 Task: Compose an email with the signature Linda Green with the subject Request for feedback follow-up and the message Can you confirm the details of the project budget variance? from softage.9@softage.net to softage.6@softage.netSelect the entire message and remove all formatting, select the entire message Undo Send the email. Finally, move the email from Sent Items to the label Packing slips
Action: Mouse moved to (1250, 78)
Screenshot: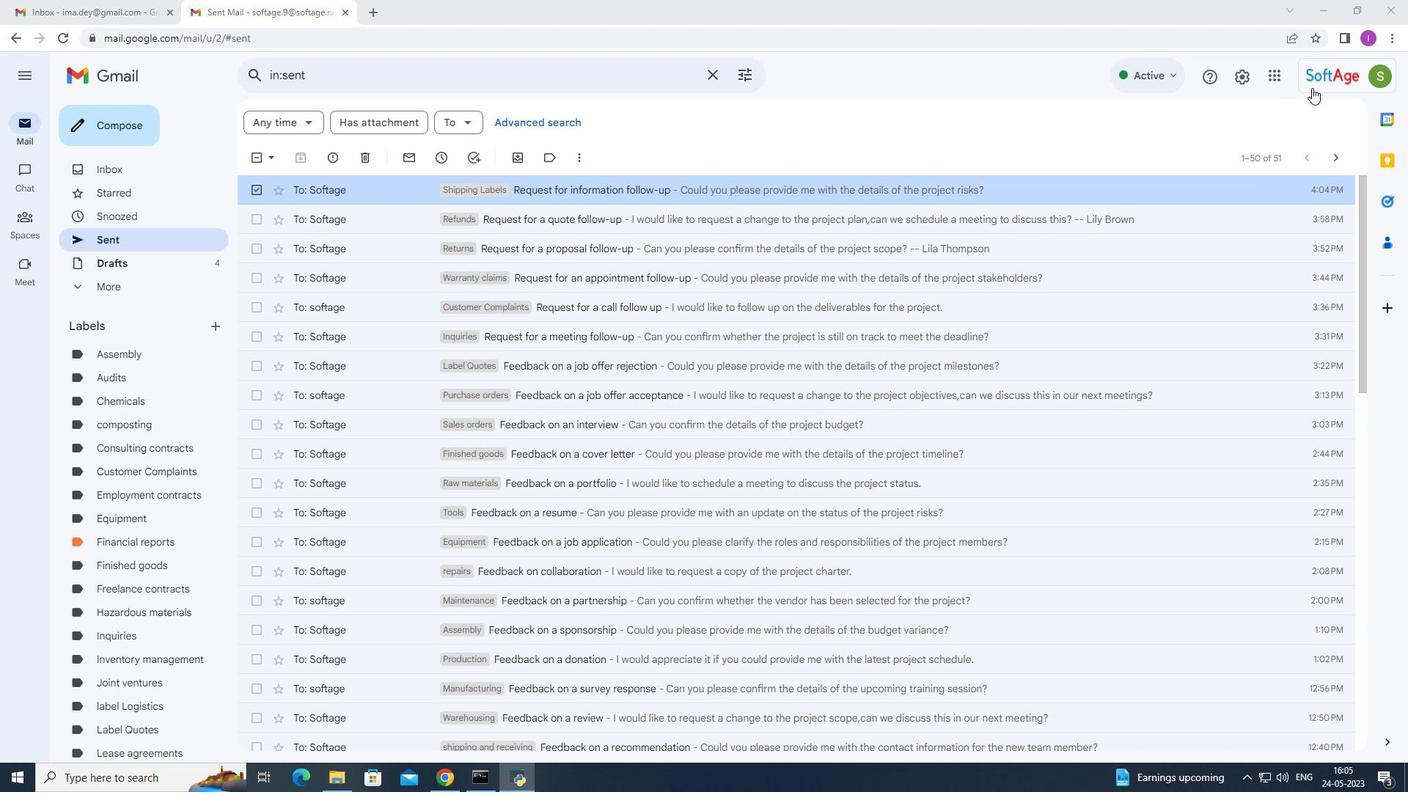 
Action: Mouse pressed left at (1250, 78)
Screenshot: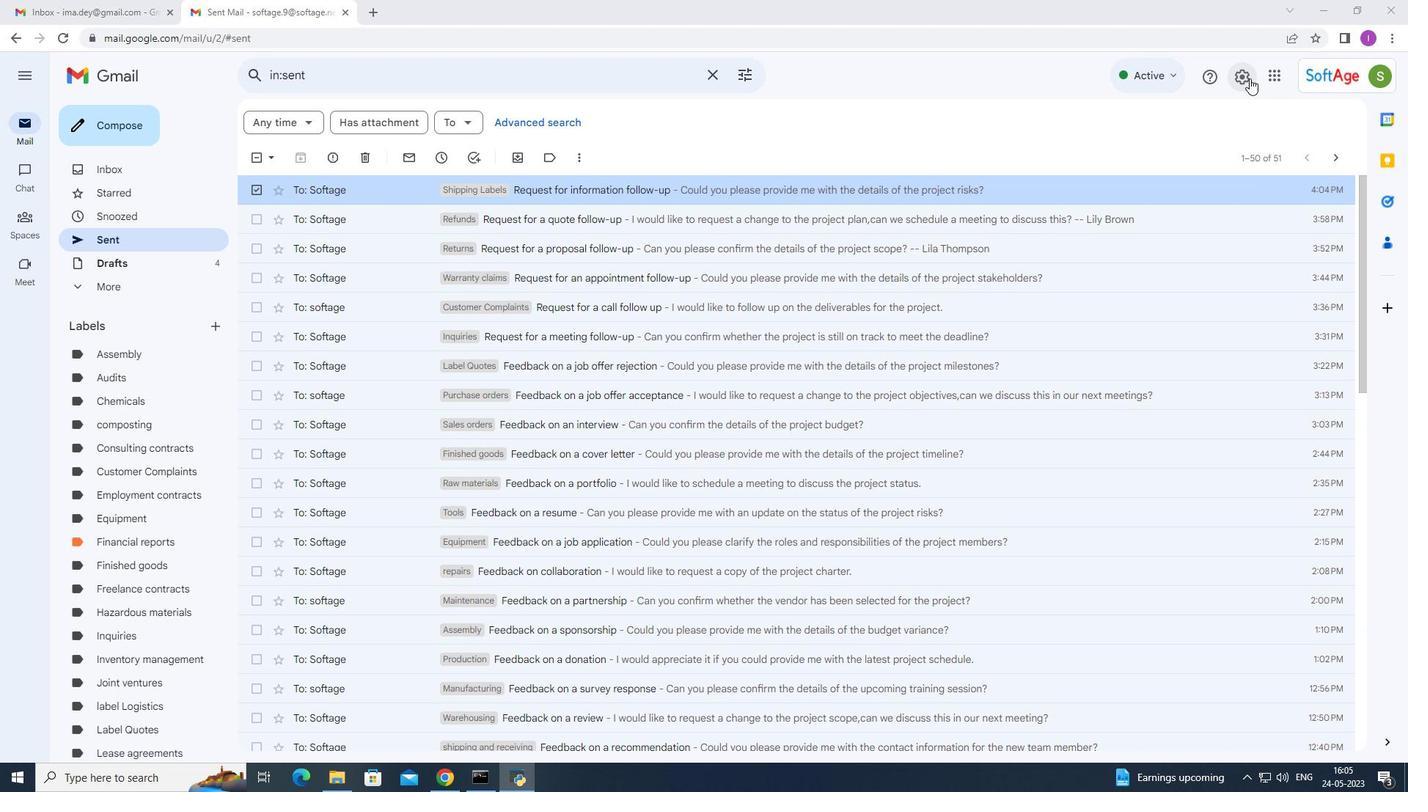 
Action: Mouse moved to (1269, 154)
Screenshot: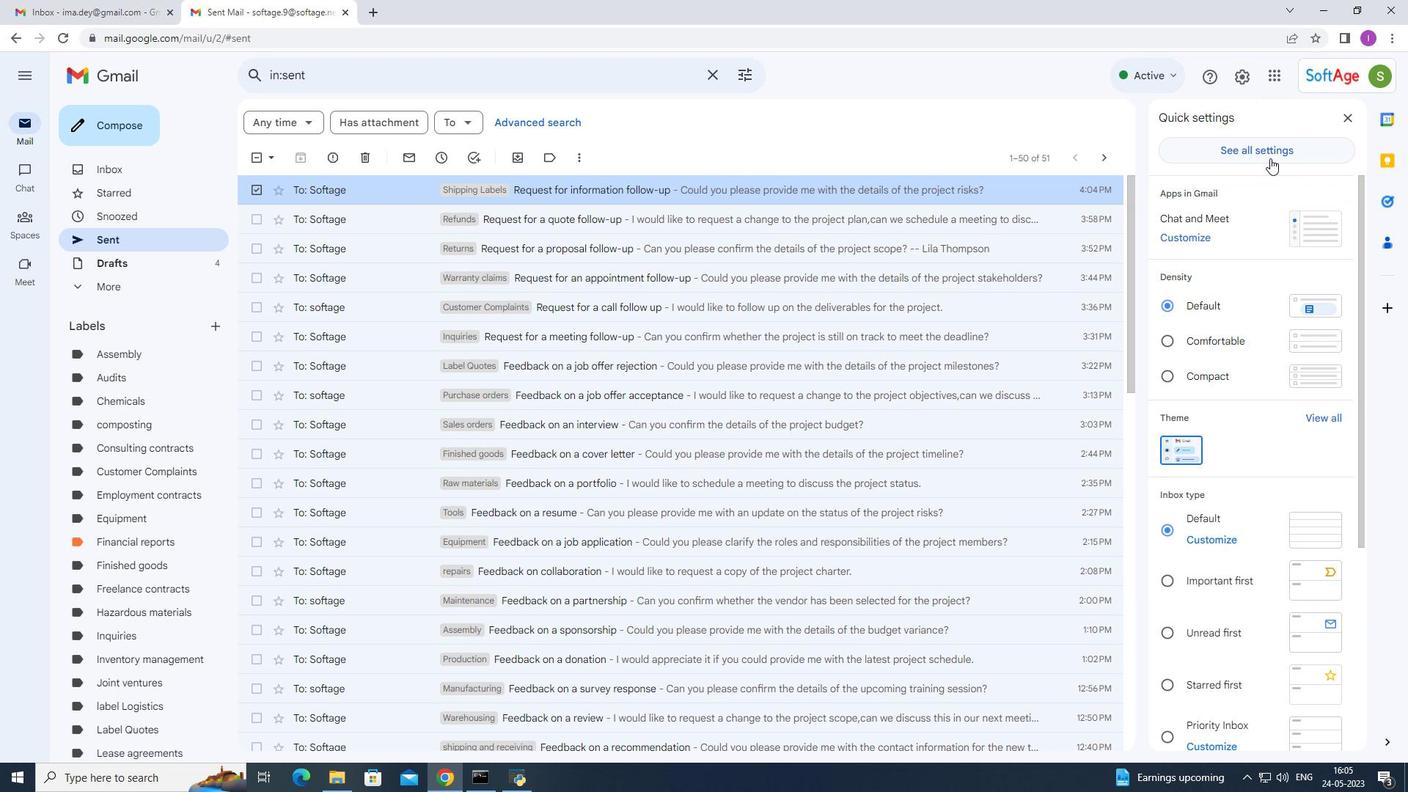 
Action: Mouse pressed left at (1269, 154)
Screenshot: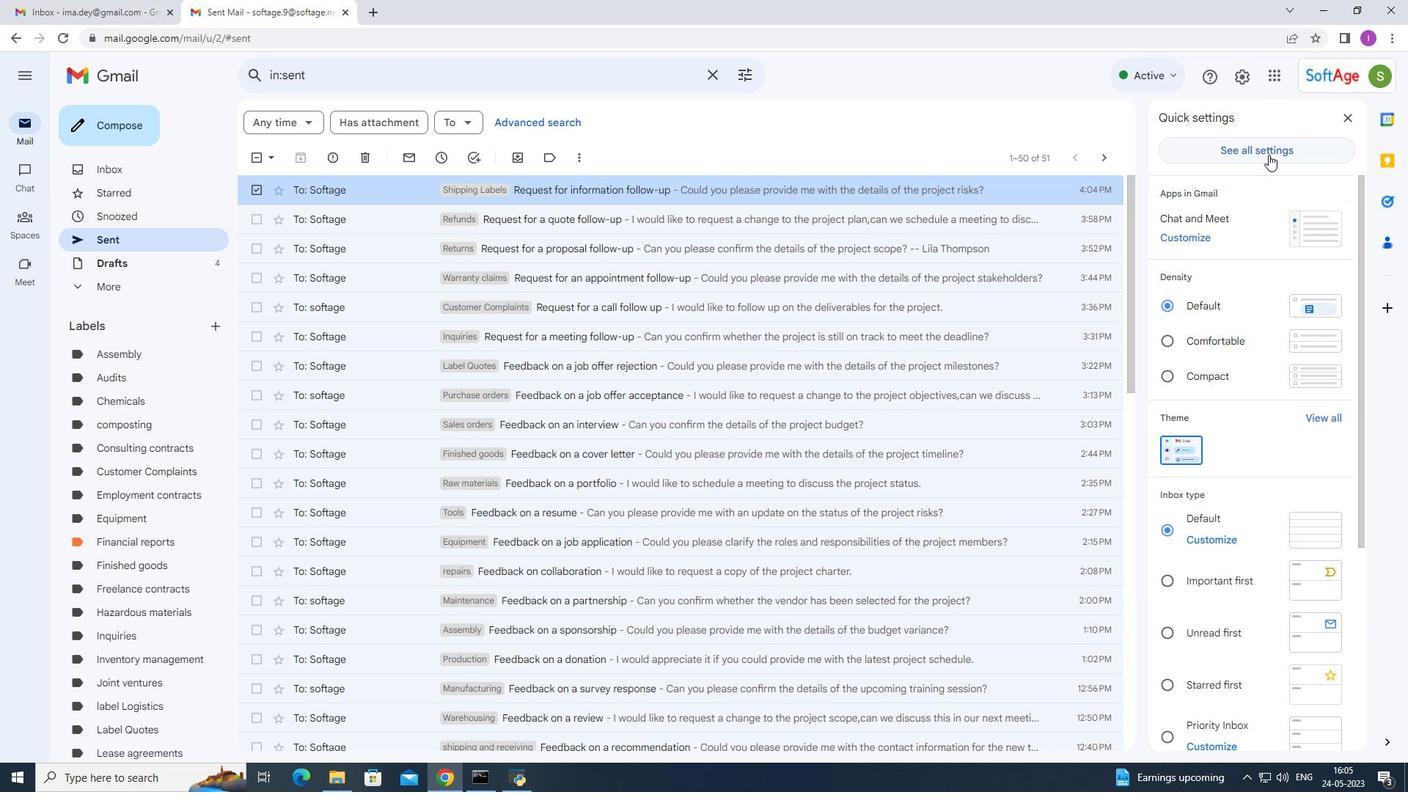 
Action: Mouse moved to (692, 360)
Screenshot: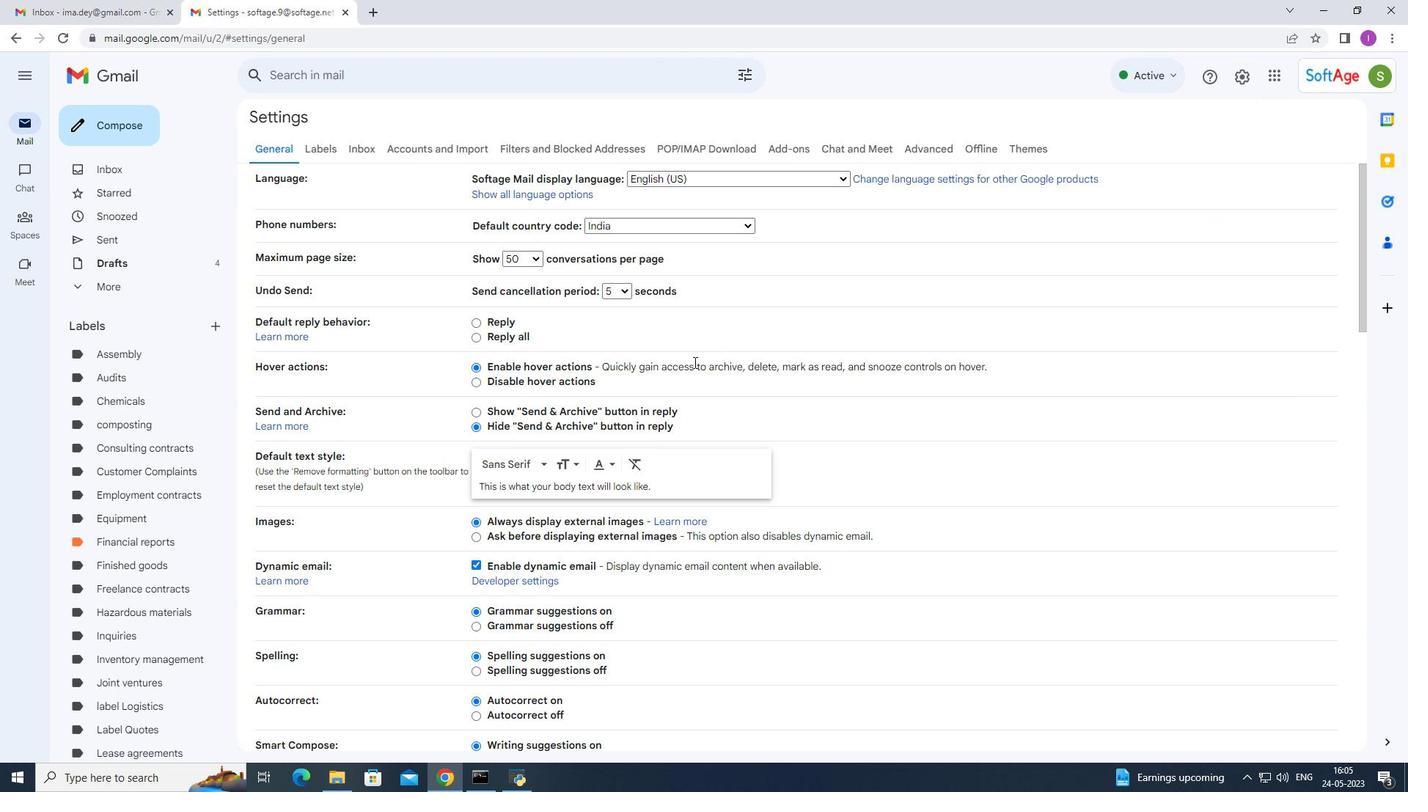 
Action: Mouse scrolled (692, 360) with delta (0, 0)
Screenshot: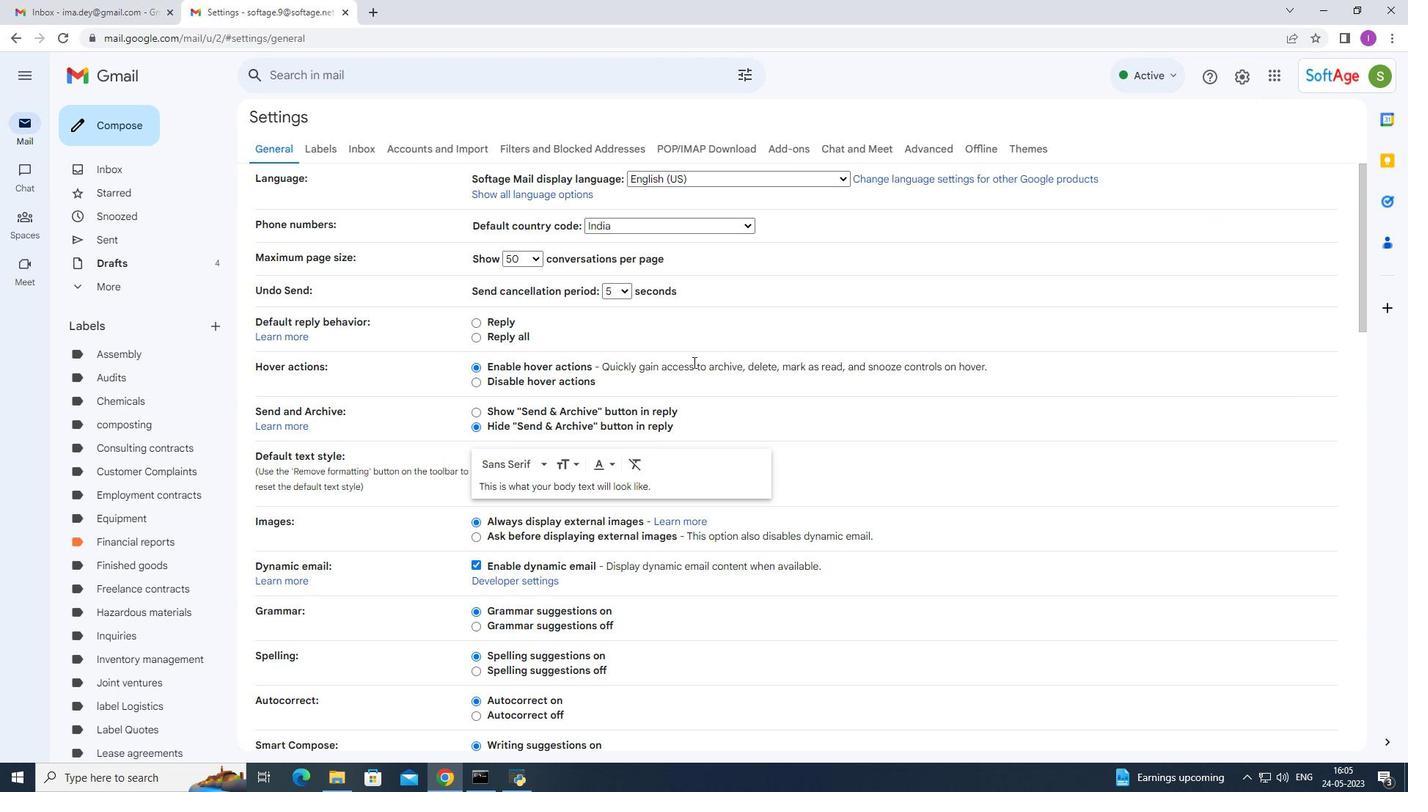
Action: Mouse scrolled (692, 360) with delta (0, 0)
Screenshot: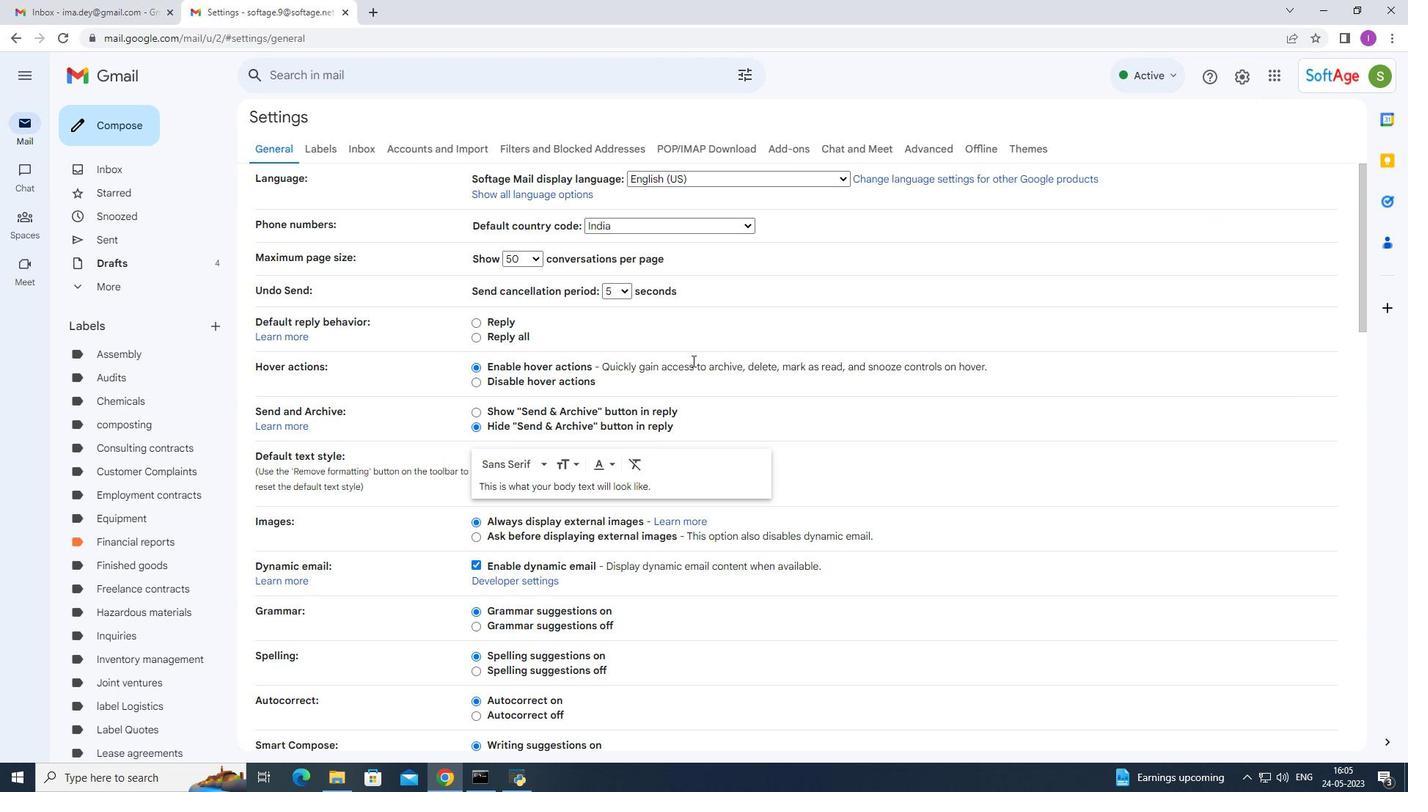 
Action: Mouse scrolled (692, 360) with delta (0, 0)
Screenshot: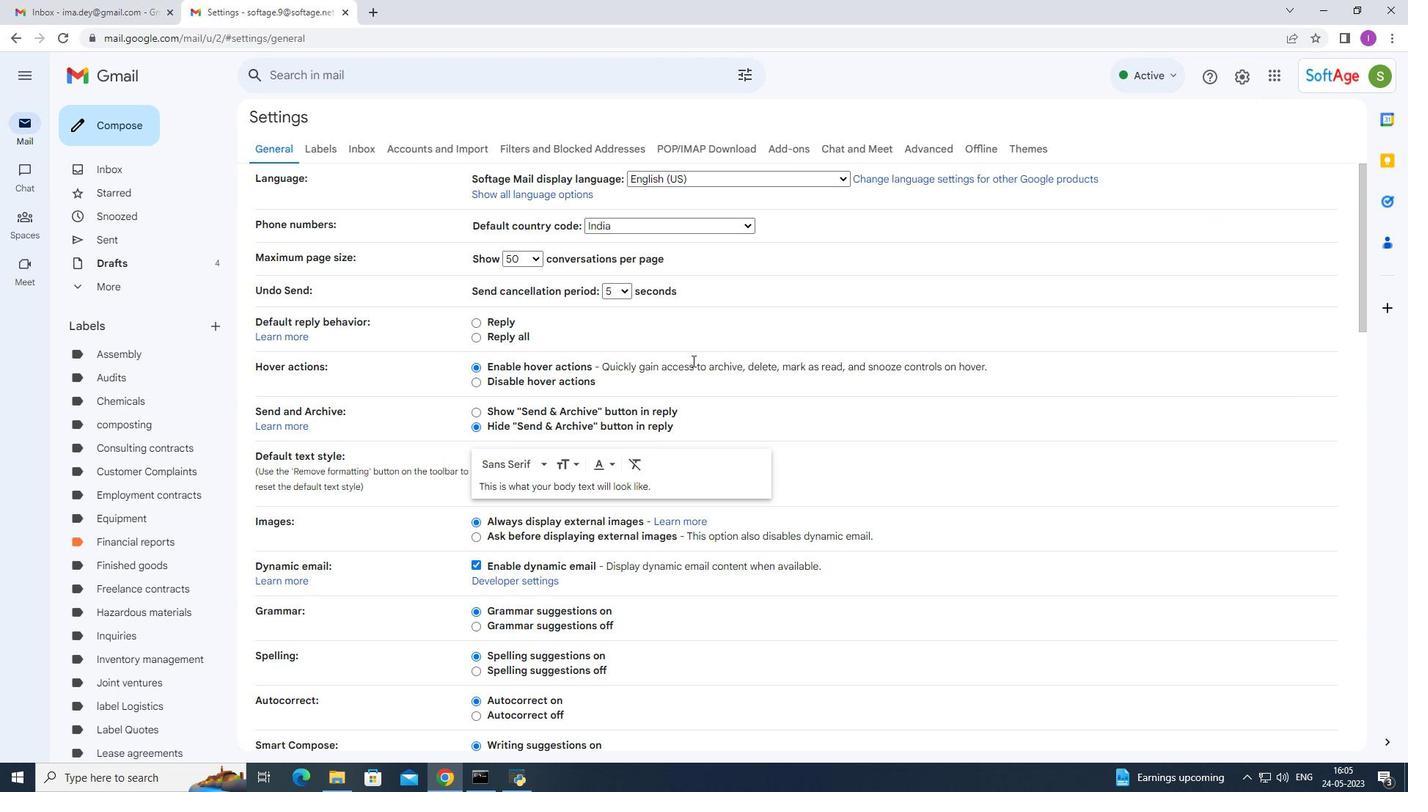 
Action: Mouse moved to (693, 360)
Screenshot: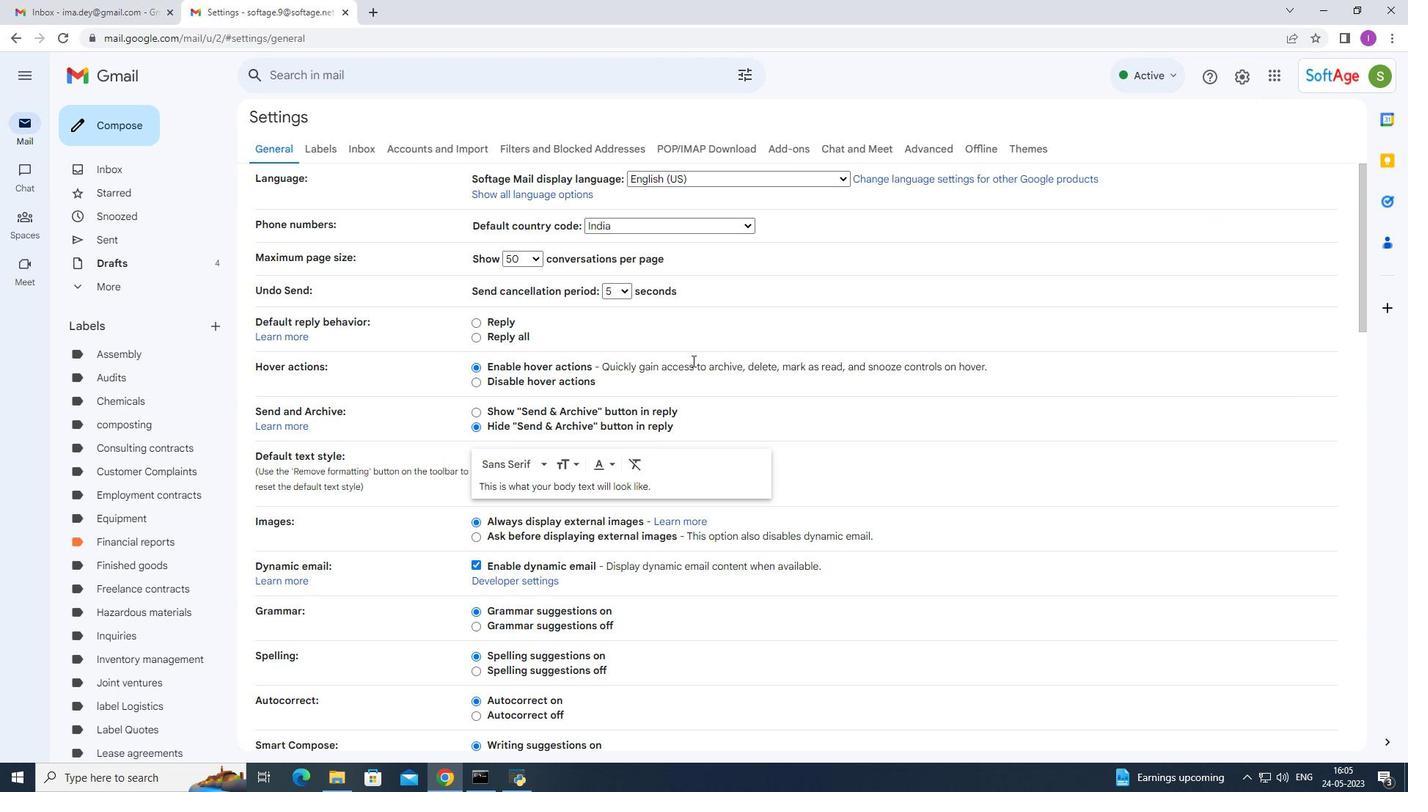 
Action: Mouse scrolled (692, 359) with delta (0, 0)
Screenshot: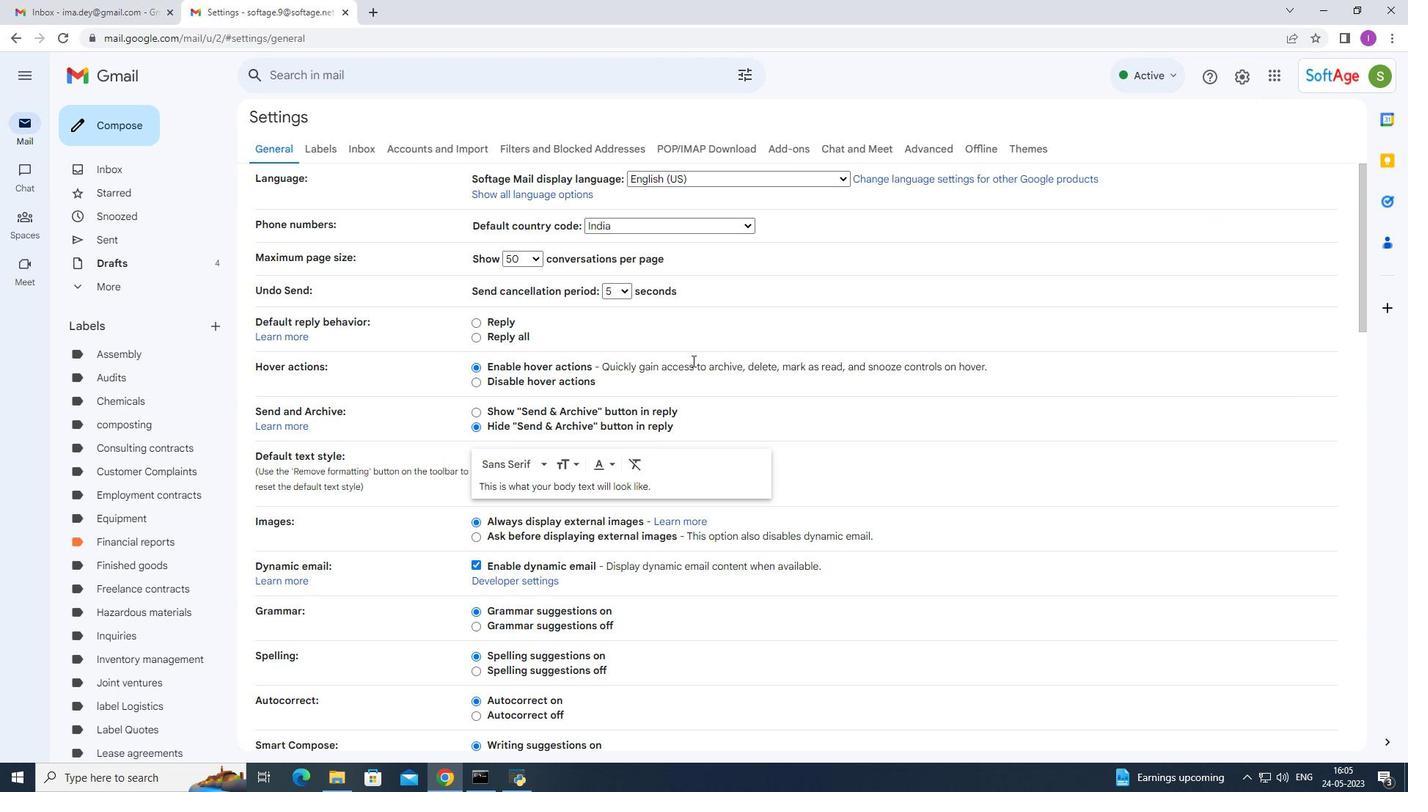 
Action: Mouse moved to (694, 354)
Screenshot: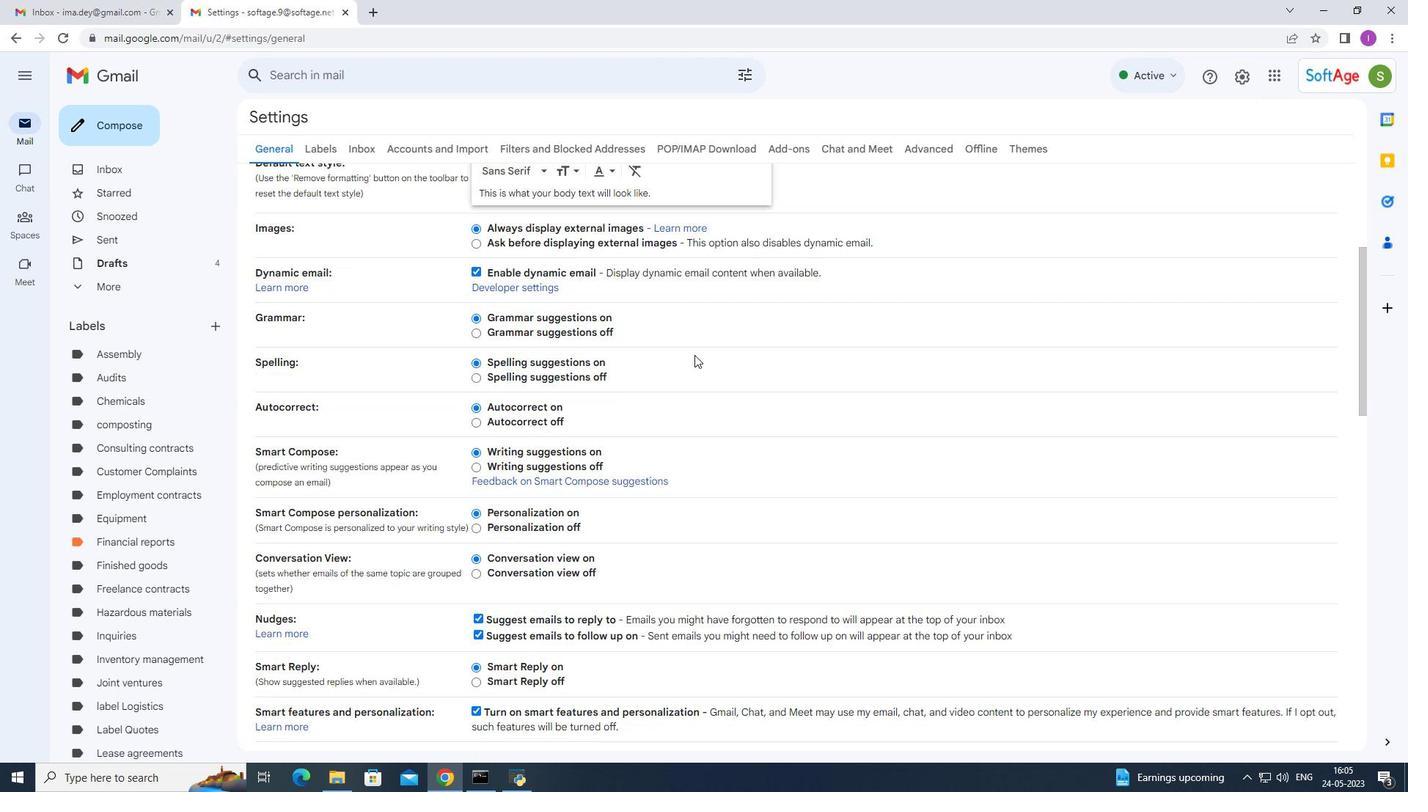 
Action: Mouse scrolled (694, 353) with delta (0, 0)
Screenshot: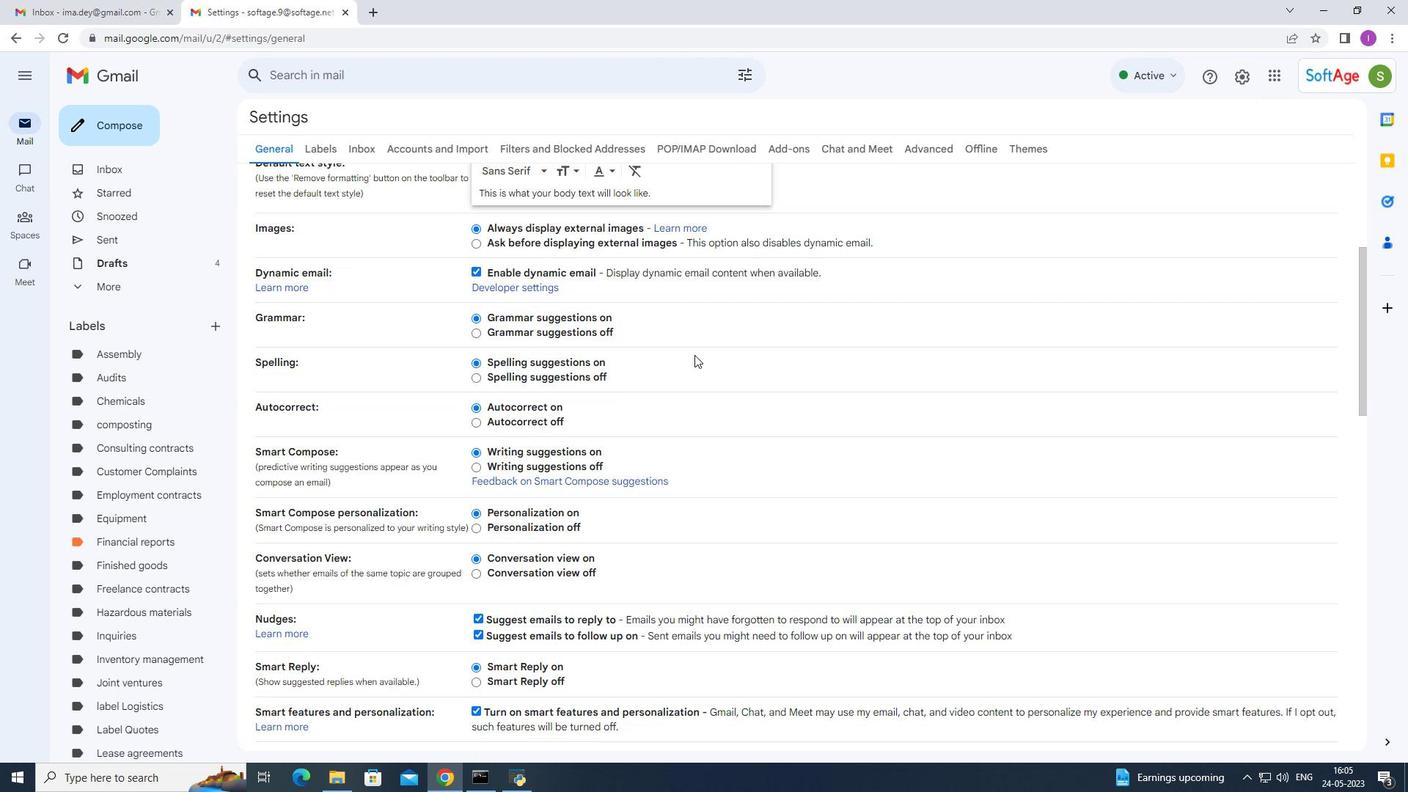 
Action: Mouse scrolled (694, 353) with delta (0, 0)
Screenshot: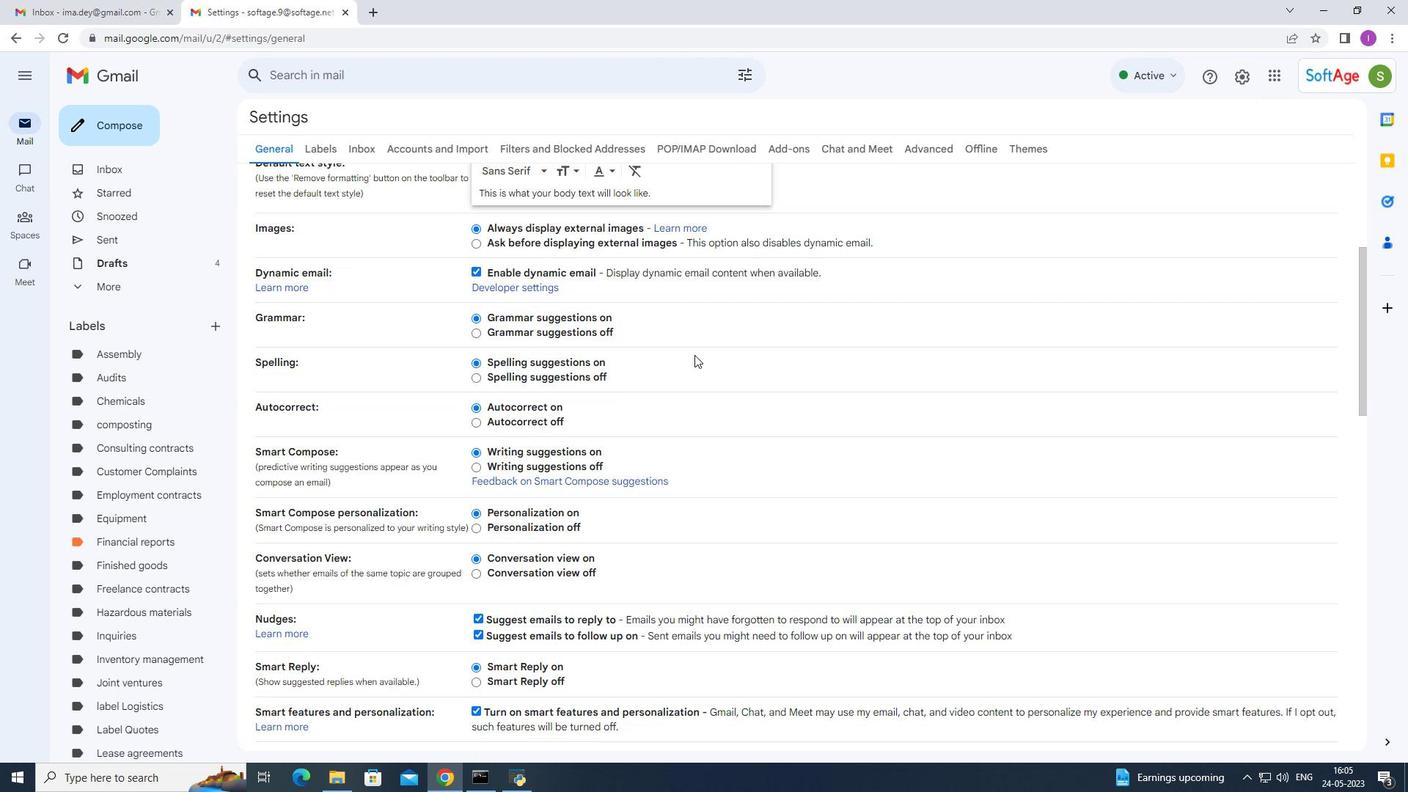 
Action: Mouse moved to (698, 352)
Screenshot: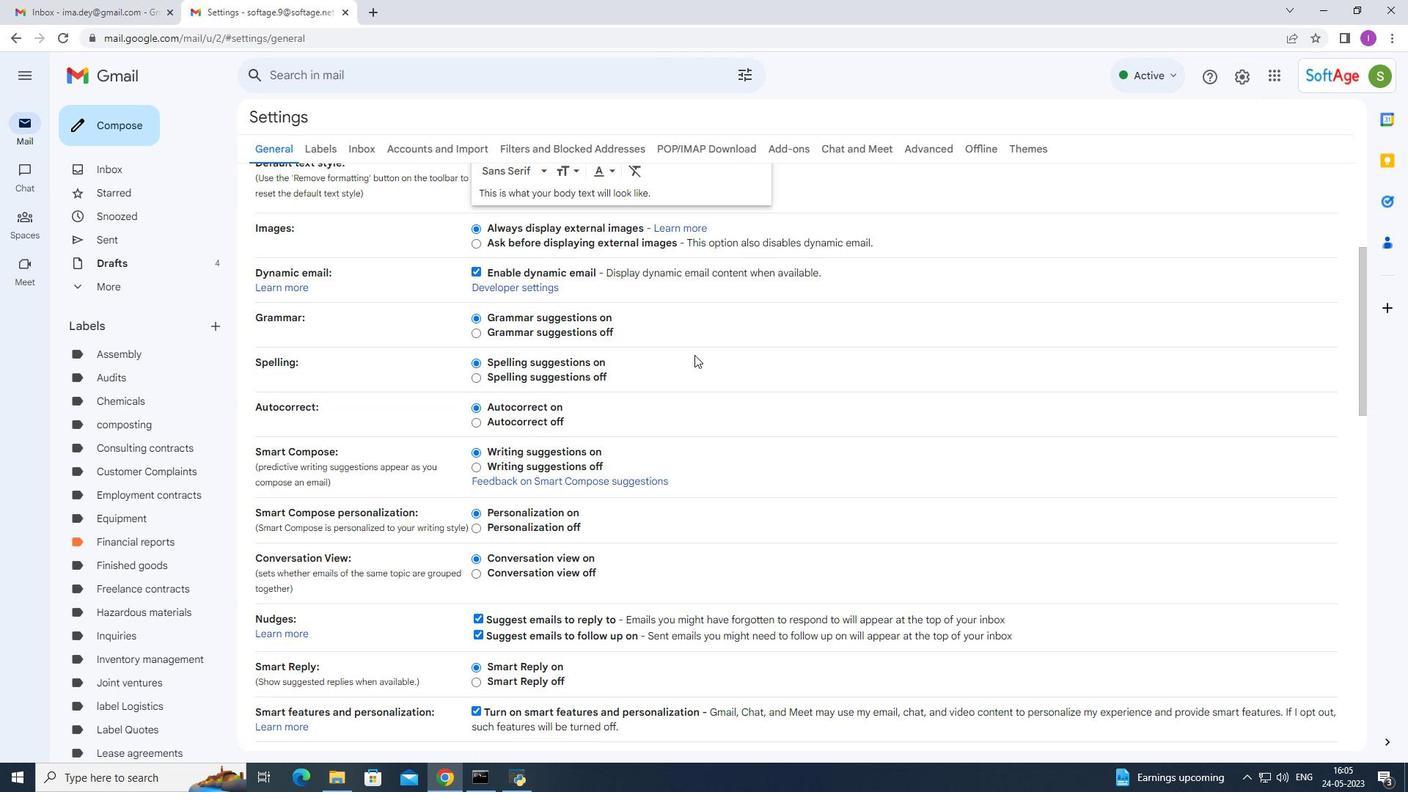 
Action: Mouse scrolled (698, 351) with delta (0, 0)
Screenshot: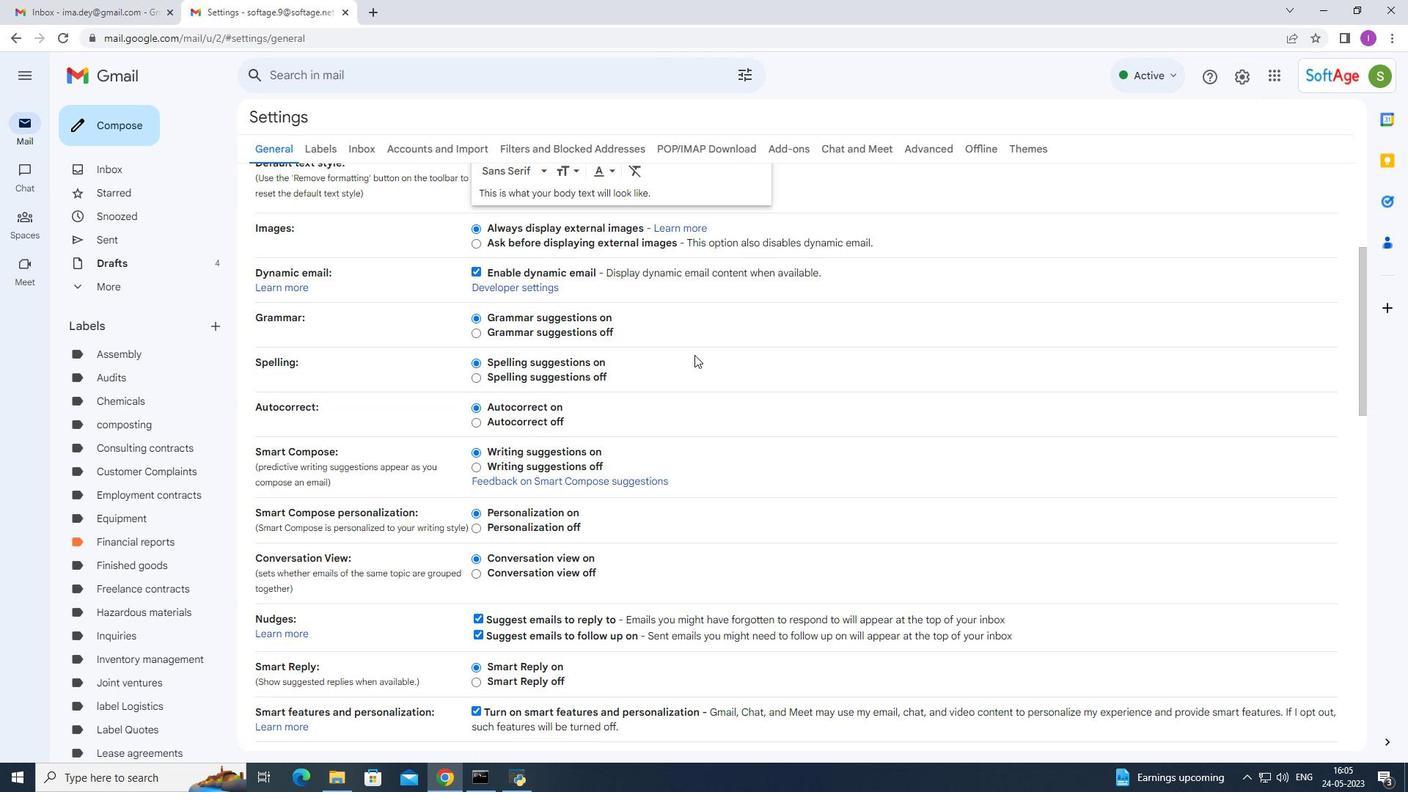 
Action: Mouse moved to (699, 351)
Screenshot: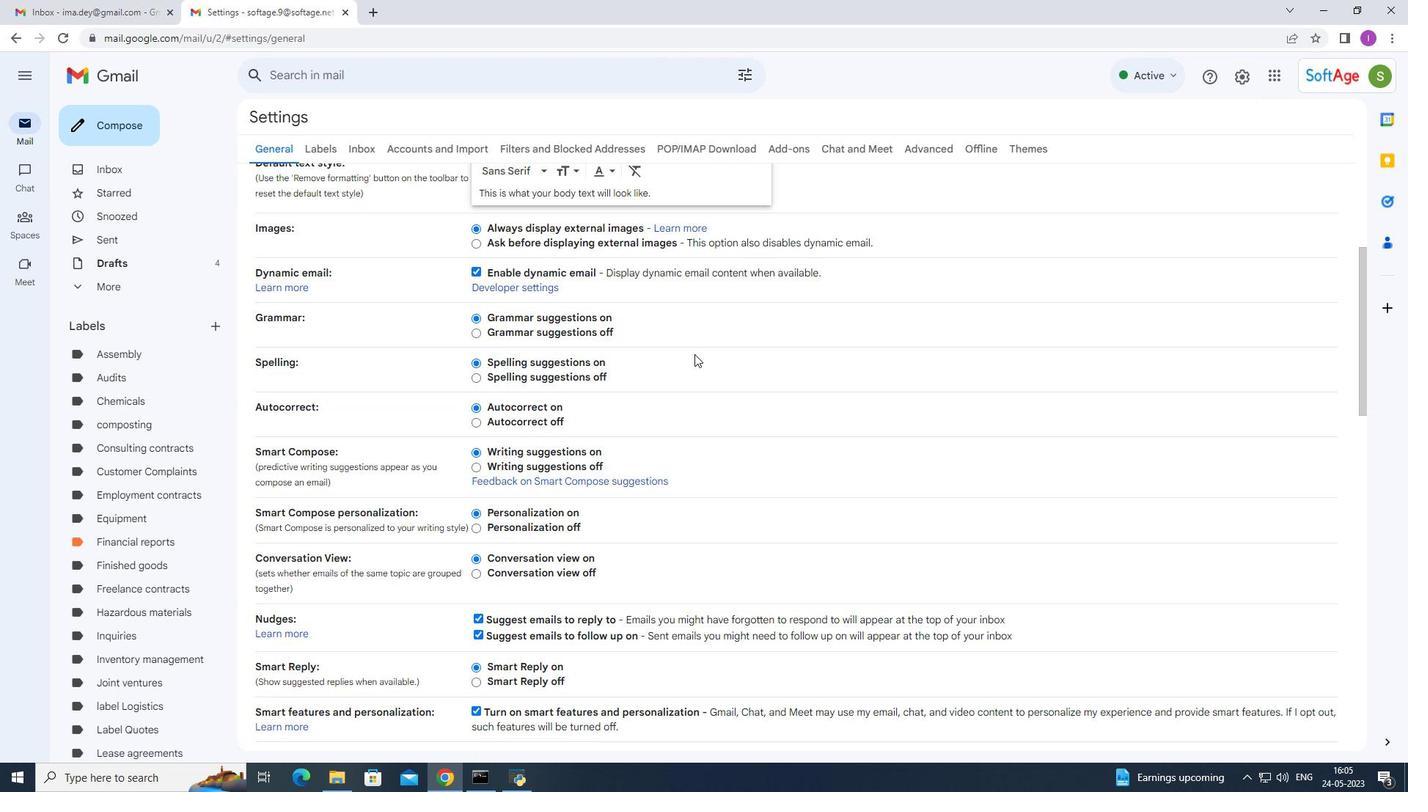 
Action: Mouse scrolled (698, 351) with delta (0, 0)
Screenshot: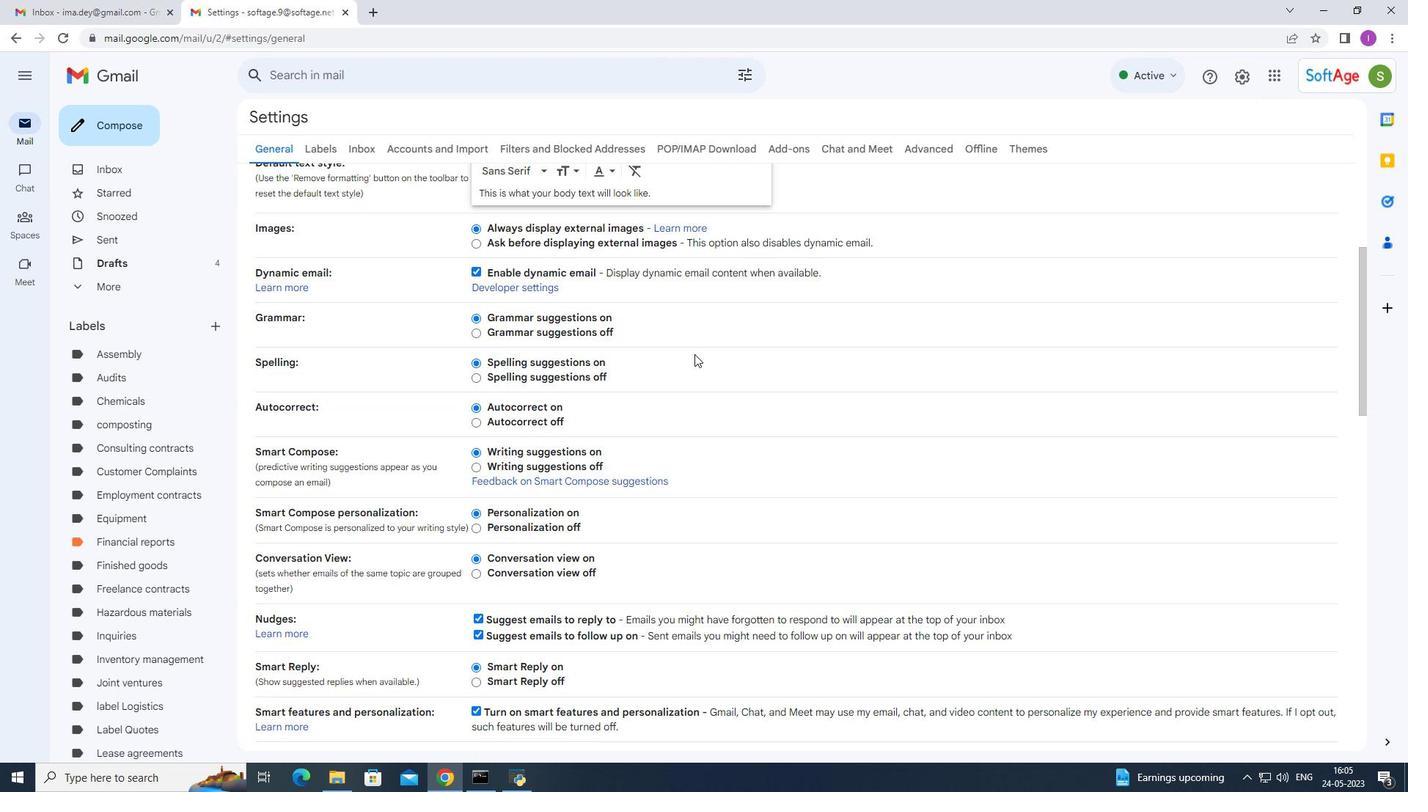 
Action: Mouse moved to (701, 348)
Screenshot: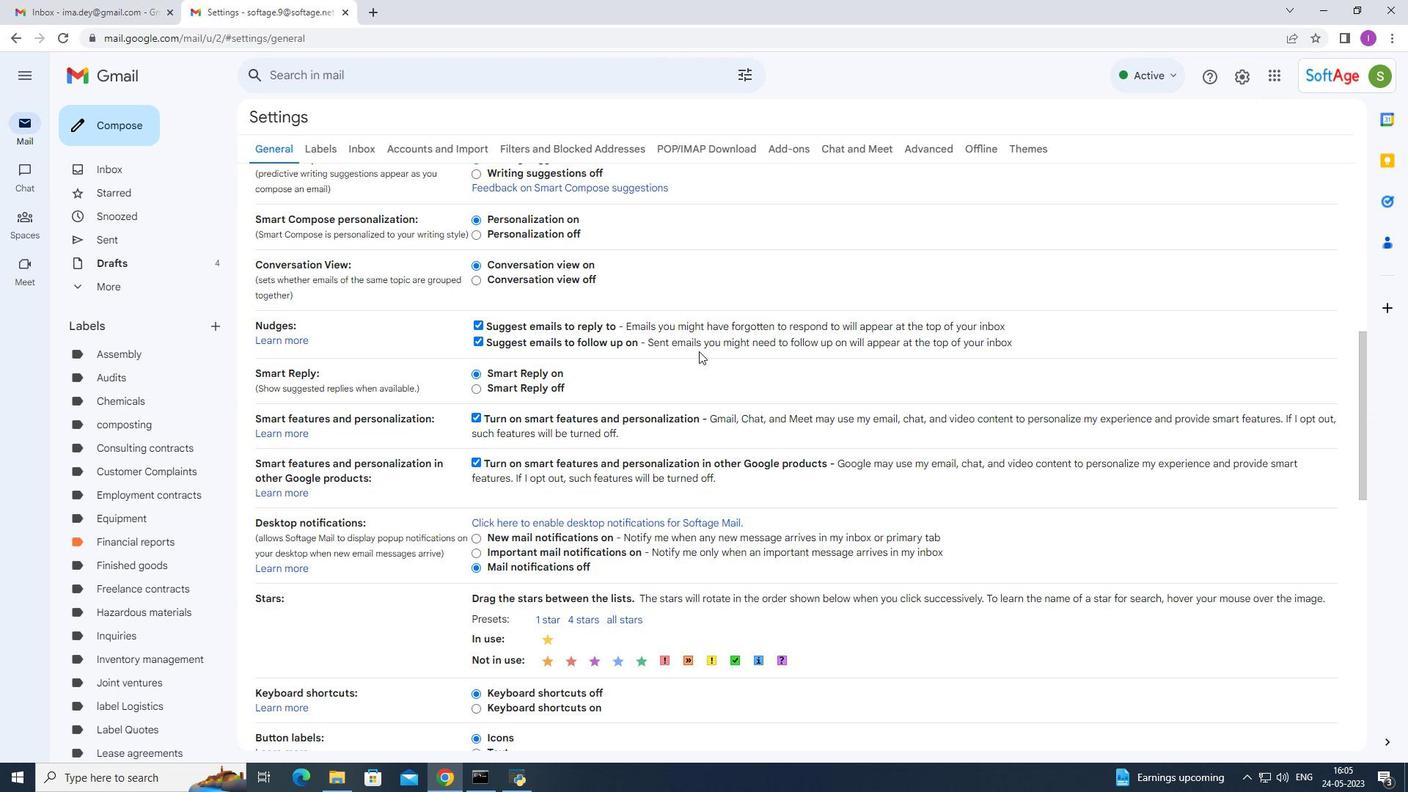 
Action: Mouse scrolled (699, 349) with delta (0, 0)
Screenshot: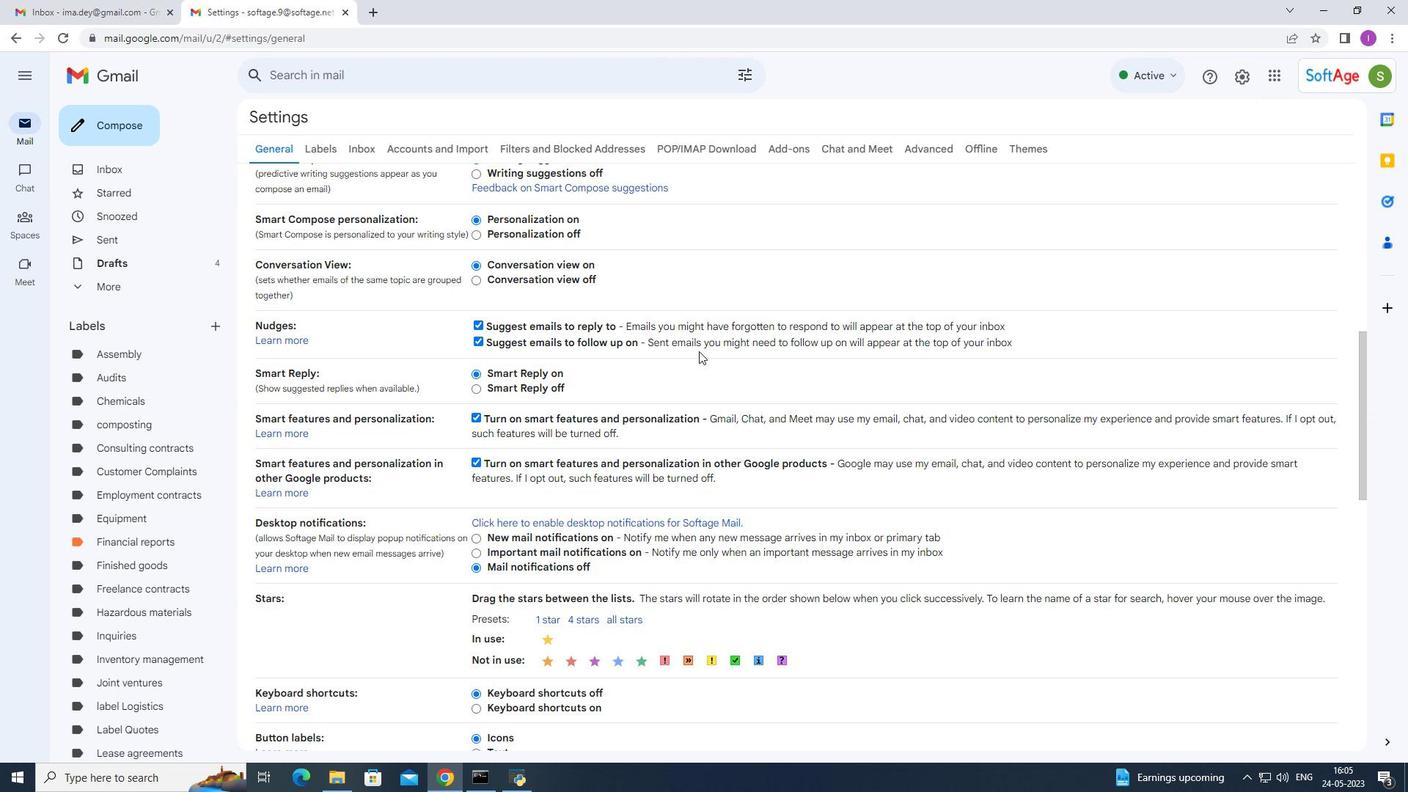 
Action: Mouse scrolled (699, 349) with delta (0, 0)
Screenshot: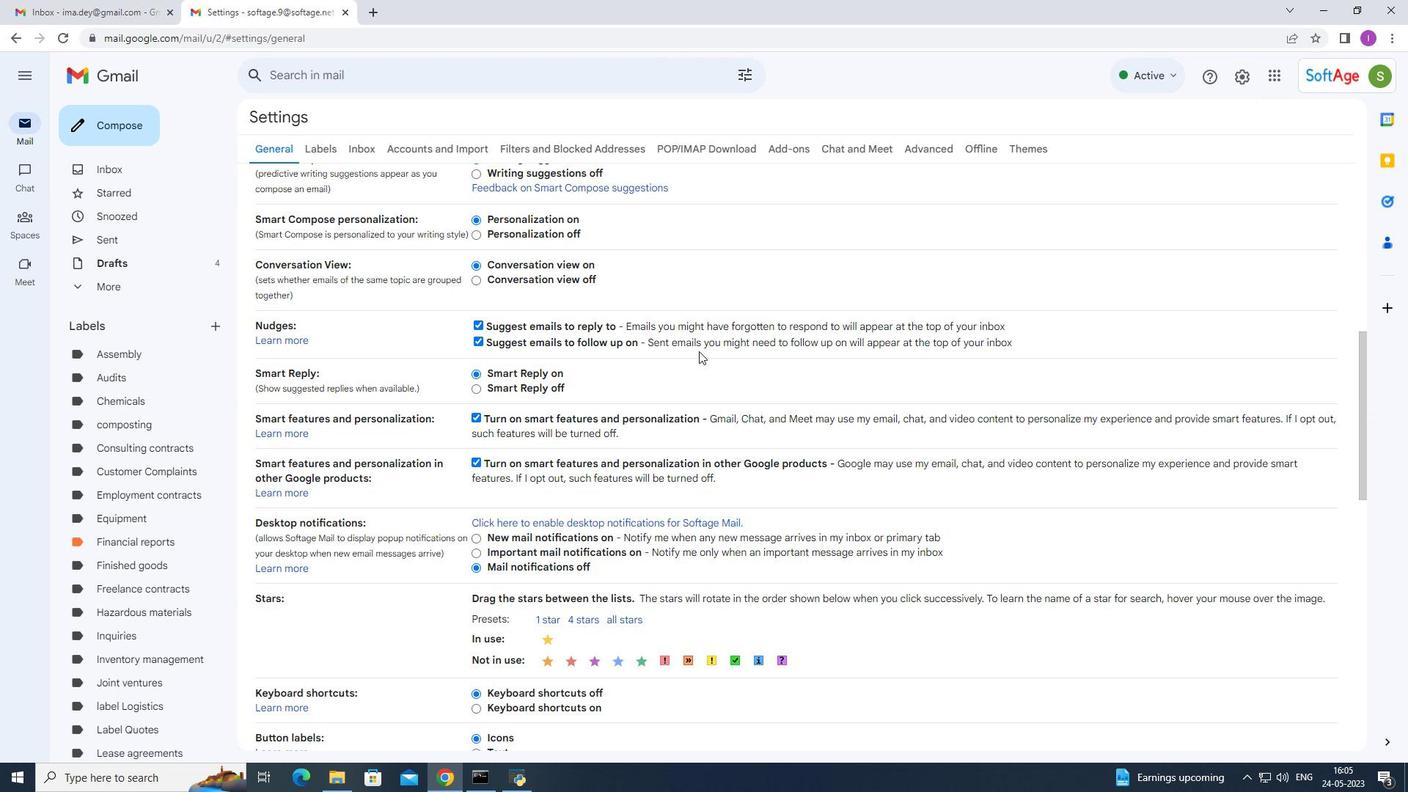 
Action: Mouse scrolled (700, 347) with delta (0, 0)
Screenshot: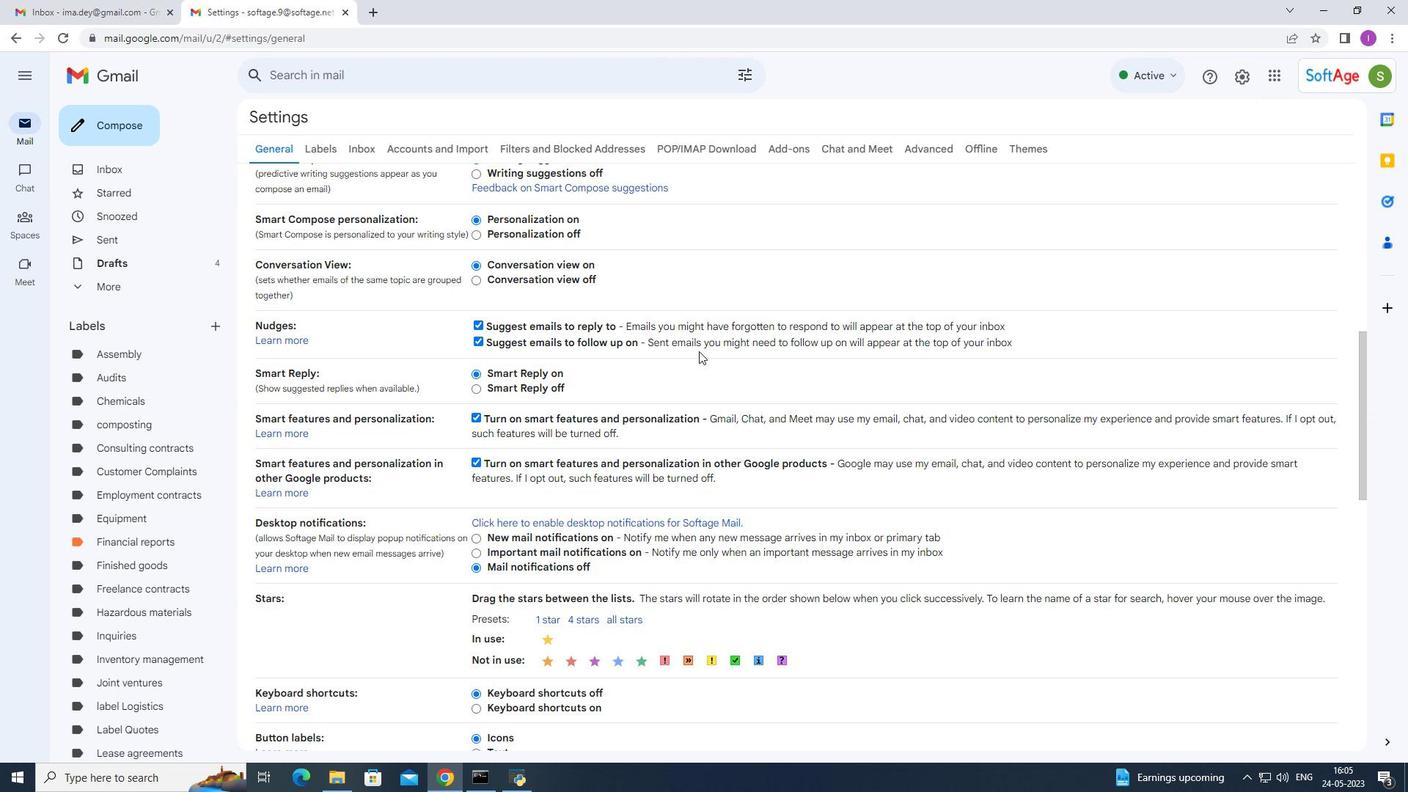 
Action: Mouse scrolled (700, 347) with delta (0, 0)
Screenshot: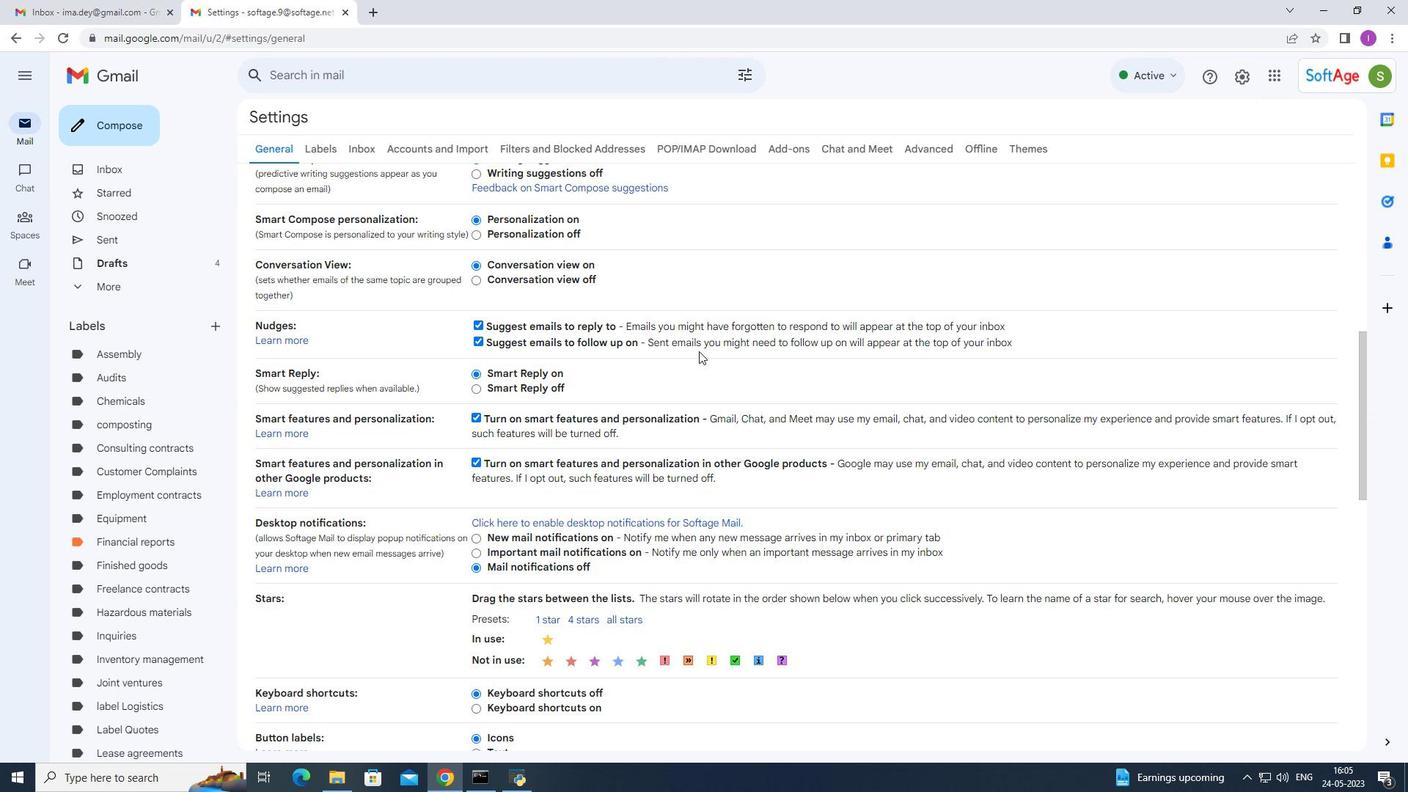
Action: Mouse moved to (701, 341)
Screenshot: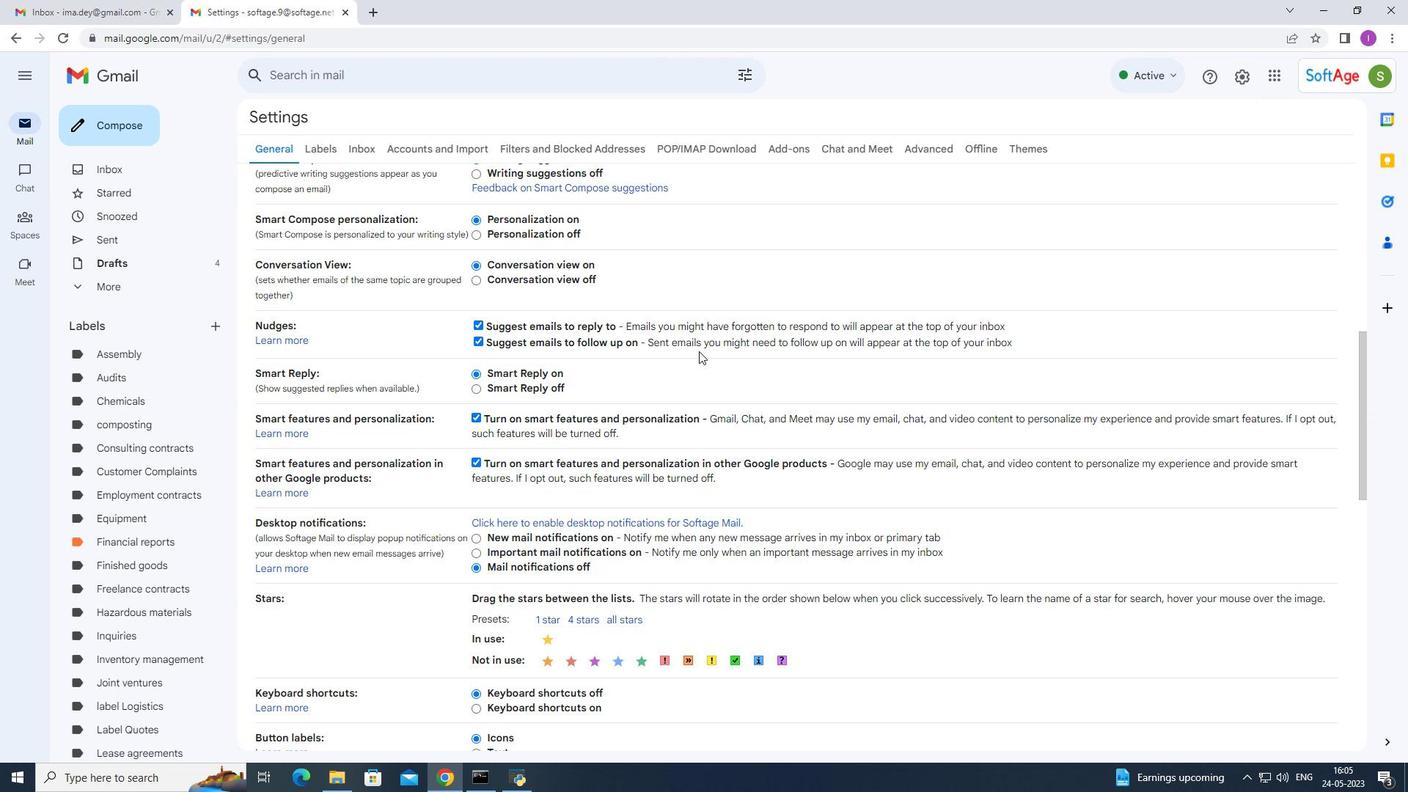 
Action: Mouse scrolled (701, 340) with delta (0, 0)
Screenshot: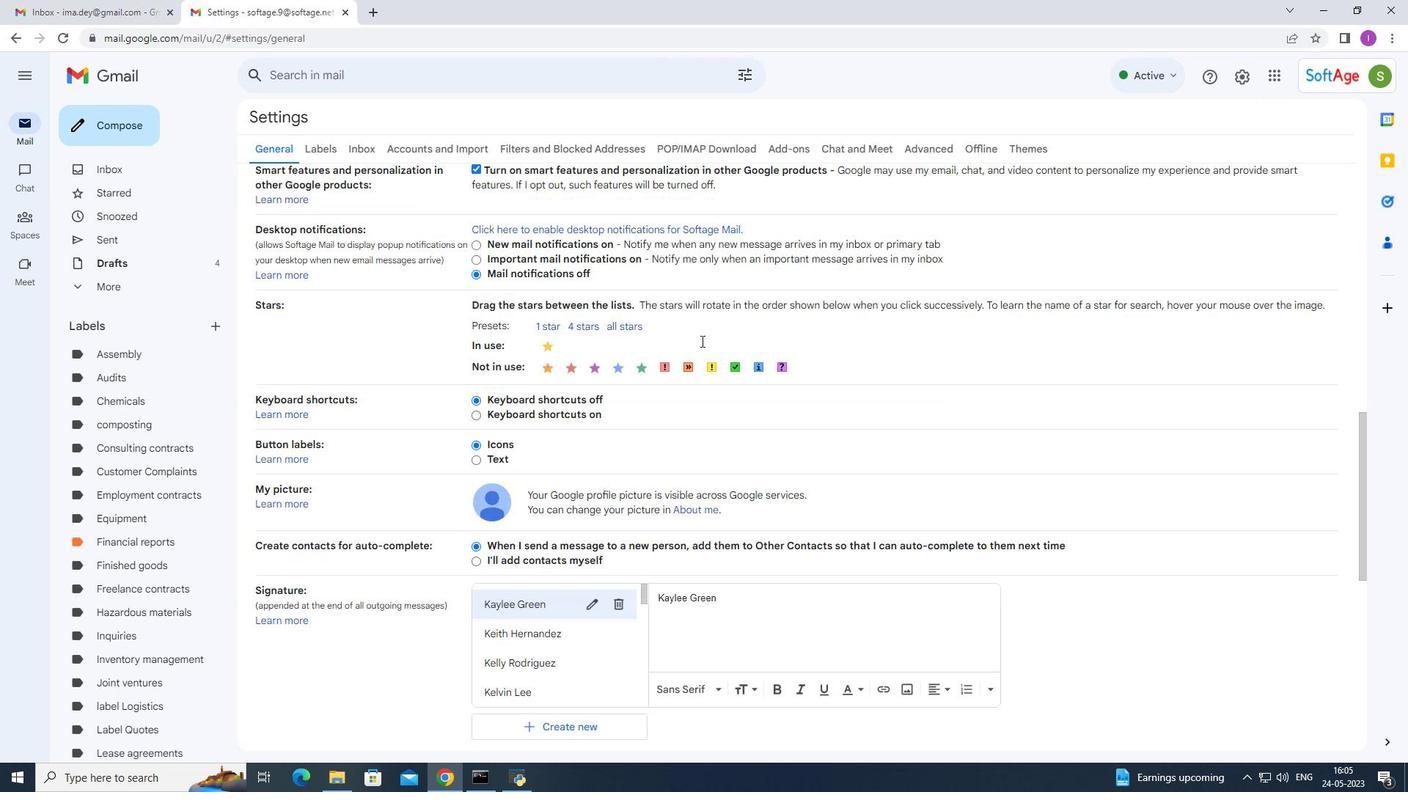 
Action: Mouse scrolled (701, 340) with delta (0, 0)
Screenshot: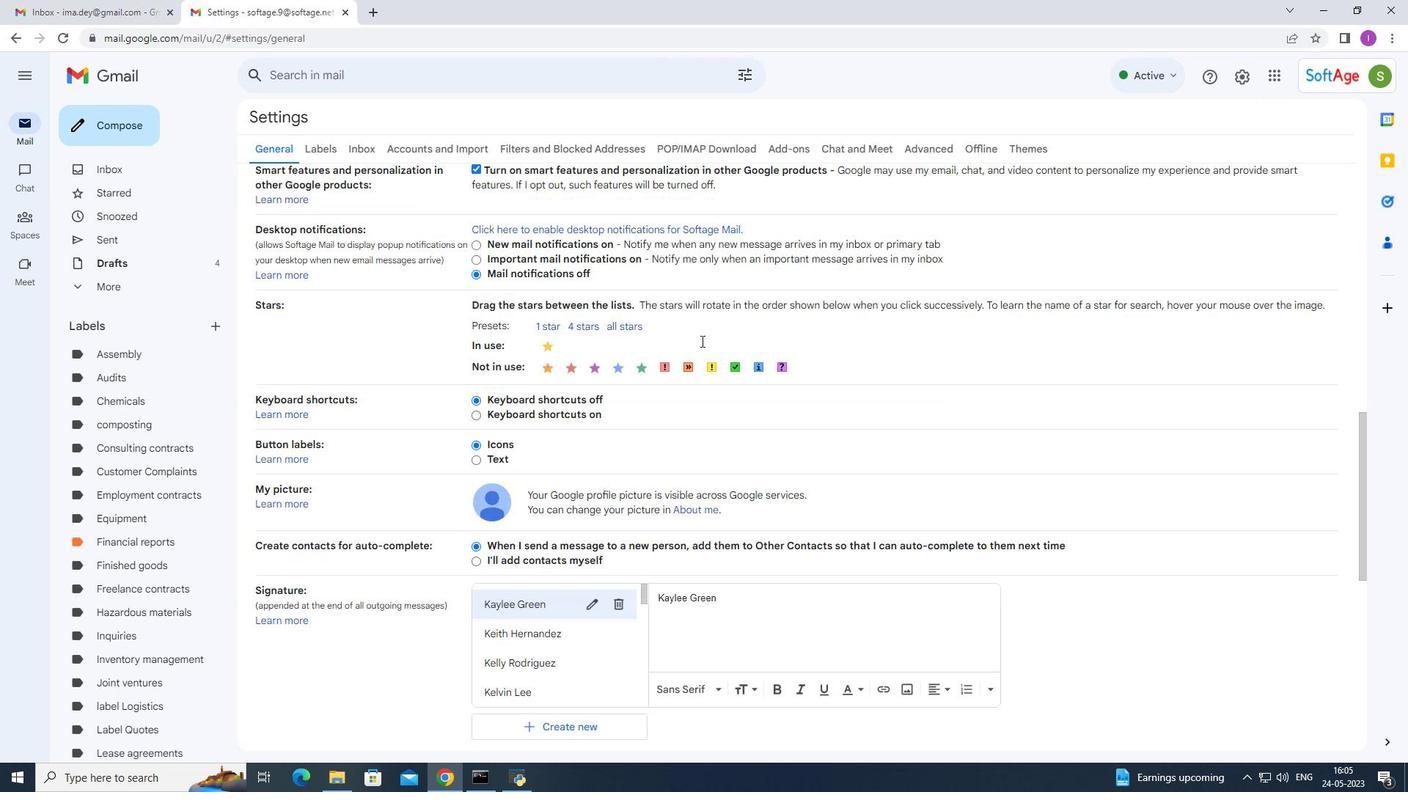 
Action: Mouse moved to (701, 337)
Screenshot: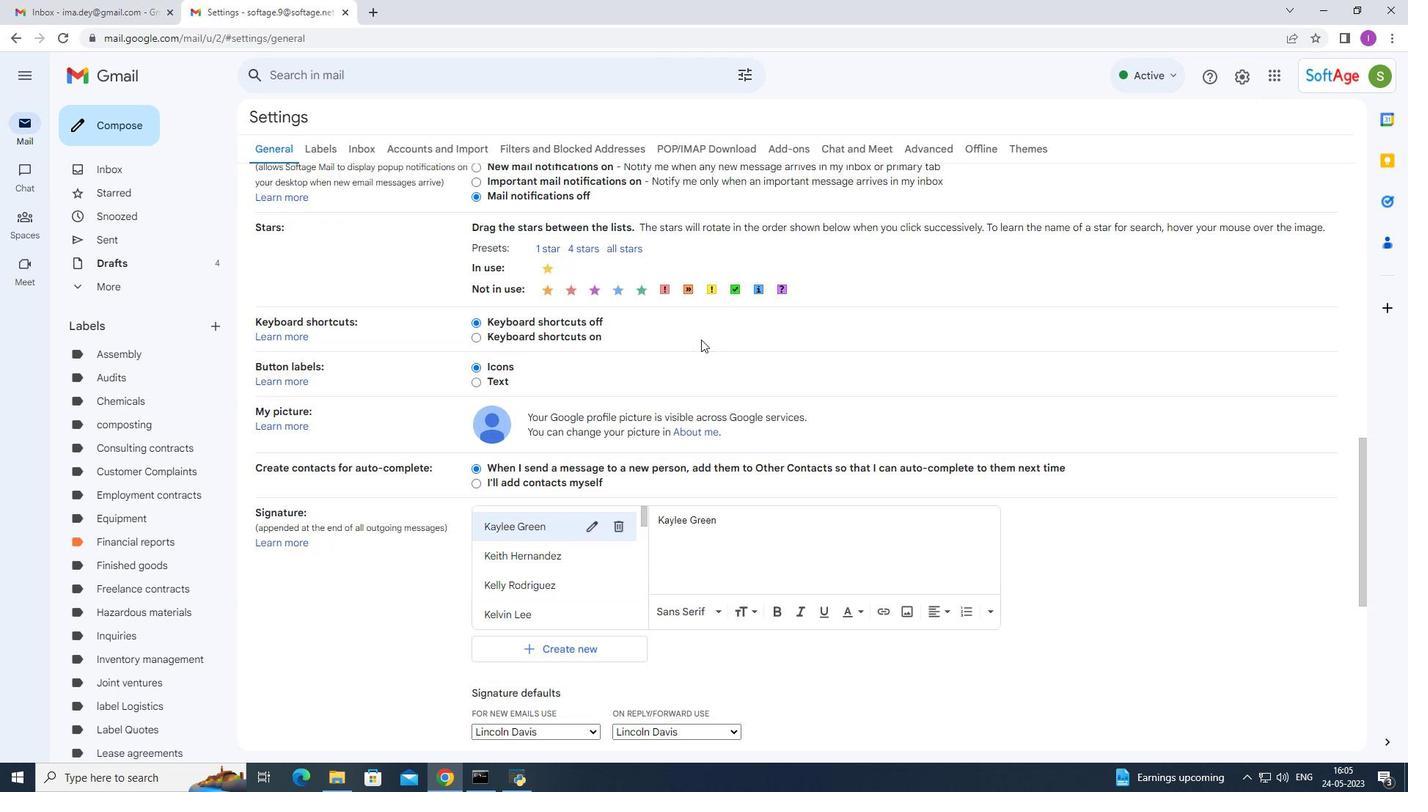
Action: Mouse scrolled (701, 336) with delta (0, 0)
Screenshot: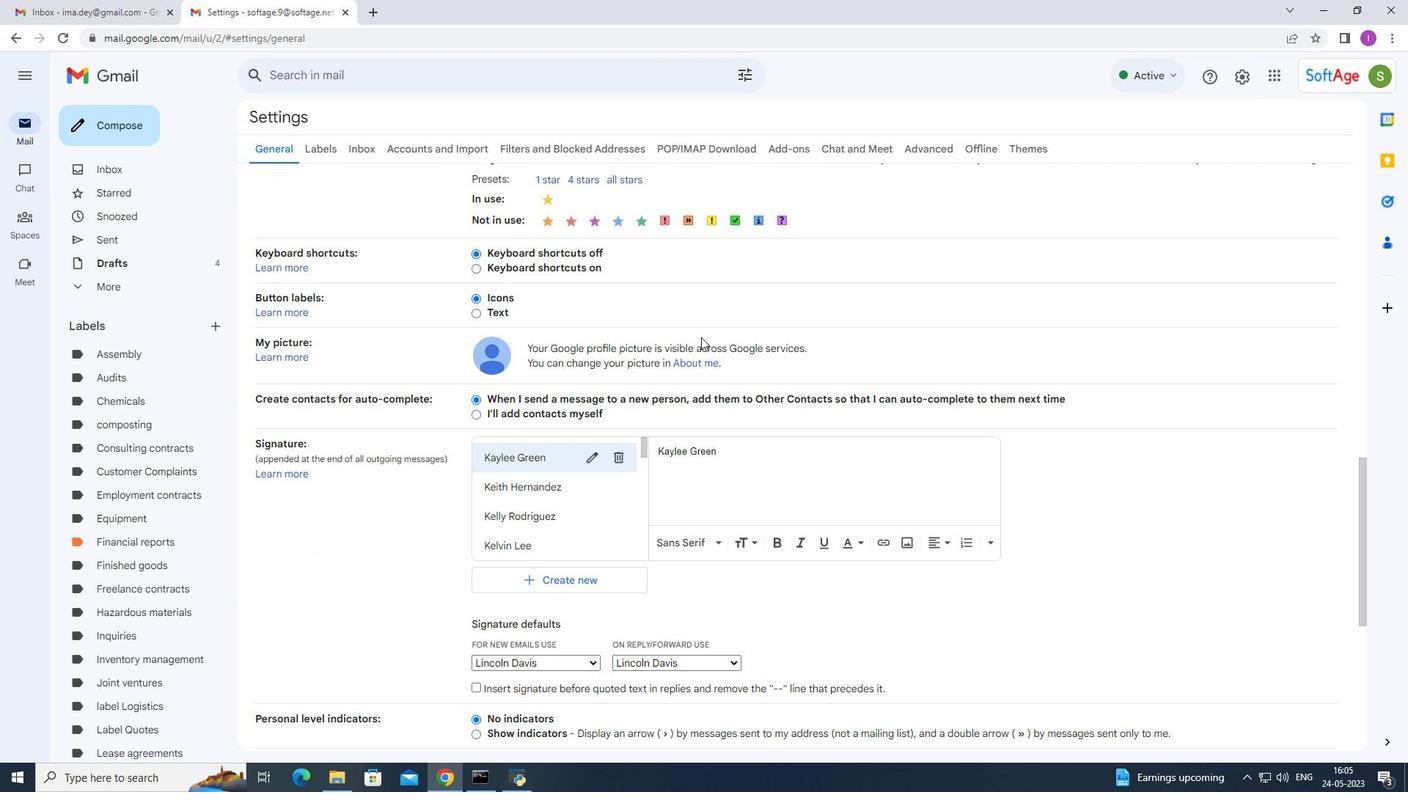 
Action: Mouse scrolled (701, 336) with delta (0, 0)
Screenshot: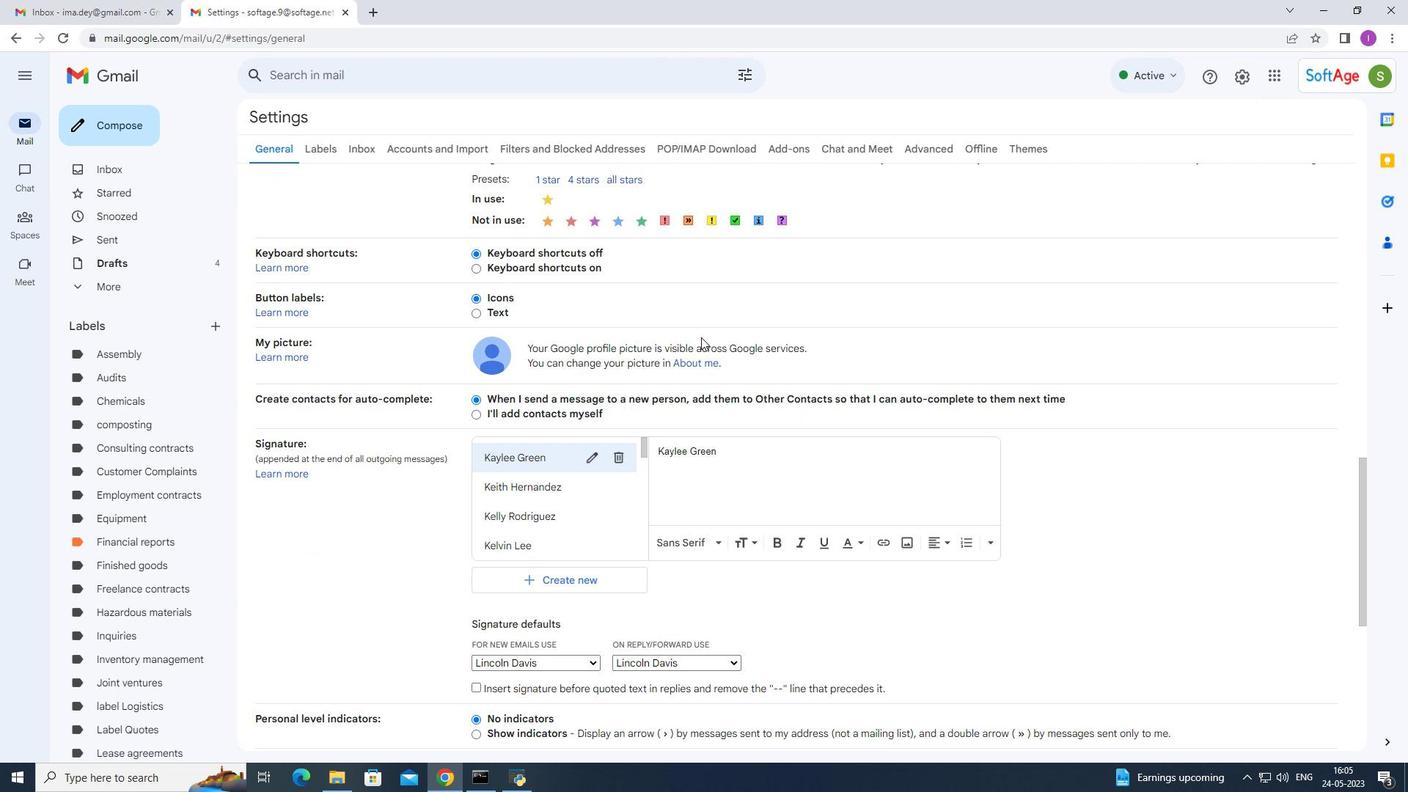 
Action: Mouse scrolled (701, 336) with delta (0, 0)
Screenshot: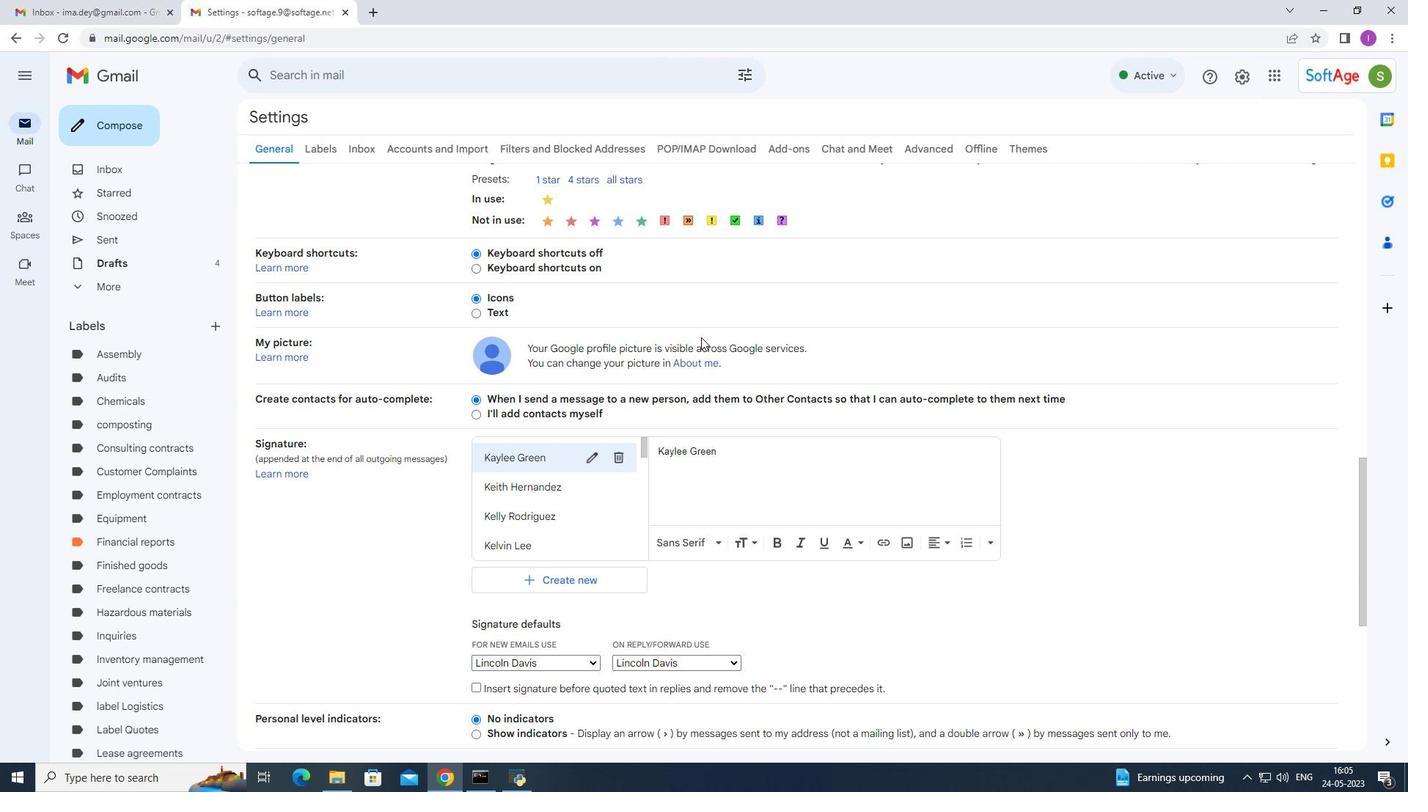 
Action: Mouse scrolled (701, 336) with delta (0, 0)
Screenshot: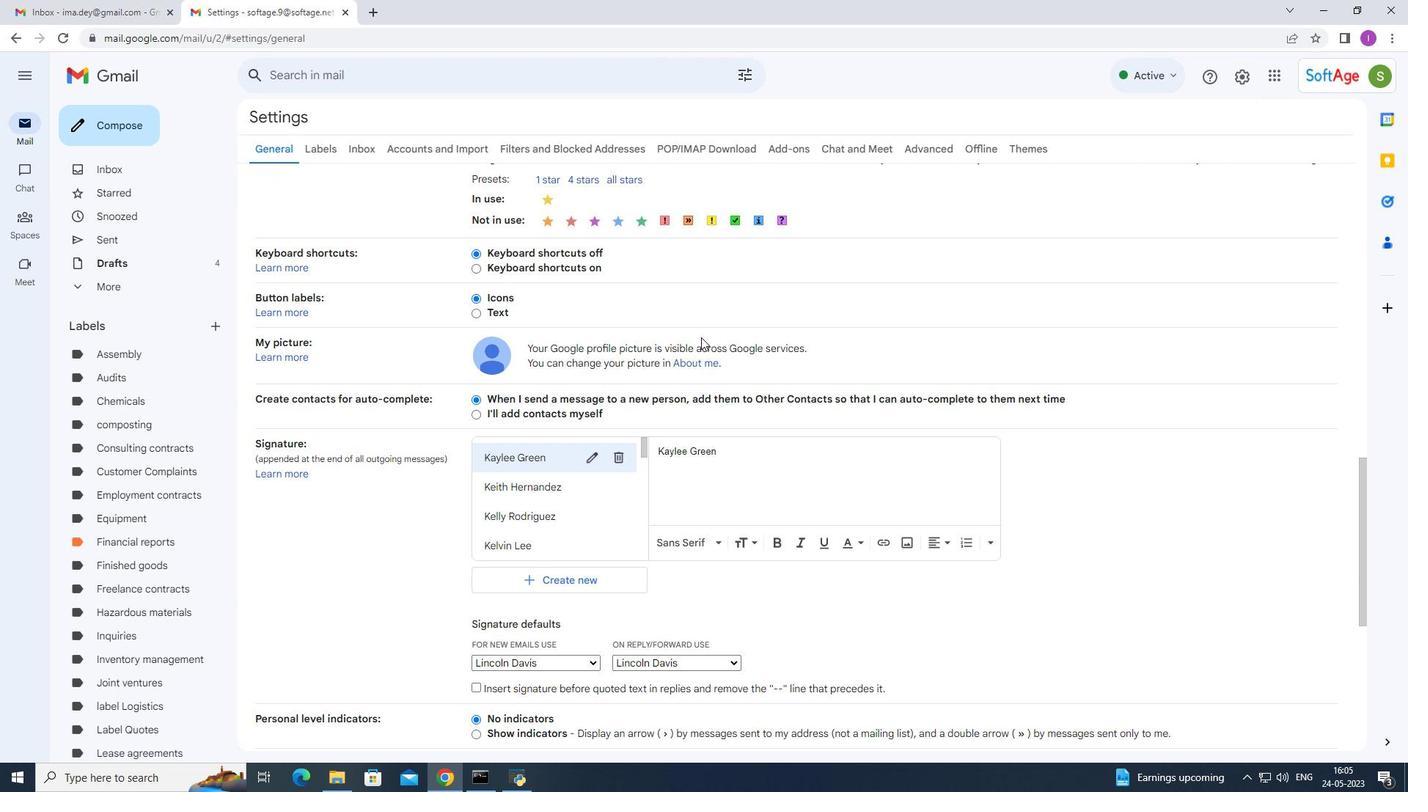 
Action: Mouse moved to (566, 281)
Screenshot: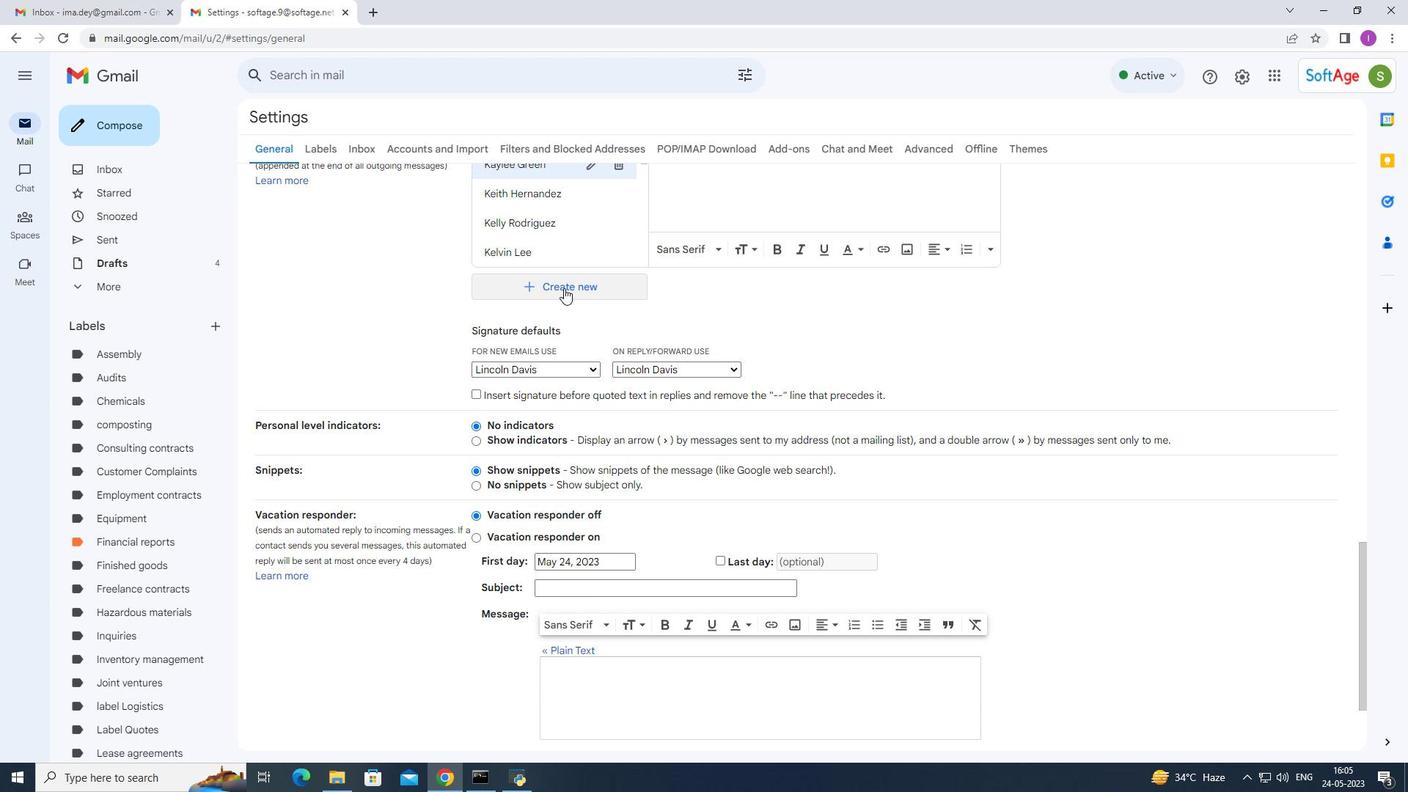 
Action: Mouse pressed left at (566, 281)
Screenshot: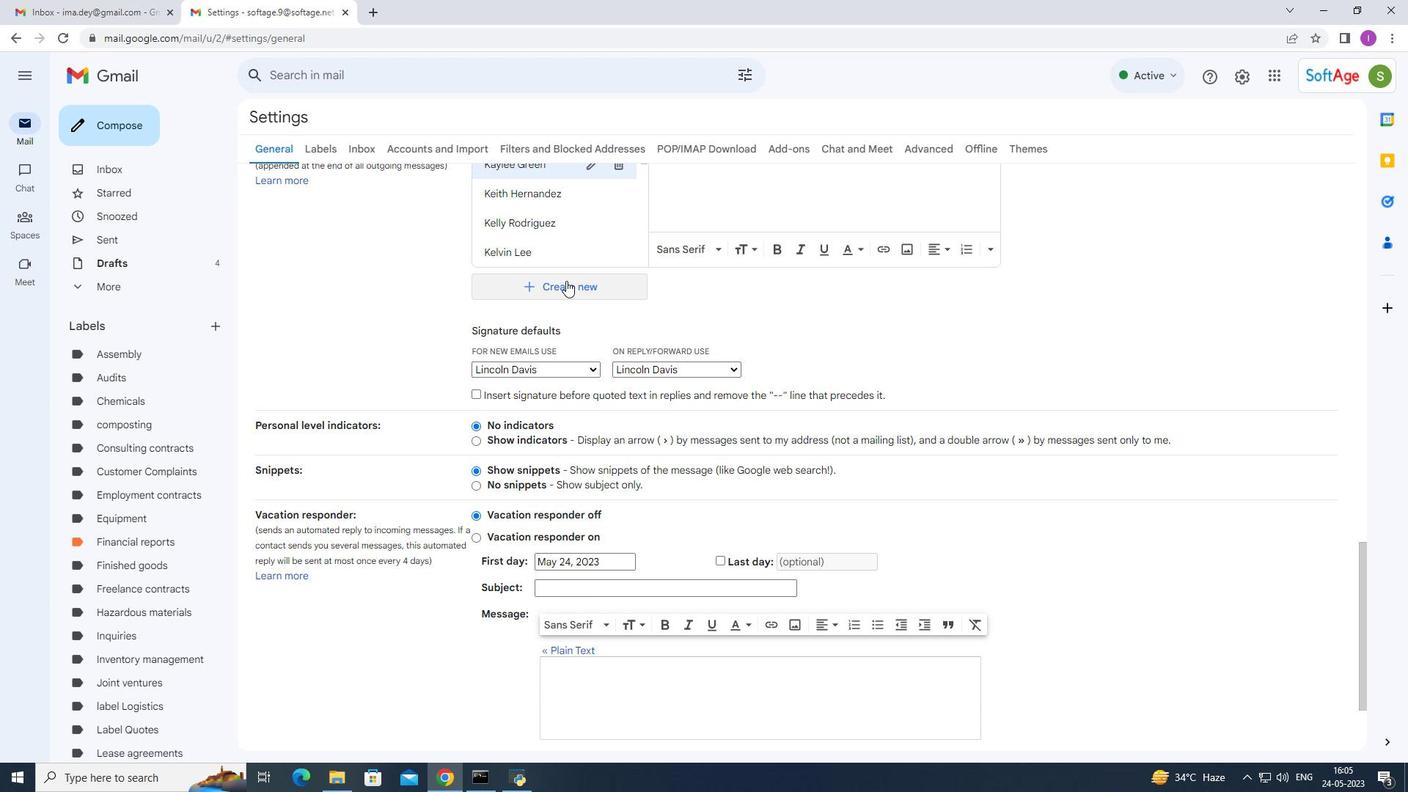 
Action: Mouse moved to (625, 404)
Screenshot: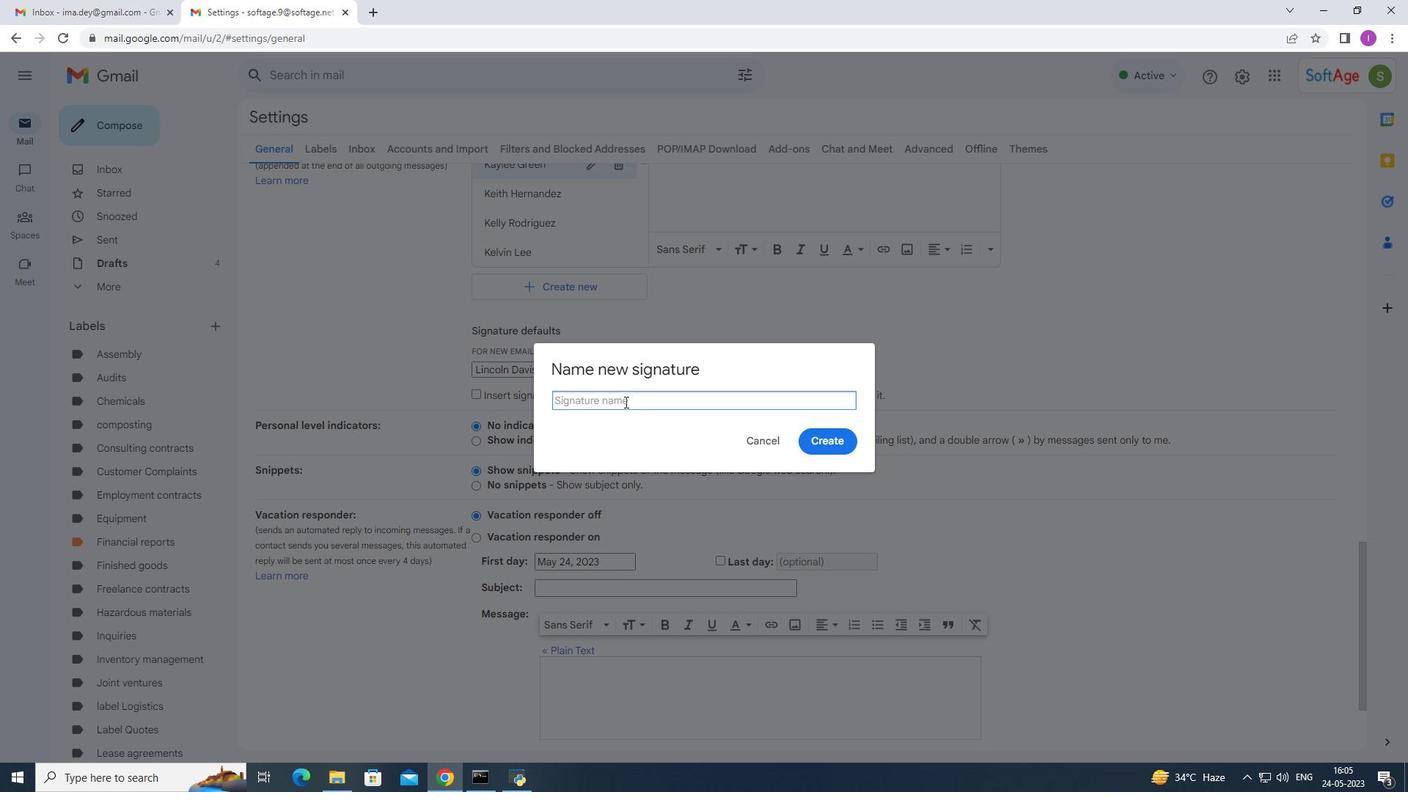 
Action: Mouse pressed left at (625, 404)
Screenshot: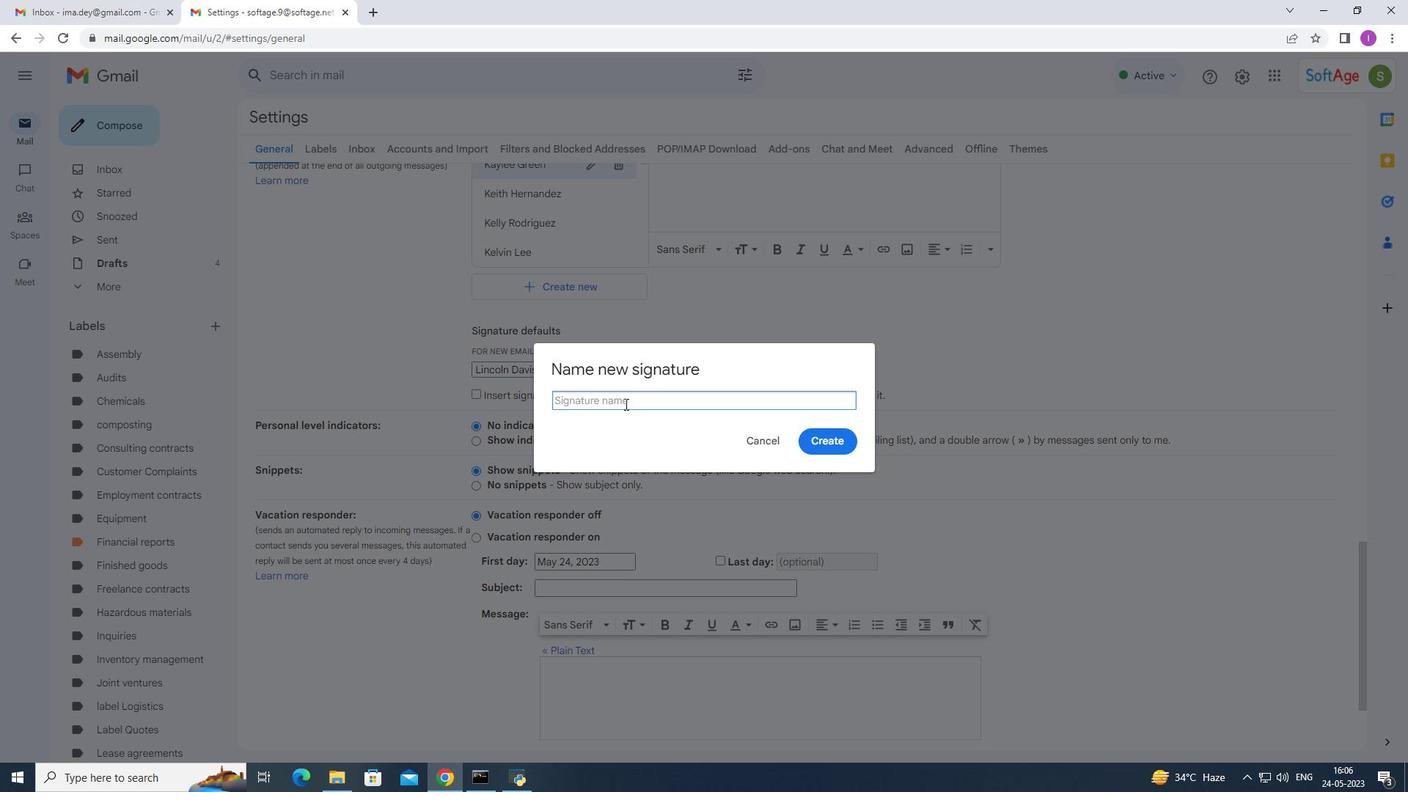 
Action: Mouse moved to (714, 385)
Screenshot: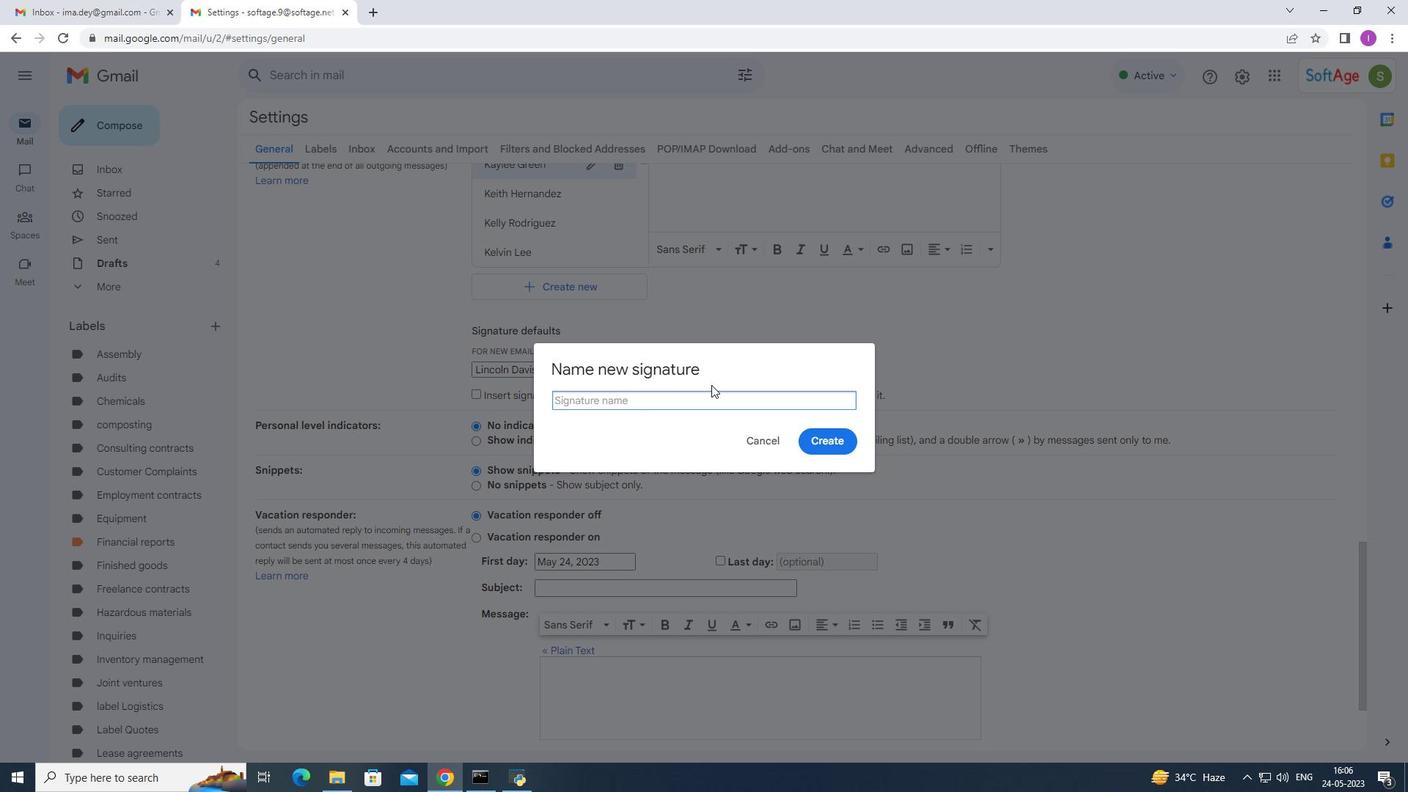 
Action: Key pressed <Key.shift>Linda<Key.space><Key.shift><Key.shift><Key.shift><Key.shift>Green
Screenshot: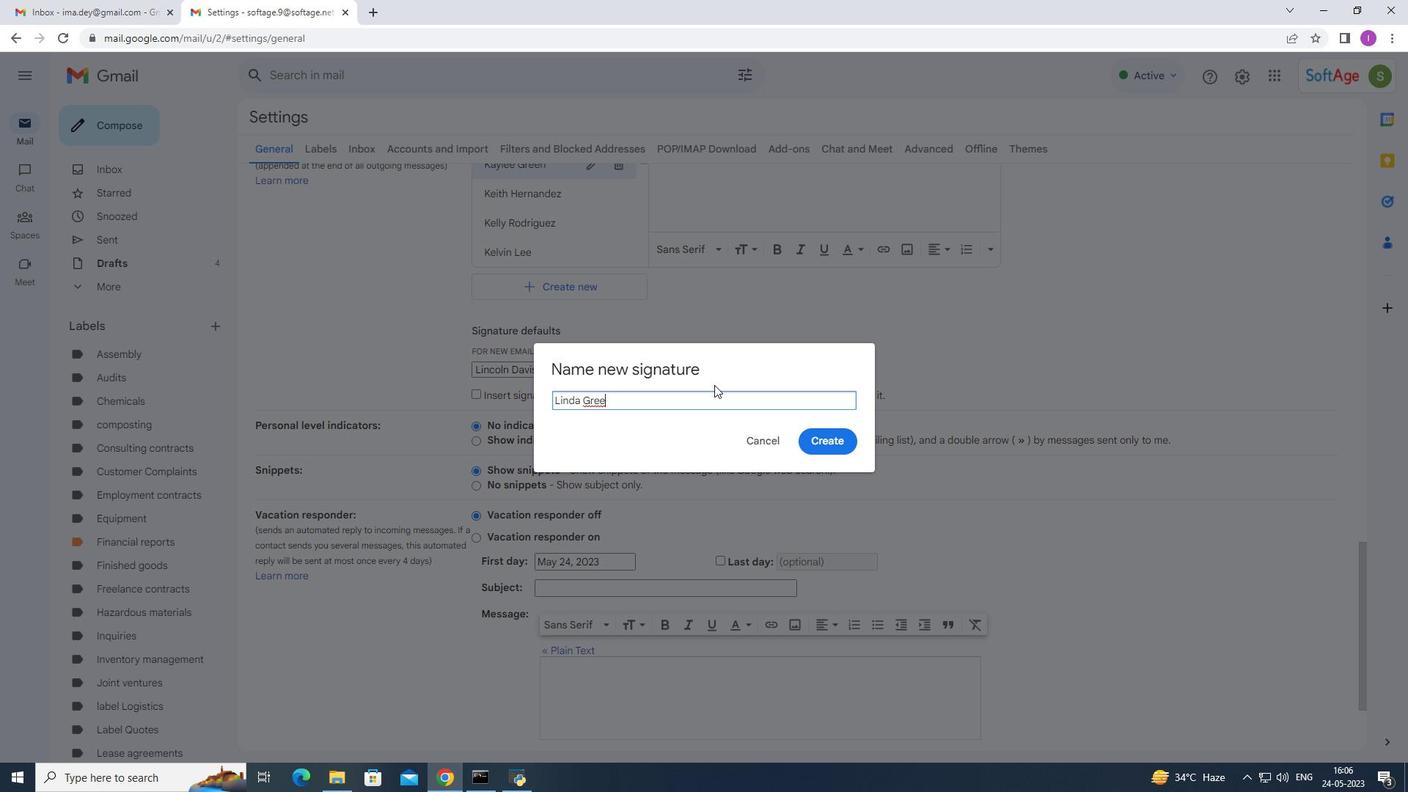 
Action: Mouse moved to (823, 443)
Screenshot: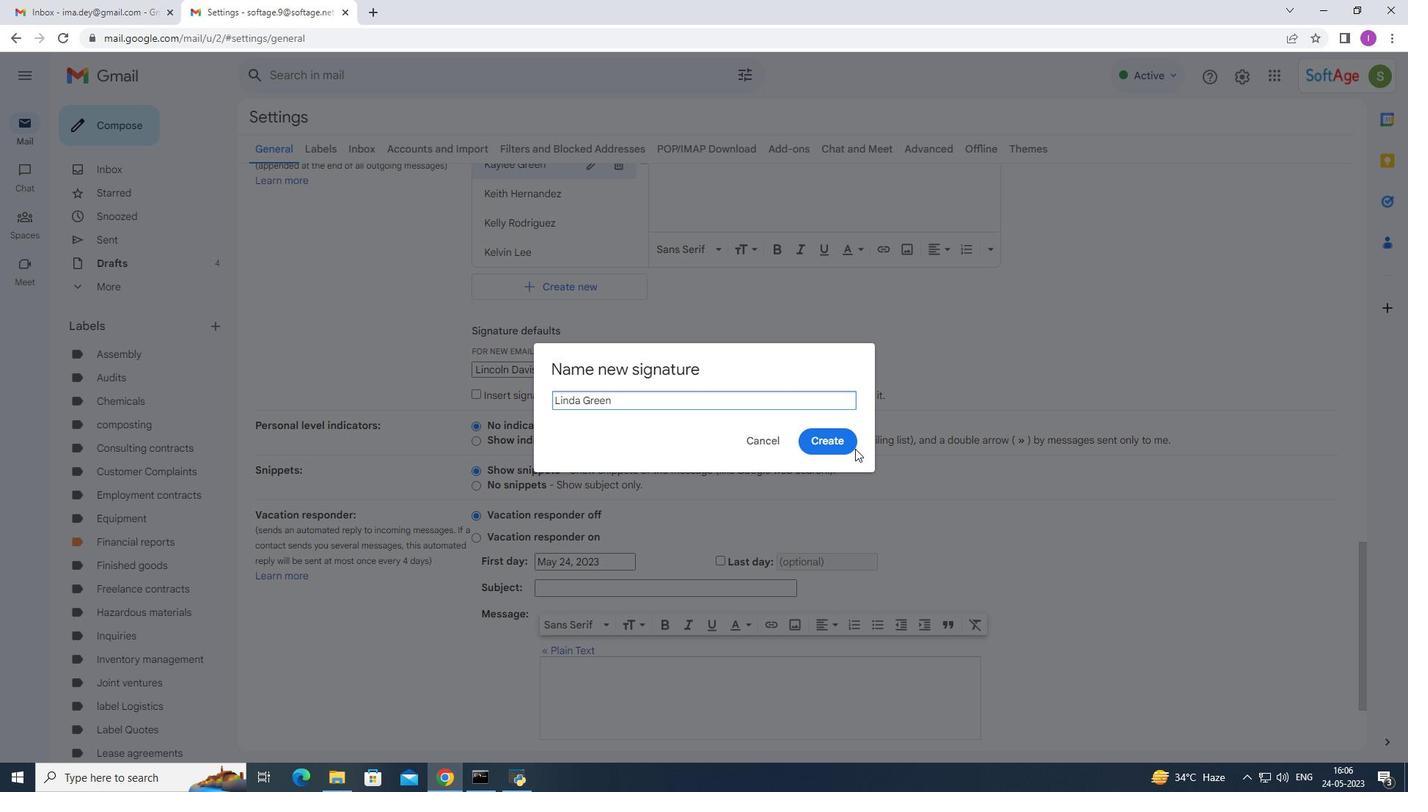 
Action: Mouse pressed left at (823, 443)
Screenshot: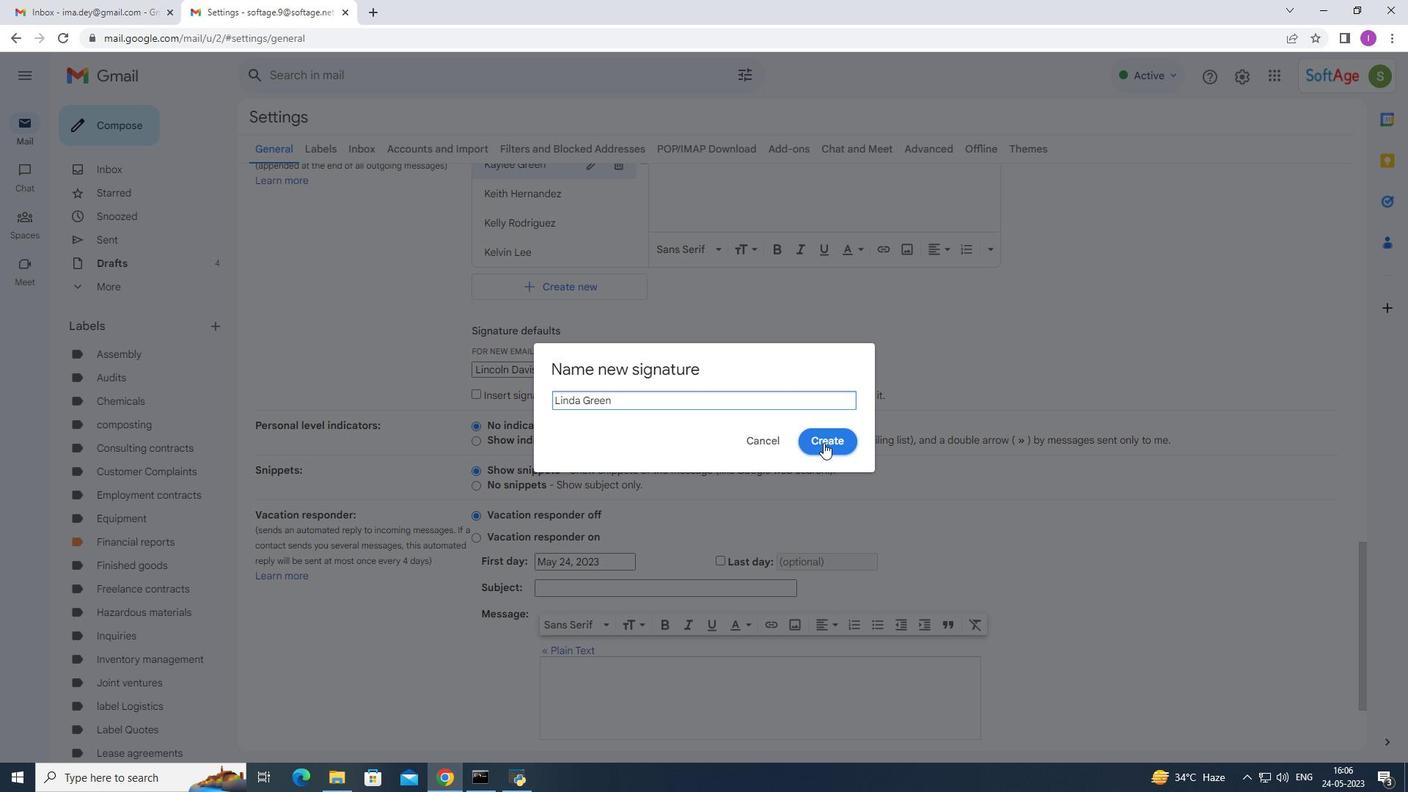 
Action: Mouse moved to (644, 459)
Screenshot: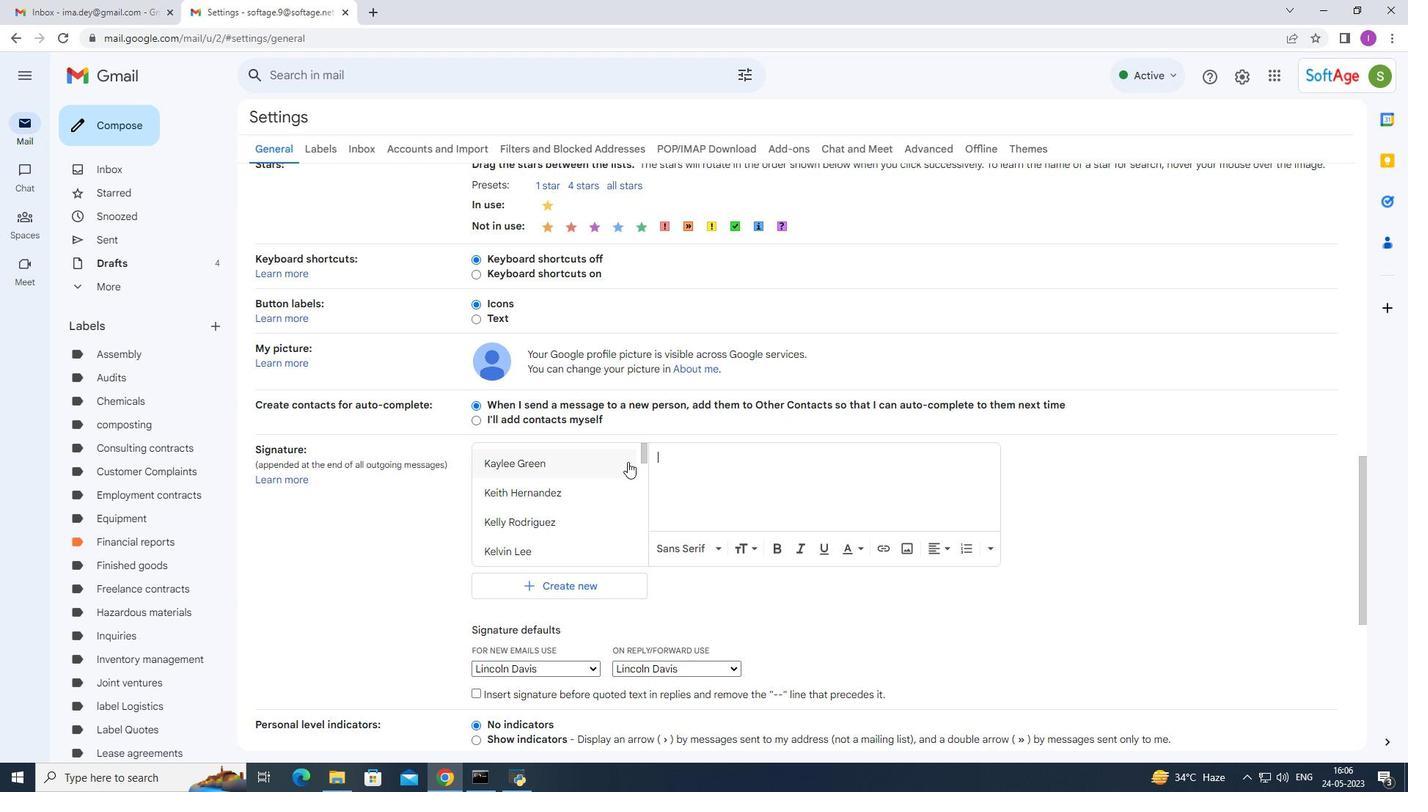 
Action: Mouse pressed left at (644, 459)
Screenshot: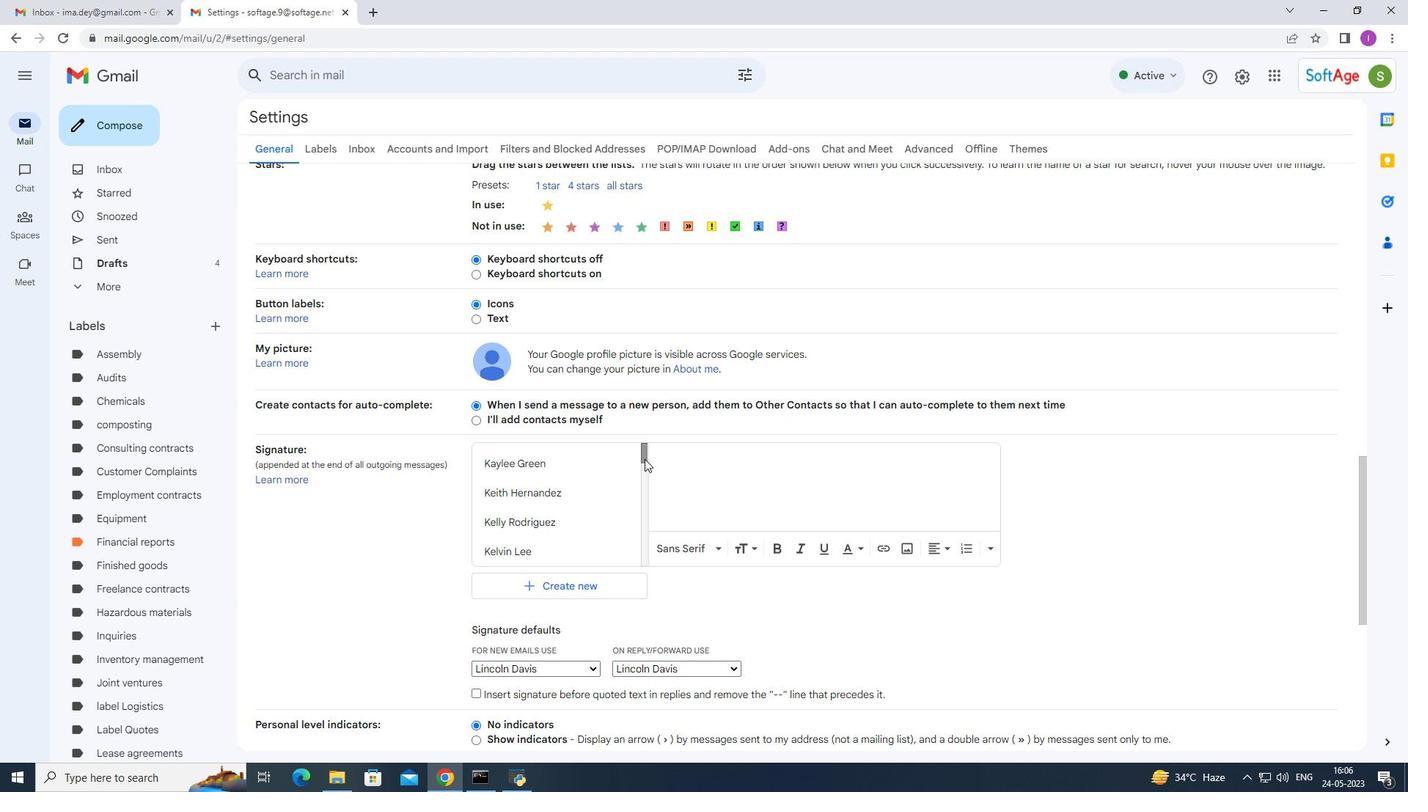 
Action: Mouse moved to (592, 669)
Screenshot: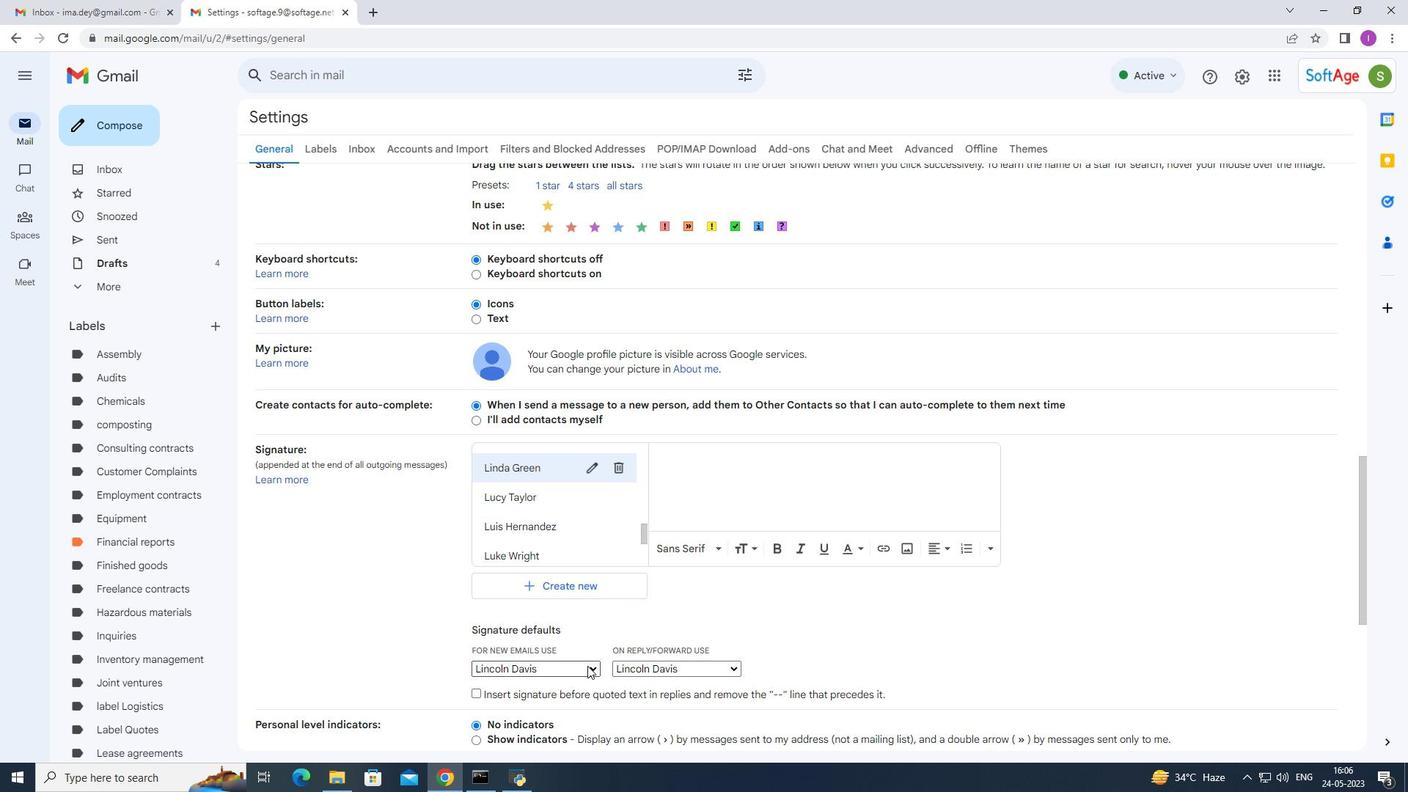 
Action: Mouse pressed left at (592, 669)
Screenshot: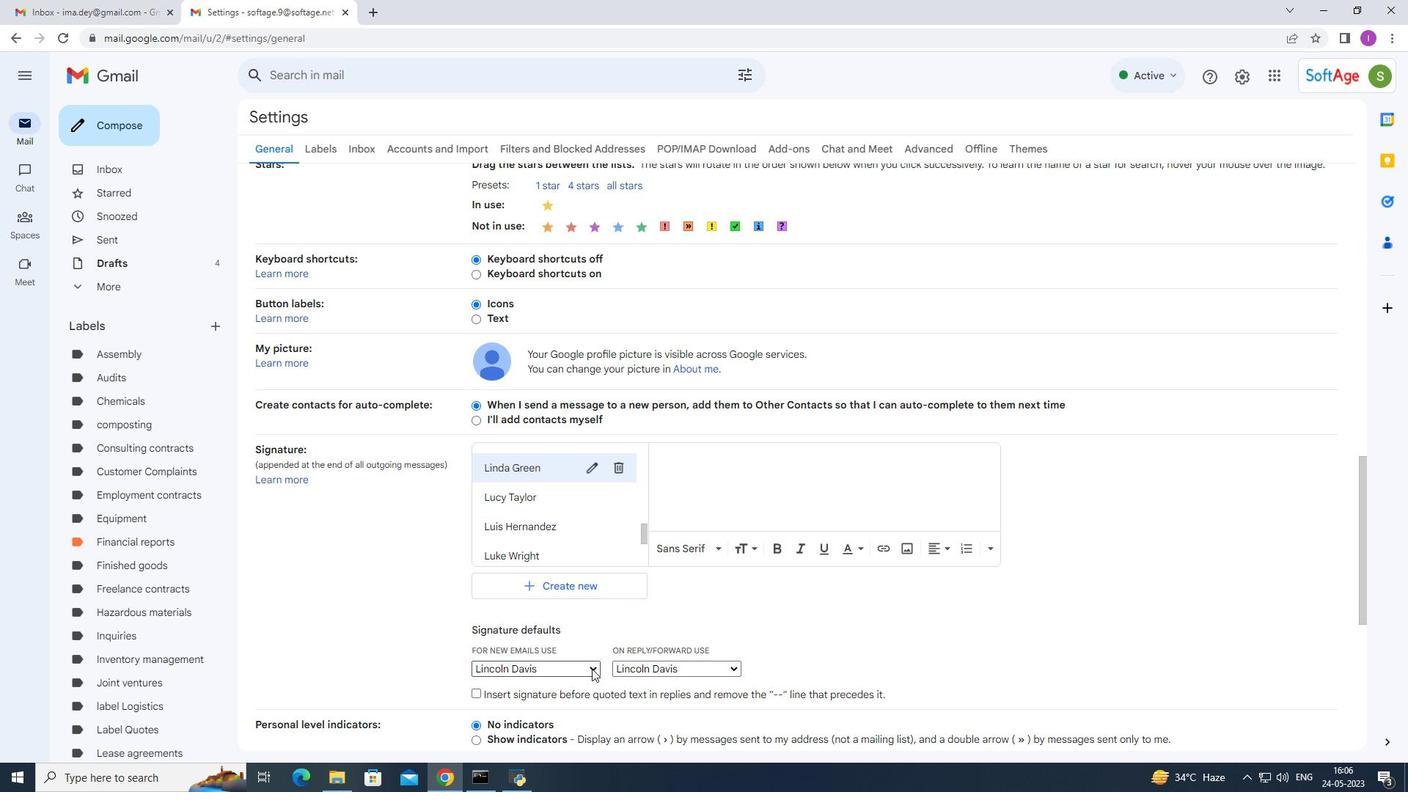 
Action: Mouse moved to (596, 564)
Screenshot: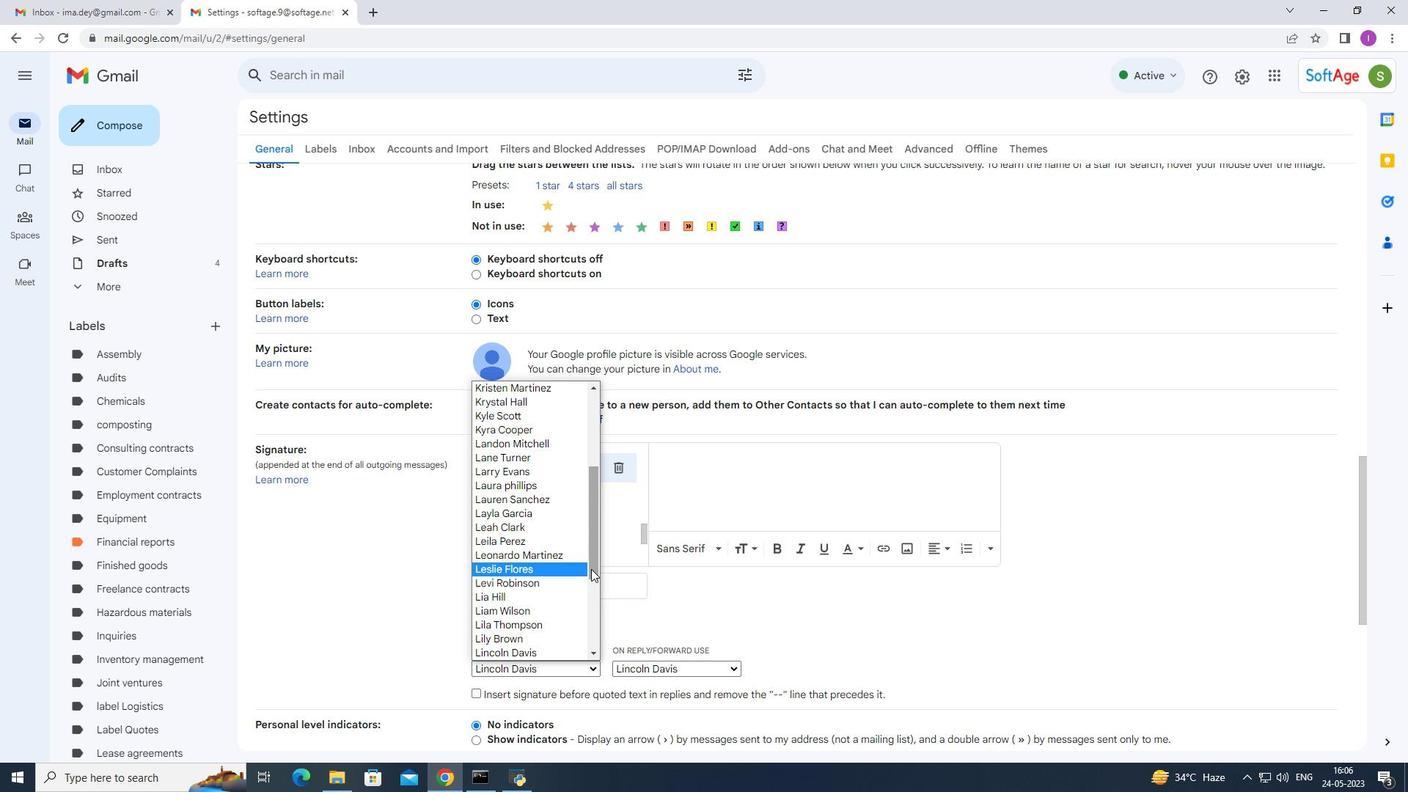 
Action: Mouse pressed left at (596, 564)
Screenshot: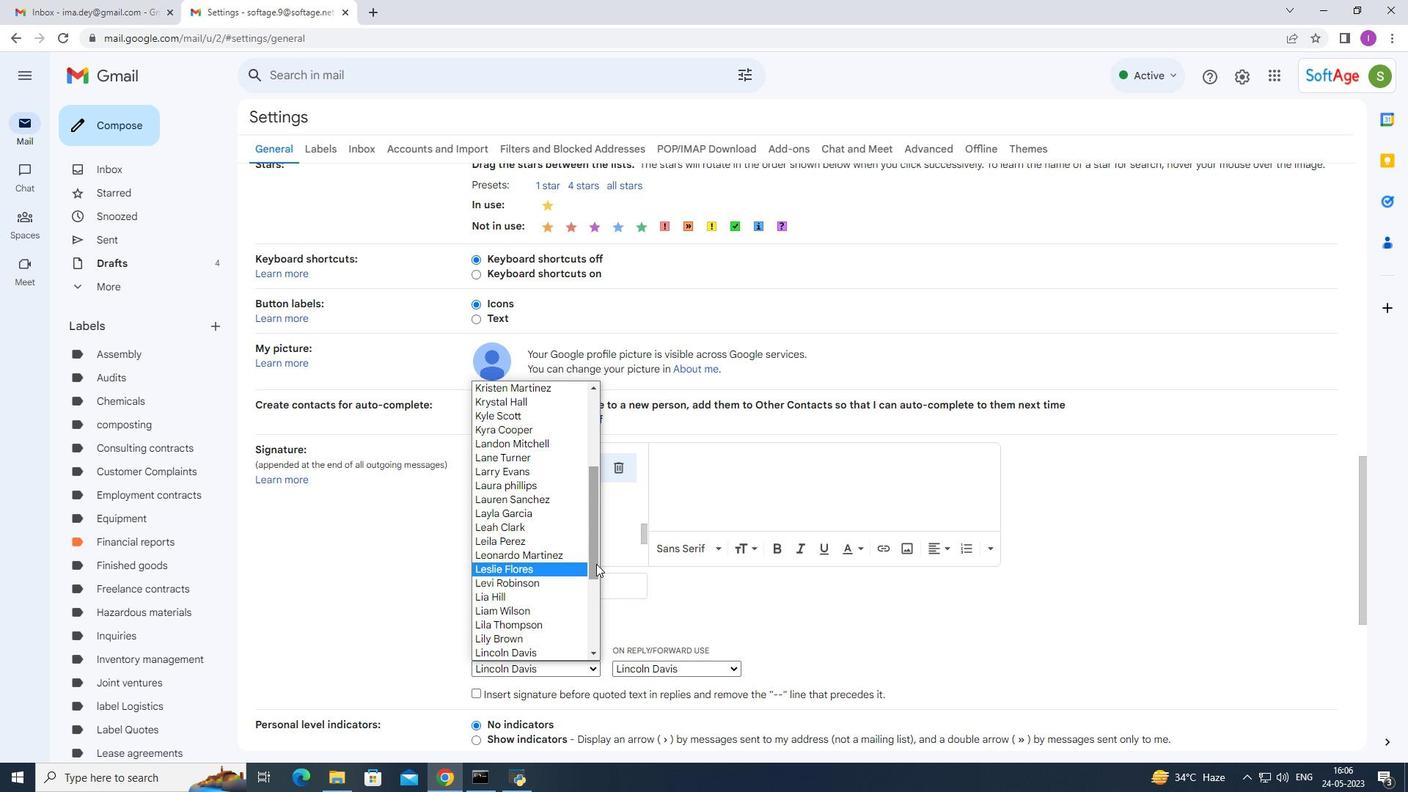 
Action: Mouse moved to (530, 506)
Screenshot: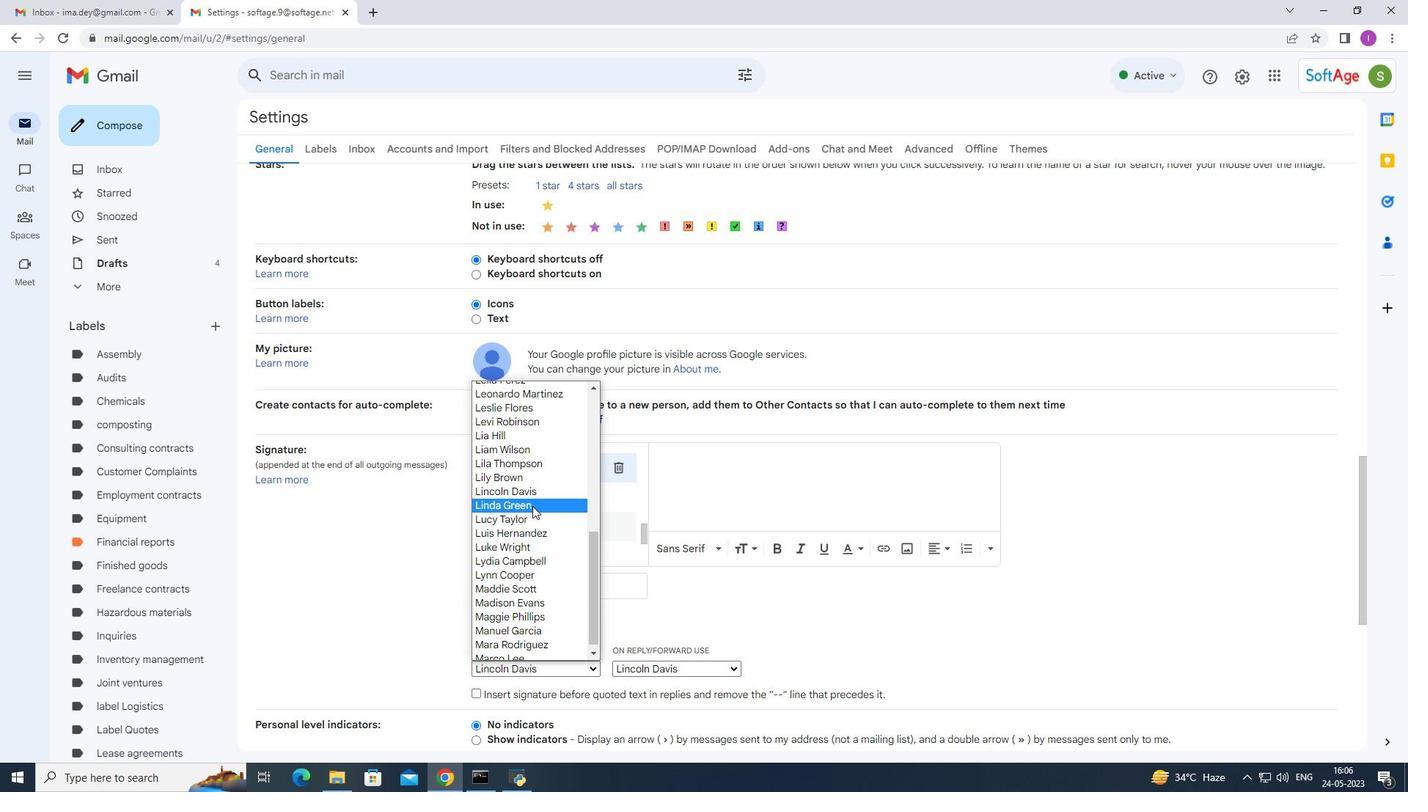 
Action: Mouse pressed left at (530, 506)
Screenshot: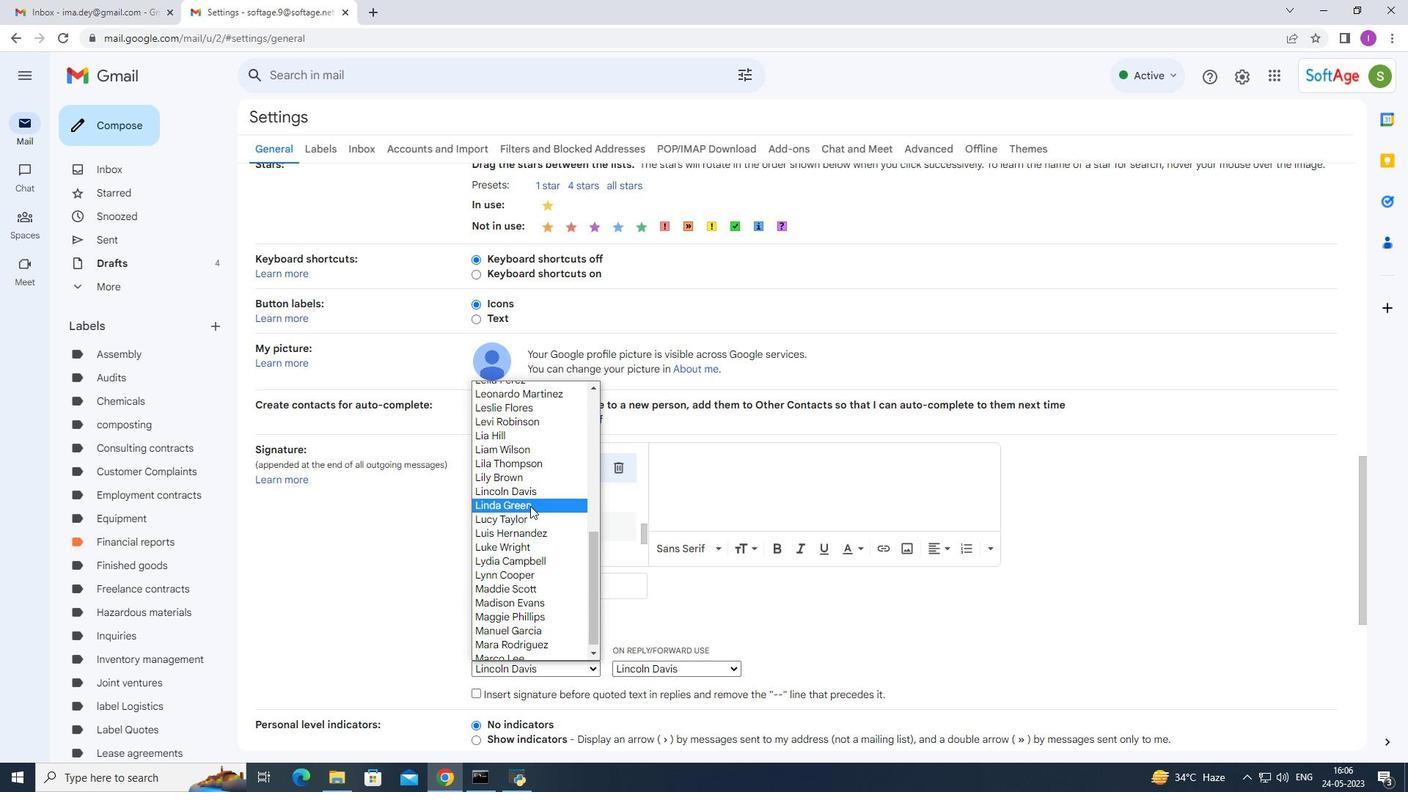 
Action: Mouse moved to (733, 667)
Screenshot: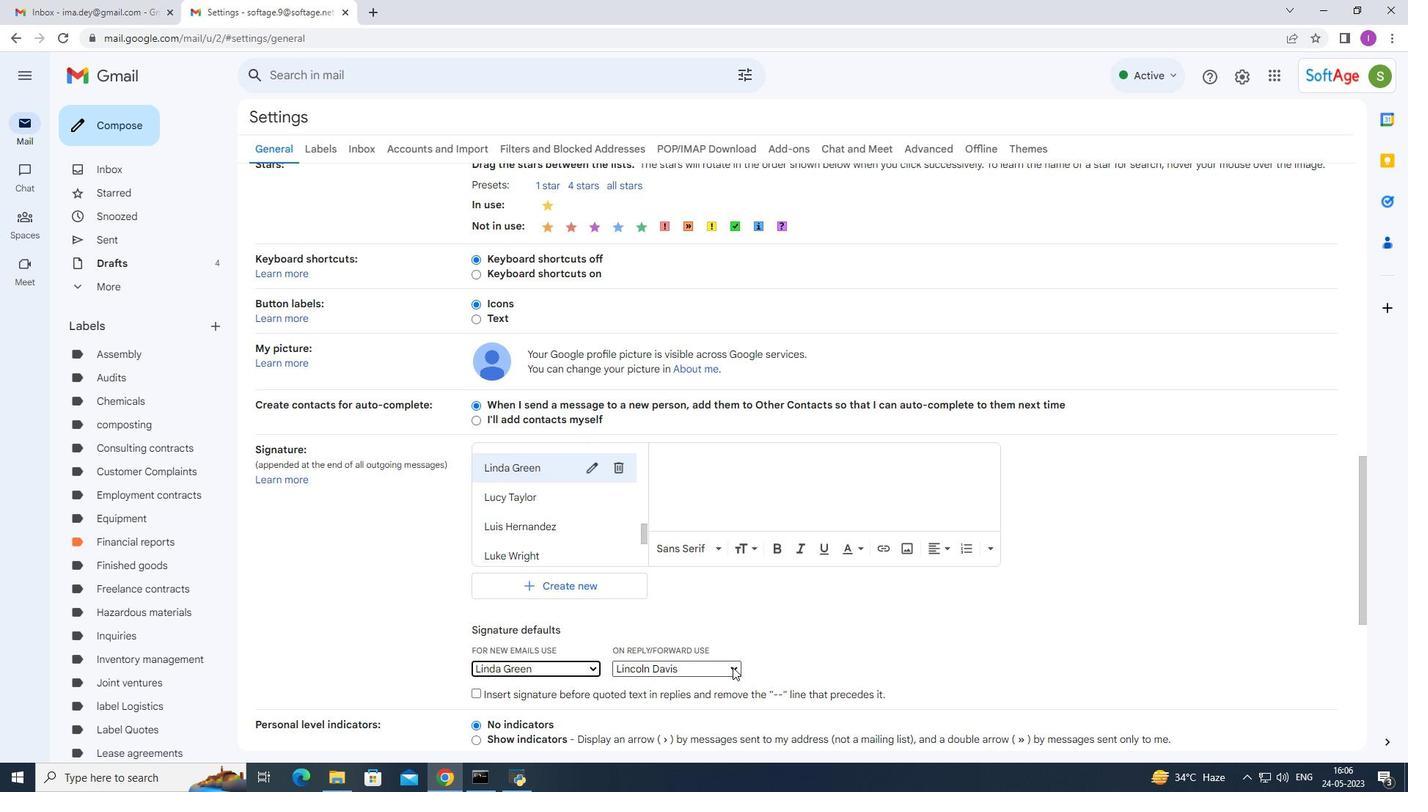 
Action: Mouse pressed left at (733, 667)
Screenshot: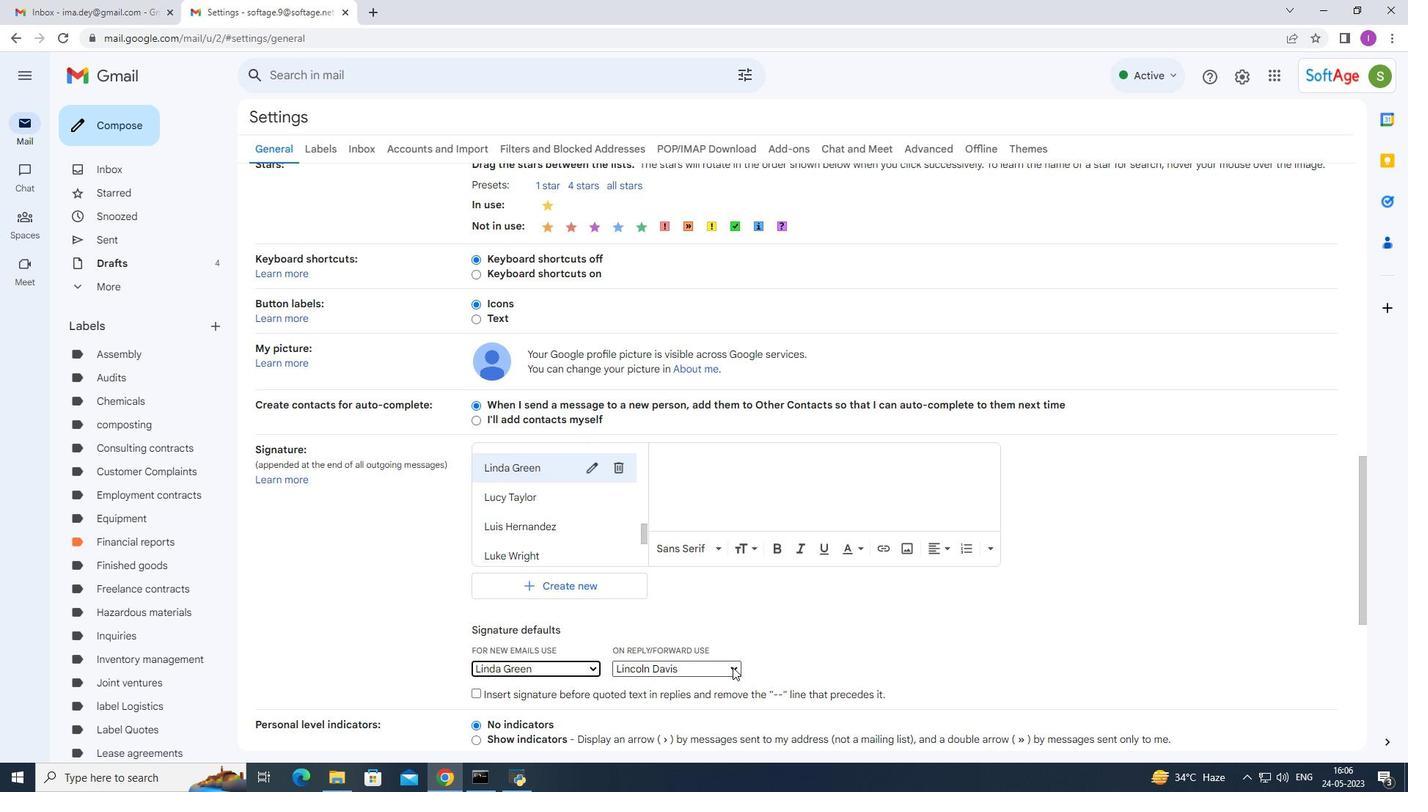 
Action: Mouse moved to (738, 567)
Screenshot: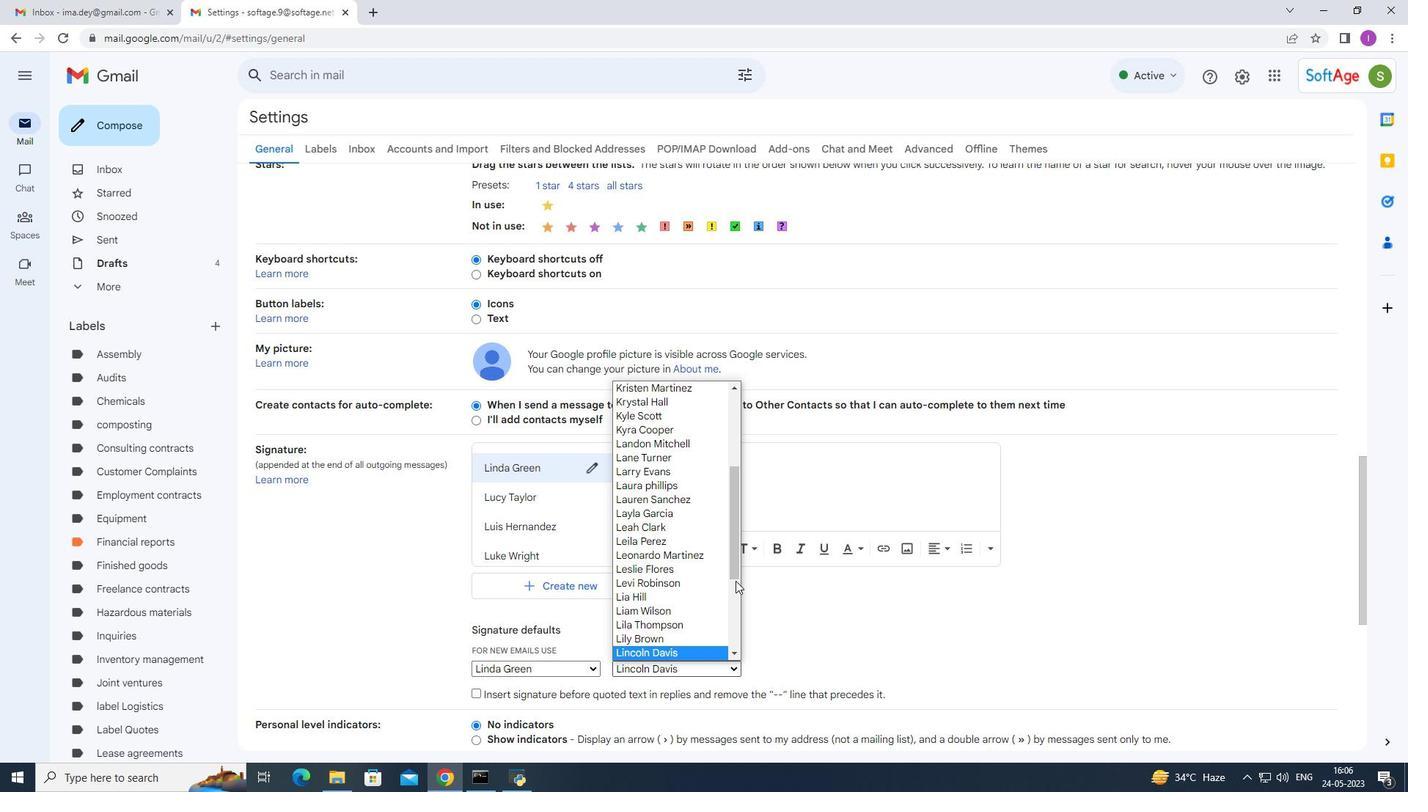 
Action: Mouse pressed left at (738, 567)
Screenshot: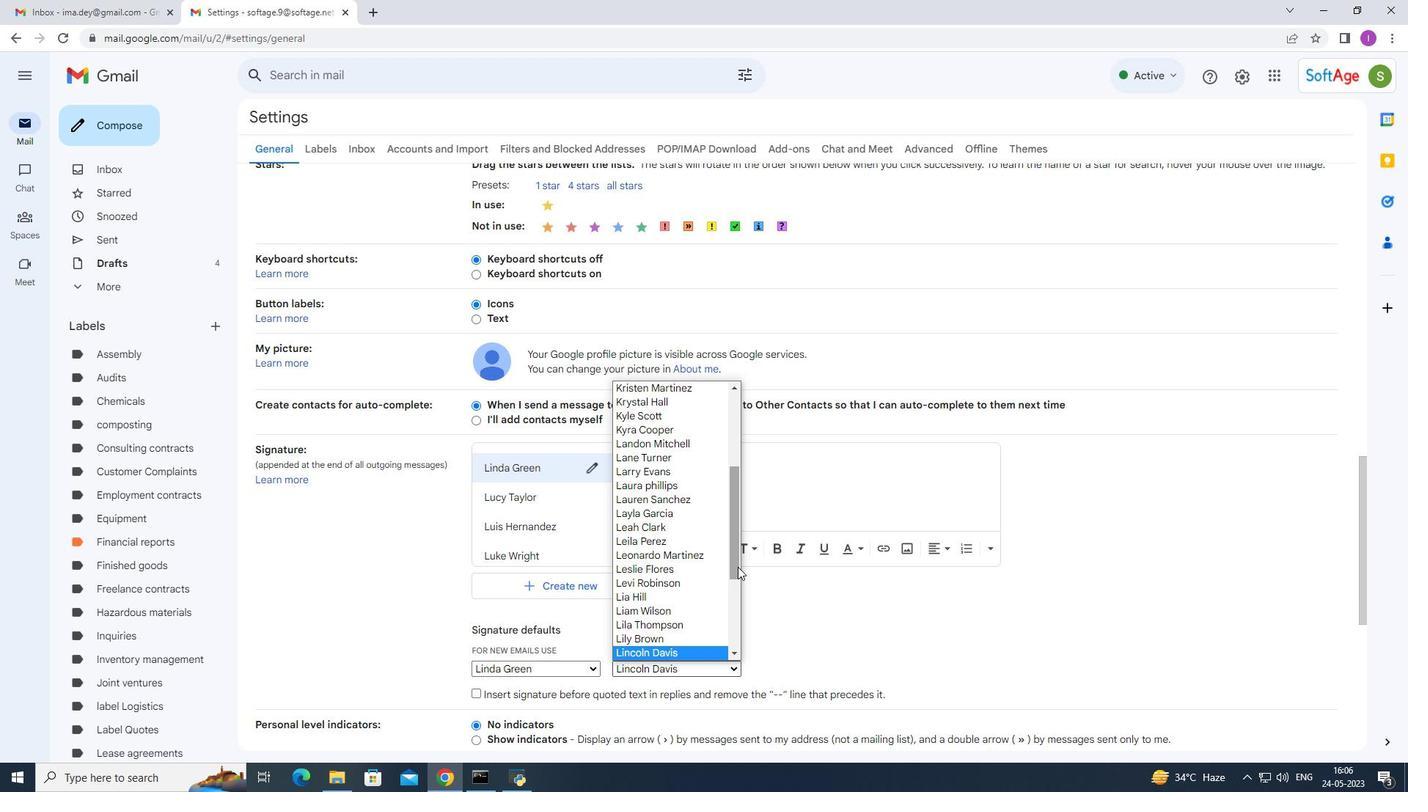 
Action: Mouse moved to (679, 592)
Screenshot: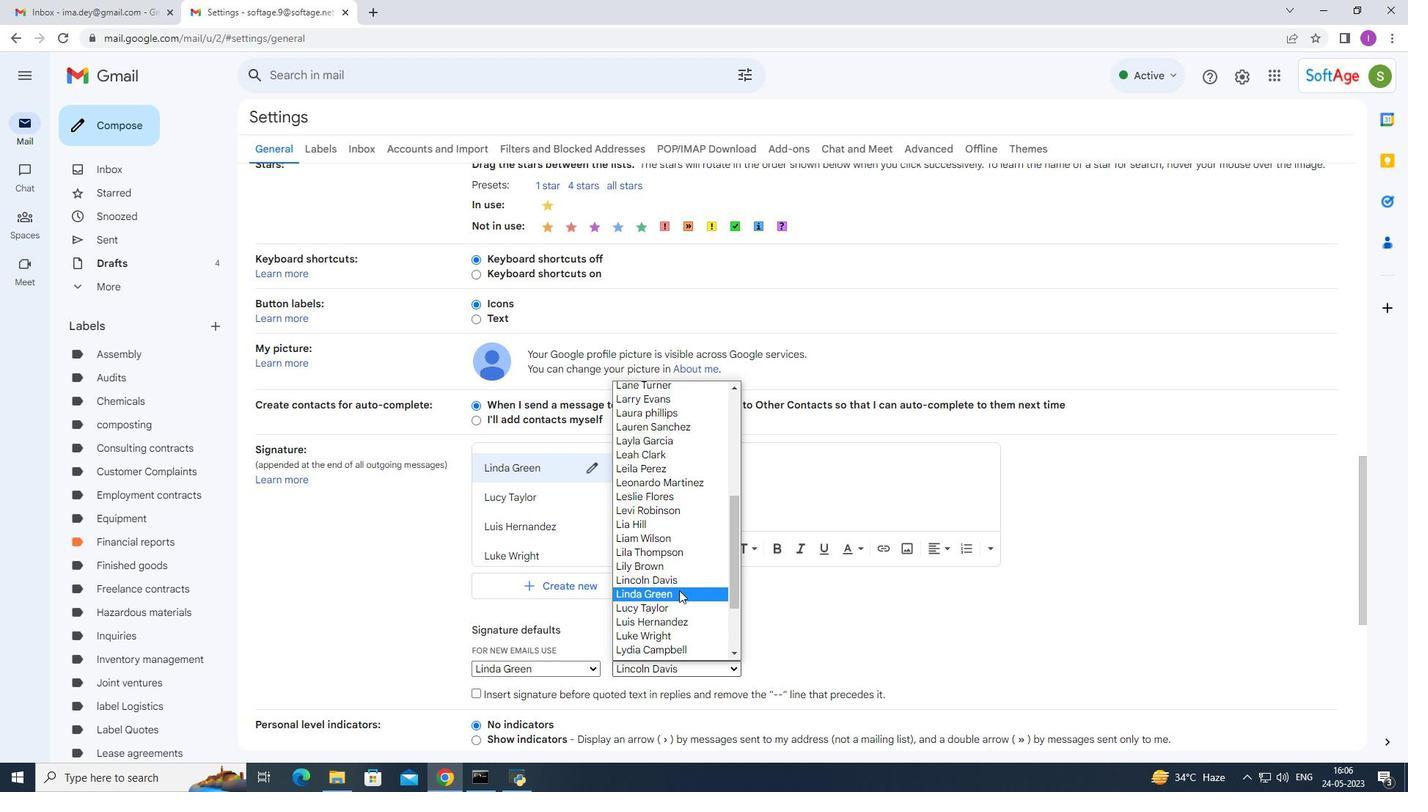 
Action: Mouse pressed left at (679, 592)
Screenshot: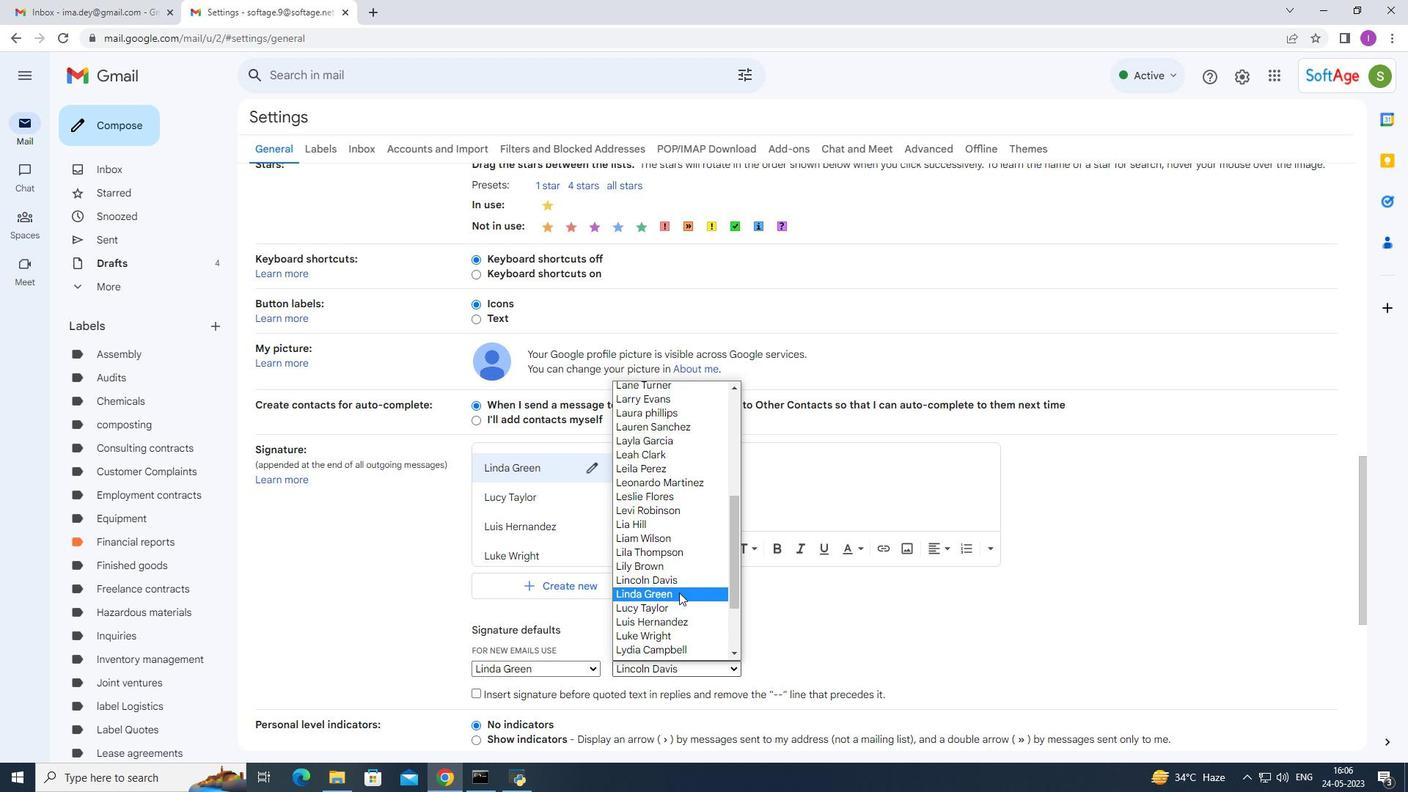 
Action: Mouse moved to (559, 470)
Screenshot: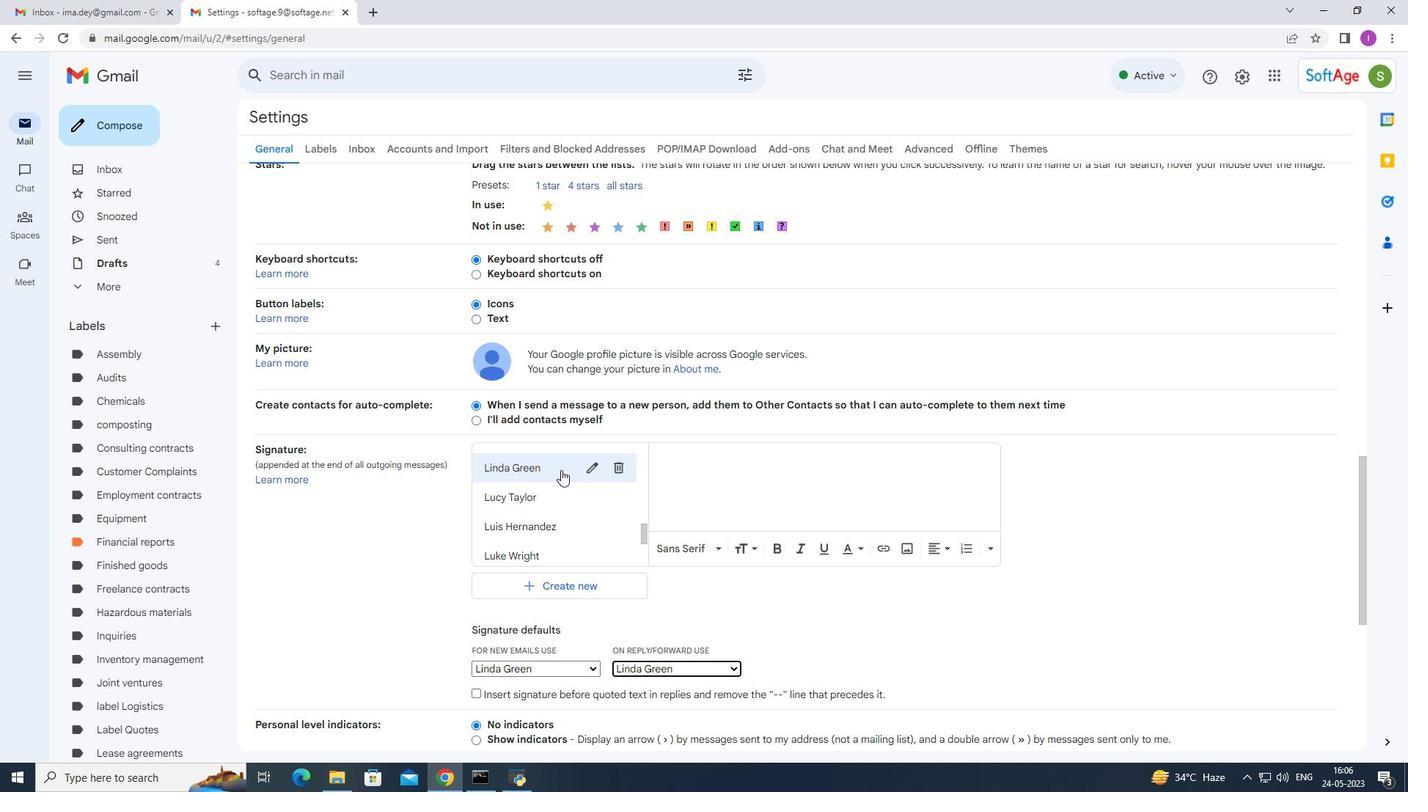 
Action: Mouse pressed left at (559, 470)
Screenshot: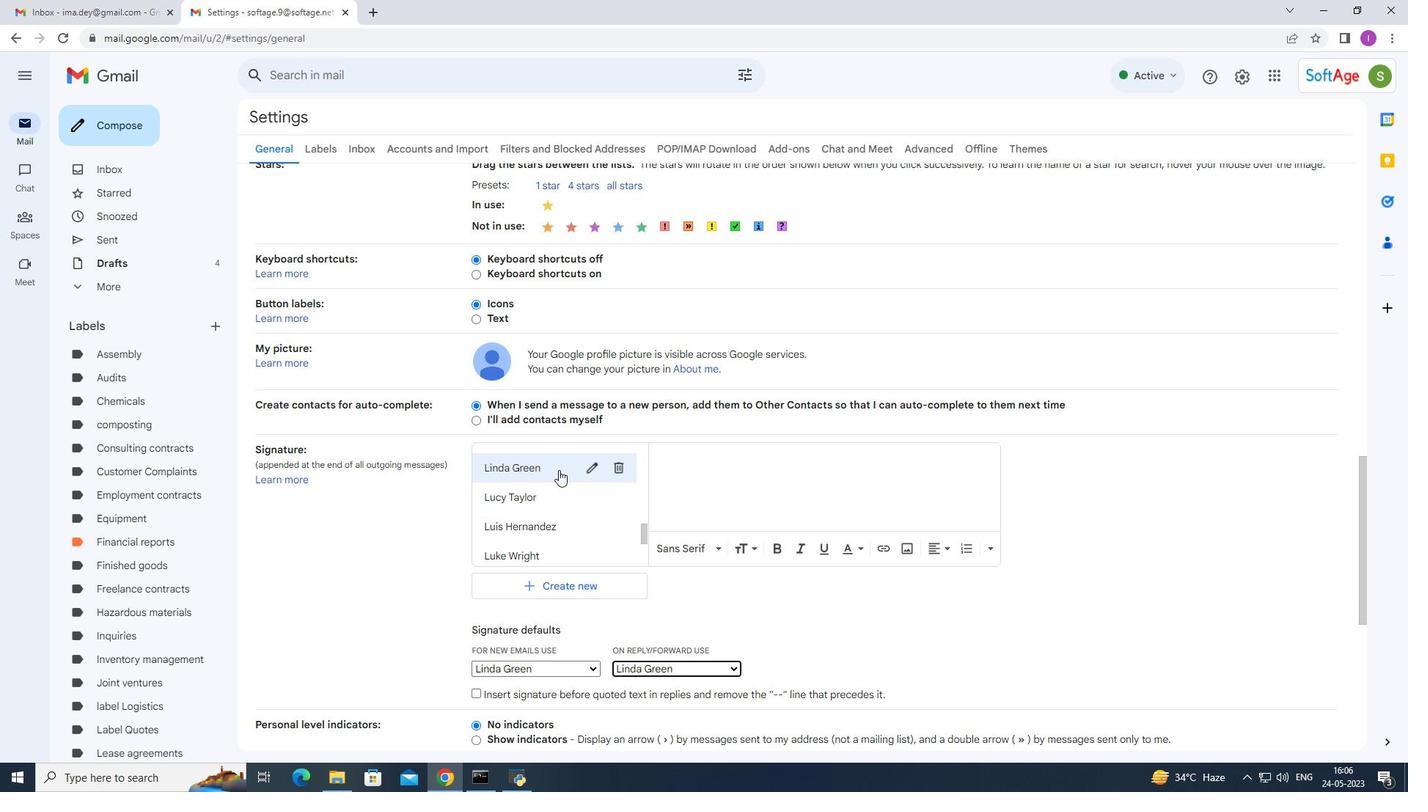 
Action: Mouse moved to (483, 476)
Screenshot: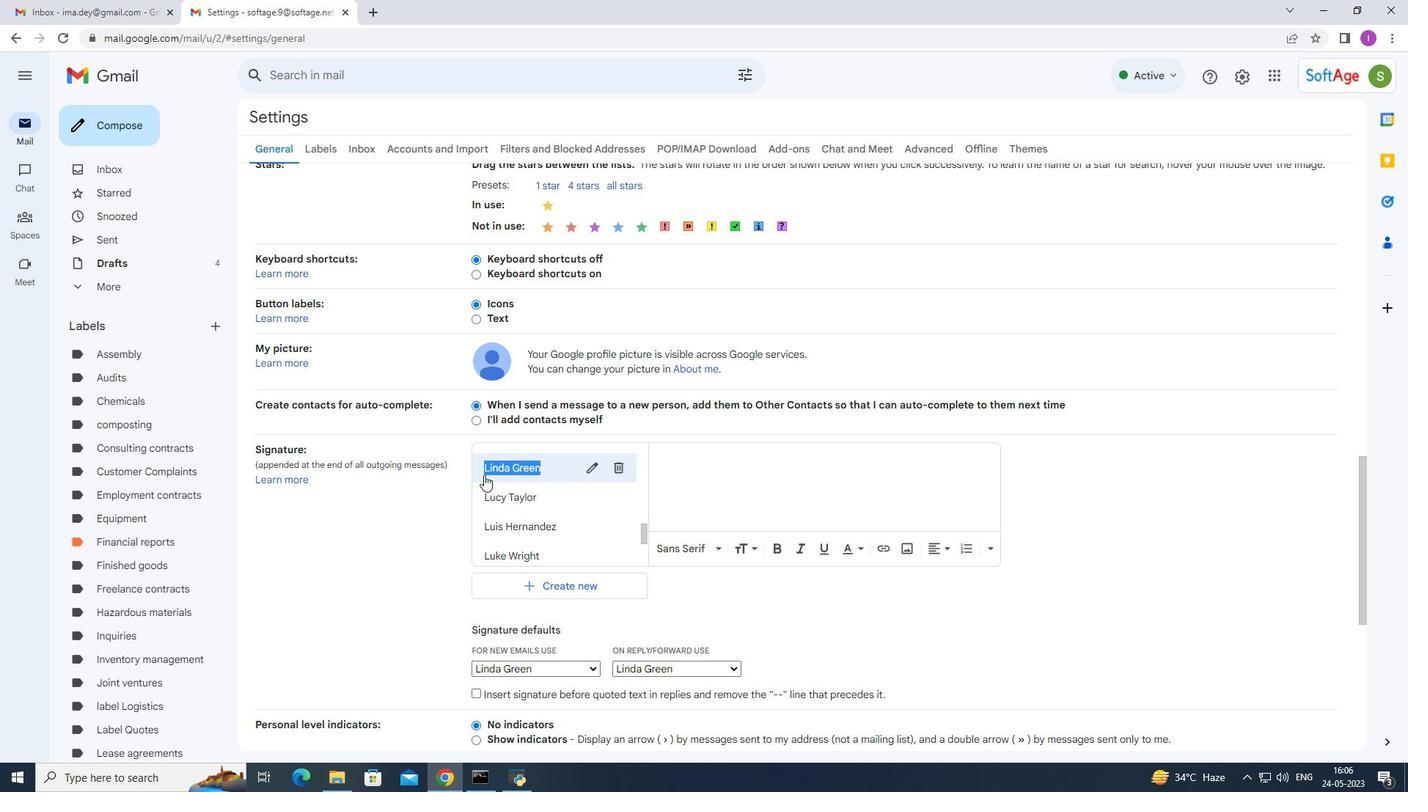 
Action: Key pressed ctrl+C
Screenshot: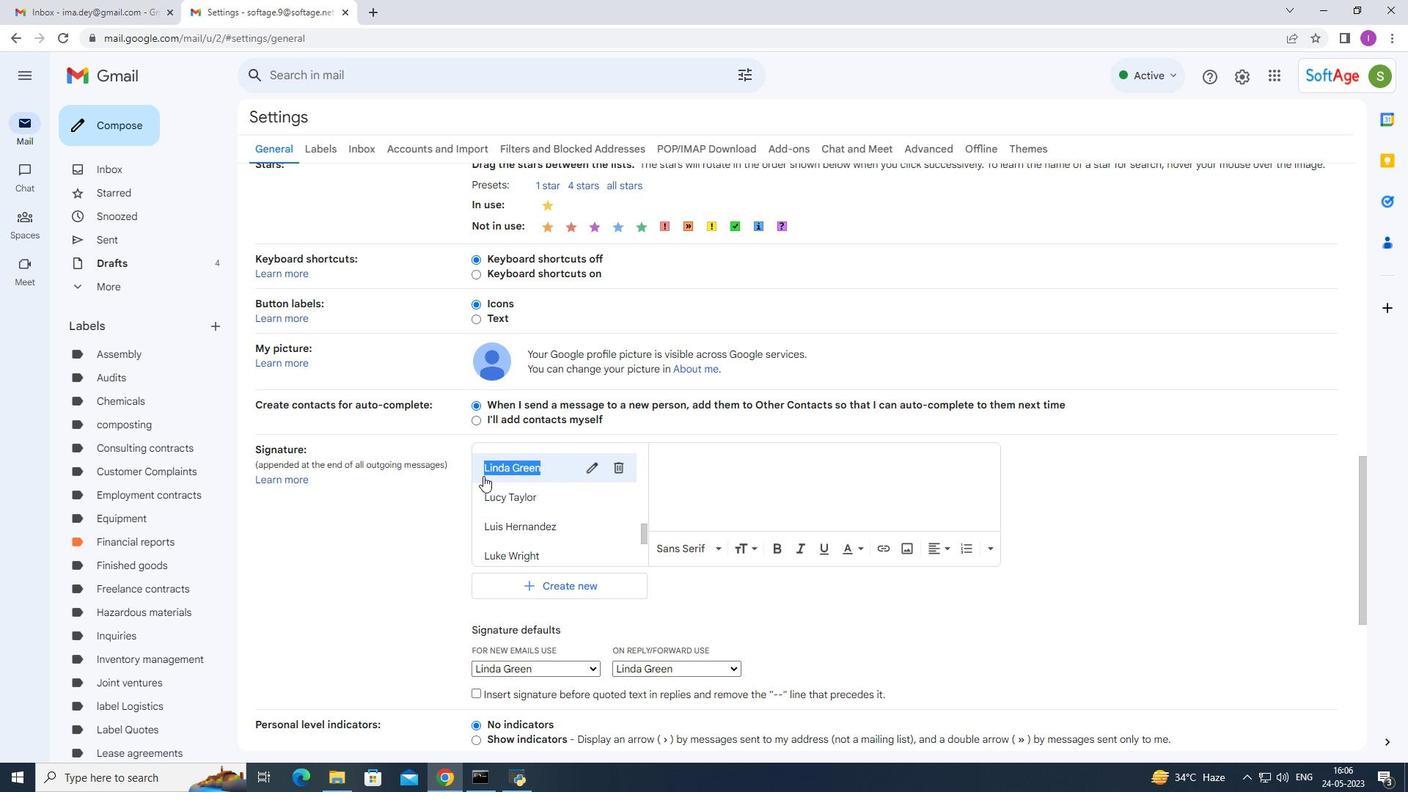 
Action: Mouse moved to (671, 465)
Screenshot: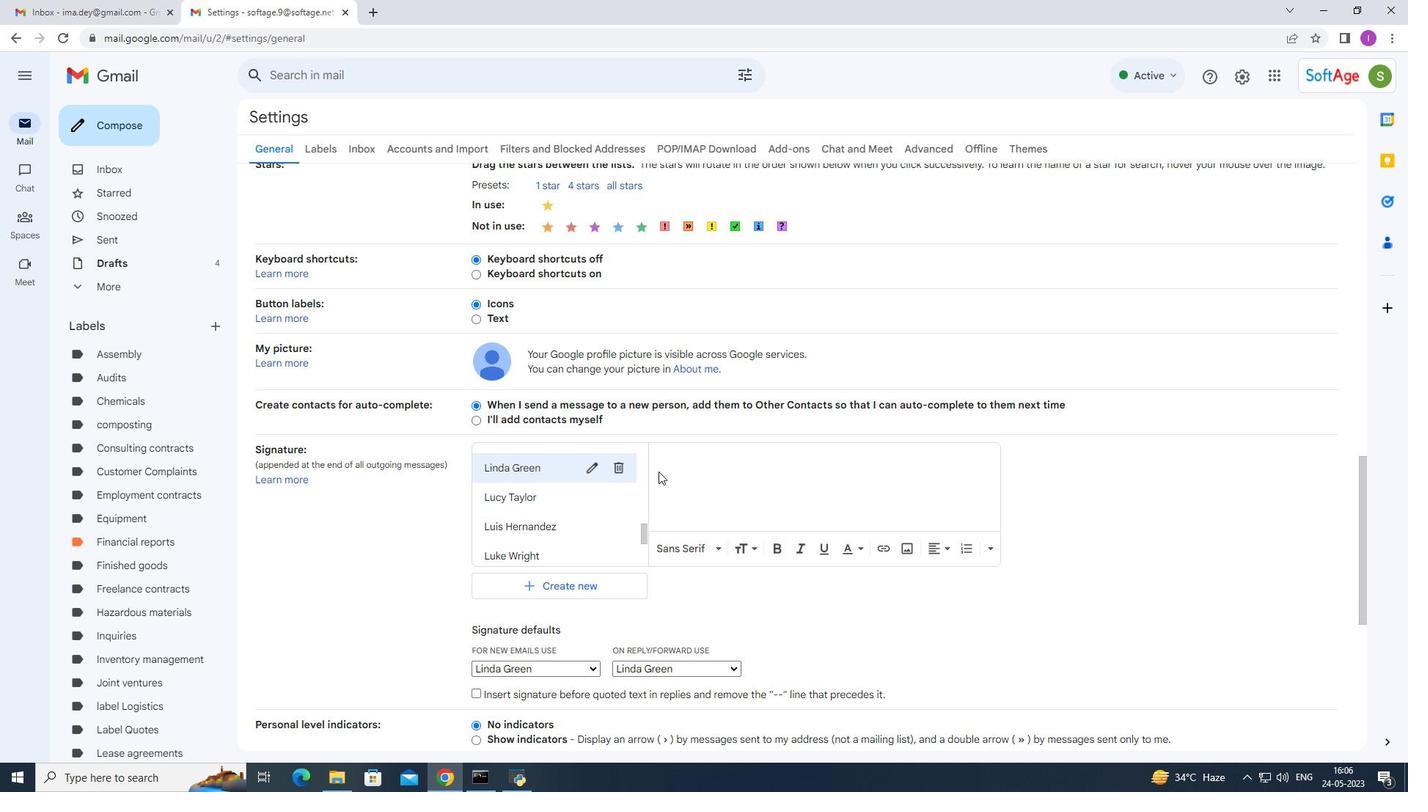 
Action: Key pressed ctrl+V
Screenshot: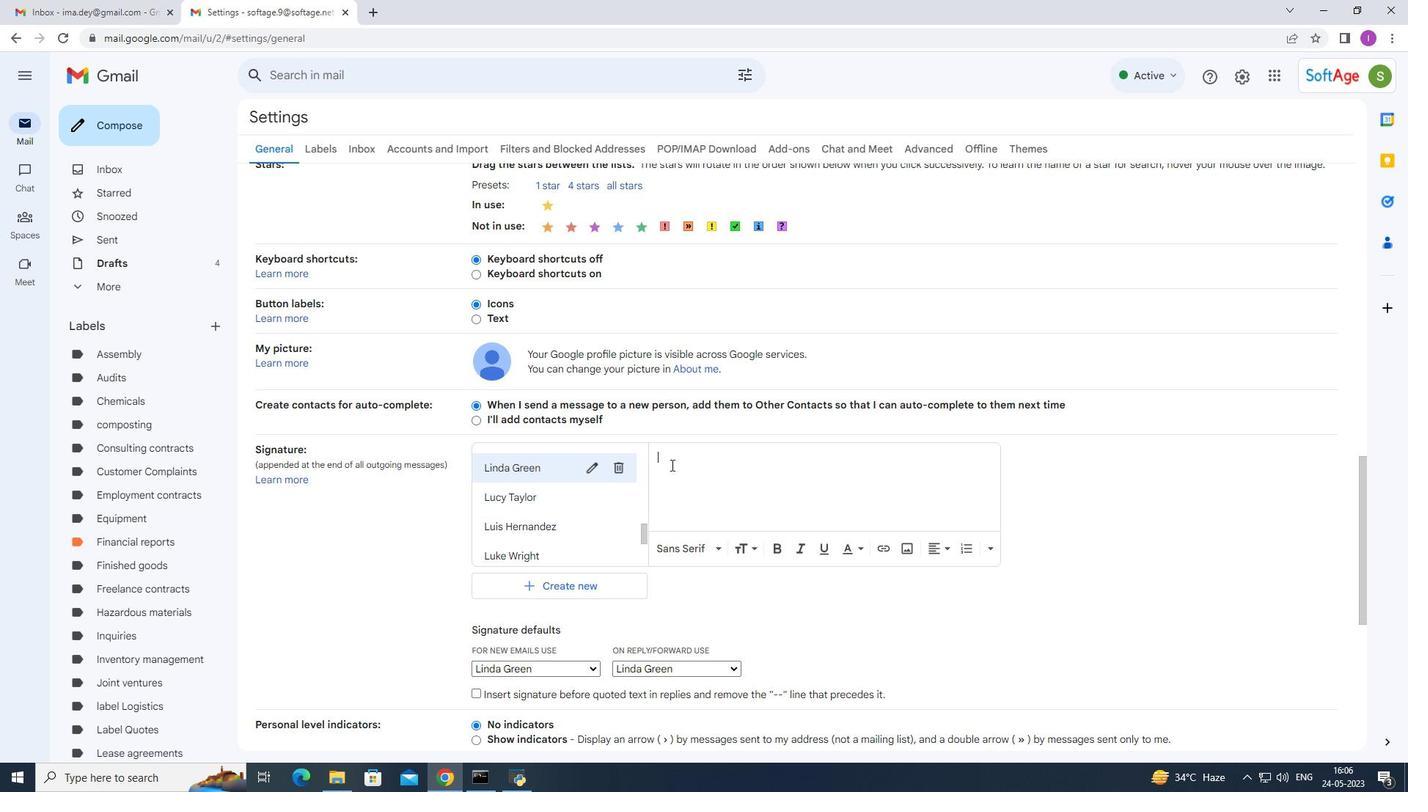 
Action: Mouse moved to (673, 506)
Screenshot: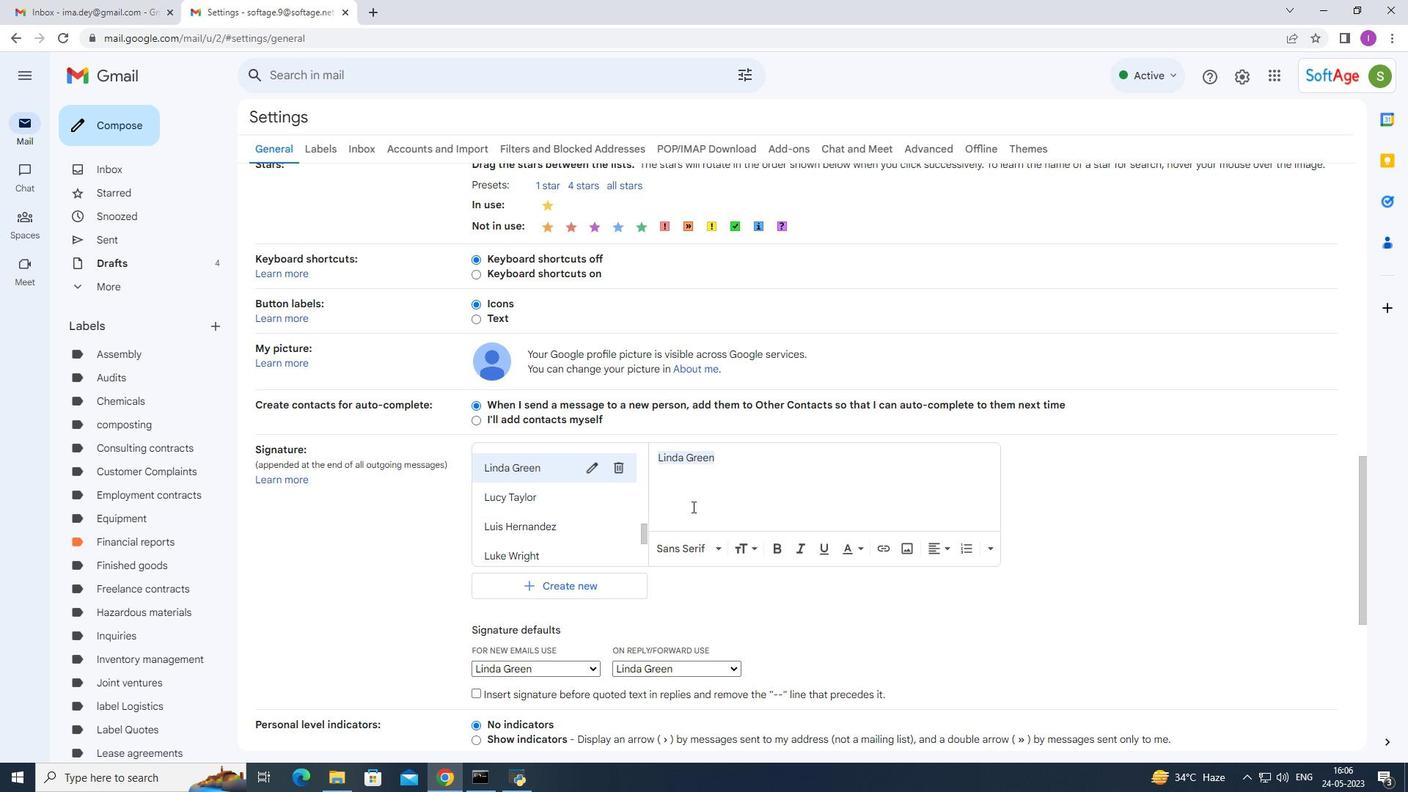 
Action: Mouse scrolled (673, 505) with delta (0, 0)
Screenshot: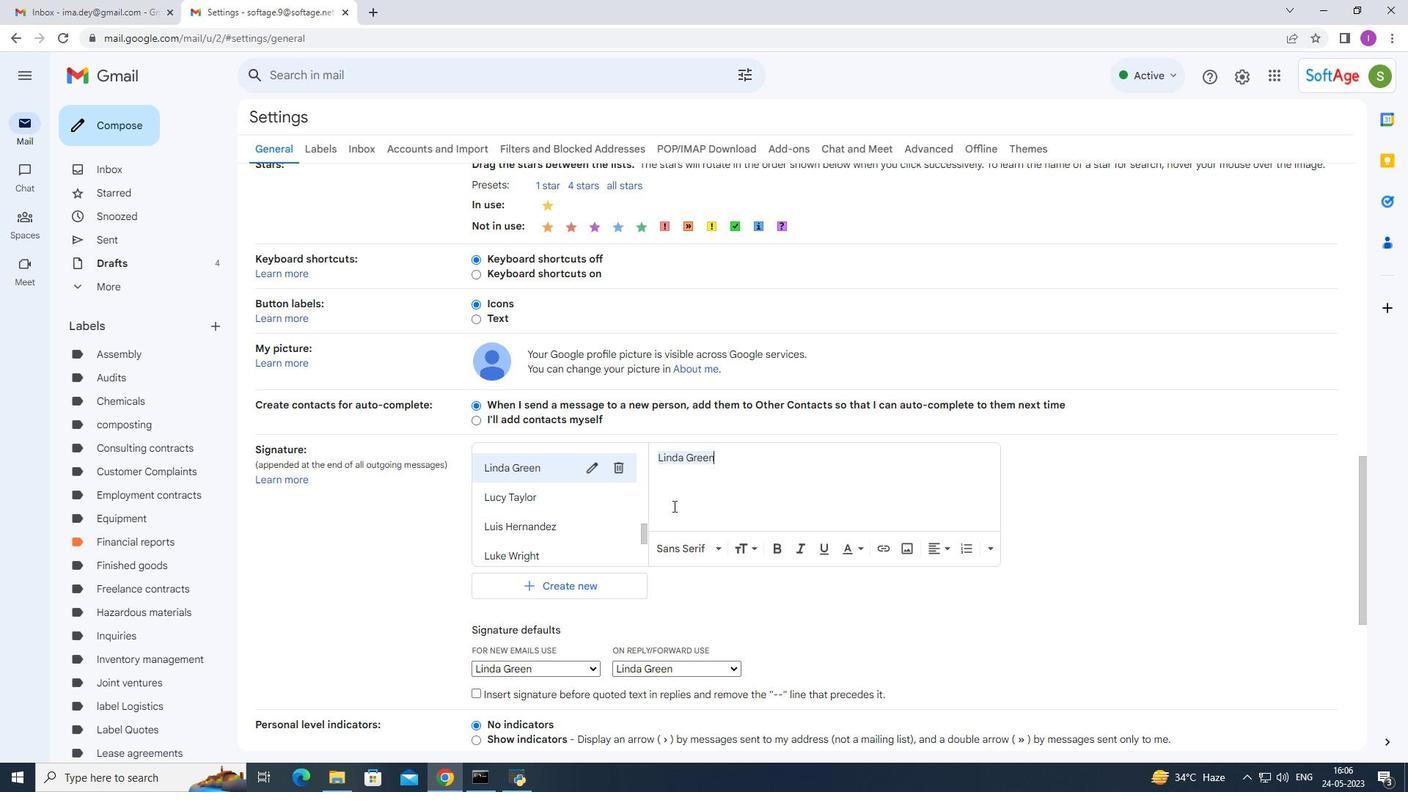 
Action: Mouse scrolled (673, 505) with delta (0, 0)
Screenshot: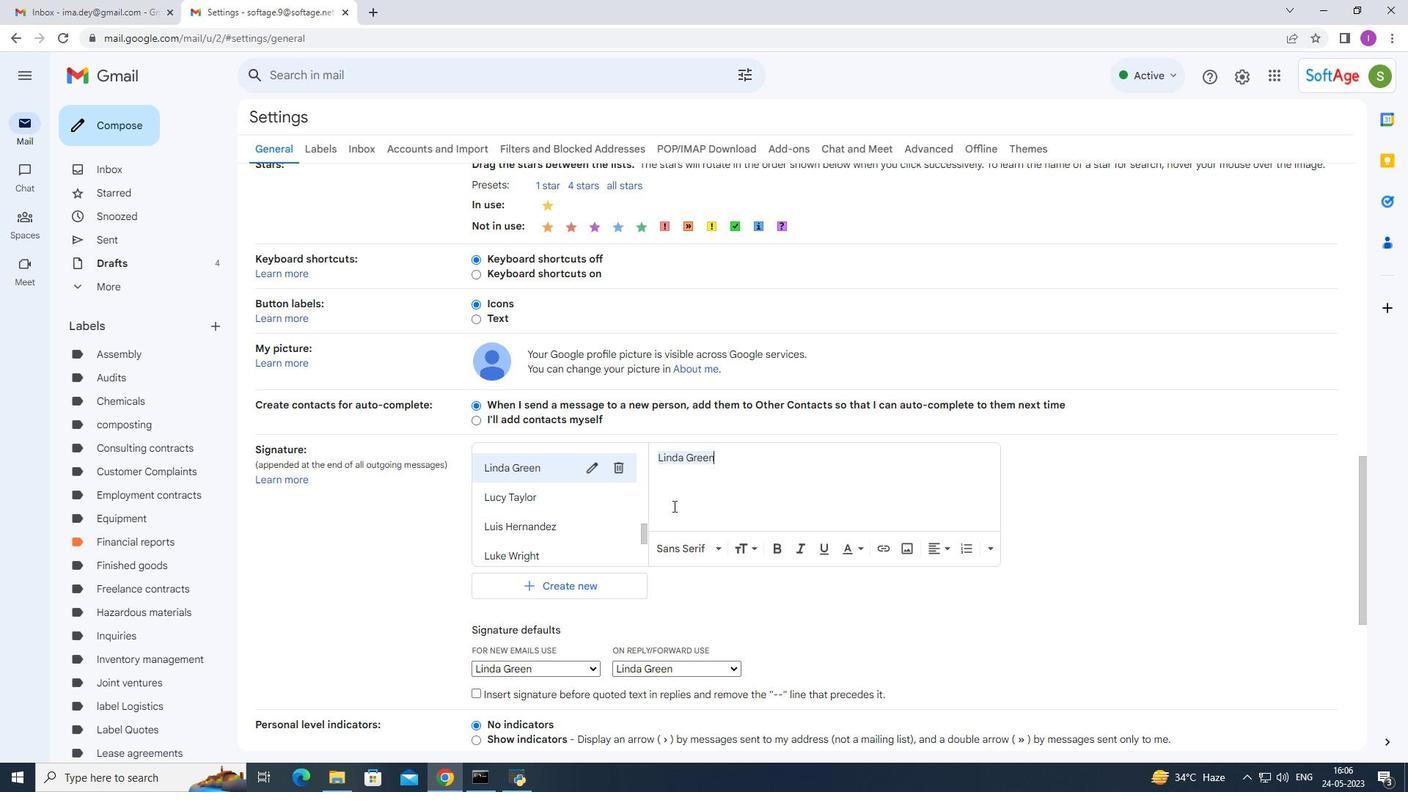
Action: Mouse scrolled (673, 505) with delta (0, 0)
Screenshot: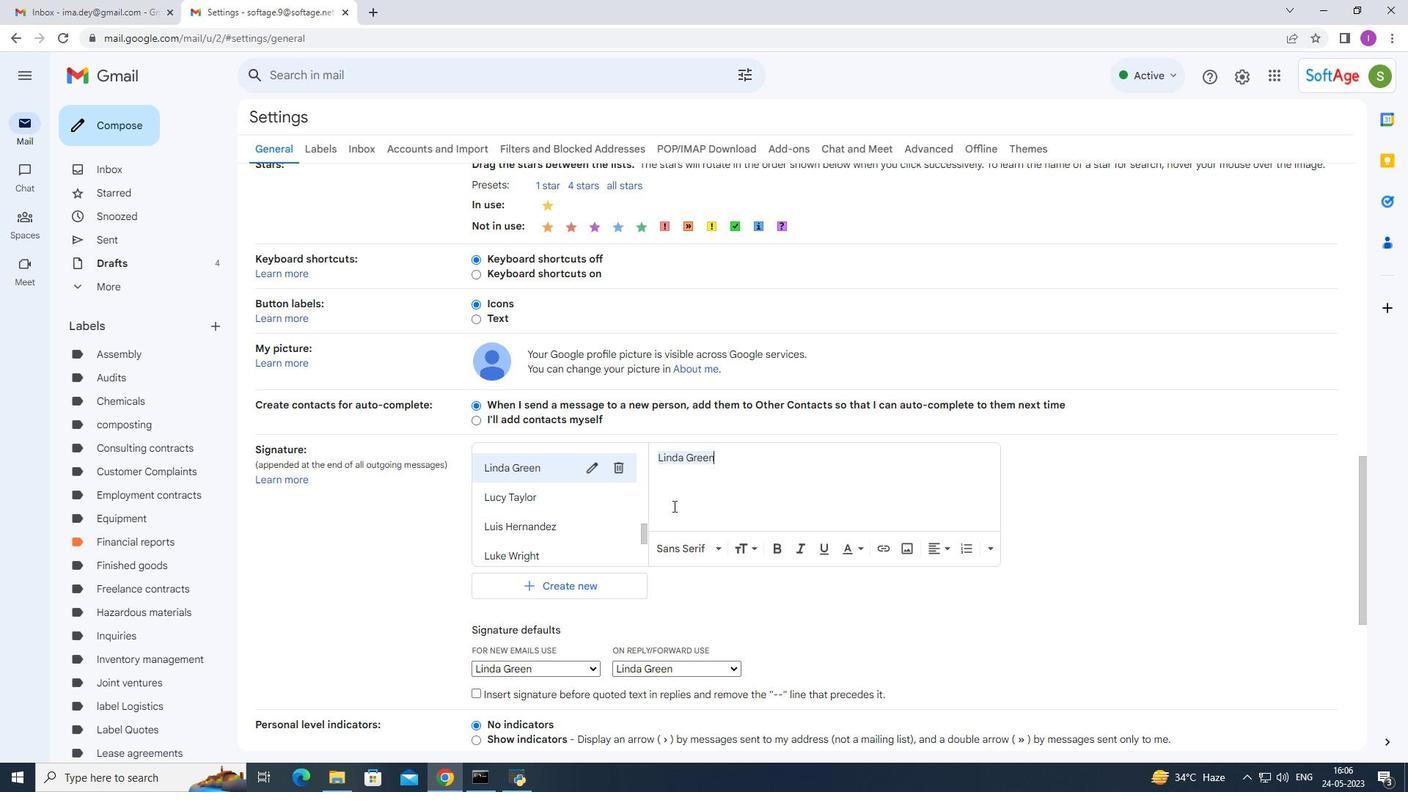 
Action: Mouse moved to (680, 504)
Screenshot: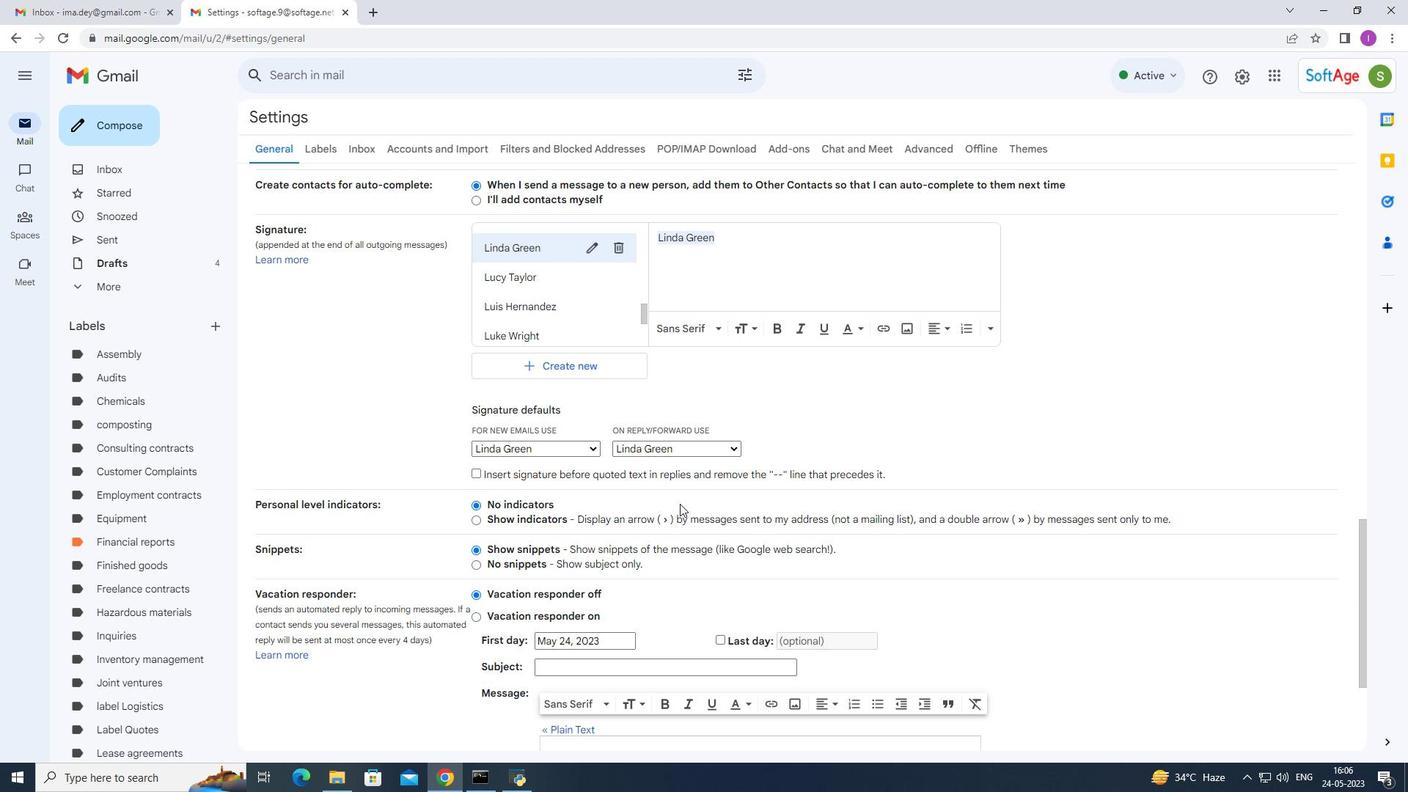 
Action: Mouse scrolled (680, 503) with delta (0, 0)
Screenshot: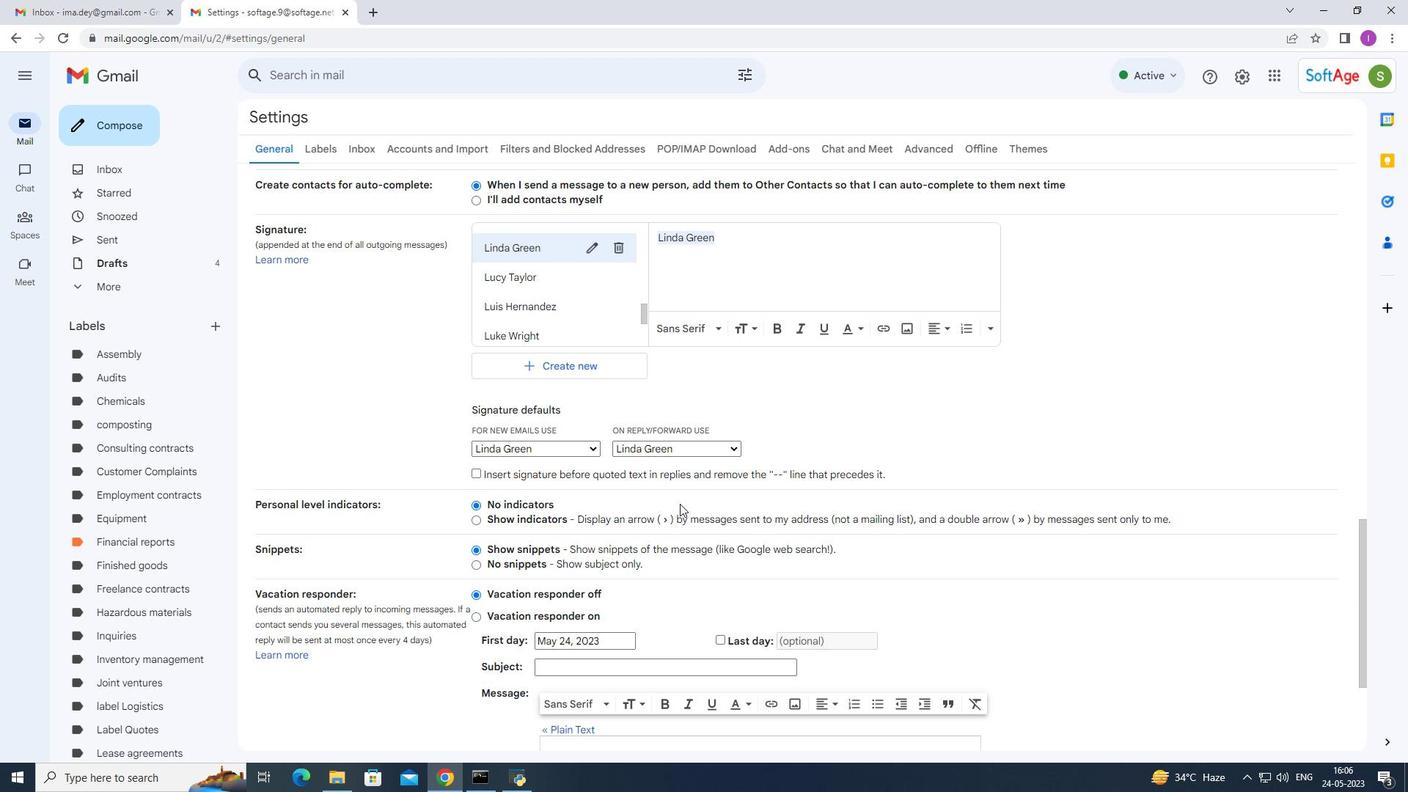 
Action: Mouse scrolled (680, 503) with delta (0, 0)
Screenshot: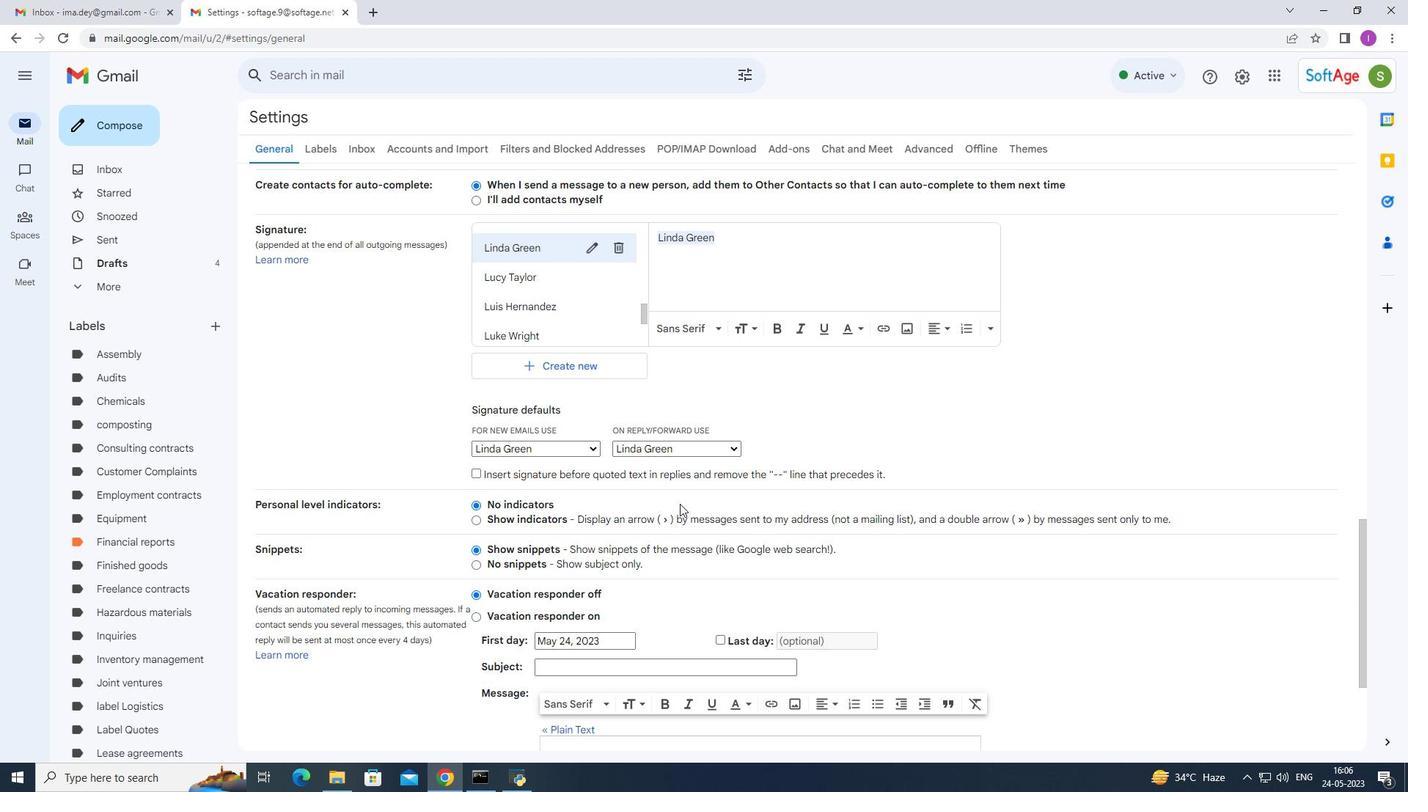 
Action: Mouse scrolled (680, 503) with delta (0, 0)
Screenshot: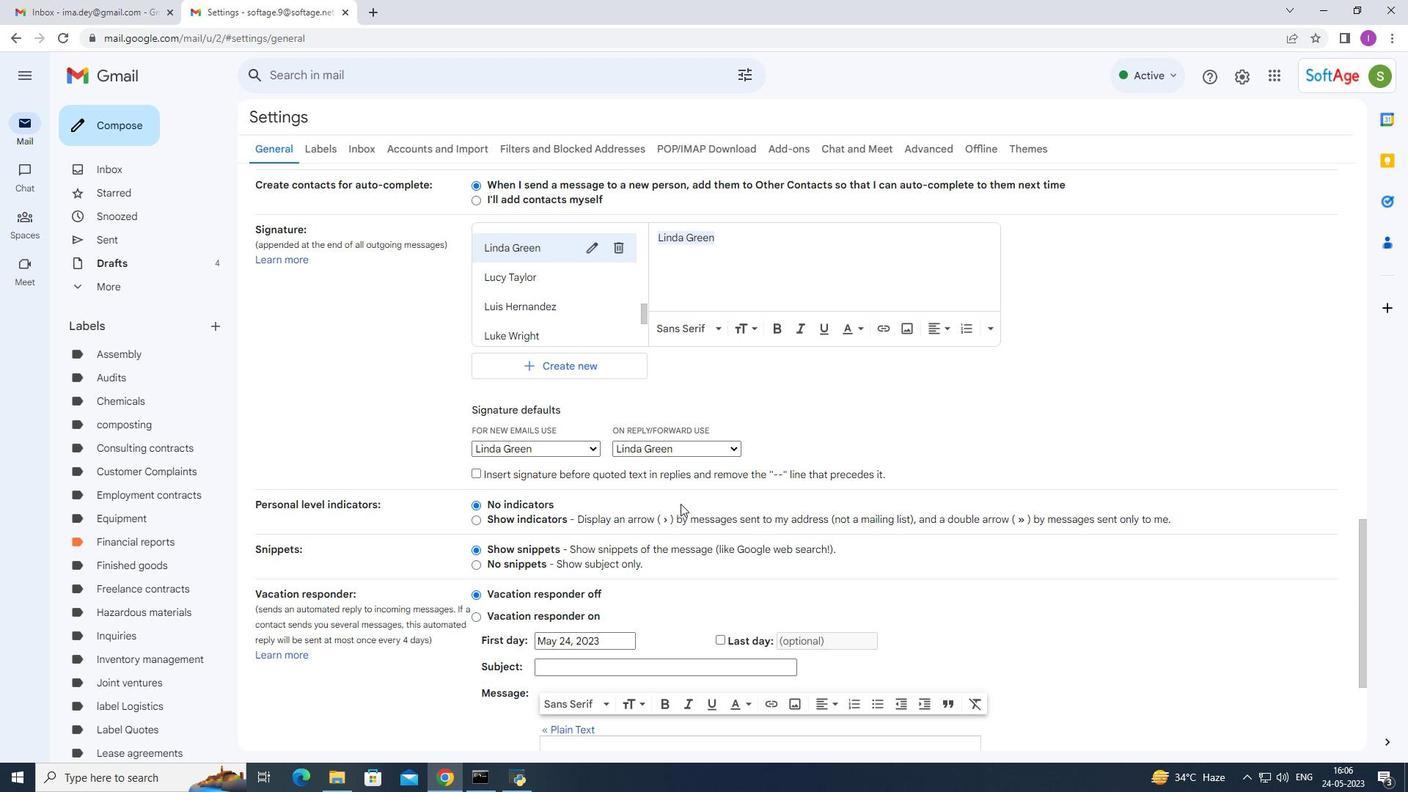 
Action: Mouse scrolled (680, 503) with delta (0, 0)
Screenshot: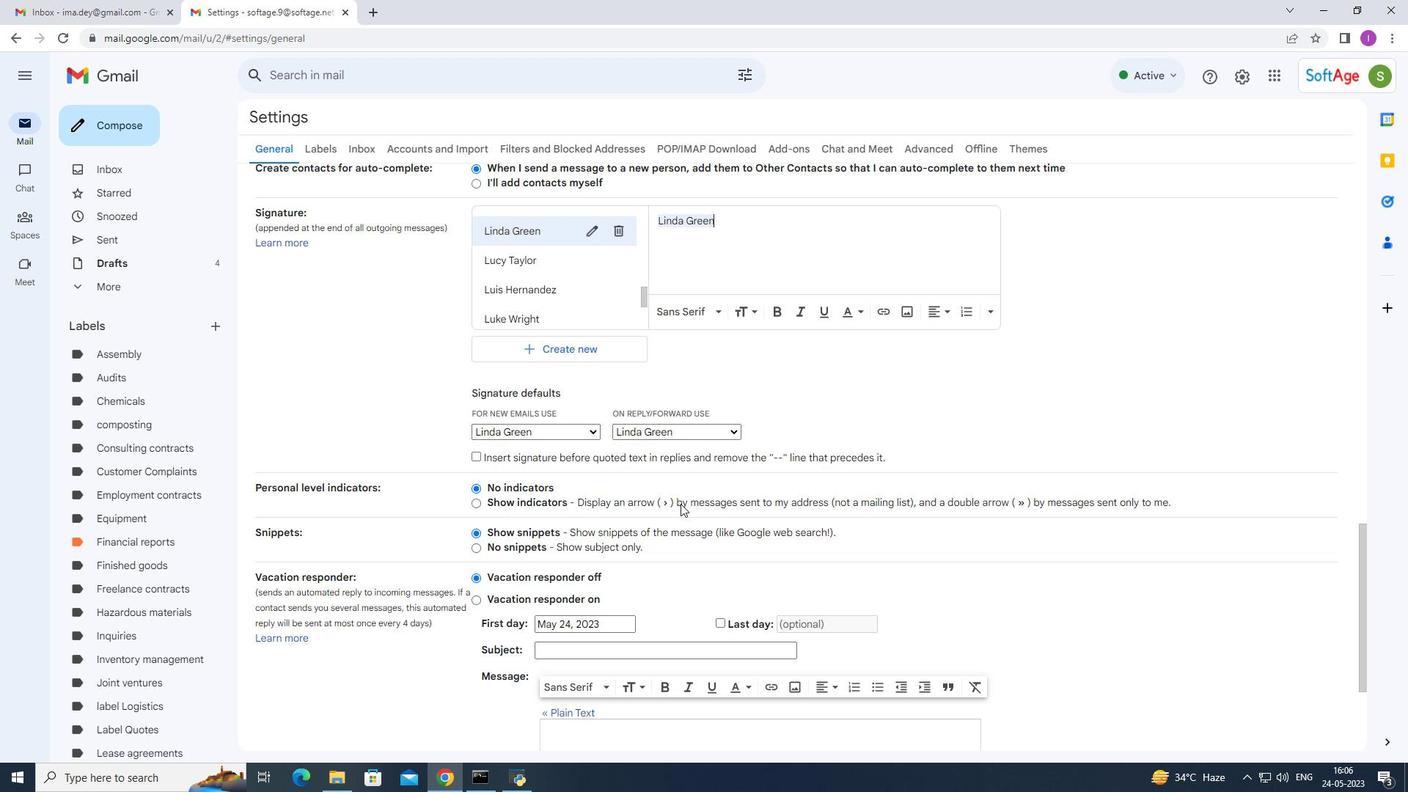 
Action: Mouse moved to (683, 504)
Screenshot: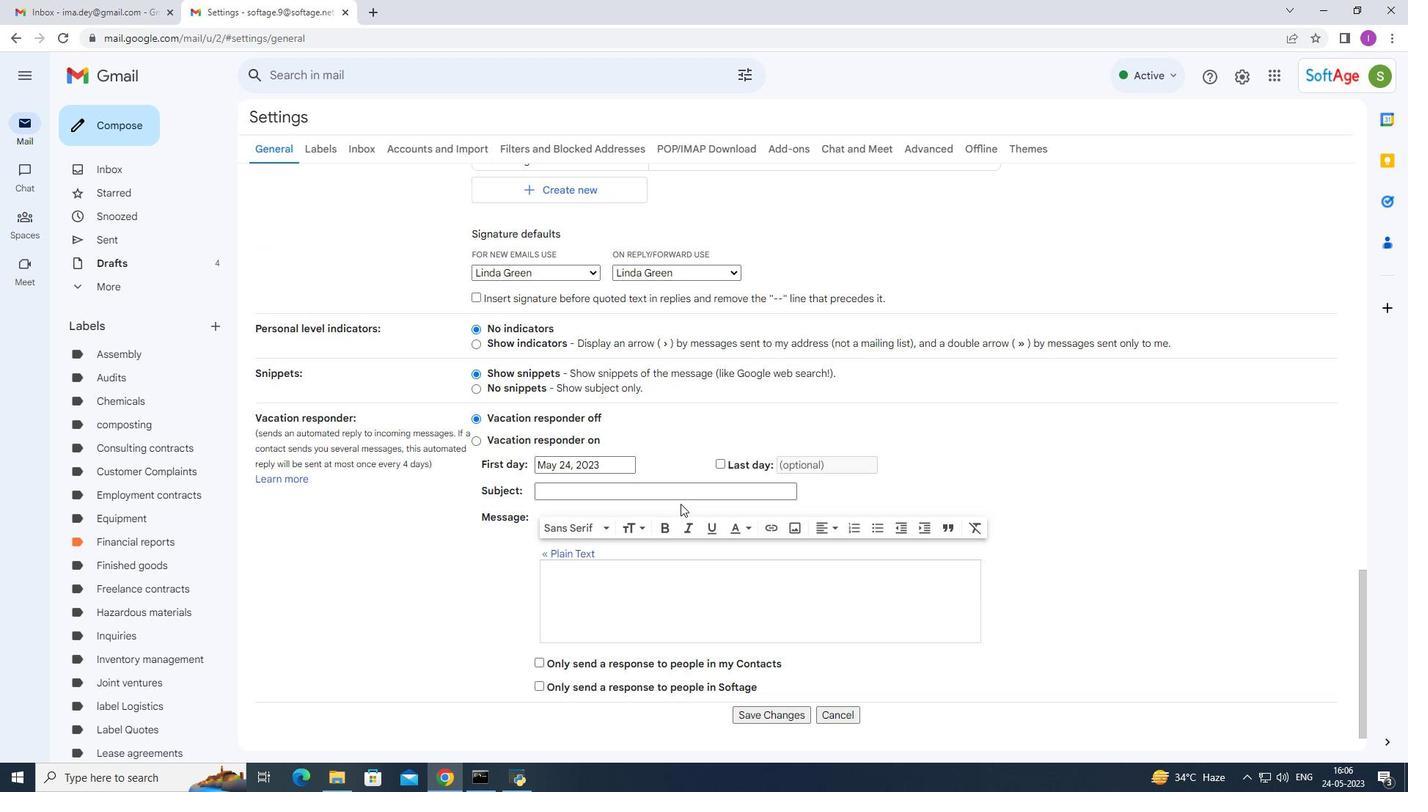 
Action: Mouse scrolled (683, 503) with delta (0, 0)
Screenshot: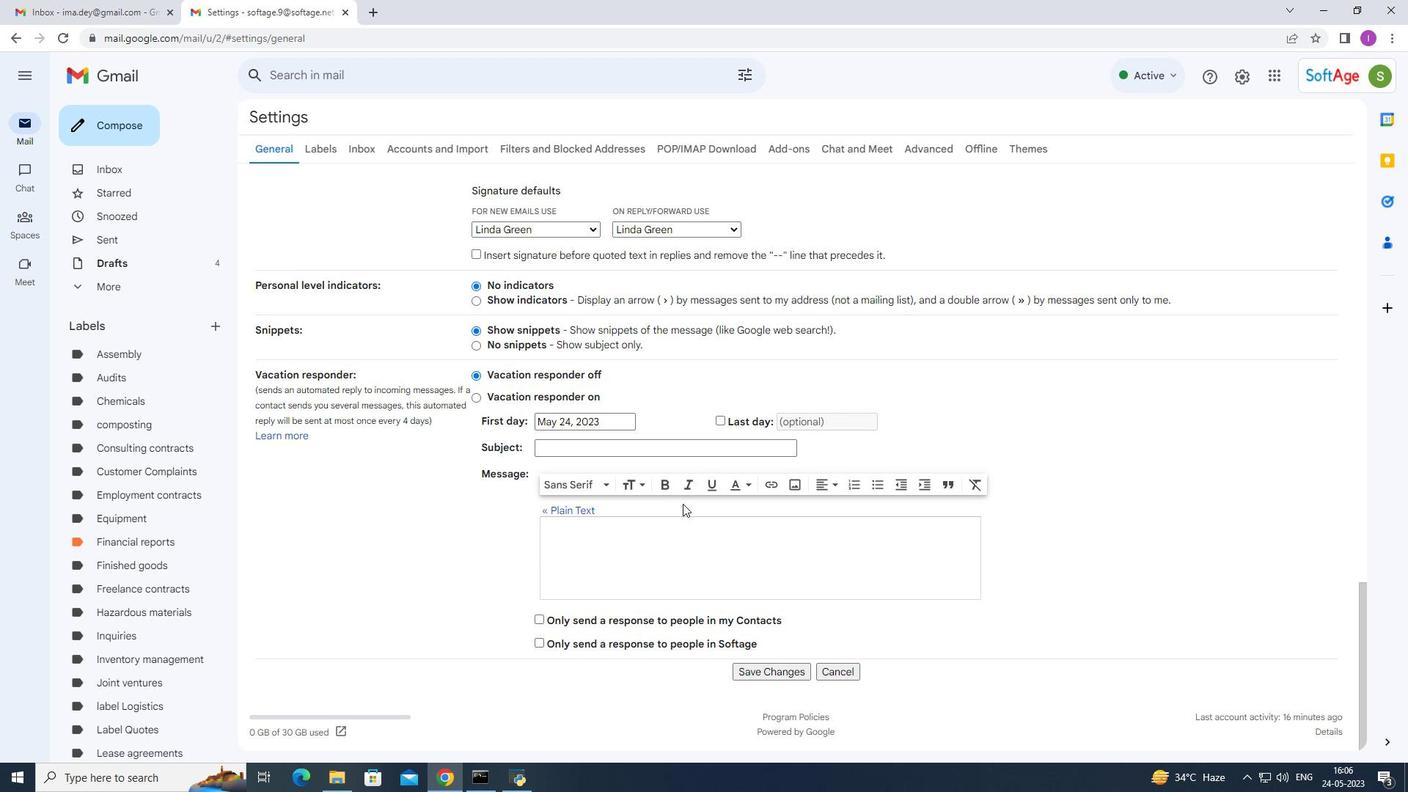 
Action: Mouse moved to (684, 504)
Screenshot: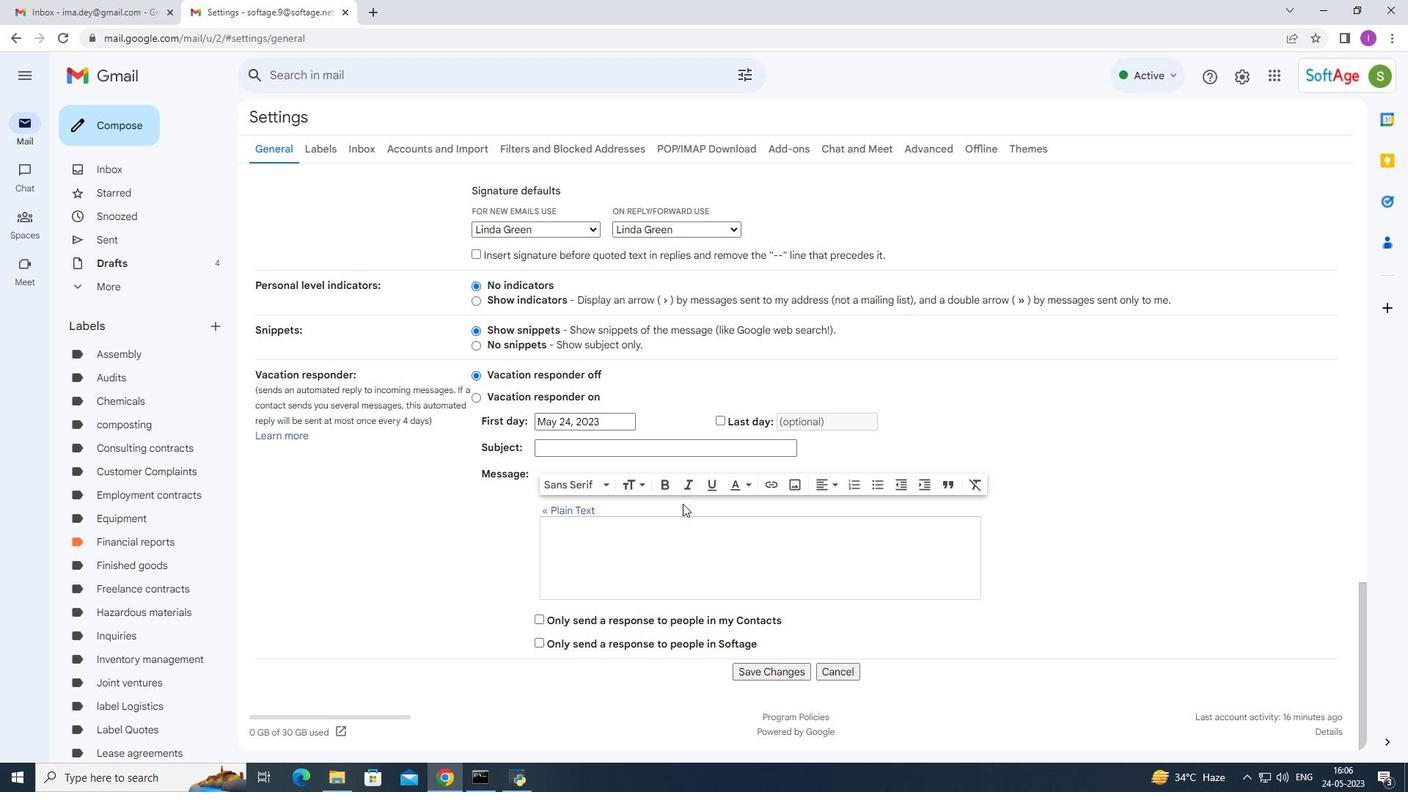 
Action: Mouse scrolled (684, 503) with delta (0, 0)
Screenshot: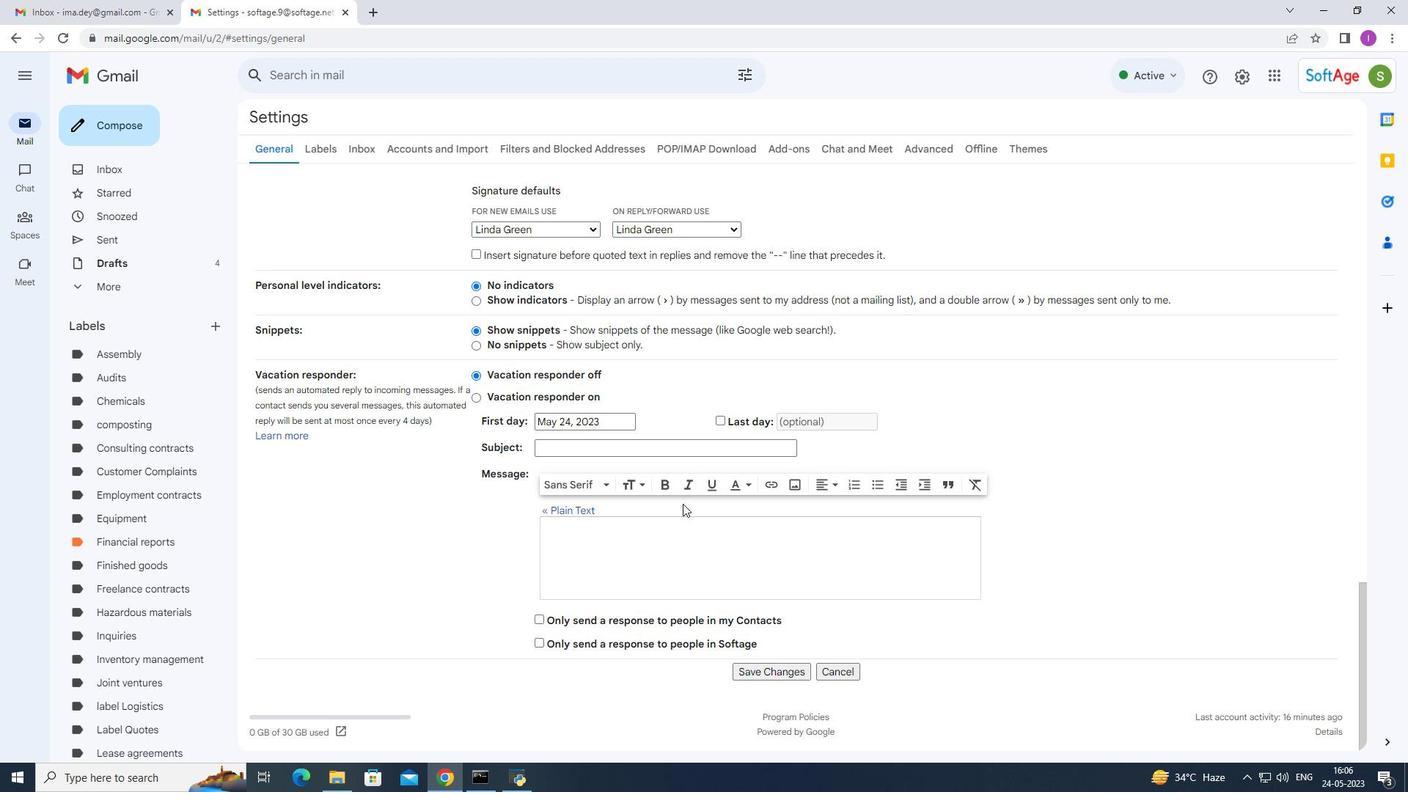
Action: Mouse scrolled (684, 503) with delta (0, 0)
Screenshot: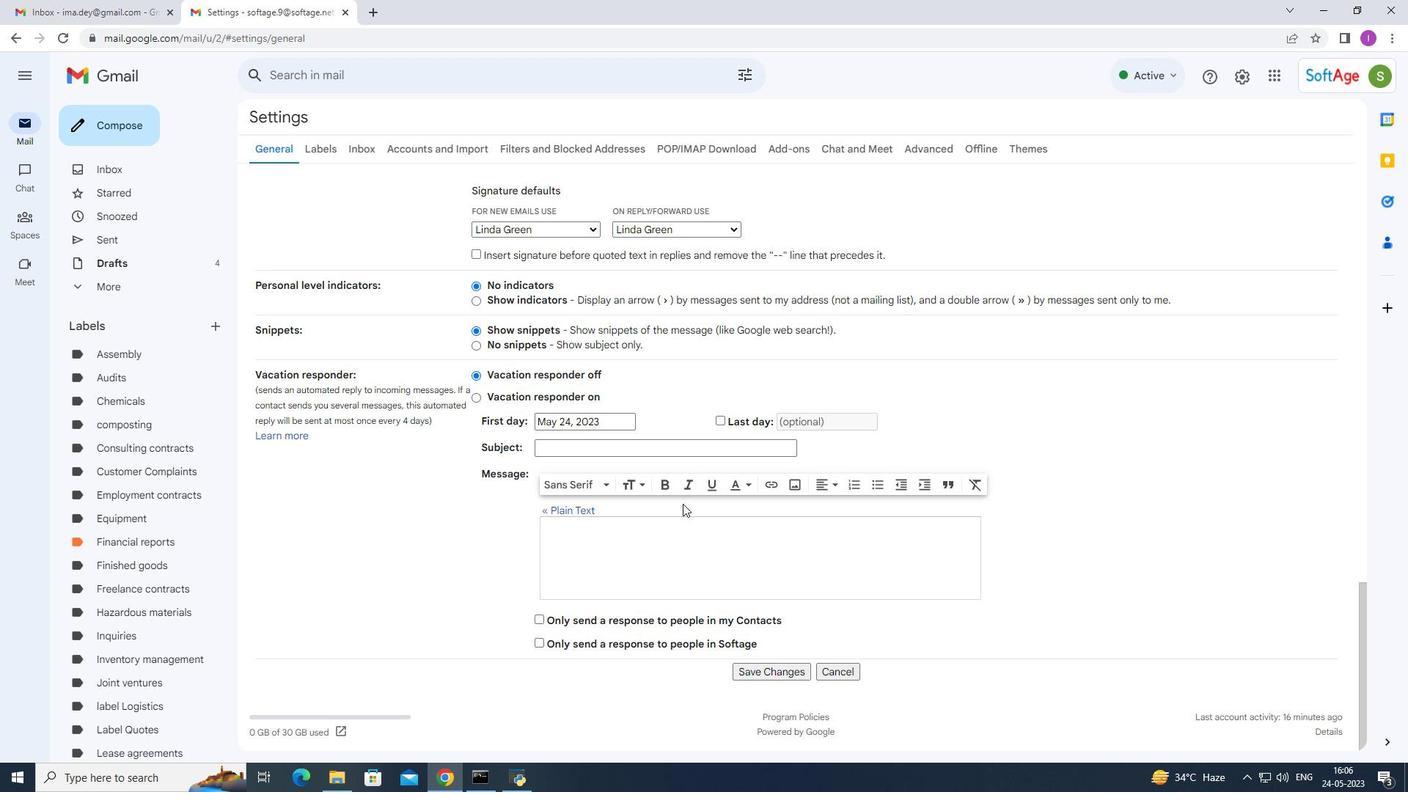 
Action: Mouse moved to (692, 504)
Screenshot: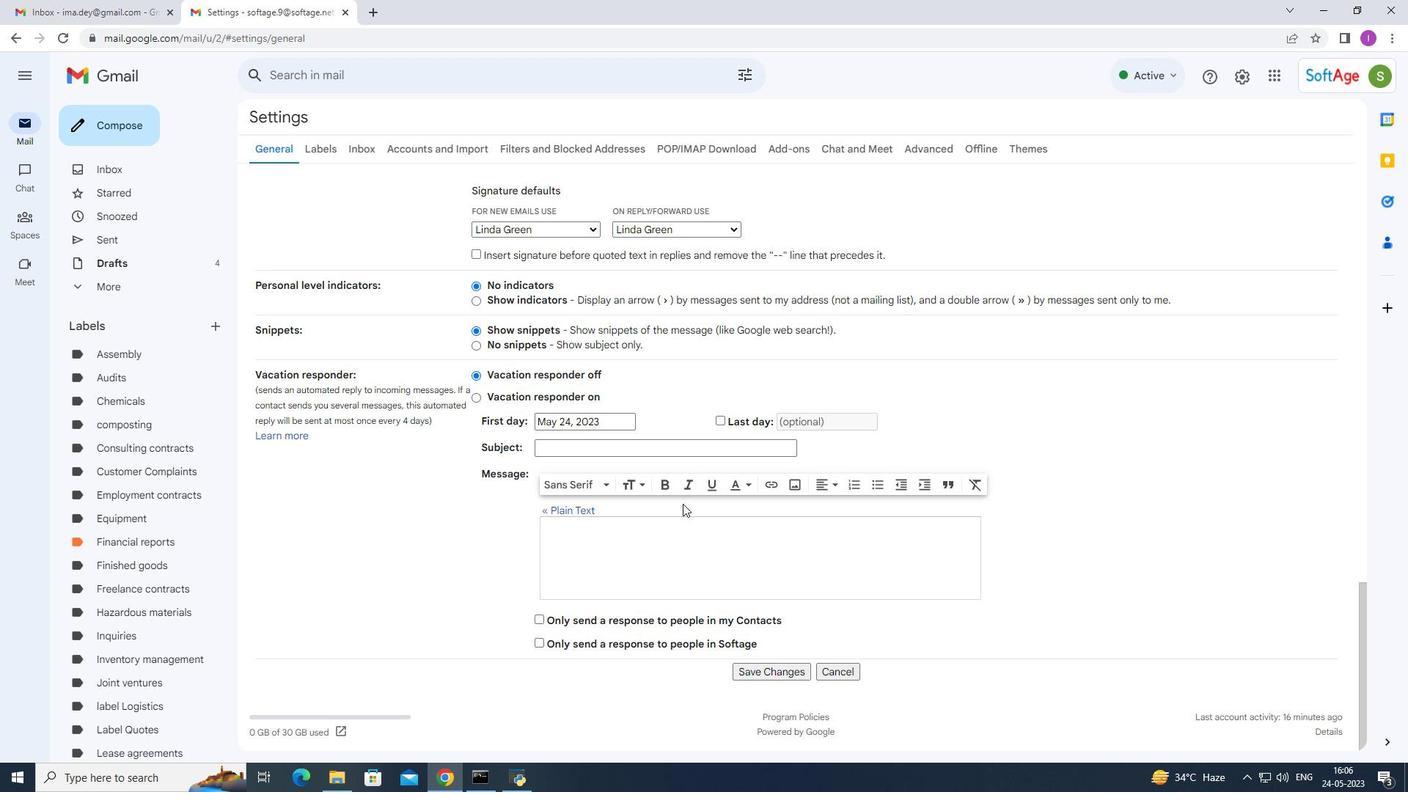 
Action: Mouse scrolled (685, 503) with delta (0, 0)
Screenshot: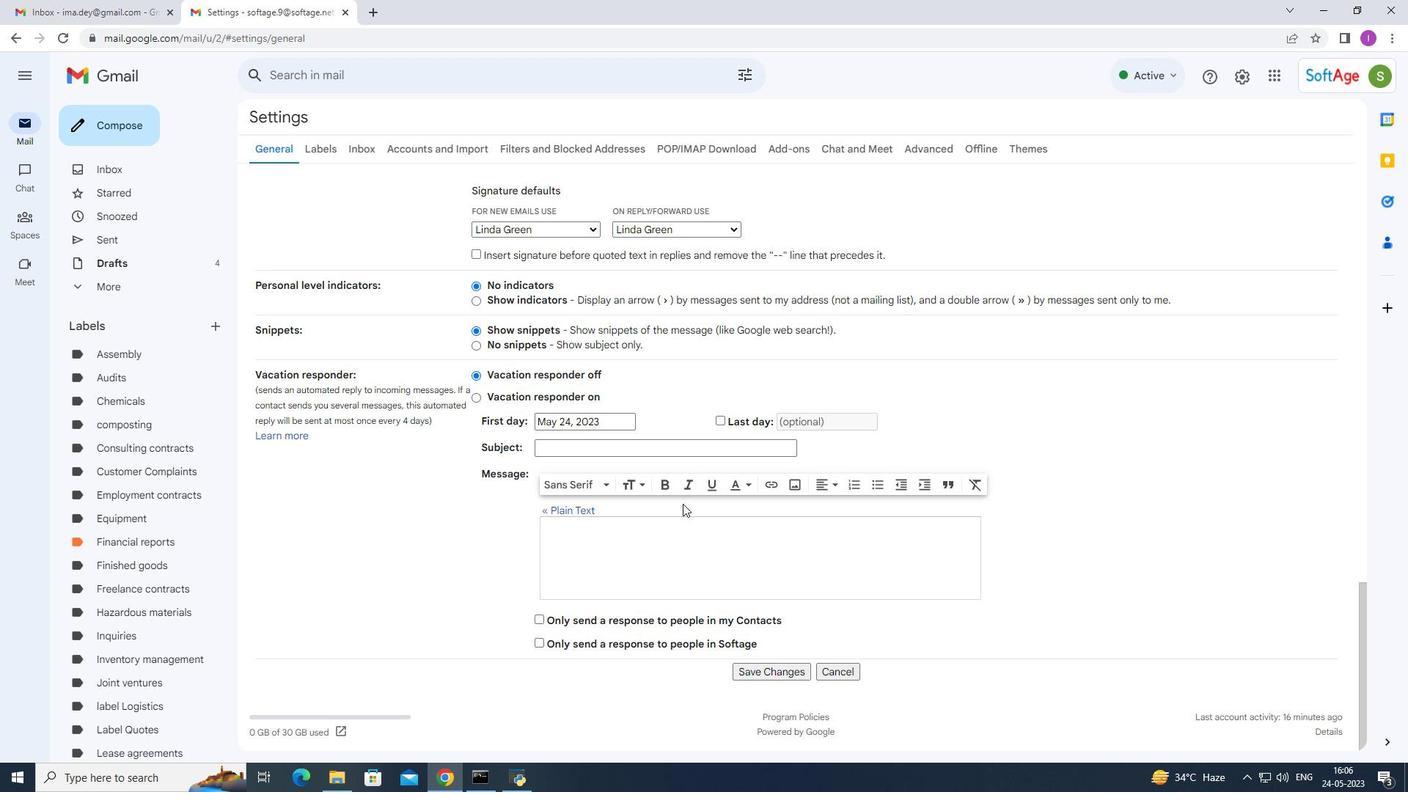 
Action: Mouse moved to (769, 676)
Screenshot: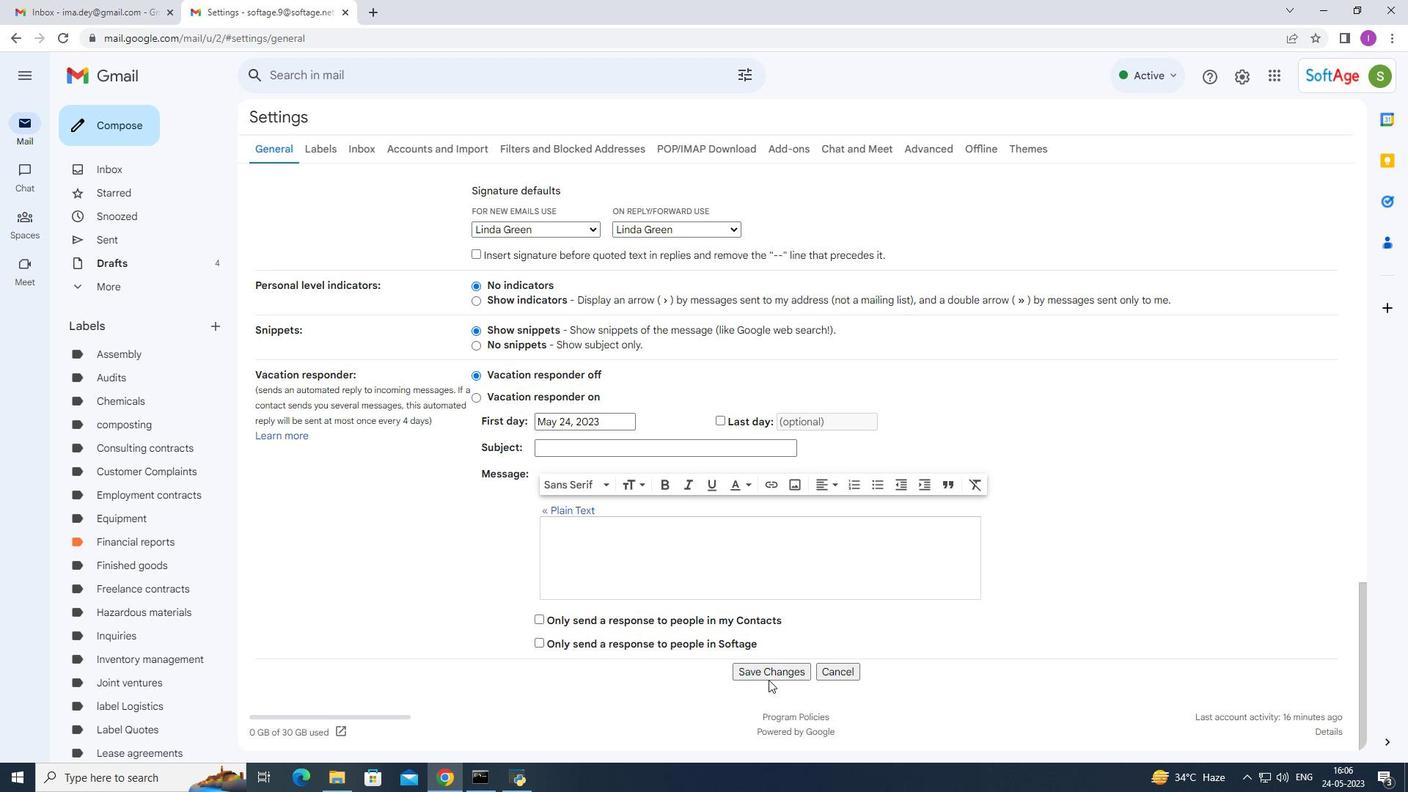 
Action: Mouse pressed left at (769, 676)
Screenshot: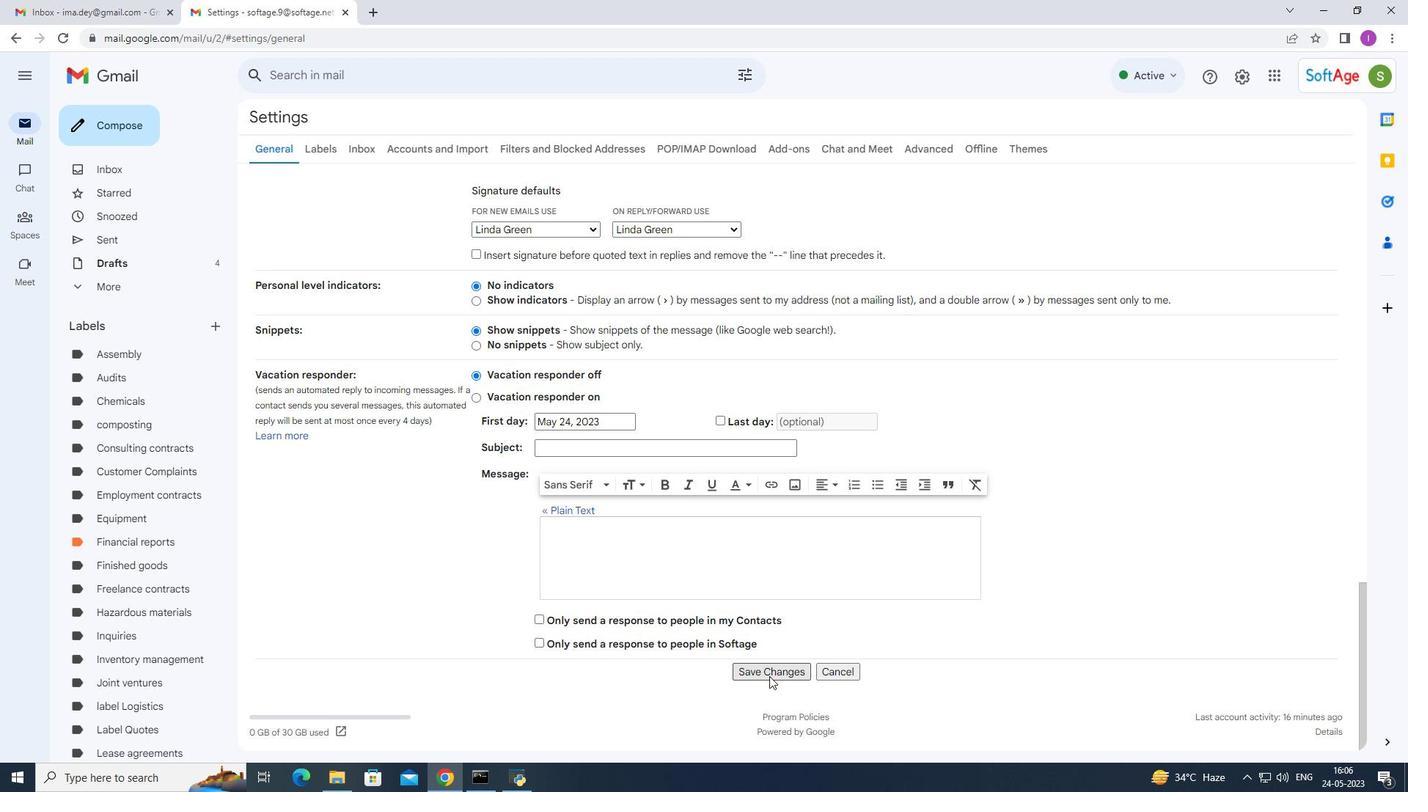 
Action: Mouse moved to (126, 132)
Screenshot: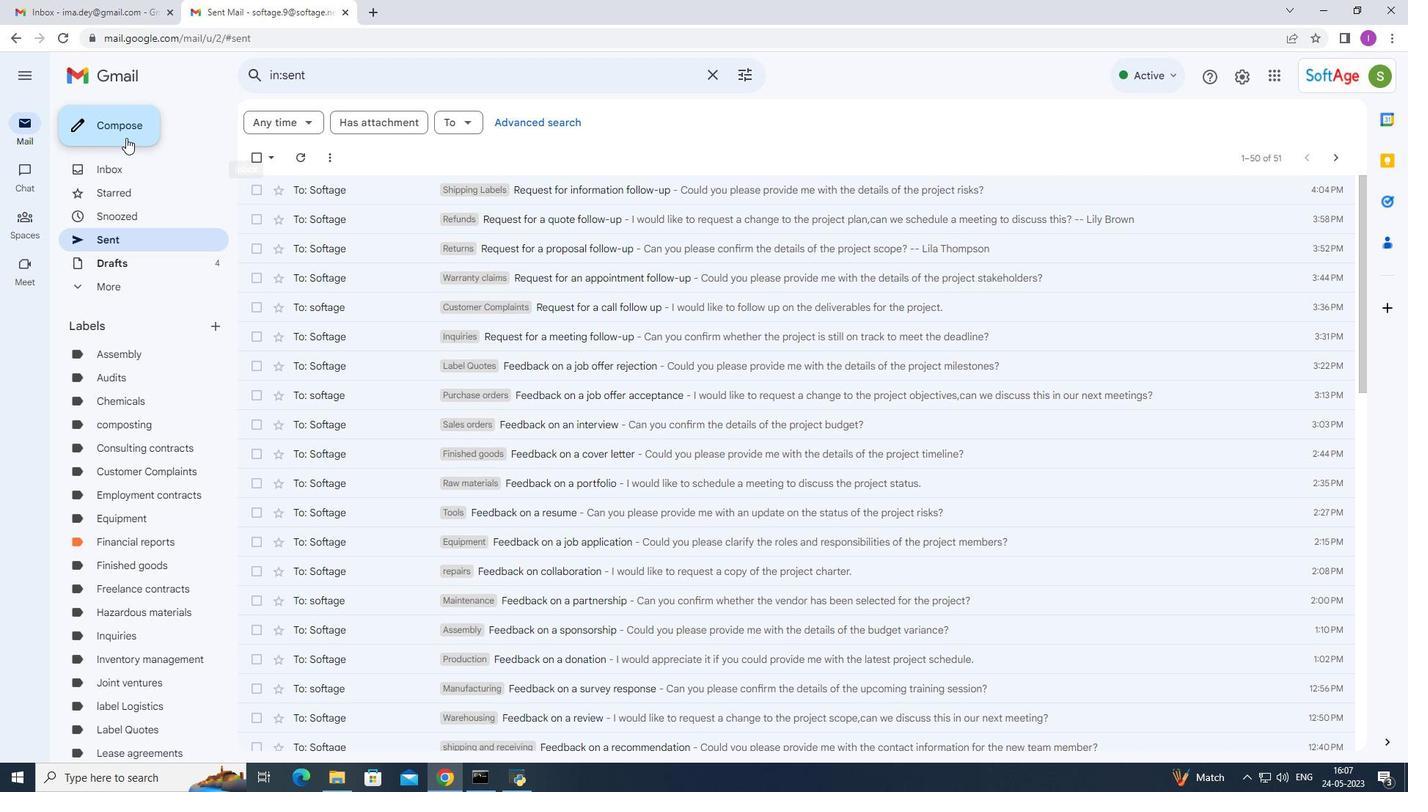 
Action: Mouse pressed left at (126, 132)
Screenshot: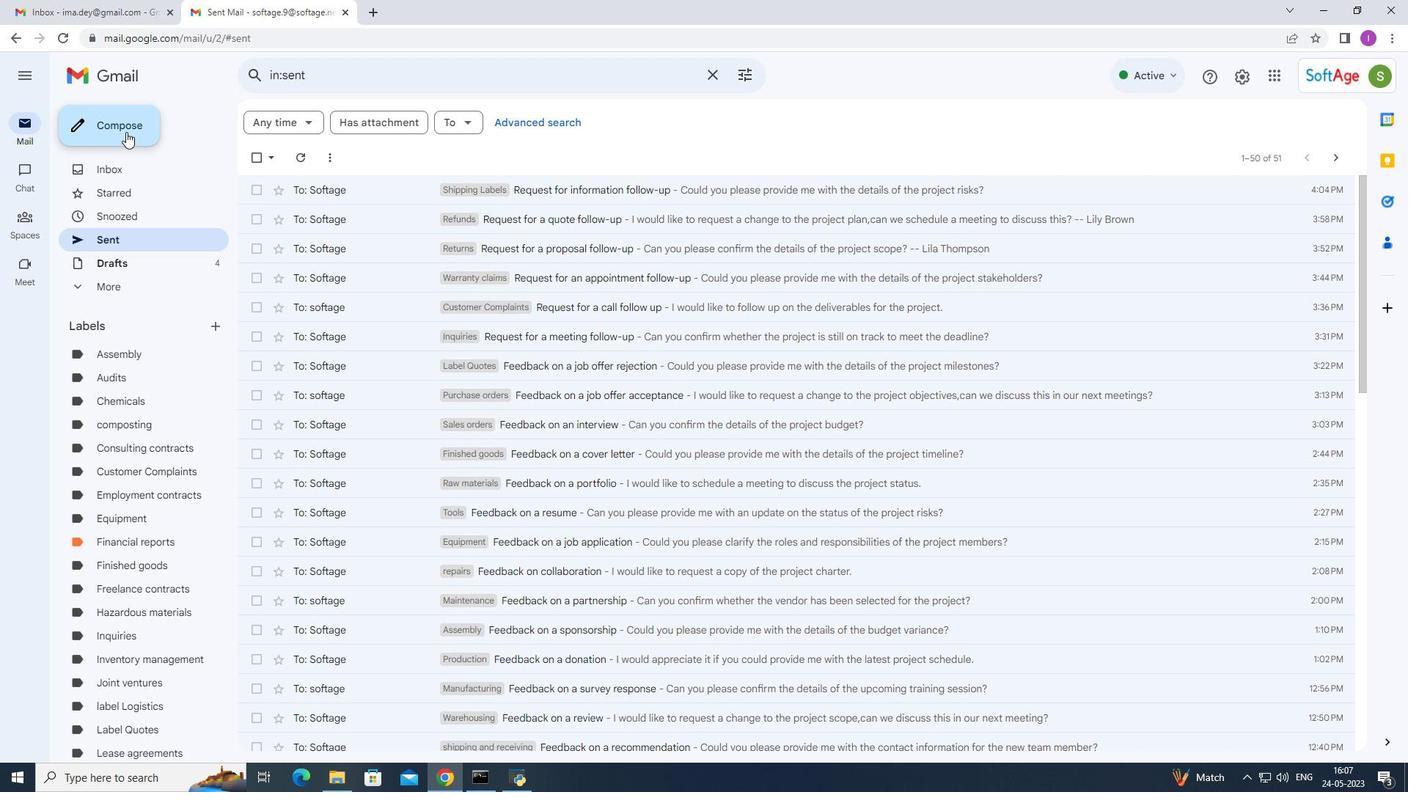 
Action: Mouse moved to (996, 358)
Screenshot: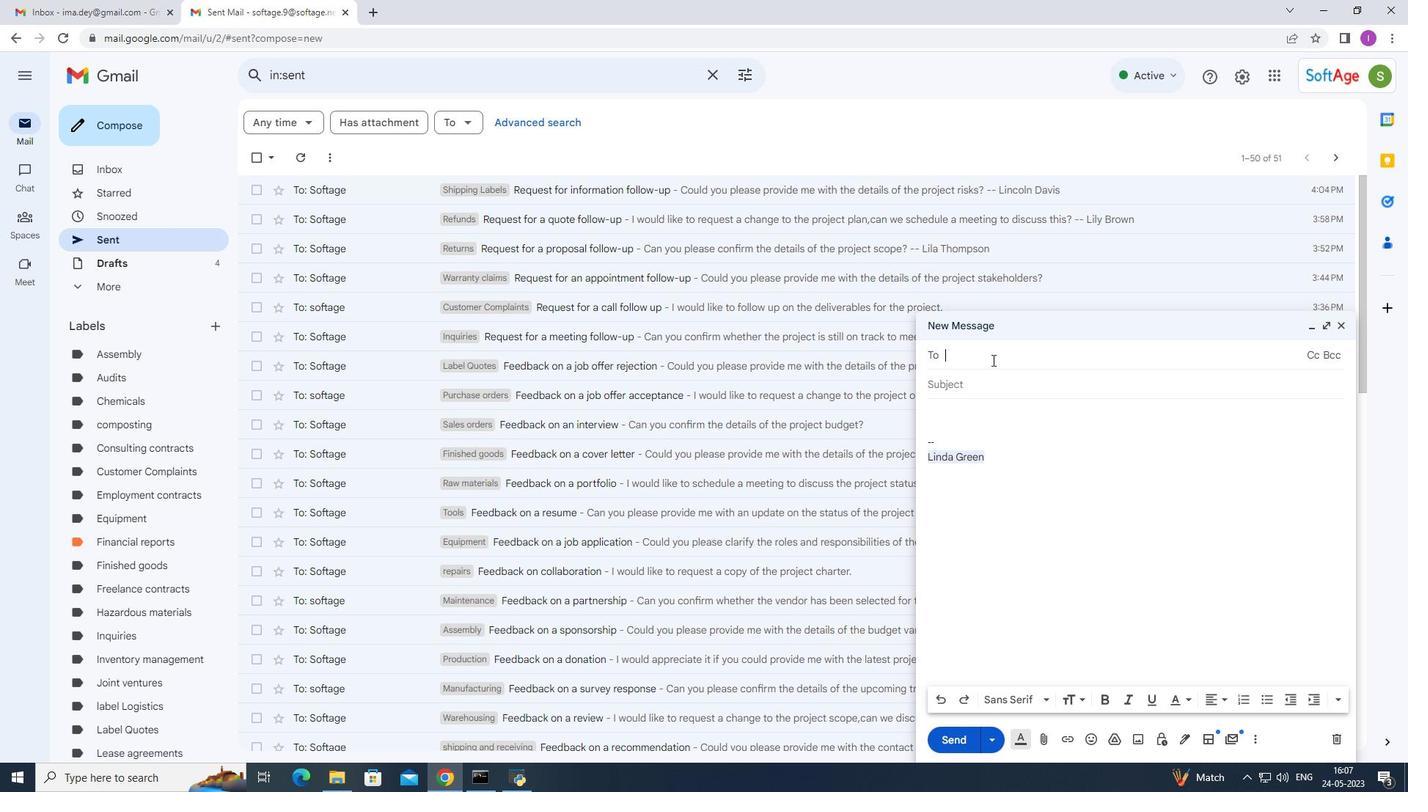 
Action: Key pressed <Key.shift>S
Screenshot: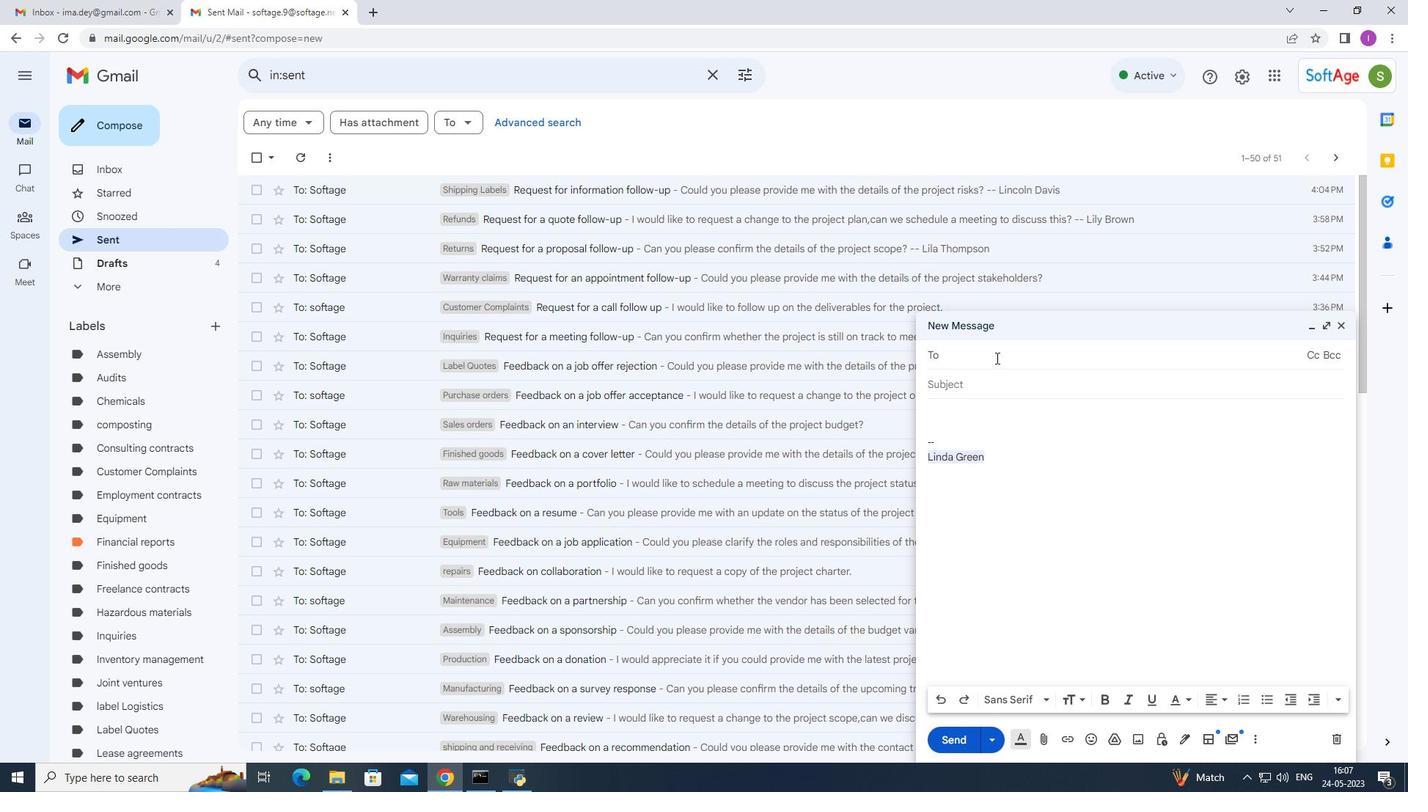 
Action: Mouse moved to (997, 357)
Screenshot: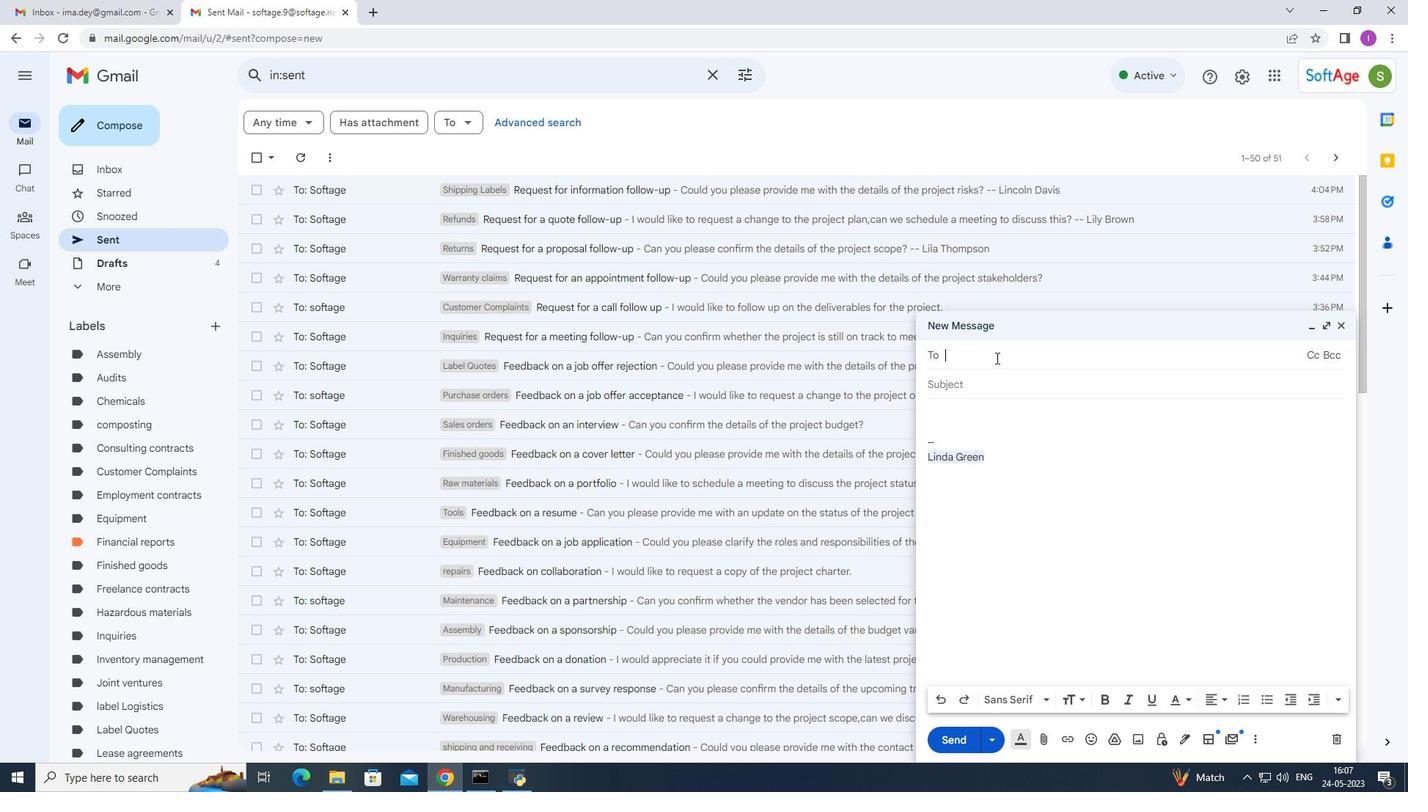 
Action: Key pressed o
Screenshot: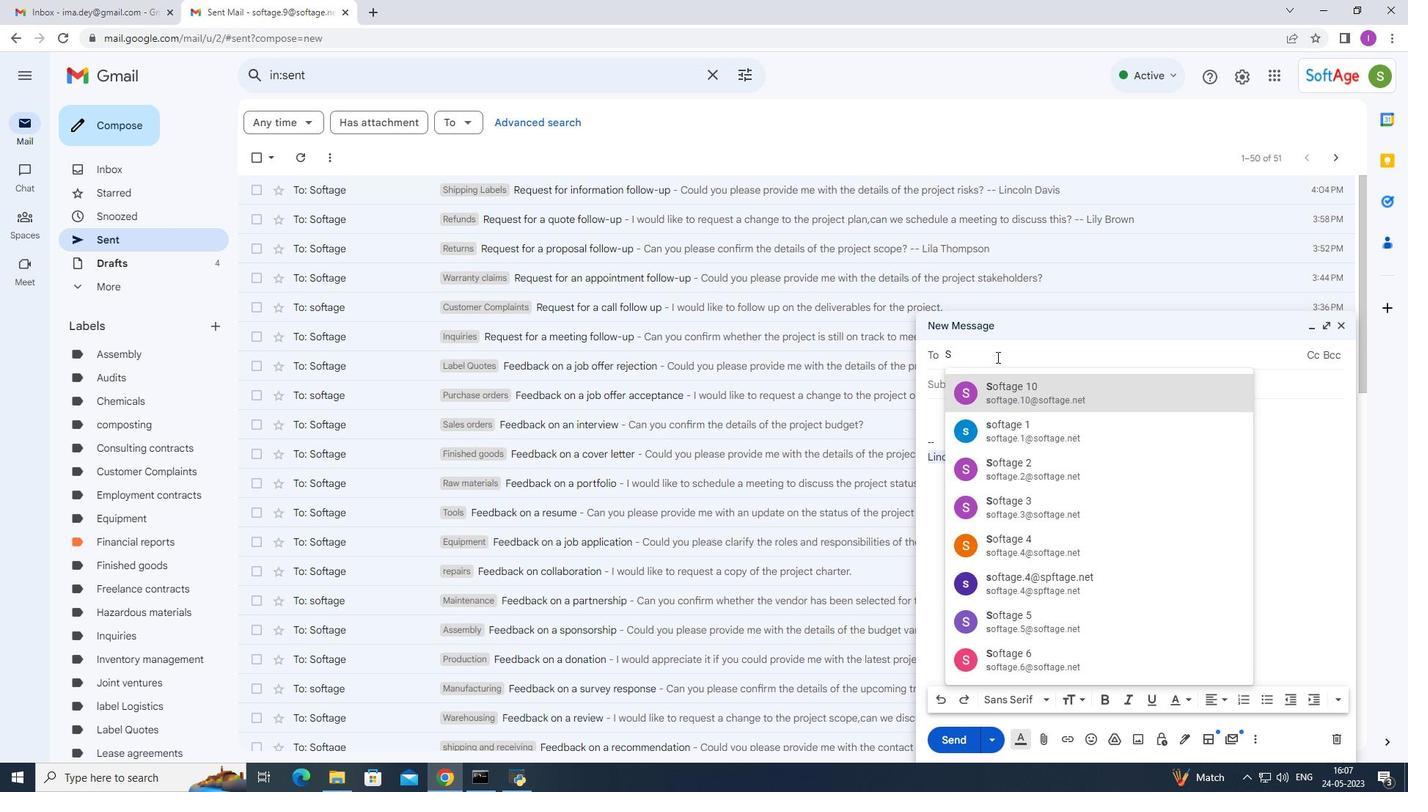
Action: Mouse moved to (998, 354)
Screenshot: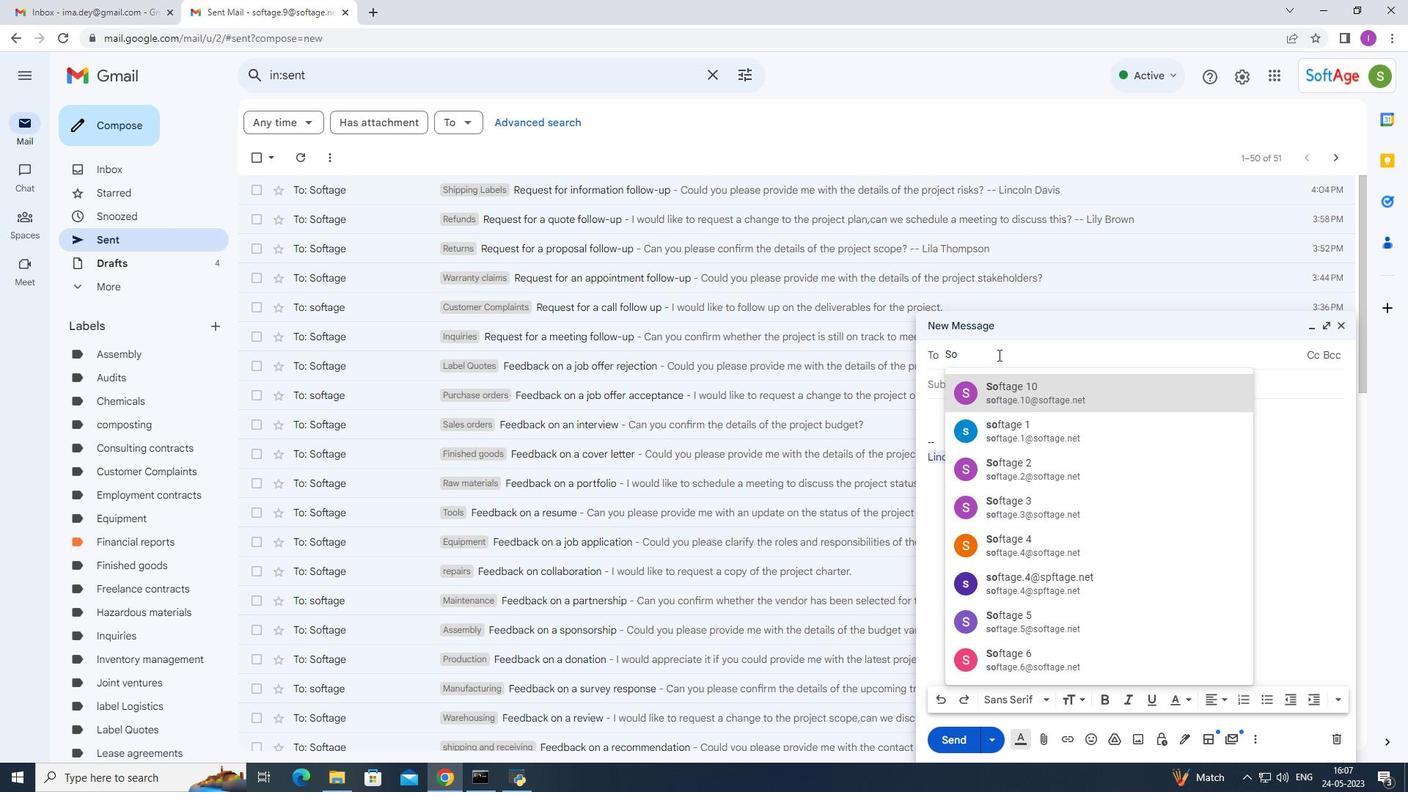 
Action: Key pressed fta
Screenshot: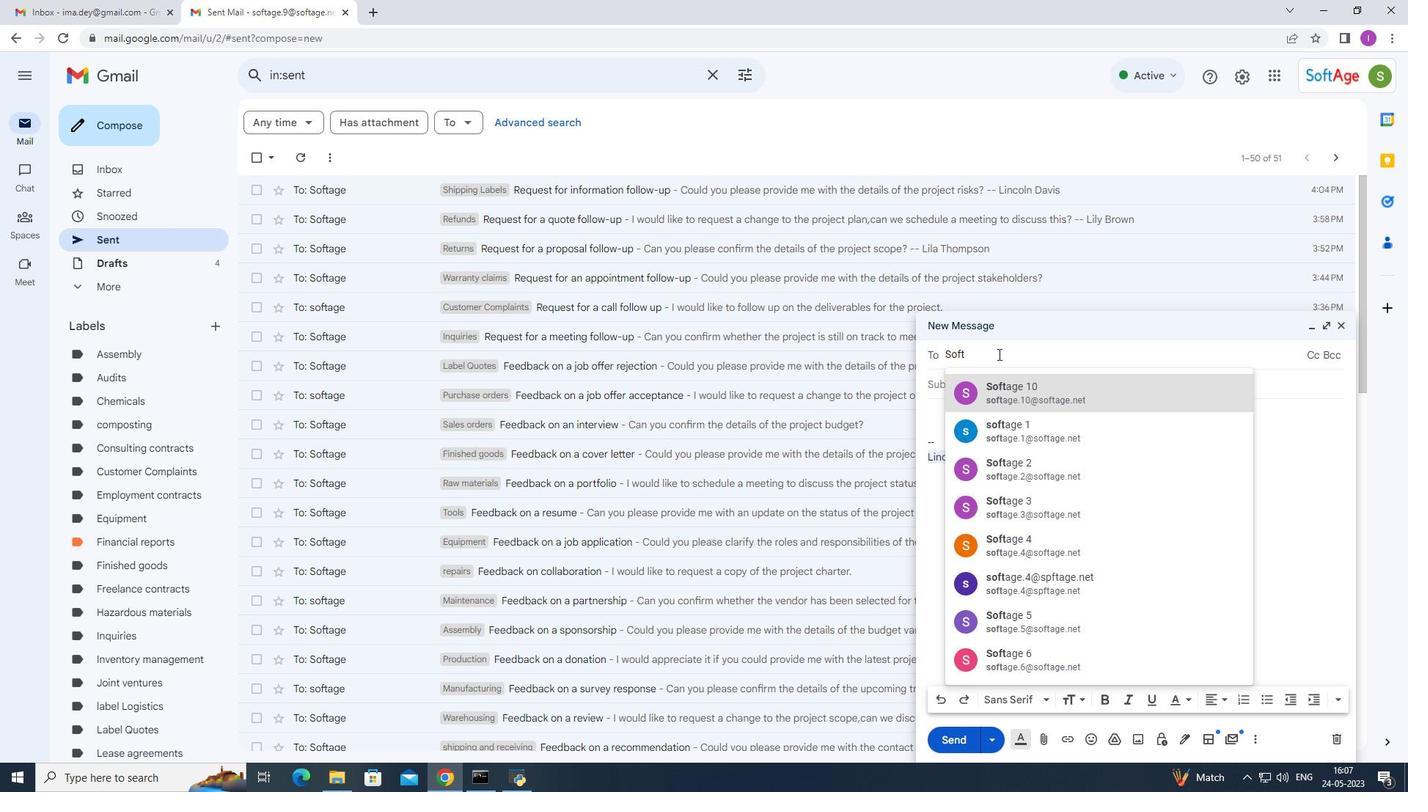 
Action: Mouse moved to (1053, 662)
Screenshot: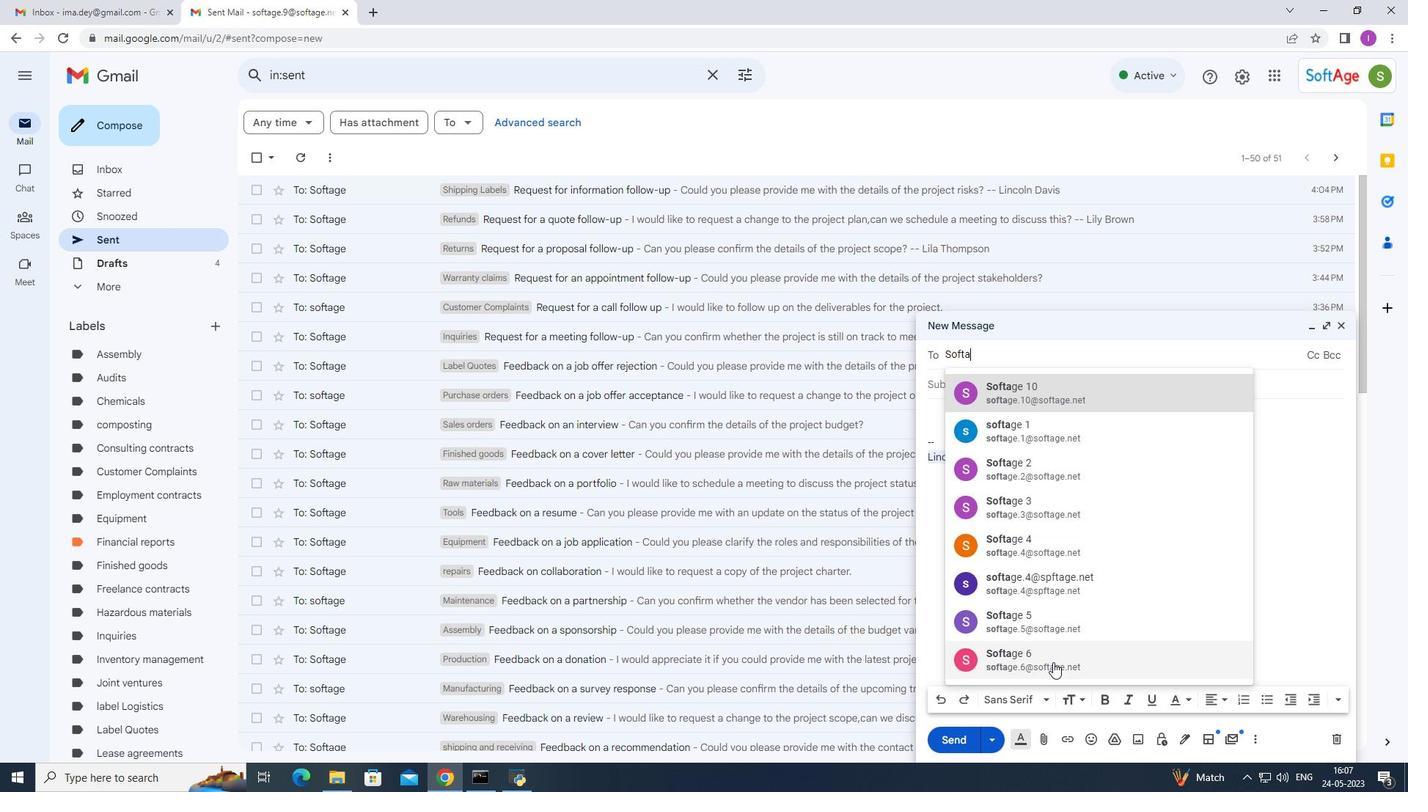 
Action: Mouse pressed left at (1053, 662)
Screenshot: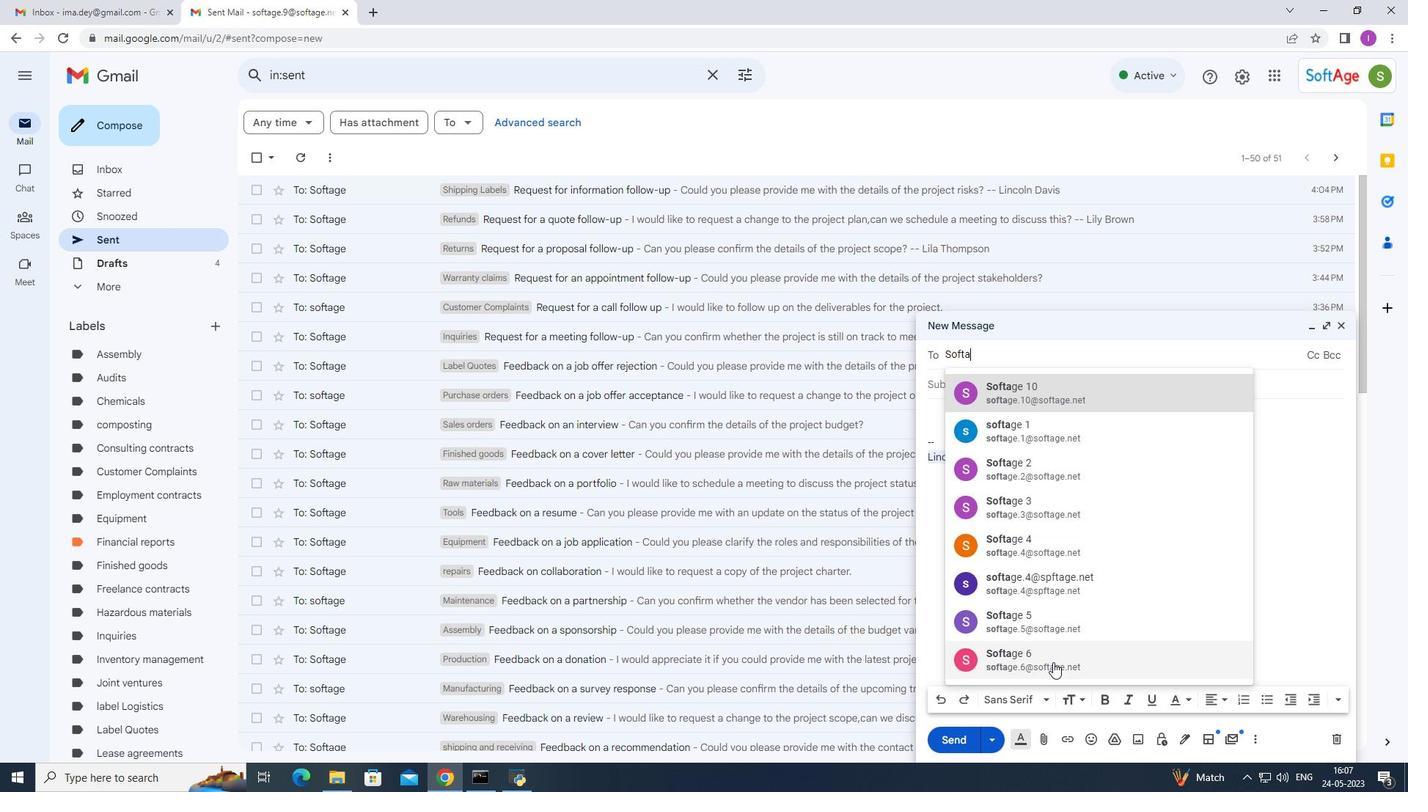 
Action: Mouse moved to (971, 405)
Screenshot: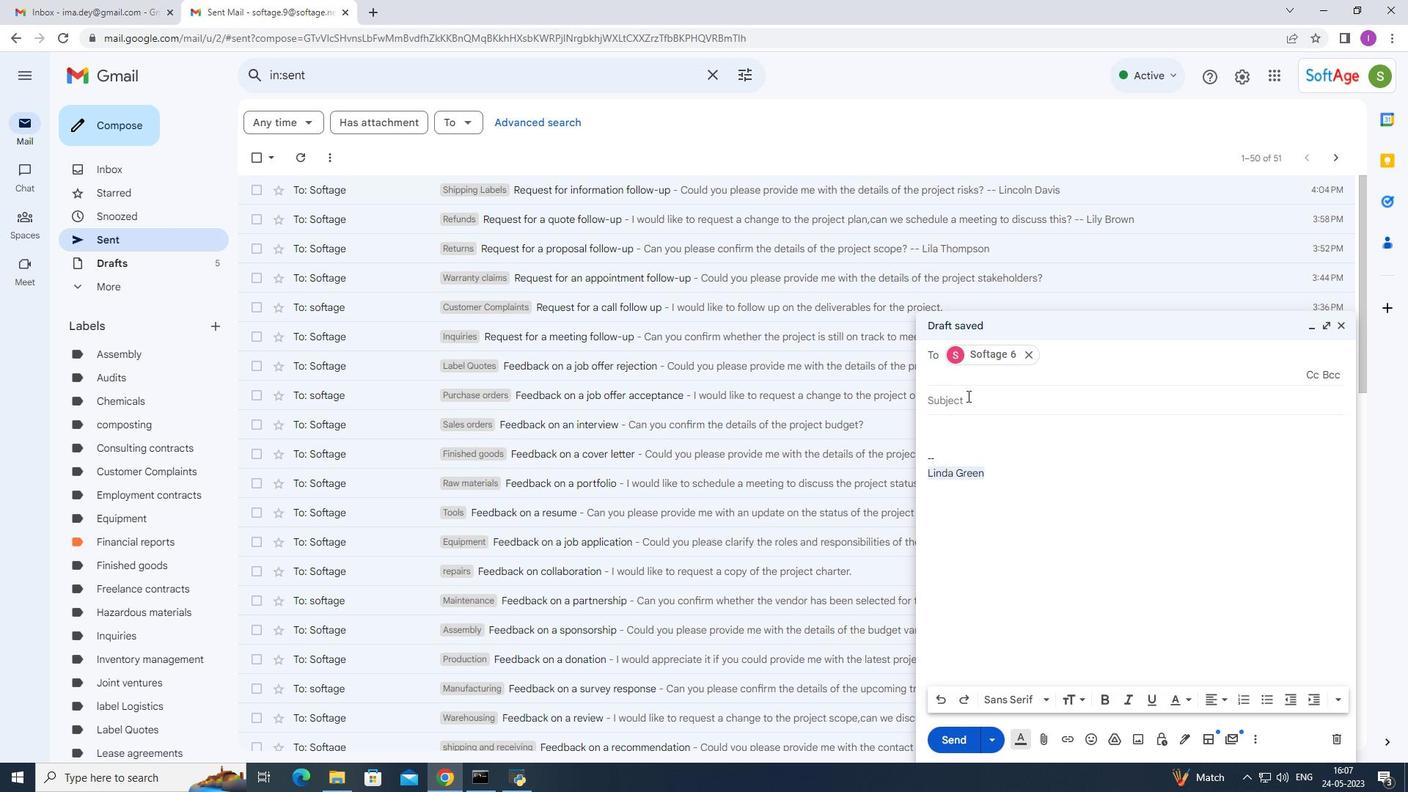 
Action: Mouse pressed left at (971, 405)
Screenshot: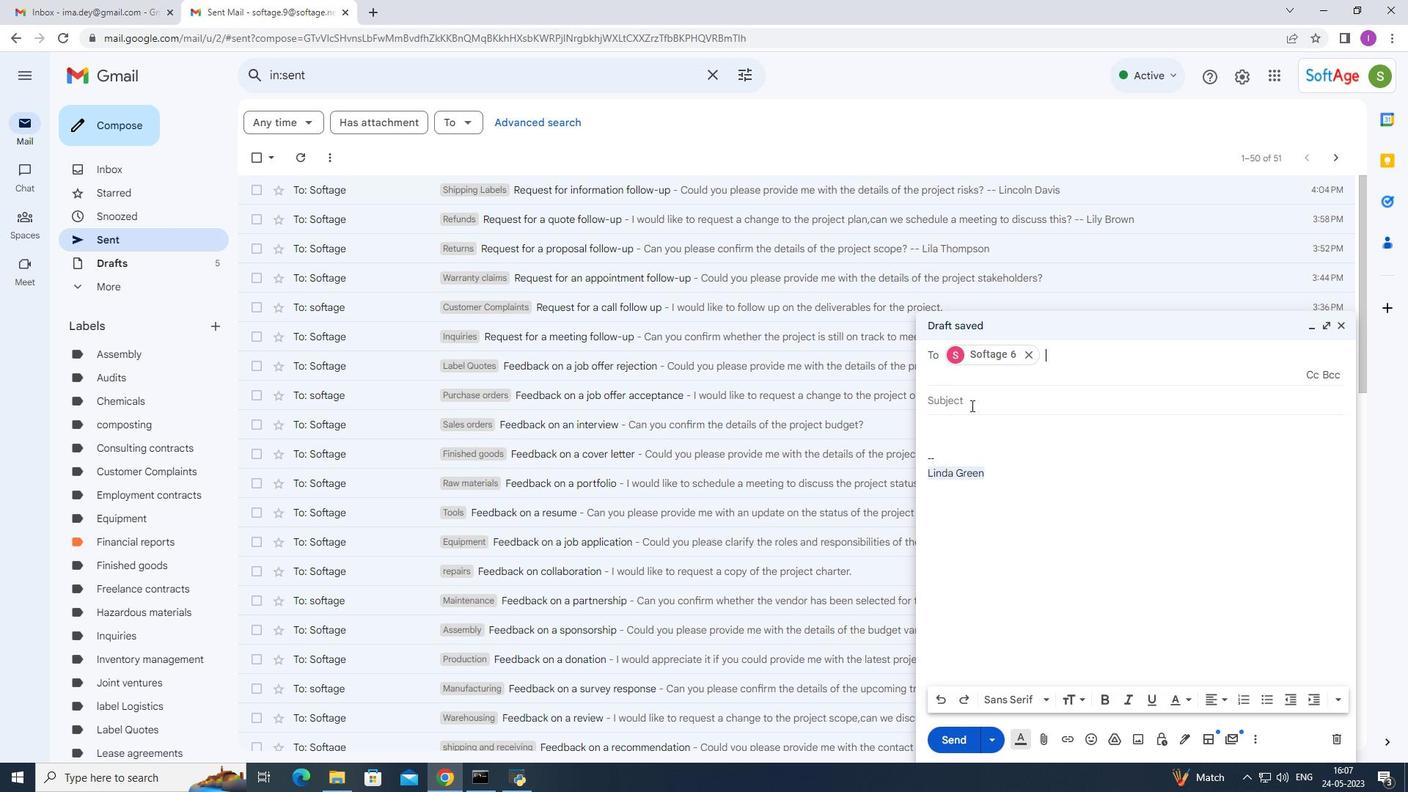 
Action: Mouse moved to (986, 399)
Screenshot: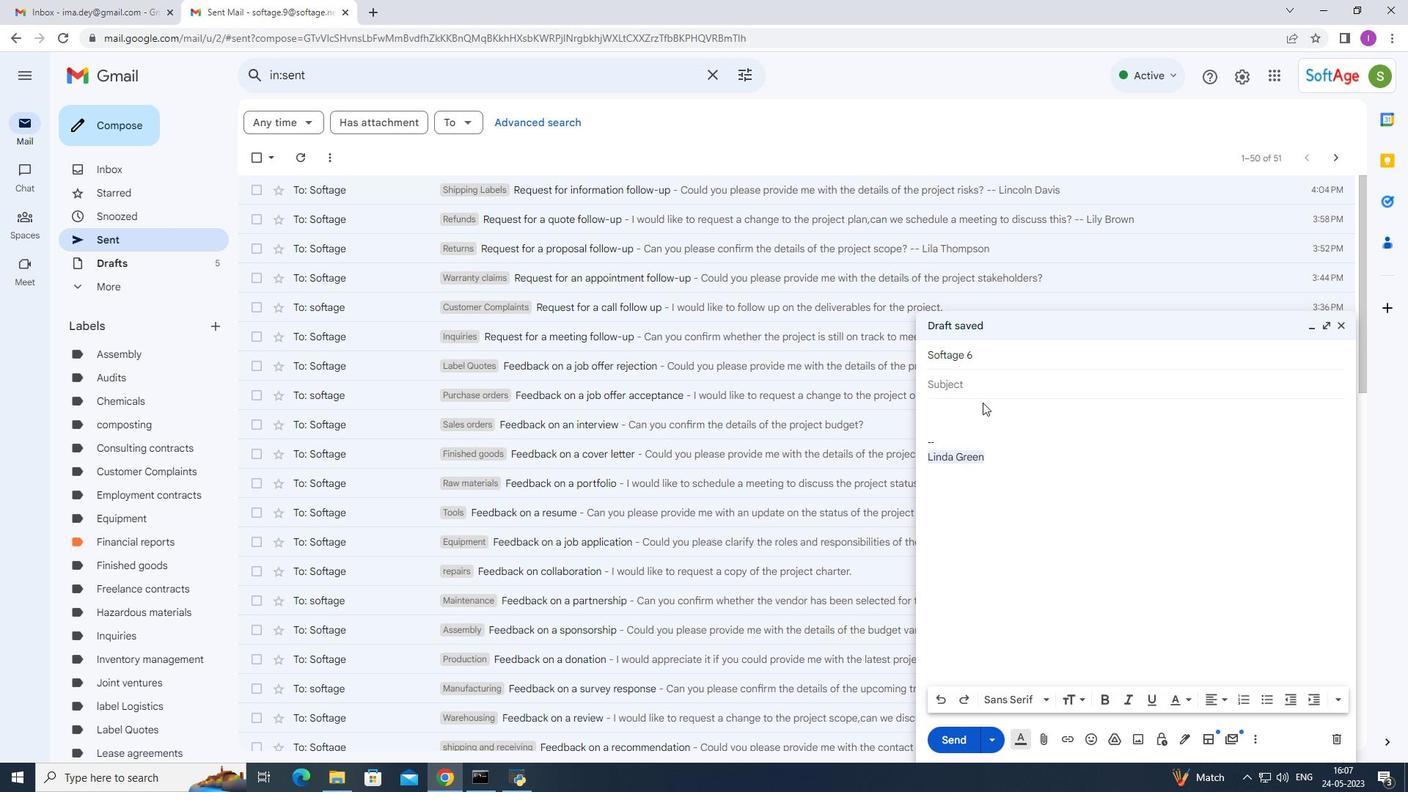 
Action: Key pressed <Key.shift><Key.shift>R
Screenshot: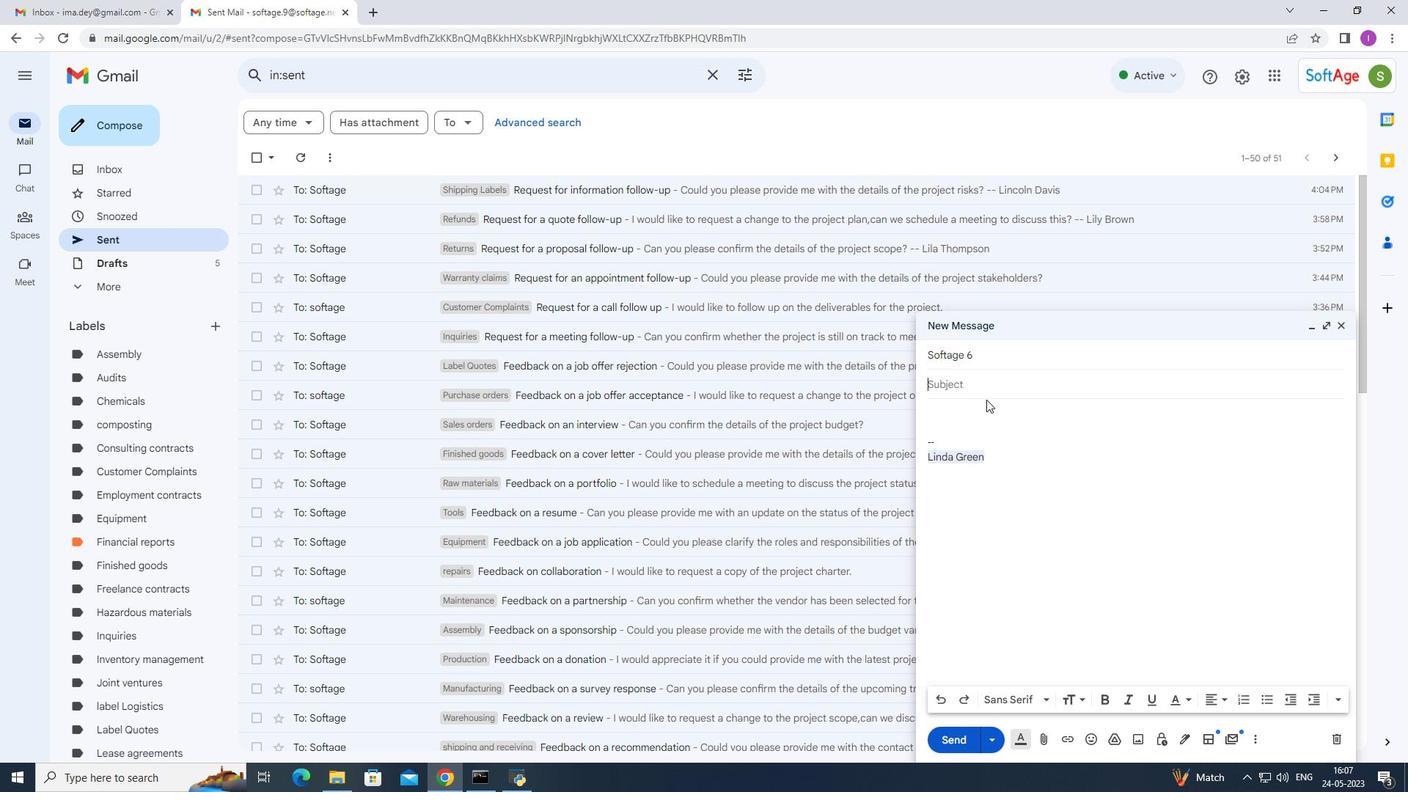
Action: Mouse moved to (964, 396)
Screenshot: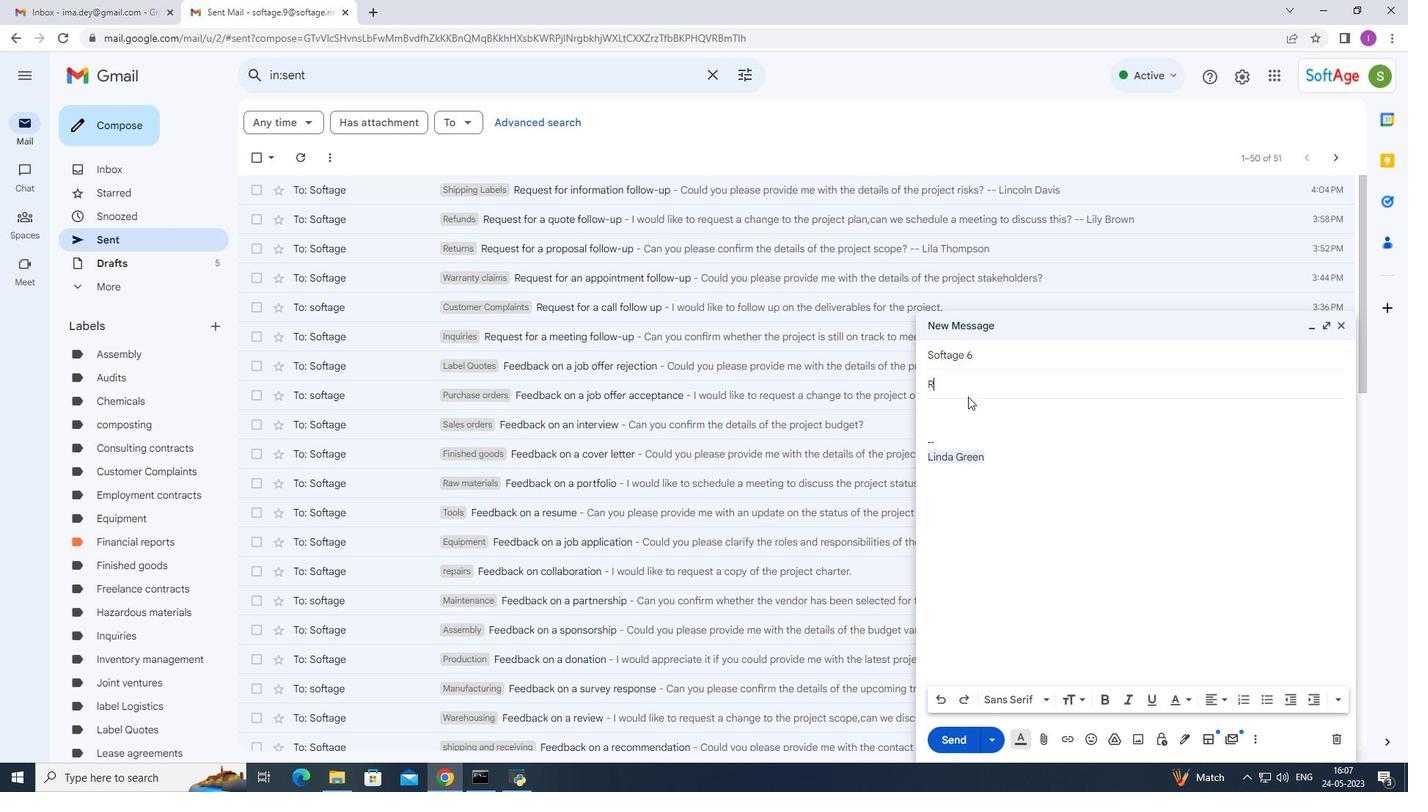
Action: Key pressed e
Screenshot: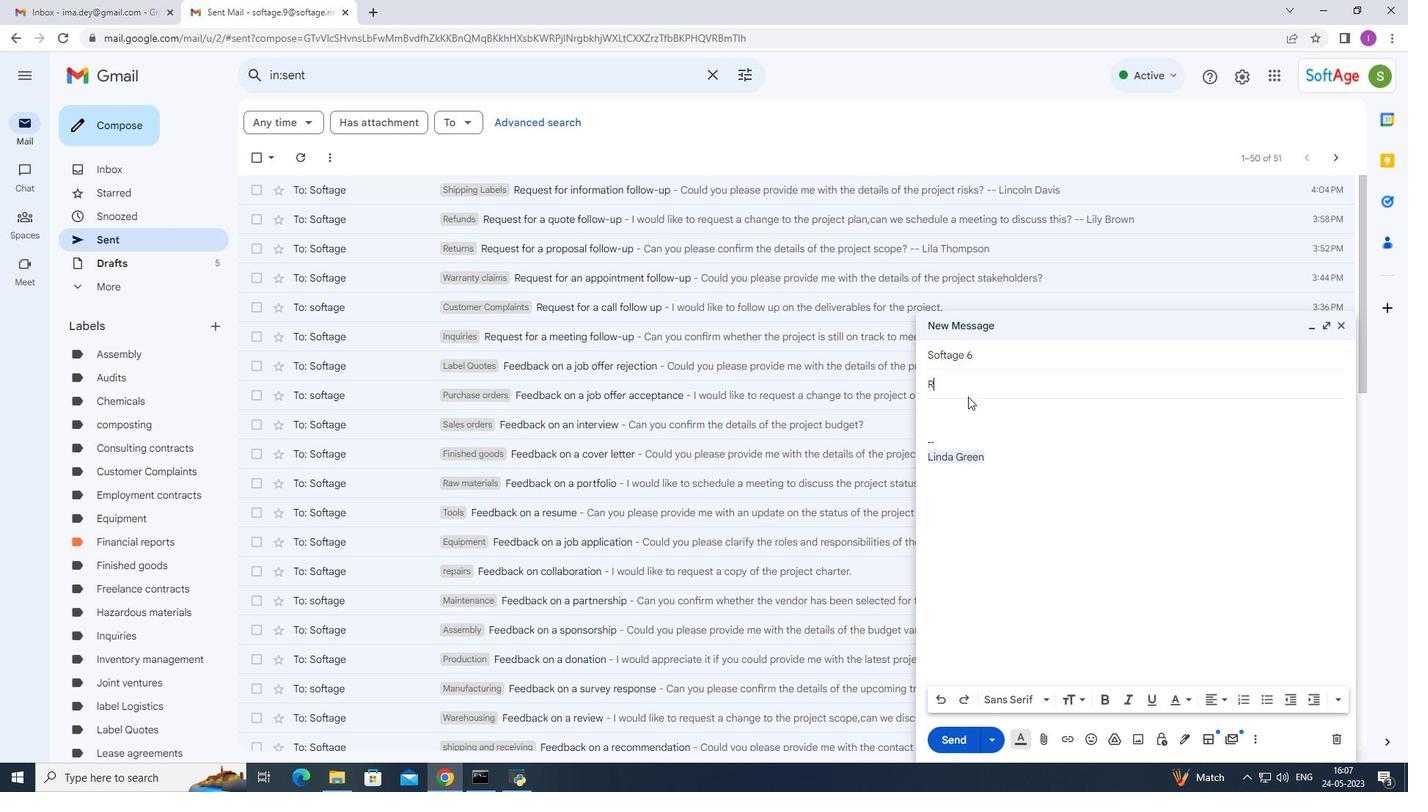 
Action: Mouse moved to (964, 395)
Screenshot: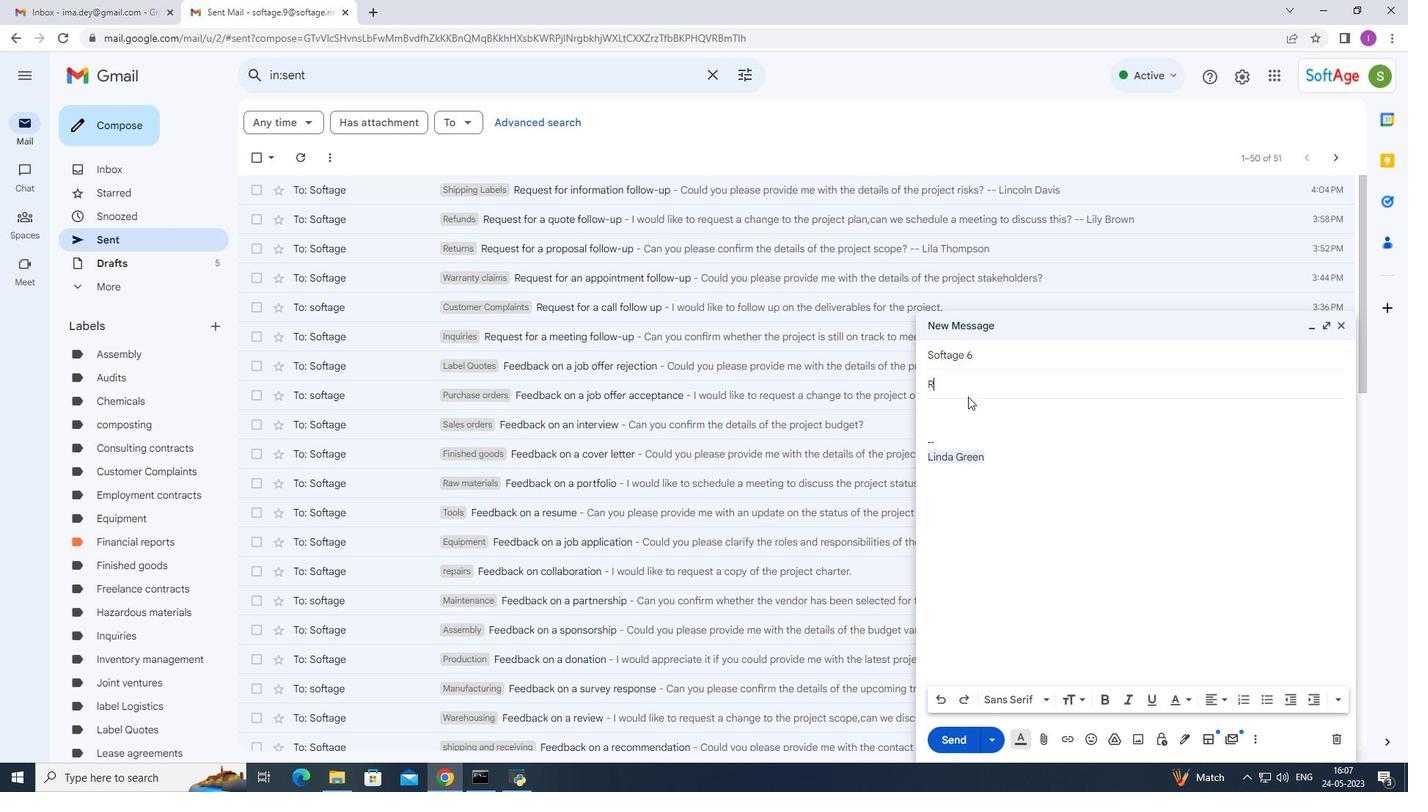 
Action: Key pressed quest
Screenshot: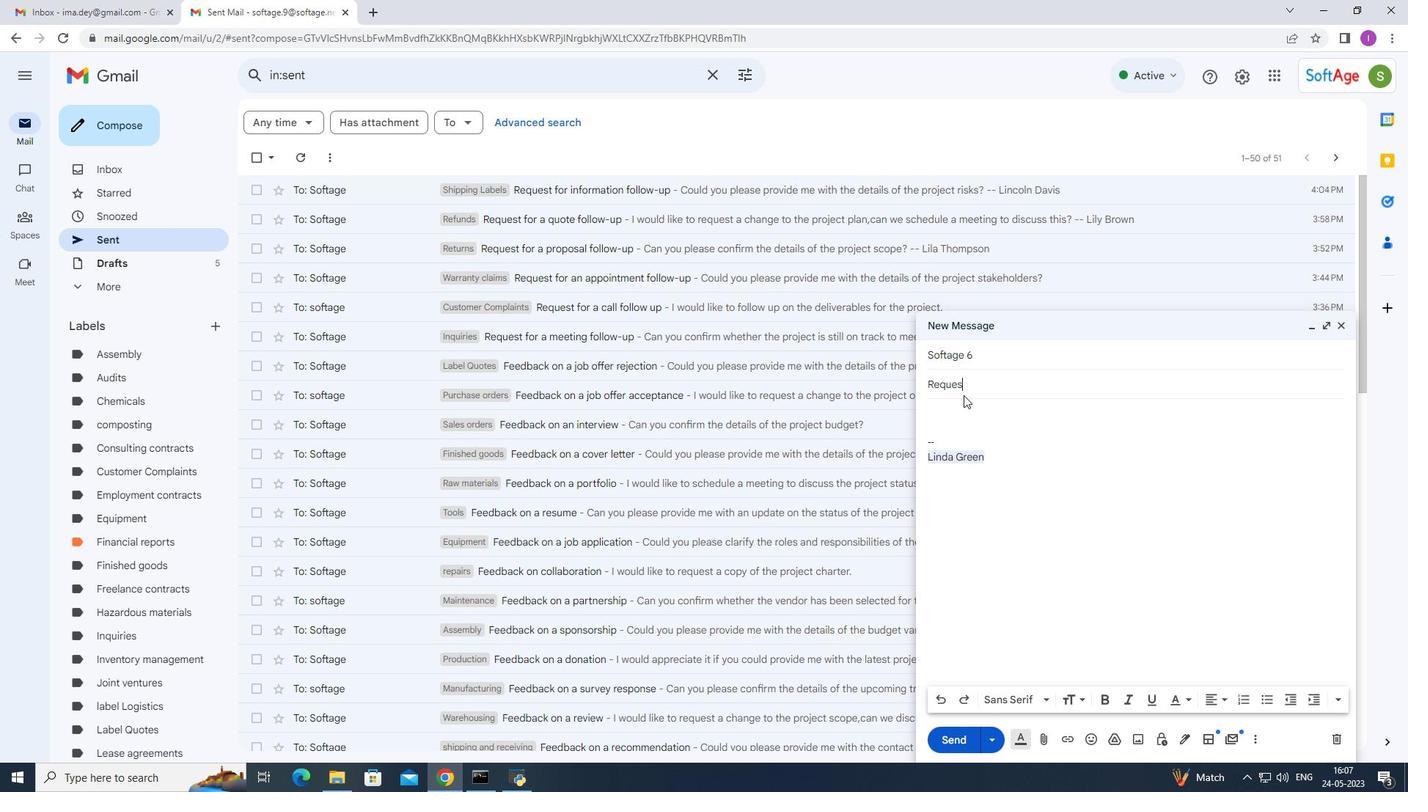 
Action: Mouse moved to (1023, 402)
Screenshot: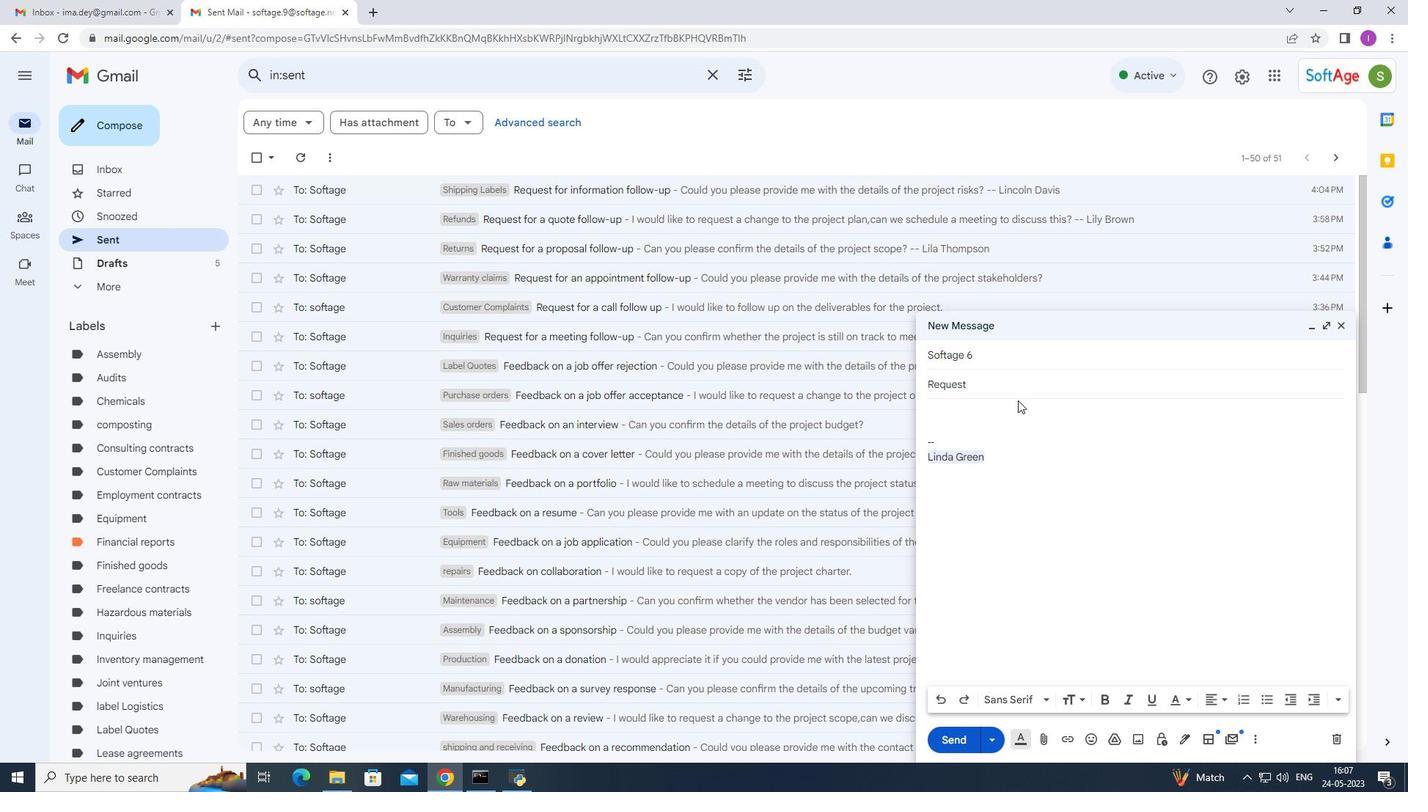 
Action: Key pressed <Key.space>fo
Screenshot: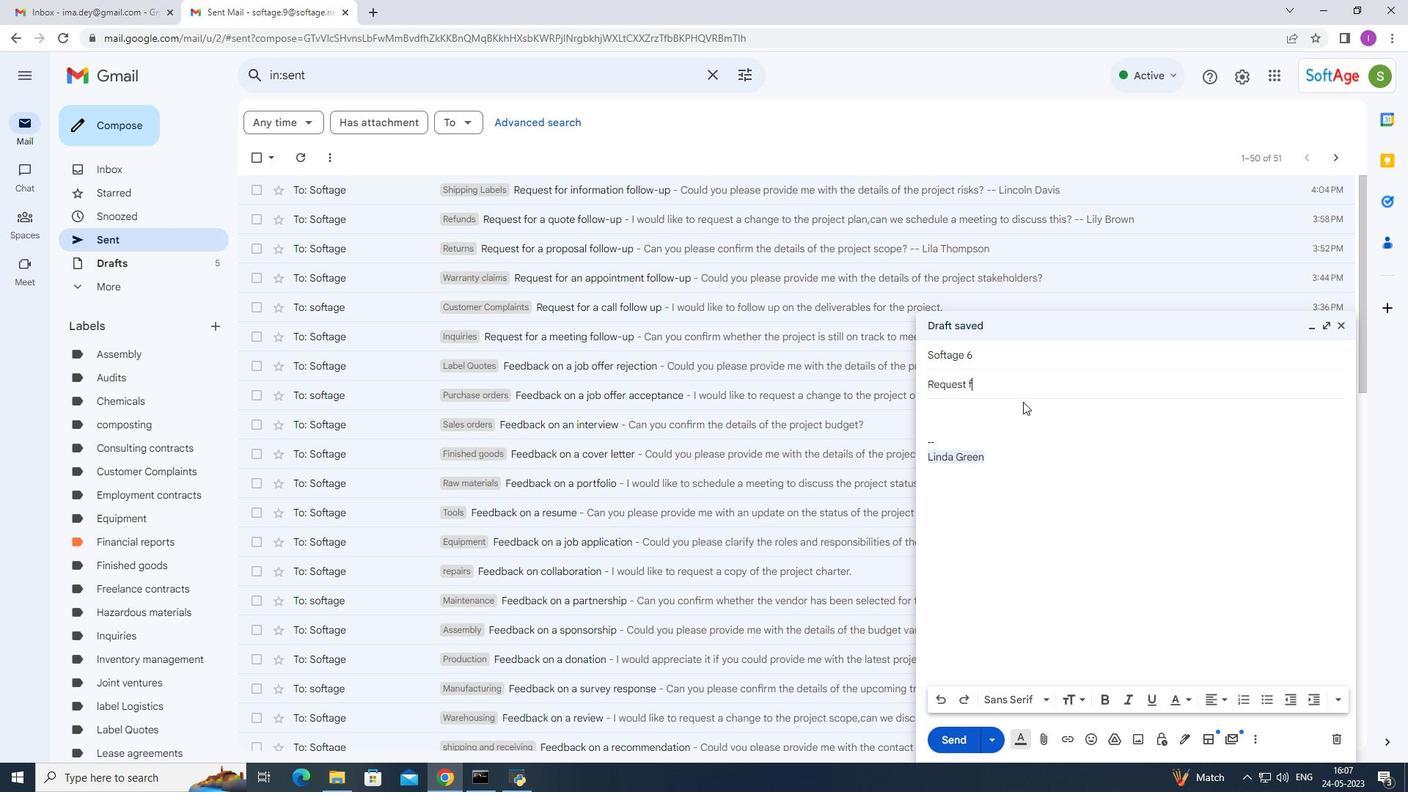 
Action: Mouse moved to (1025, 398)
Screenshot: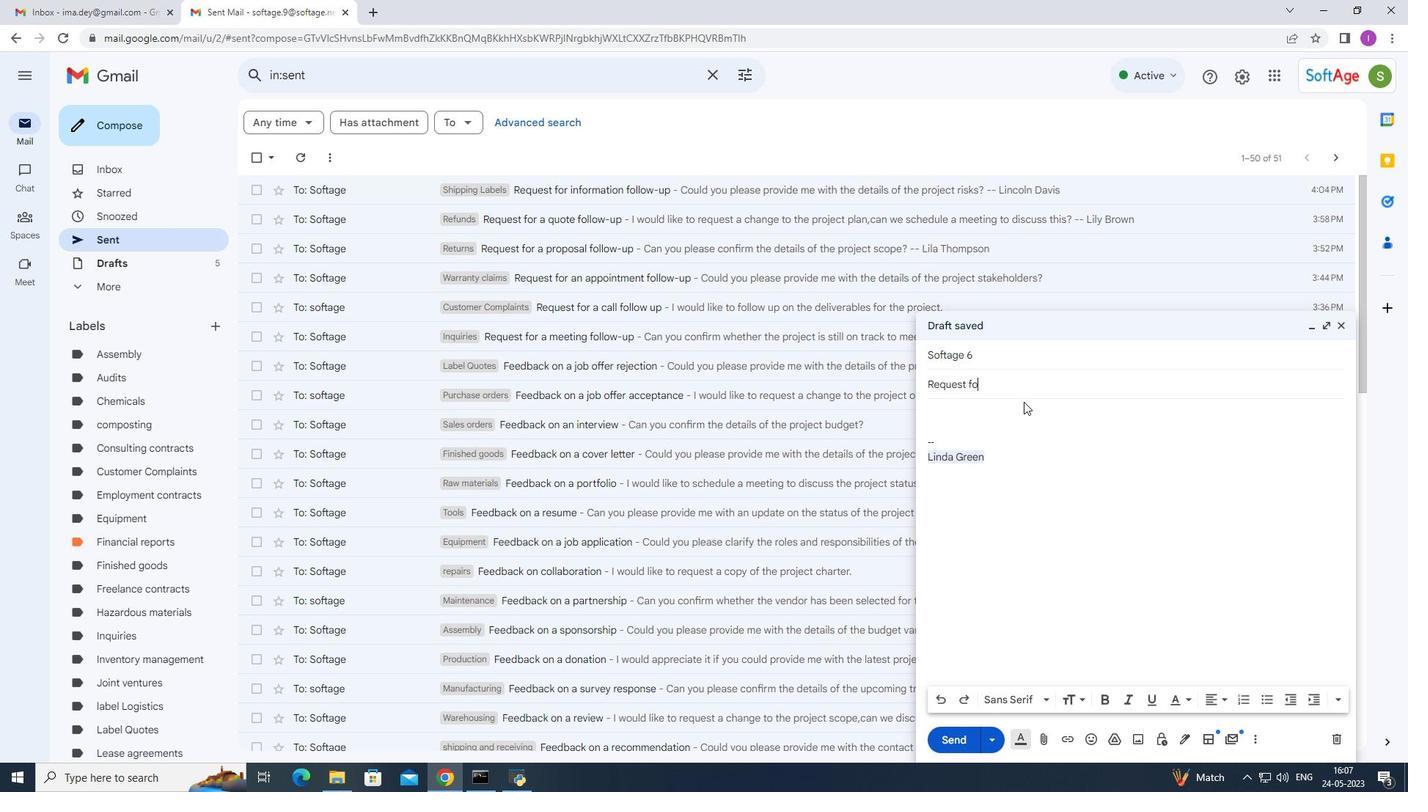 
Action: Key pressed r<Key.space>feedback
Screenshot: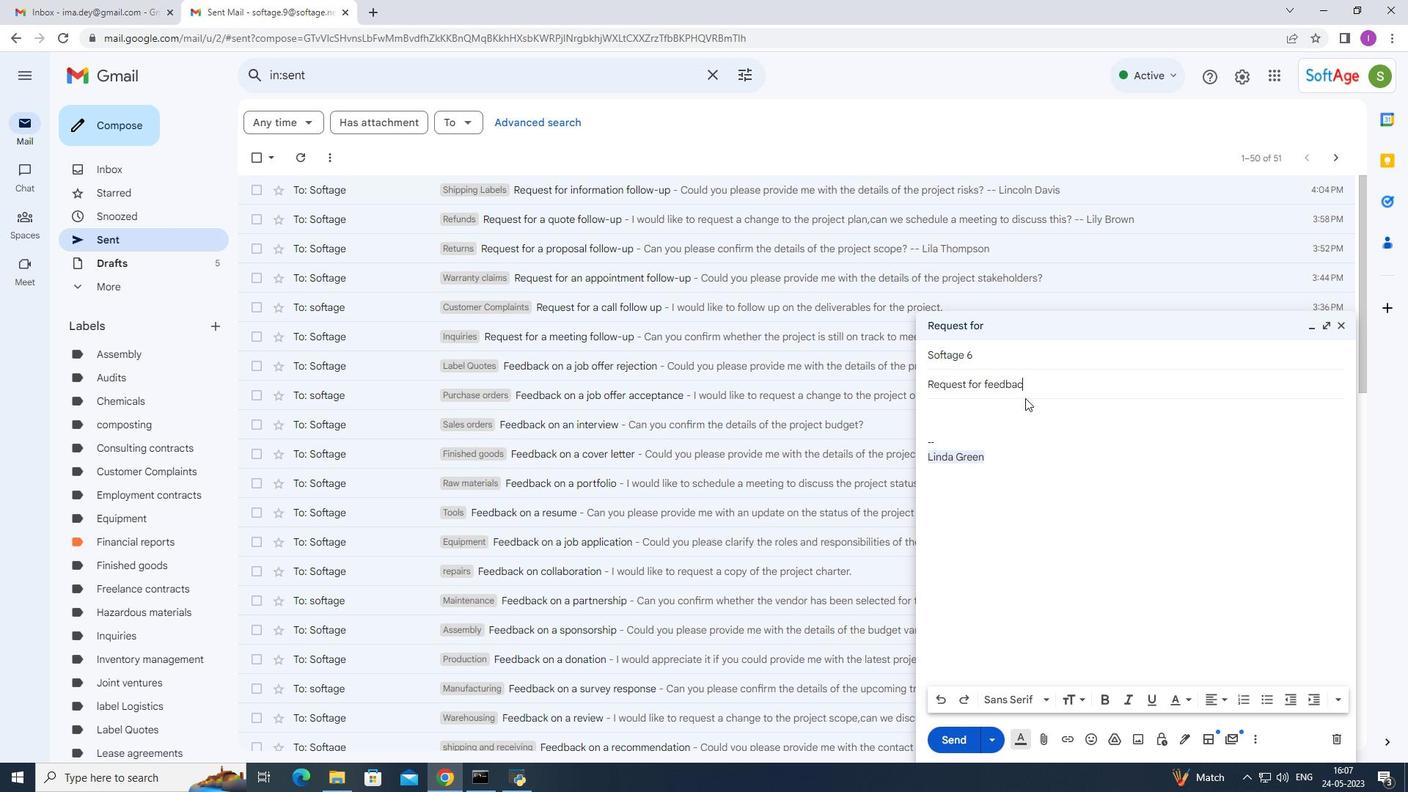 
Action: Mouse moved to (1033, 397)
Screenshot: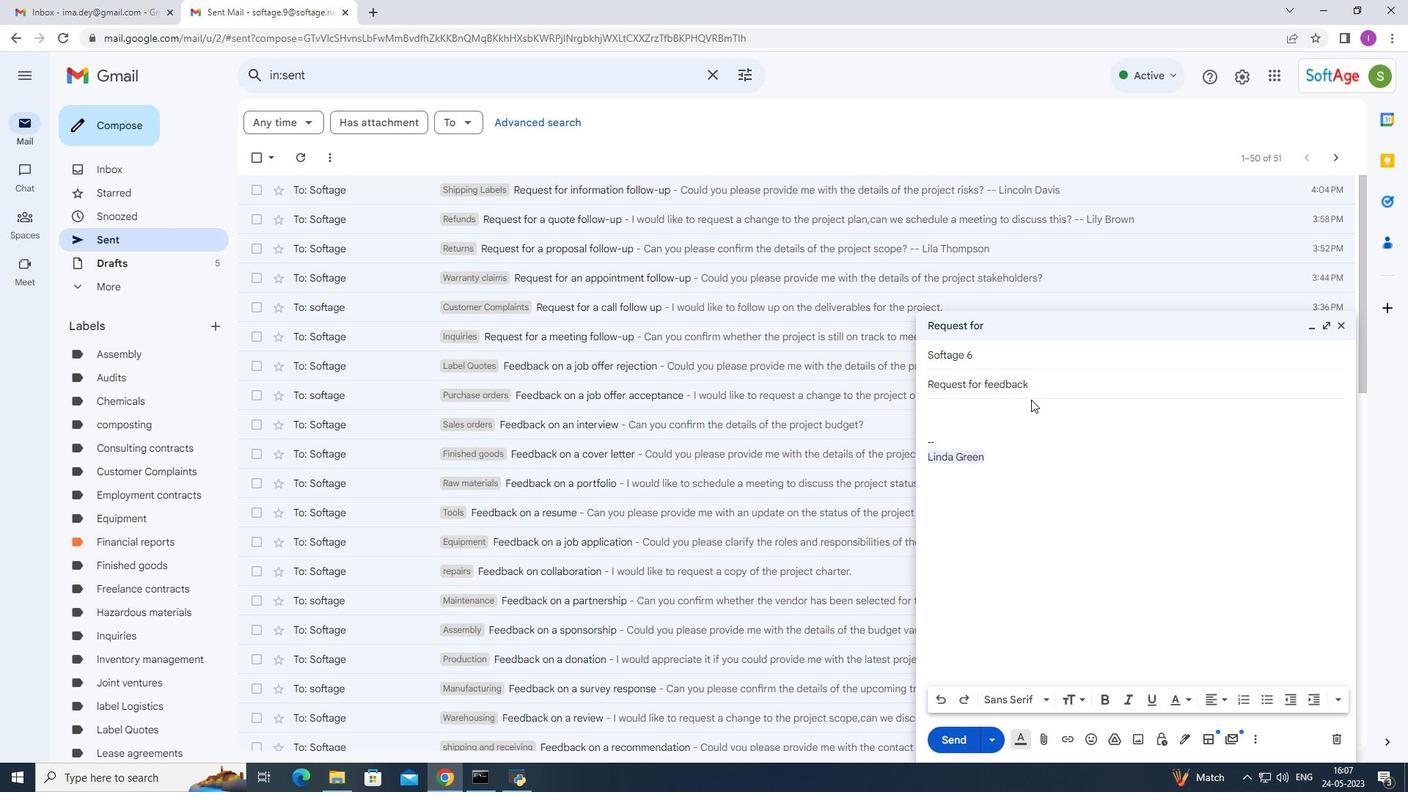 
Action: Key pressed <Key.space>
Screenshot: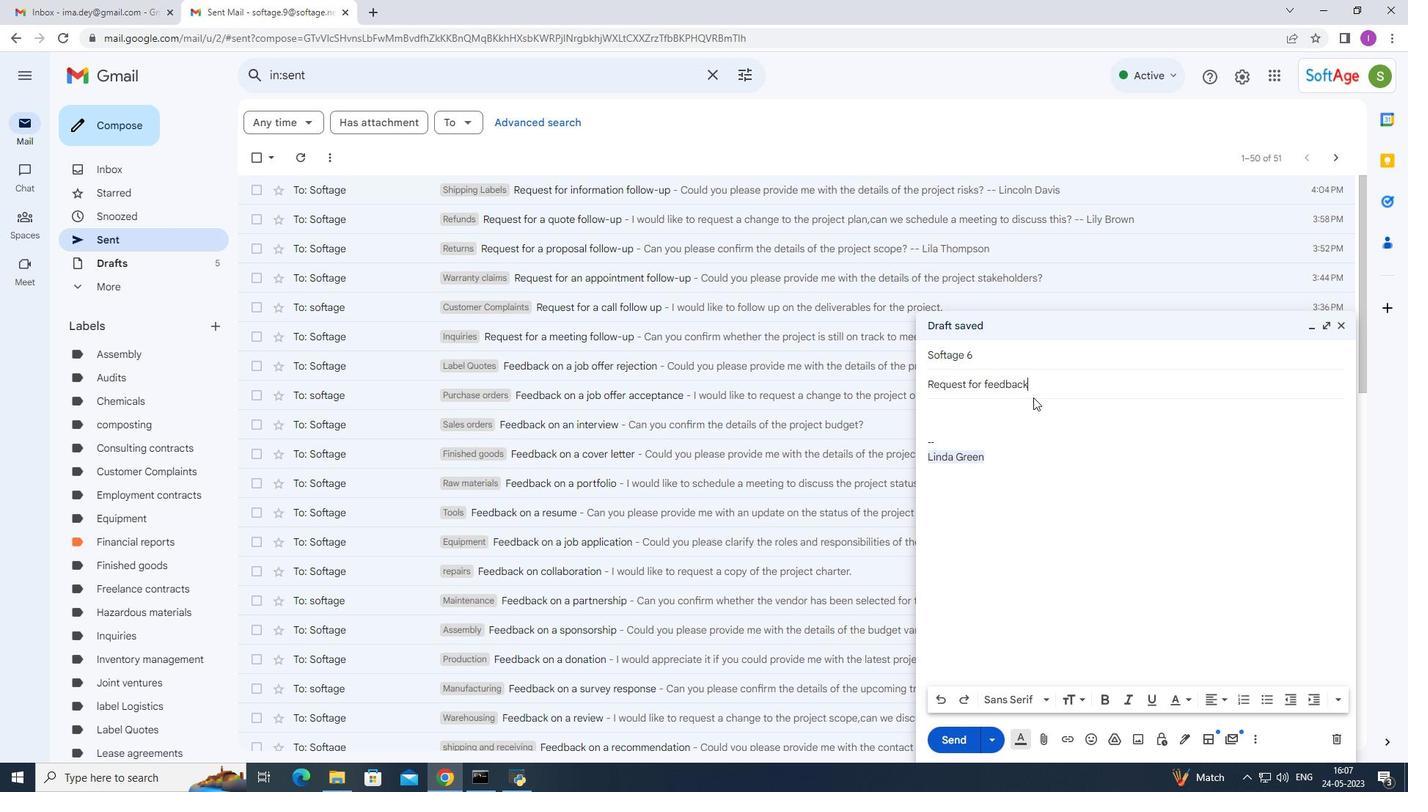 
Action: Mouse moved to (1058, 391)
Screenshot: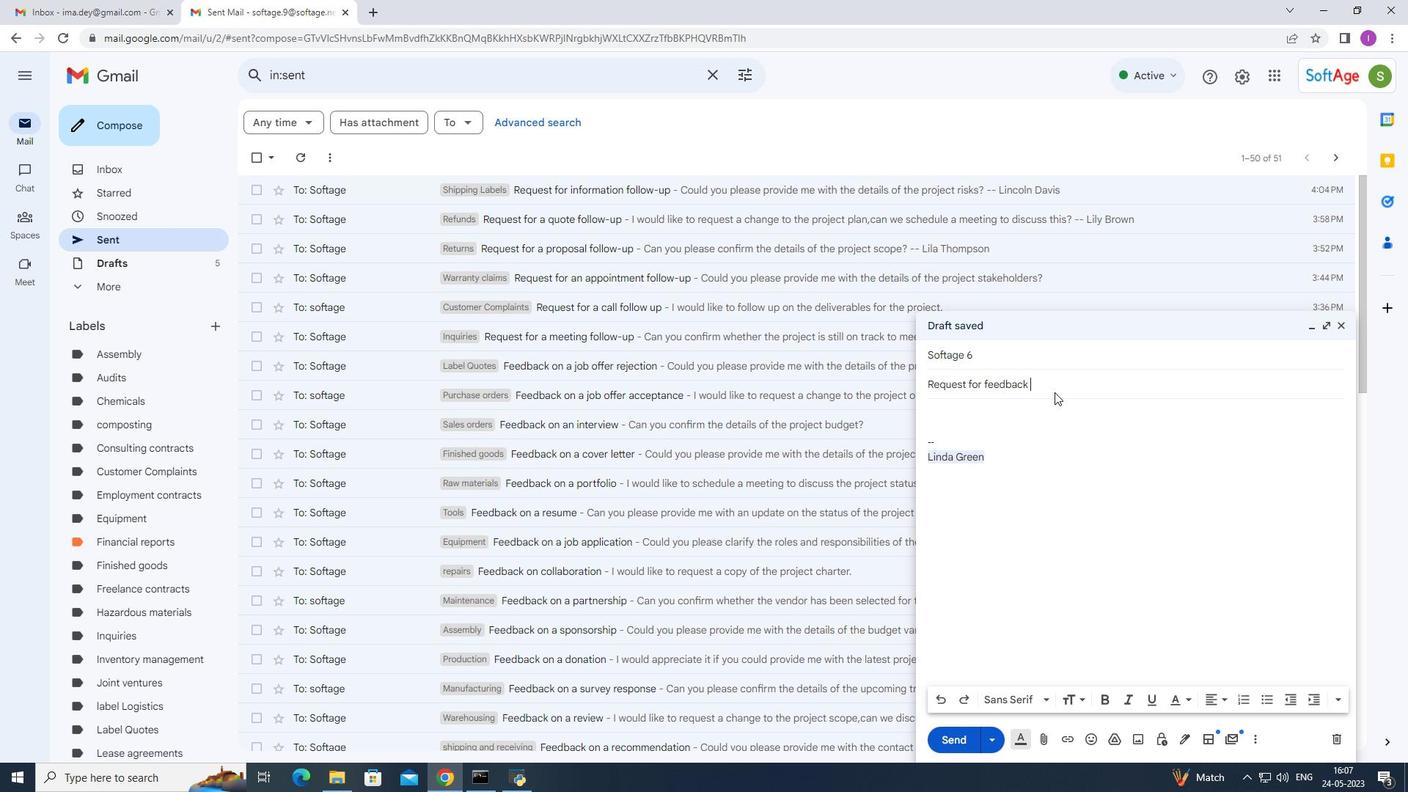 
Action: Key pressed f
Screenshot: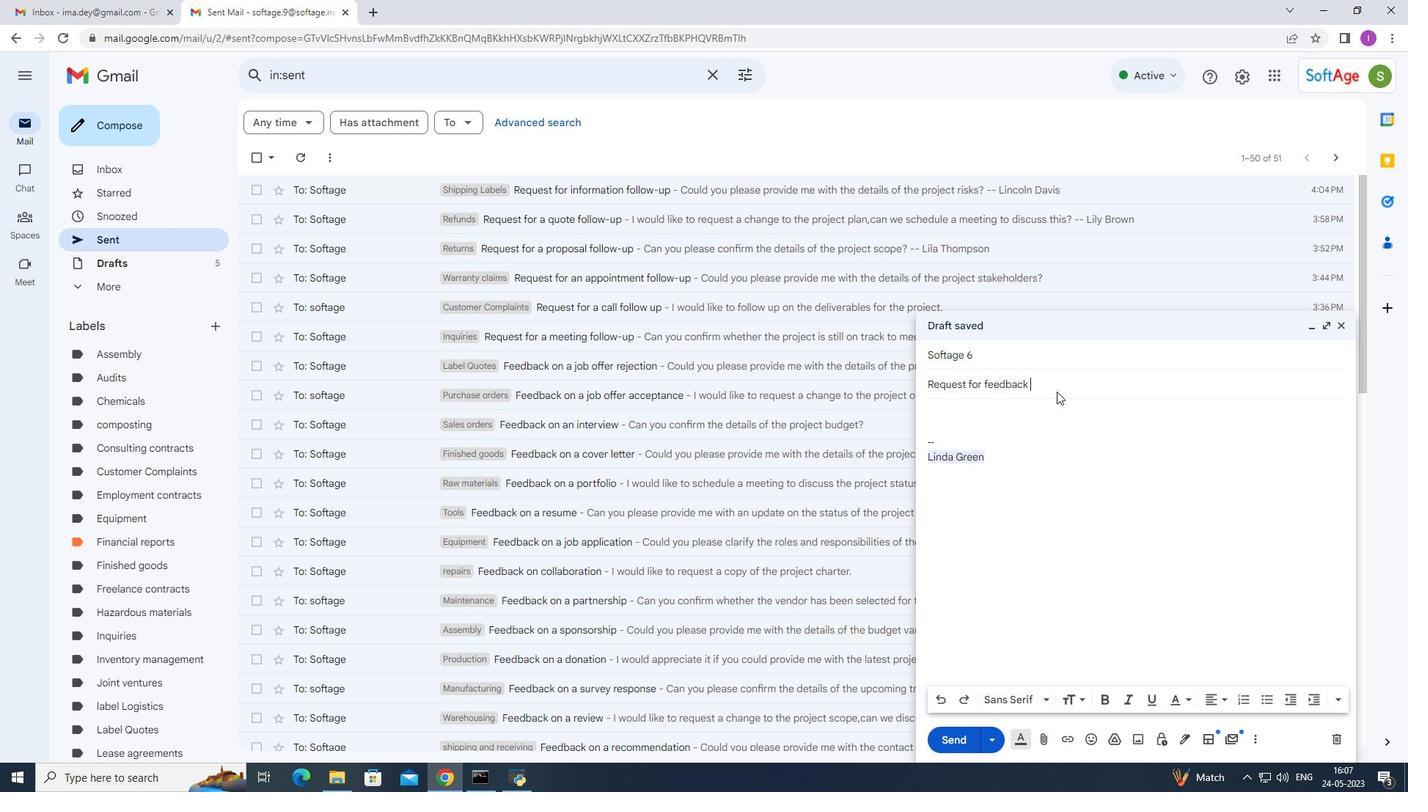
Action: Mouse moved to (1058, 391)
Screenshot: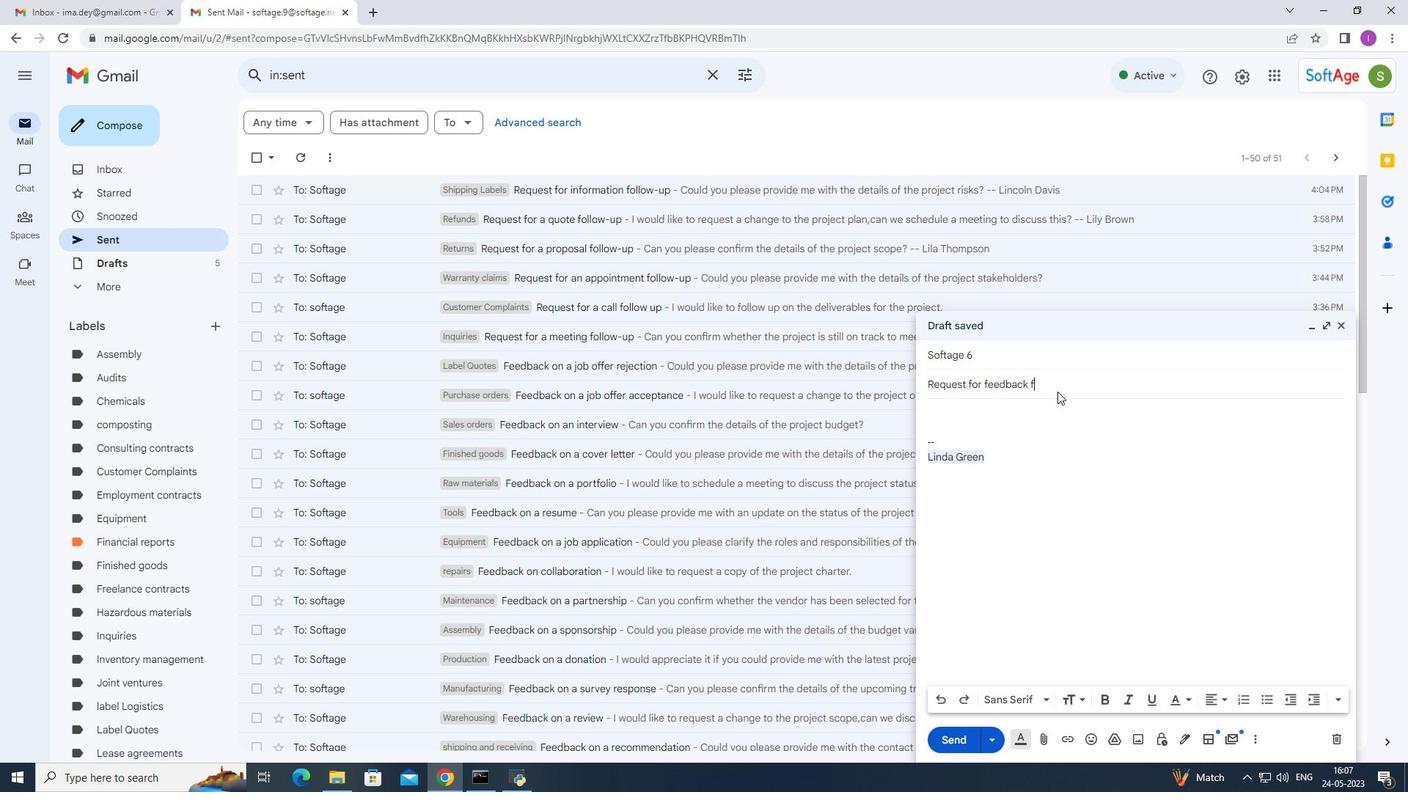
Action: Key pressed o
Screenshot: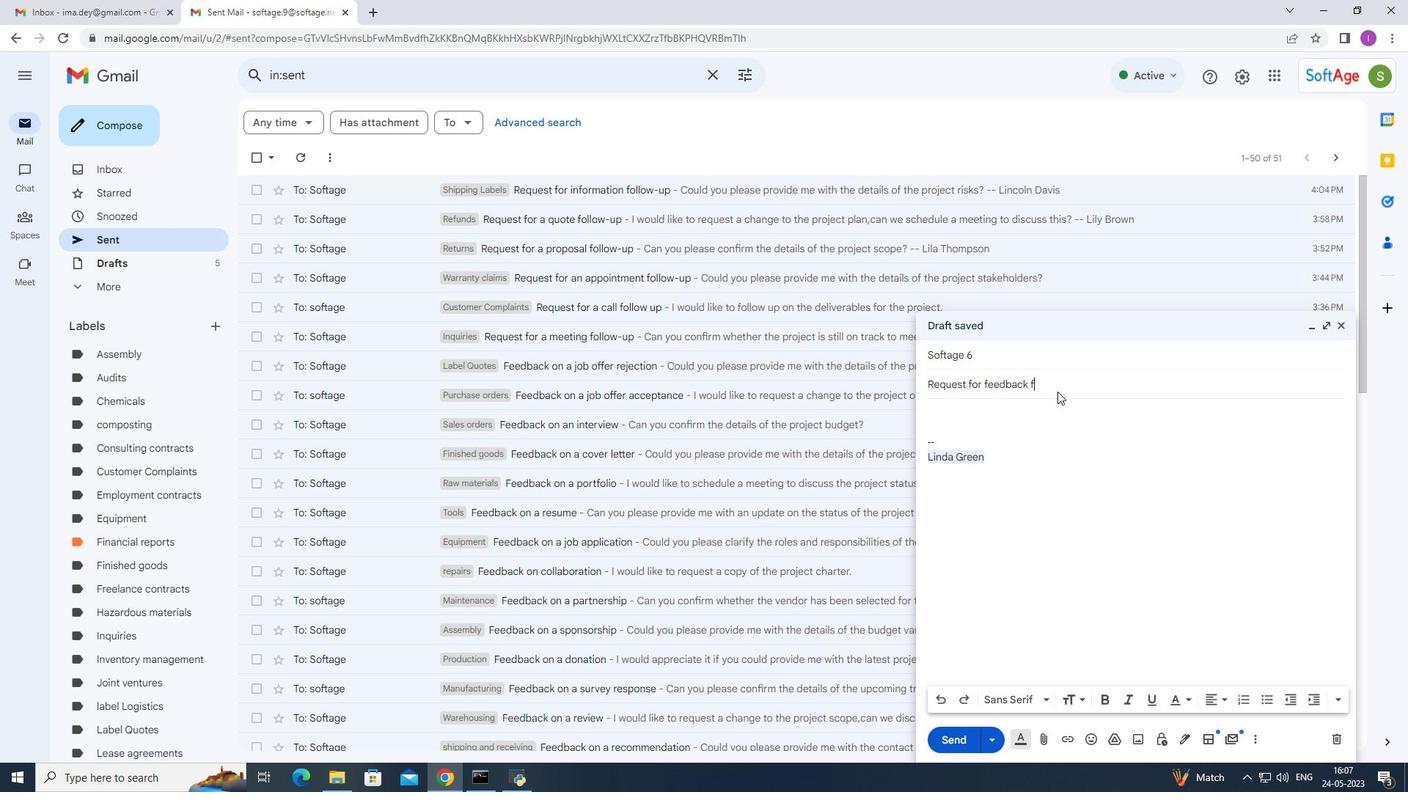 
Action: Mouse moved to (1058, 394)
Screenshot: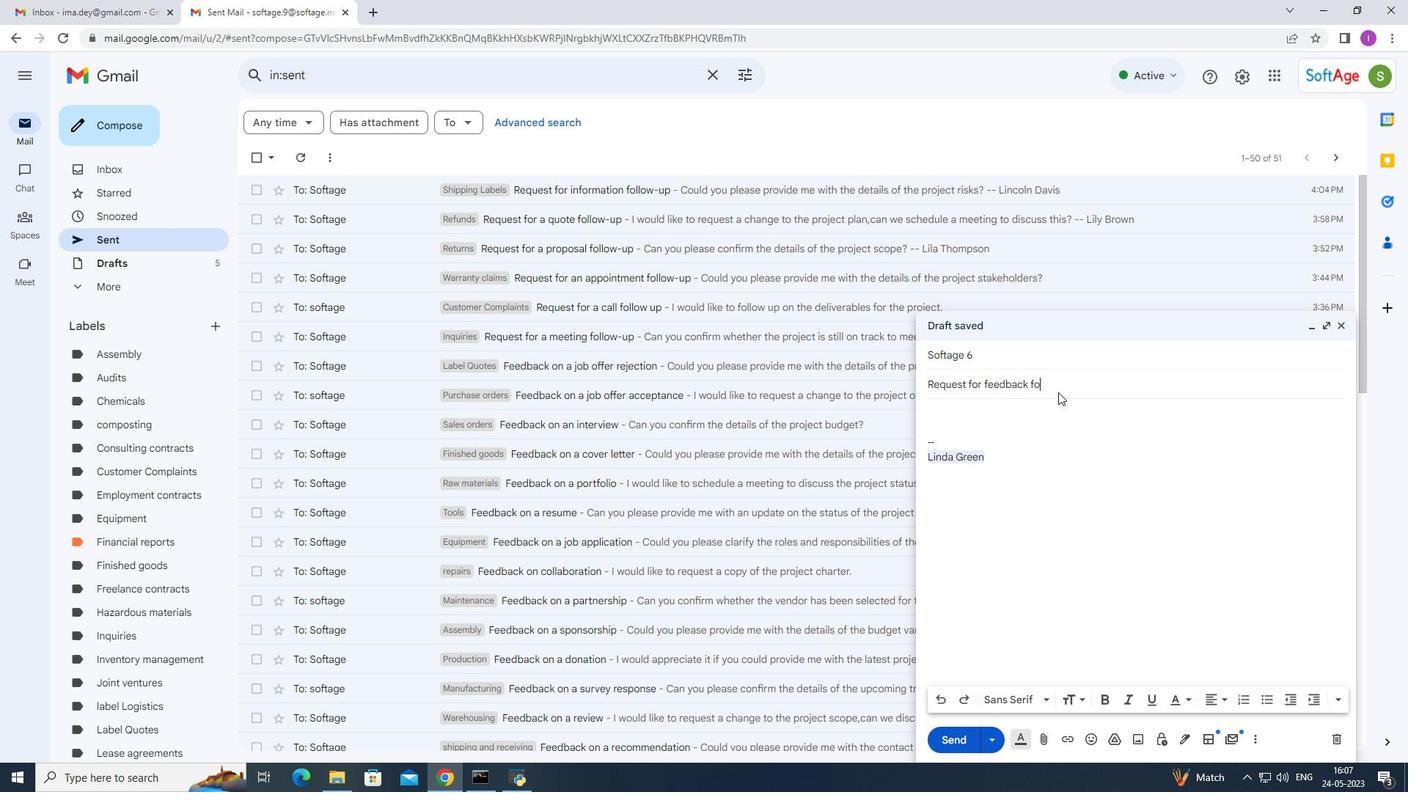 
Action: Key pressed llo
Screenshot: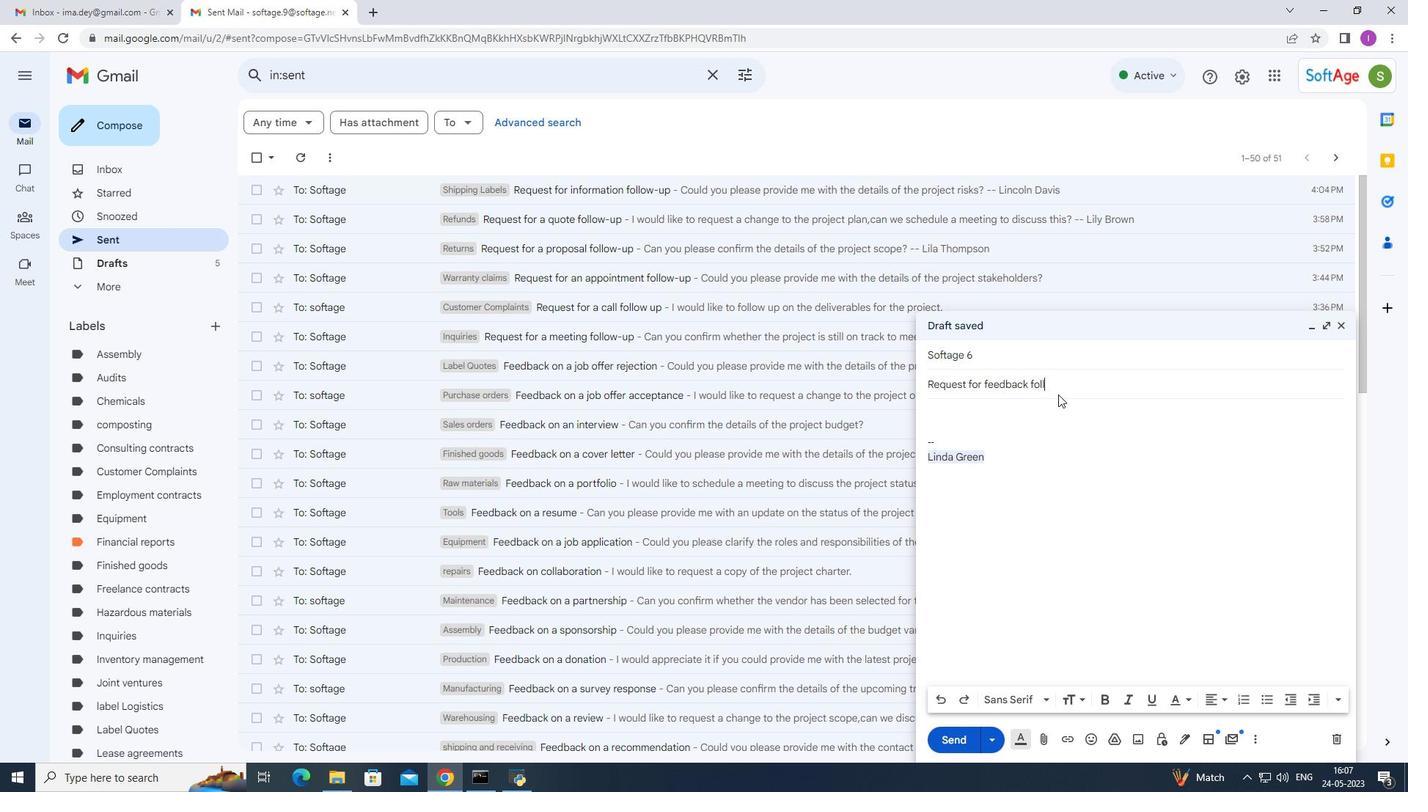 
Action: Mouse moved to (1058, 397)
Screenshot: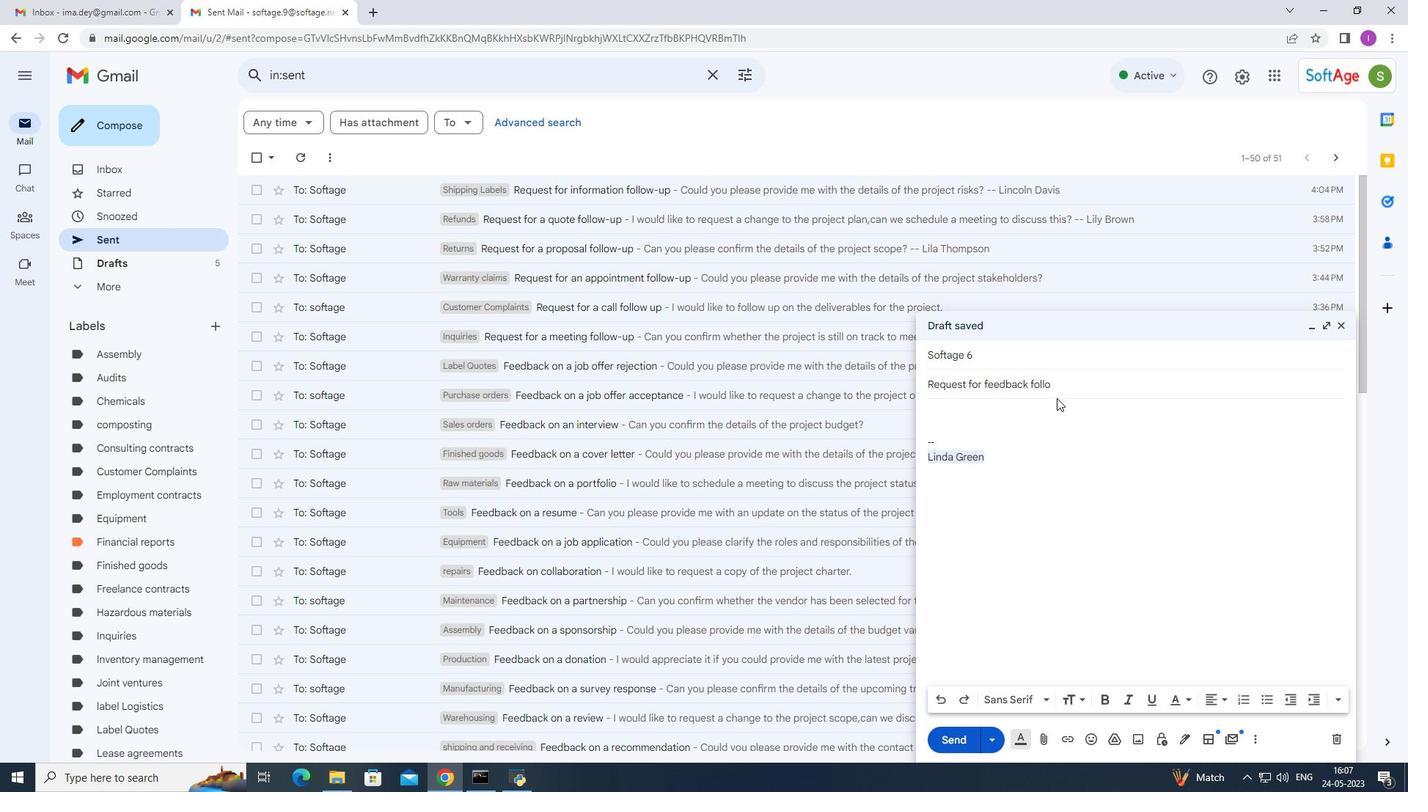 
Action: Key pressed w
Screenshot: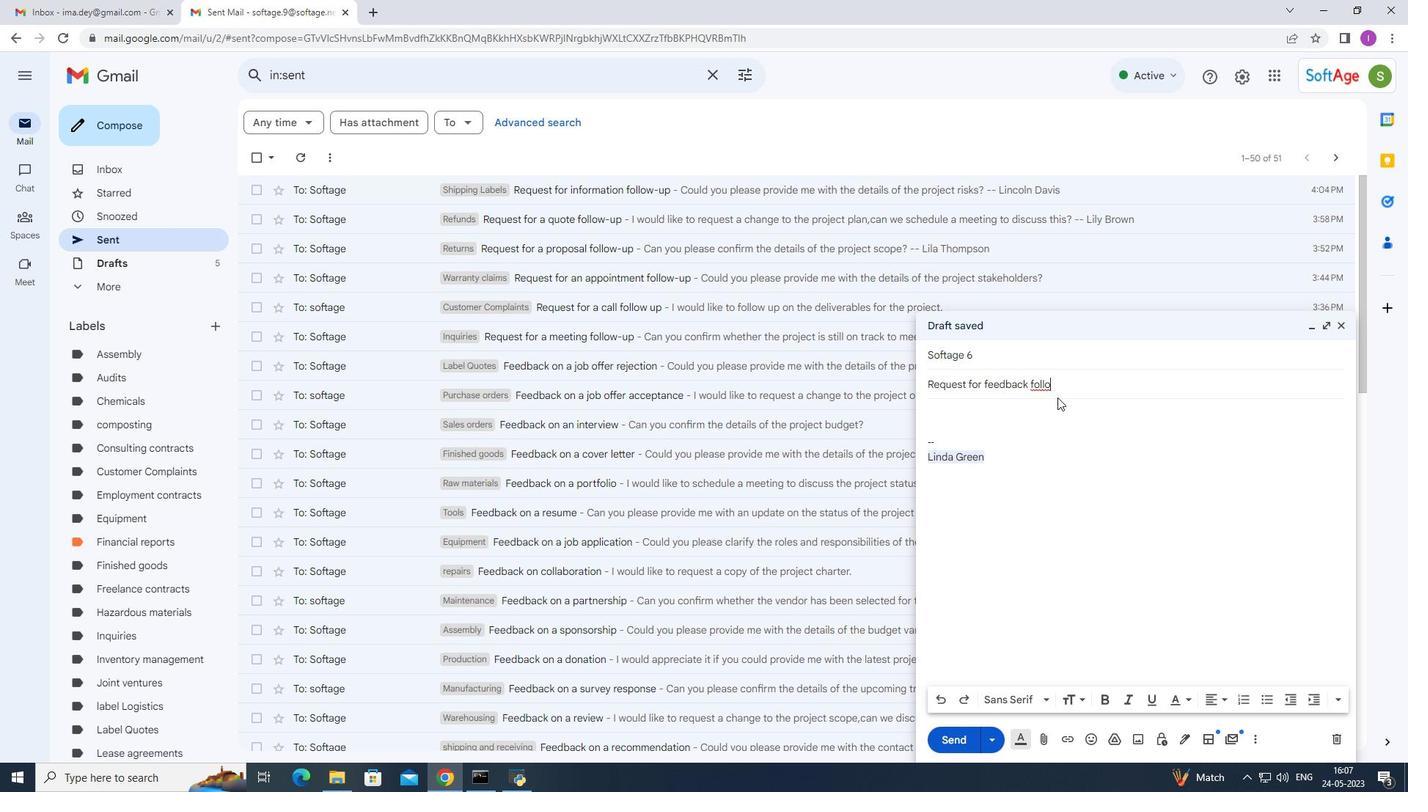 
Action: Mouse moved to (1058, 397)
Screenshot: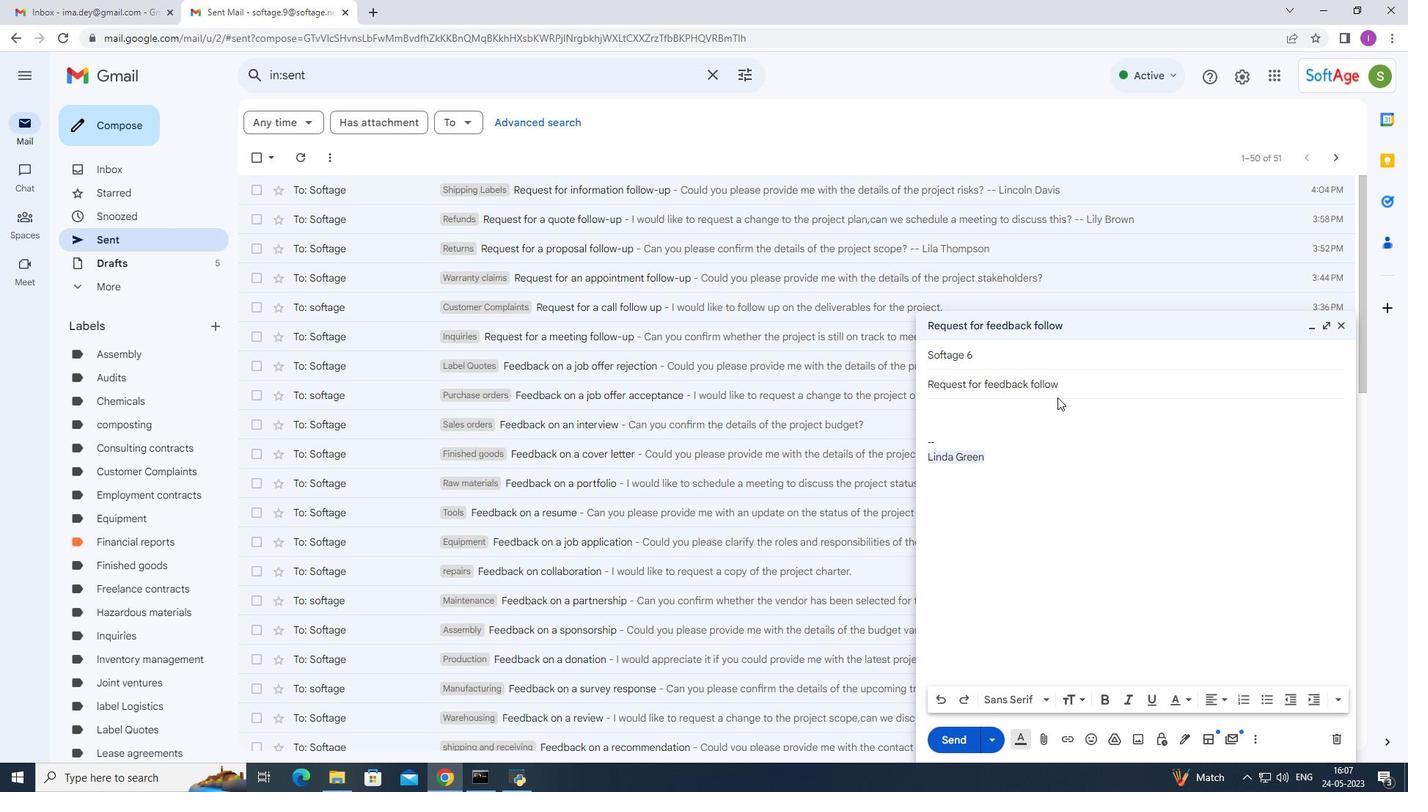 
Action: Key pressed -up
Screenshot: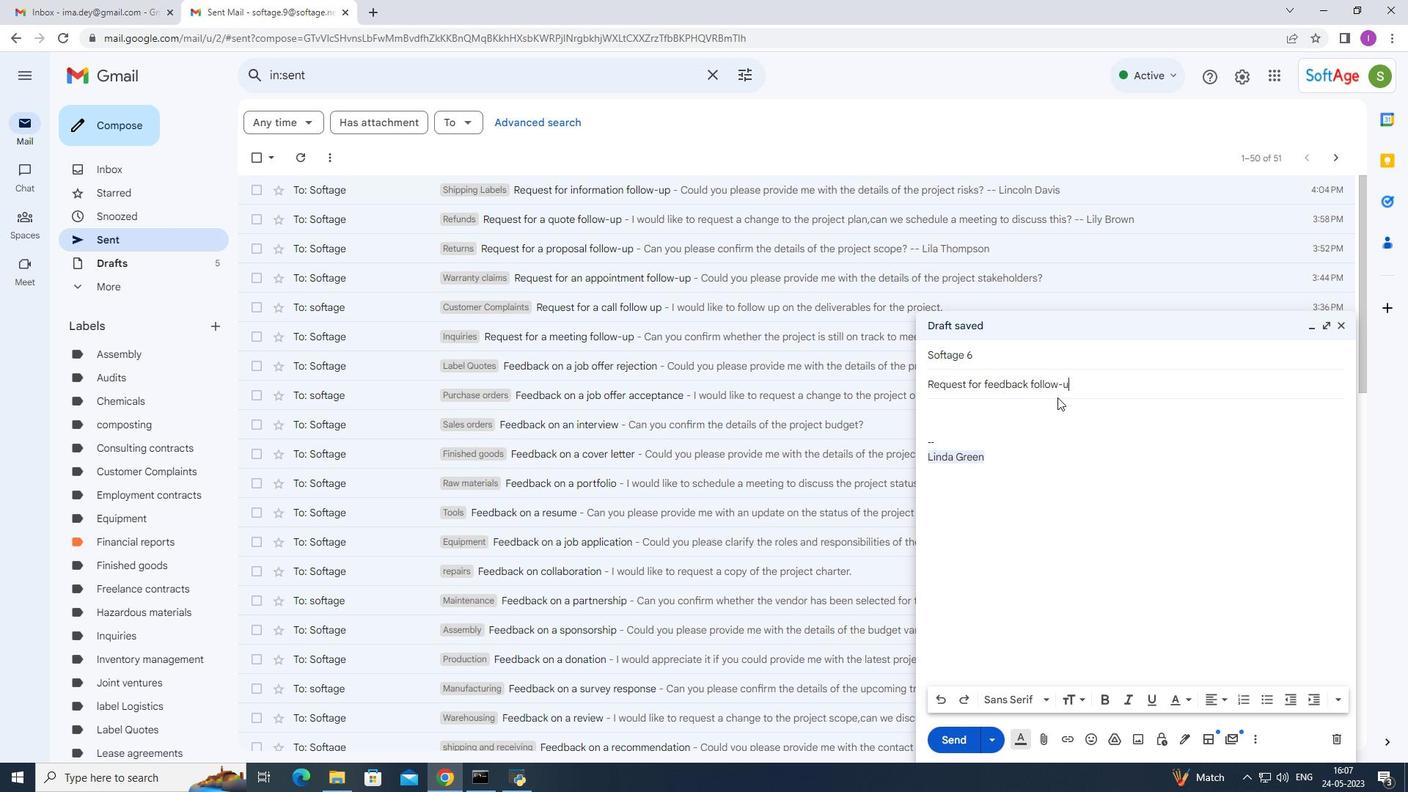 
Action: Mouse moved to (1080, 401)
Screenshot: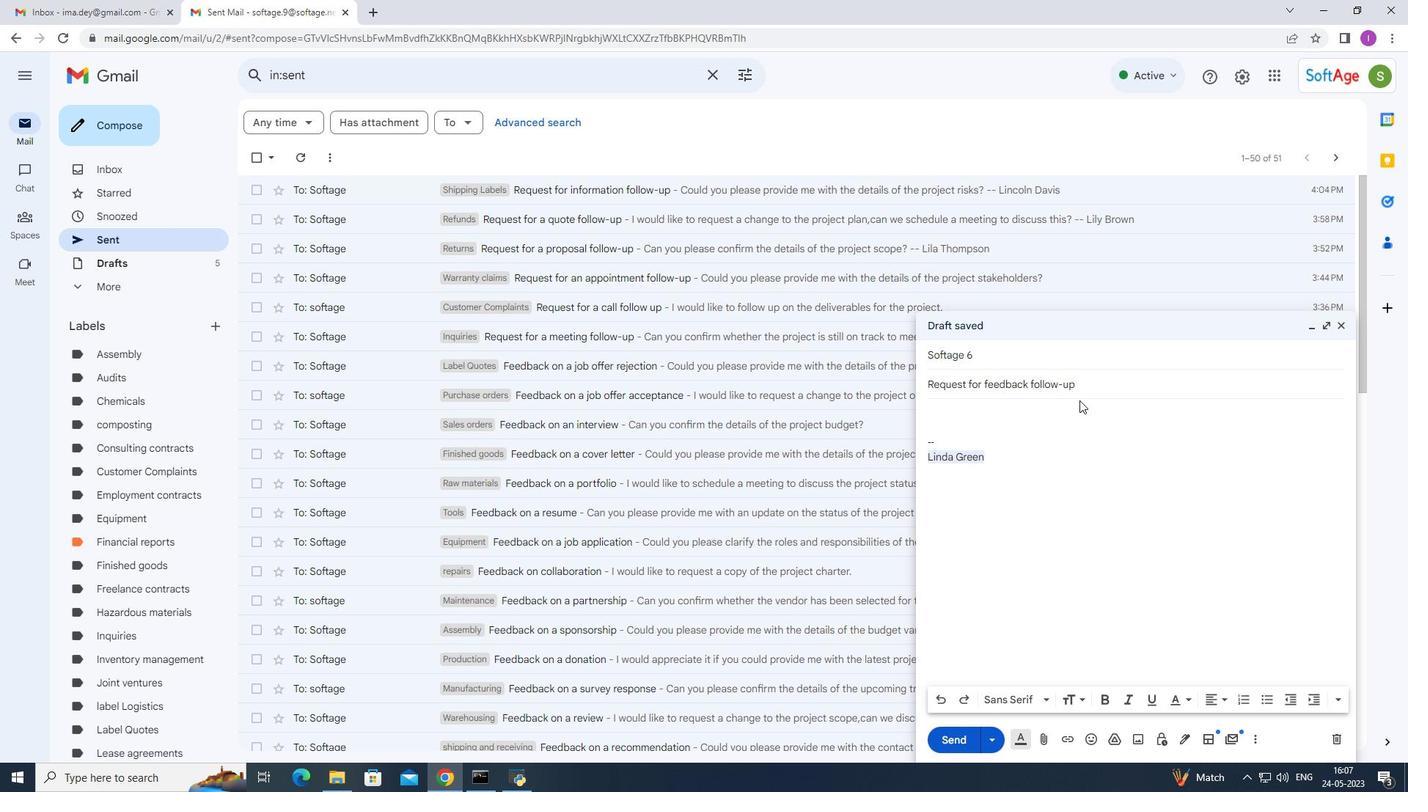 
Action: Key pressed <Key.space>
Screenshot: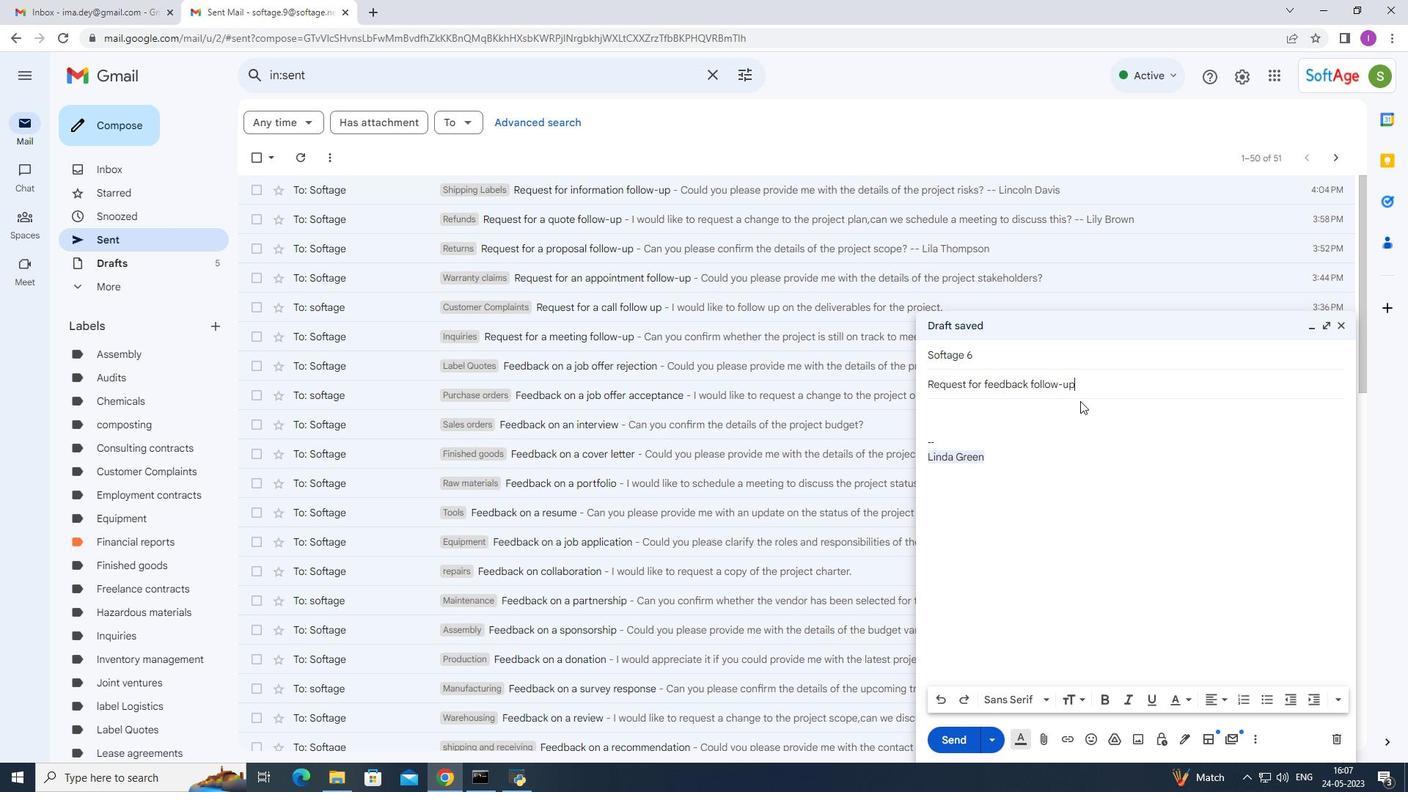 
Action: Mouse moved to (956, 422)
Screenshot: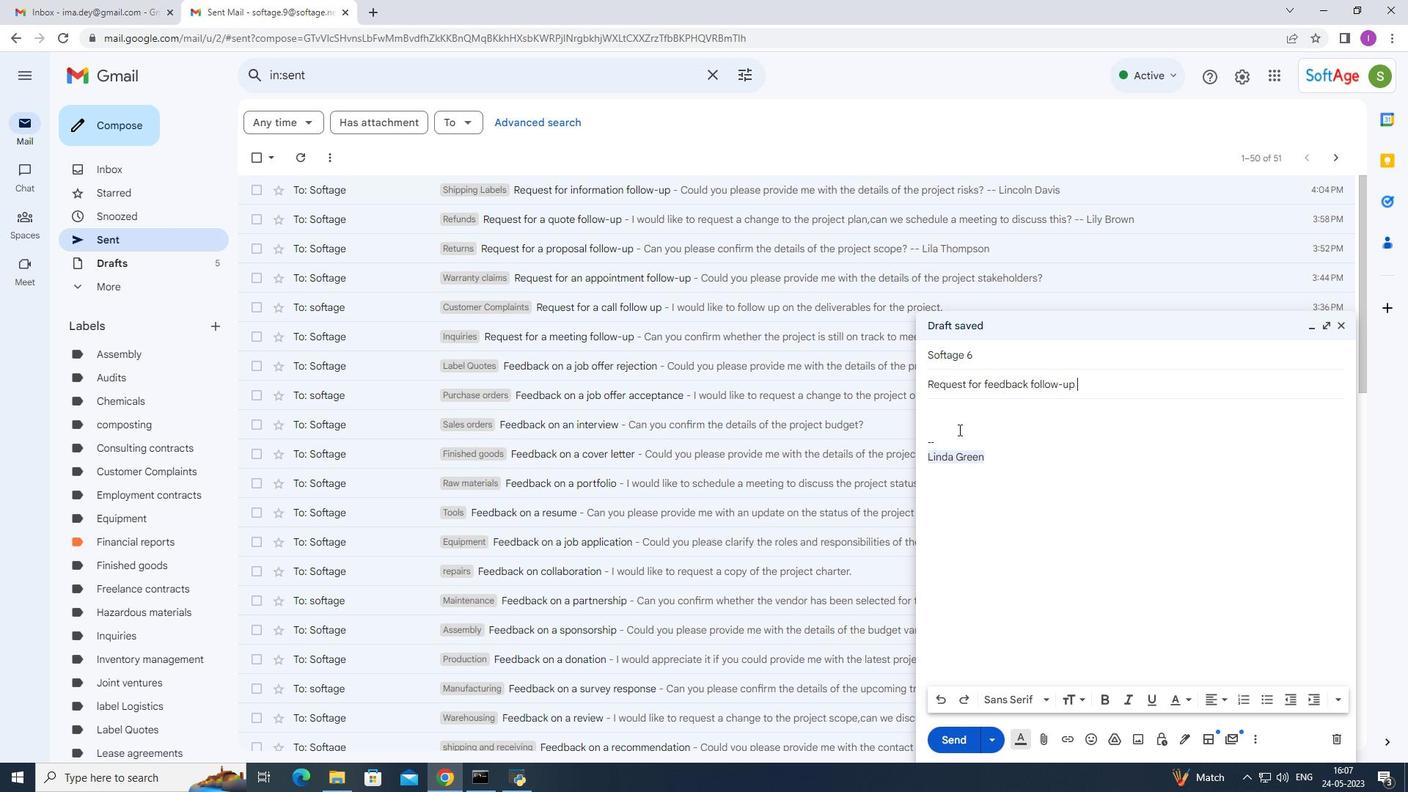
Action: Mouse pressed left at (956, 422)
Screenshot: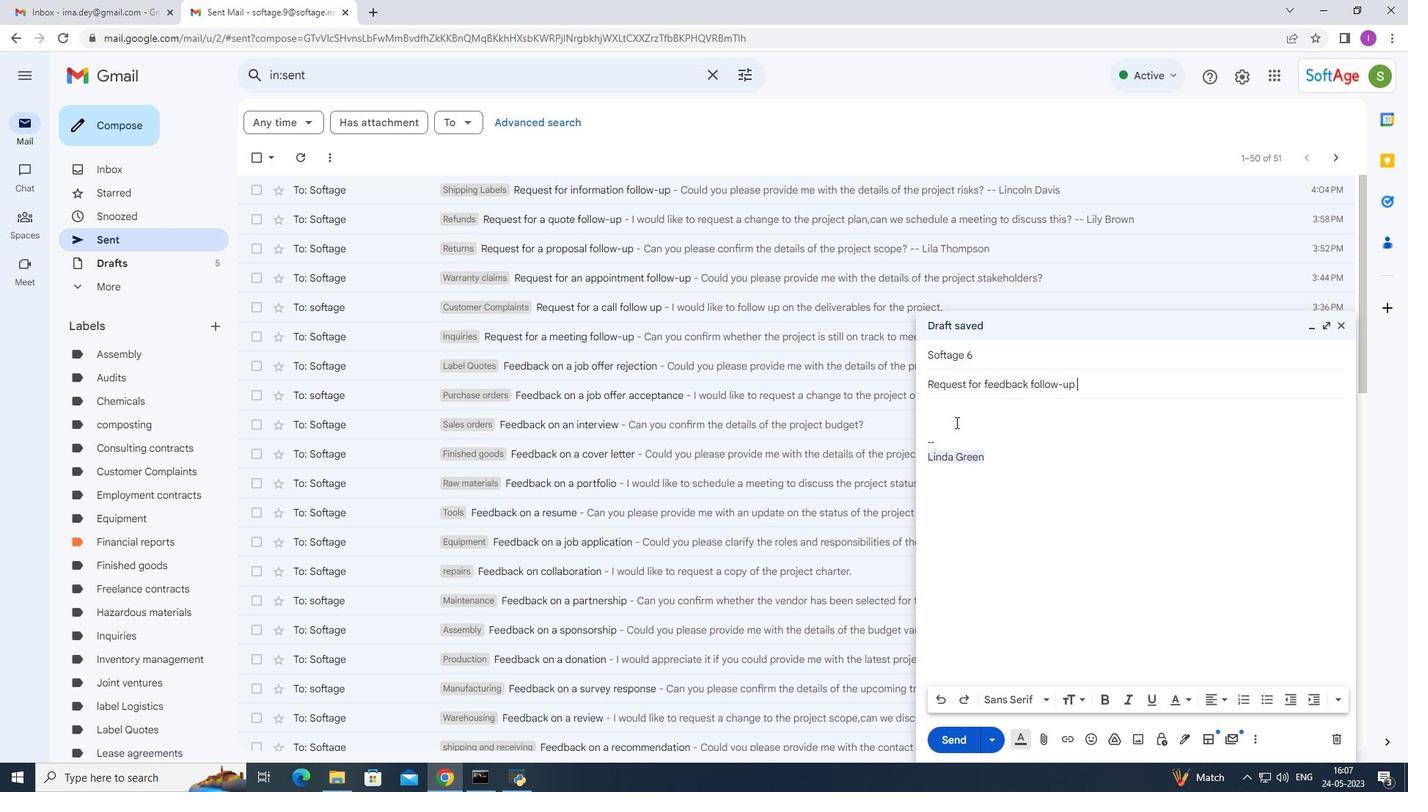 
Action: Mouse moved to (1001, 407)
Screenshot: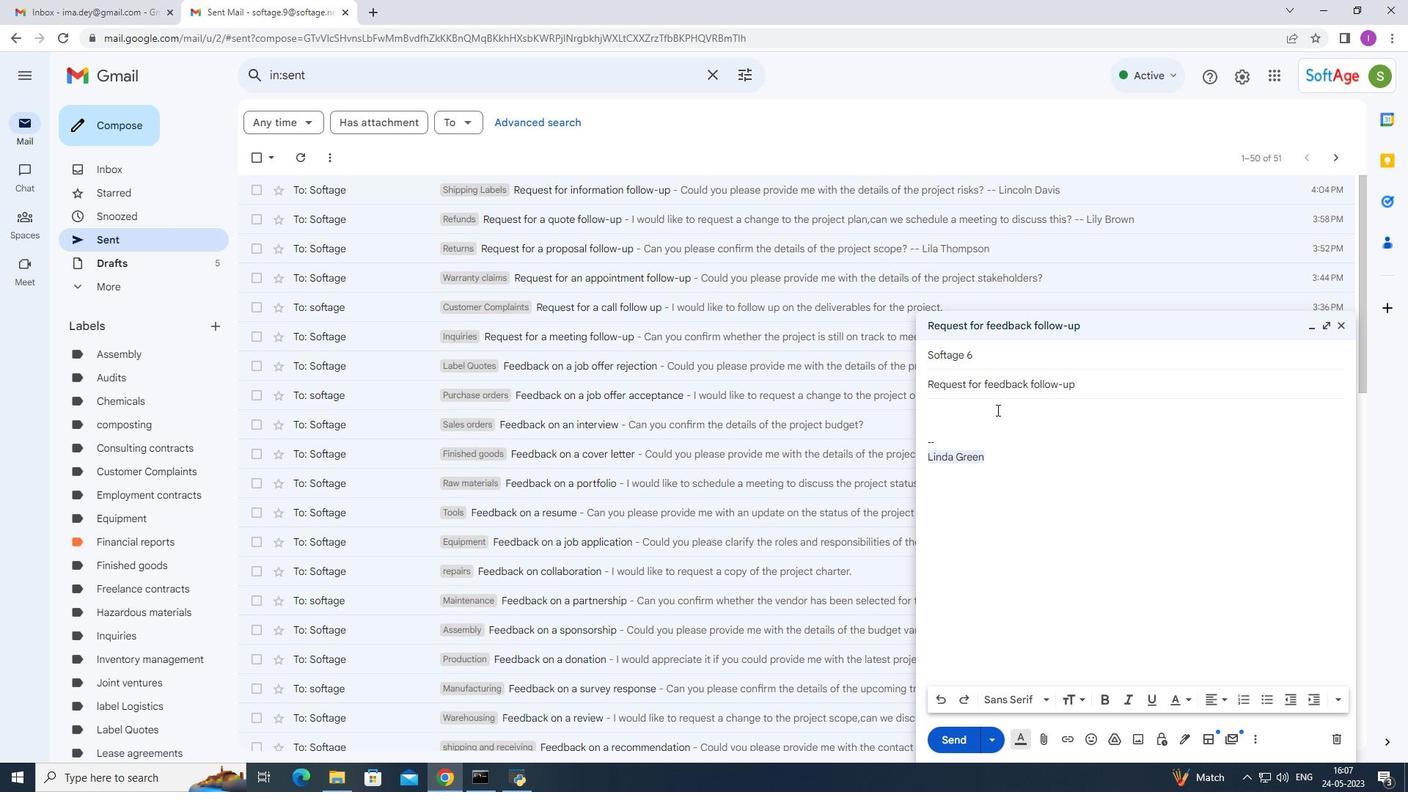 
Action: Key pressed <Key.shift>
Screenshot: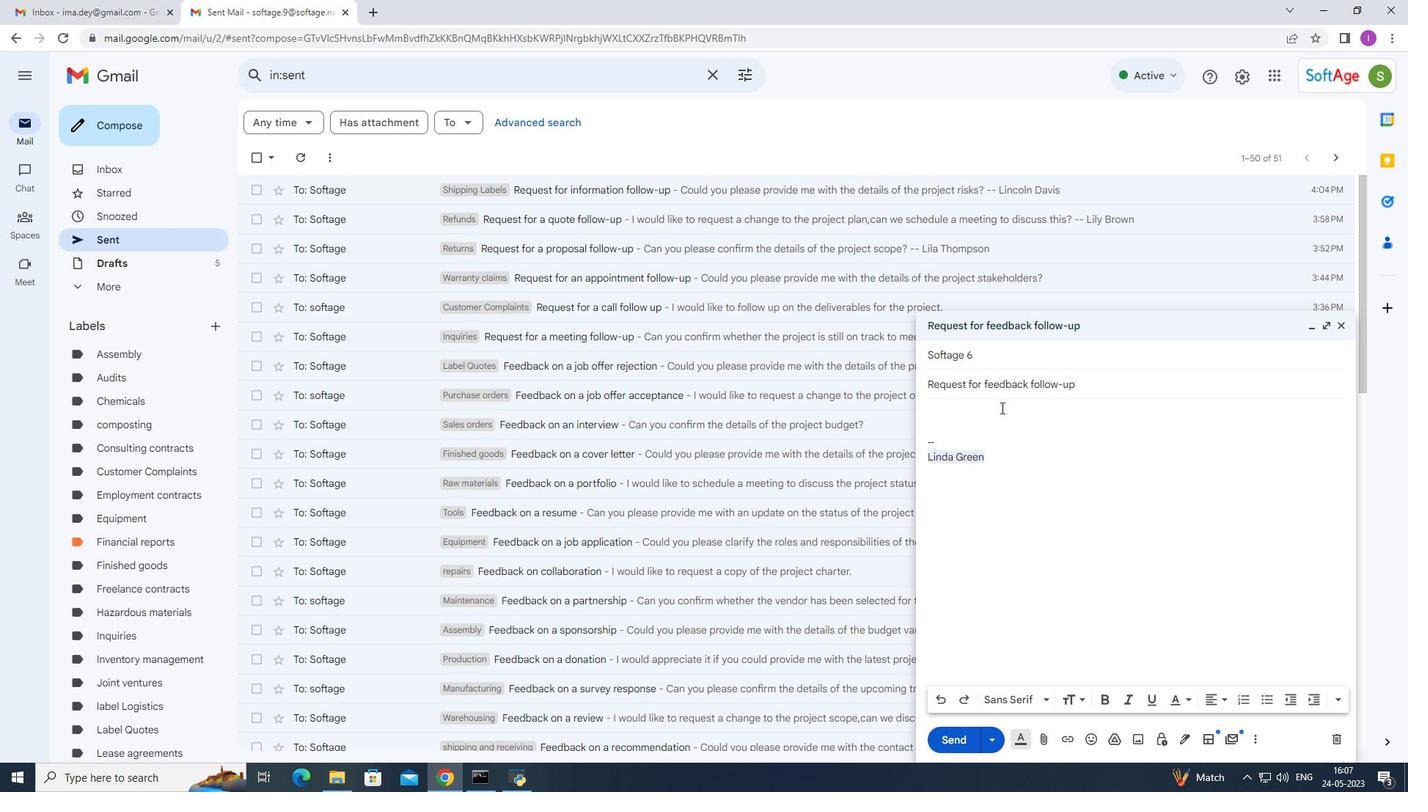 
Action: Mouse moved to (1002, 406)
Screenshot: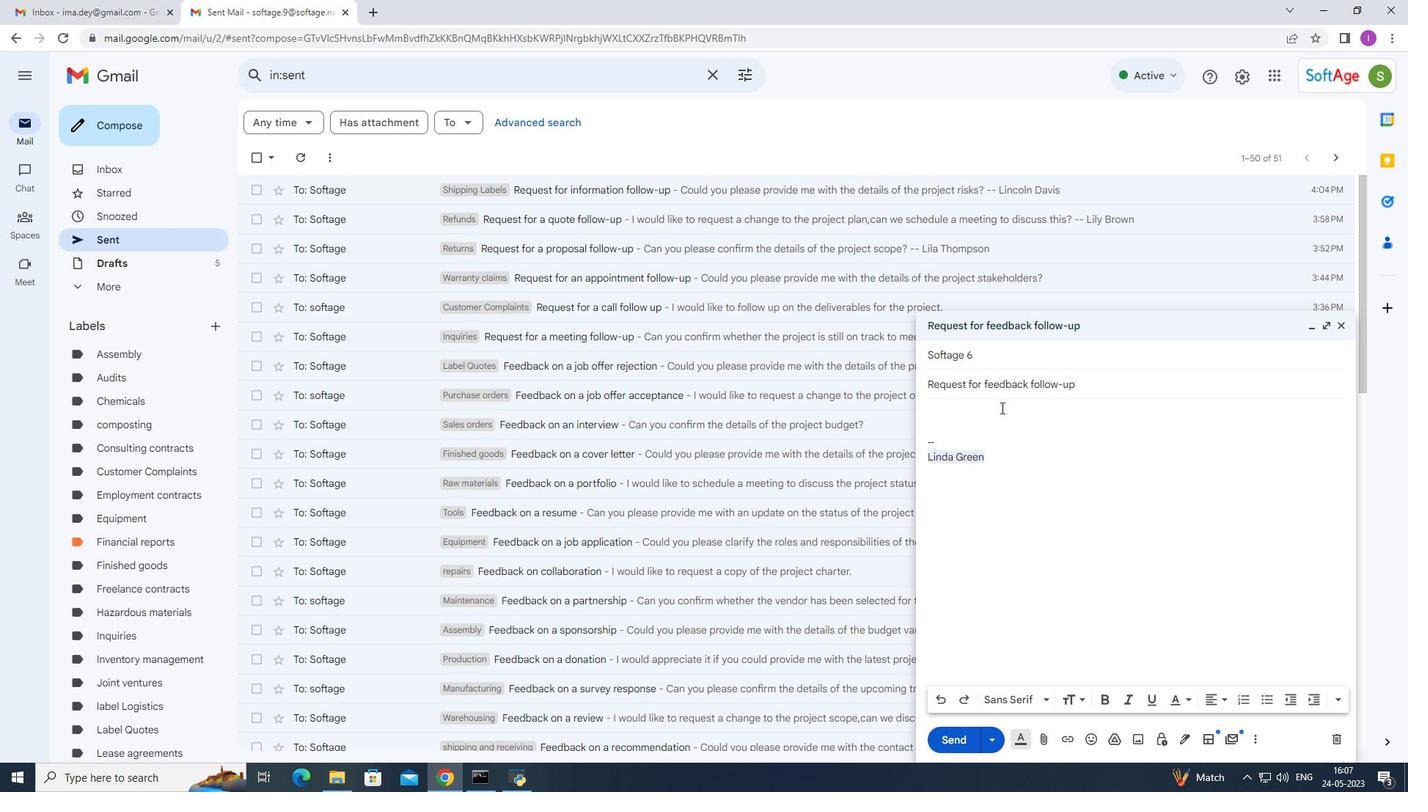 
Action: Key pressed <Key.shift><Key.shift>C
Screenshot: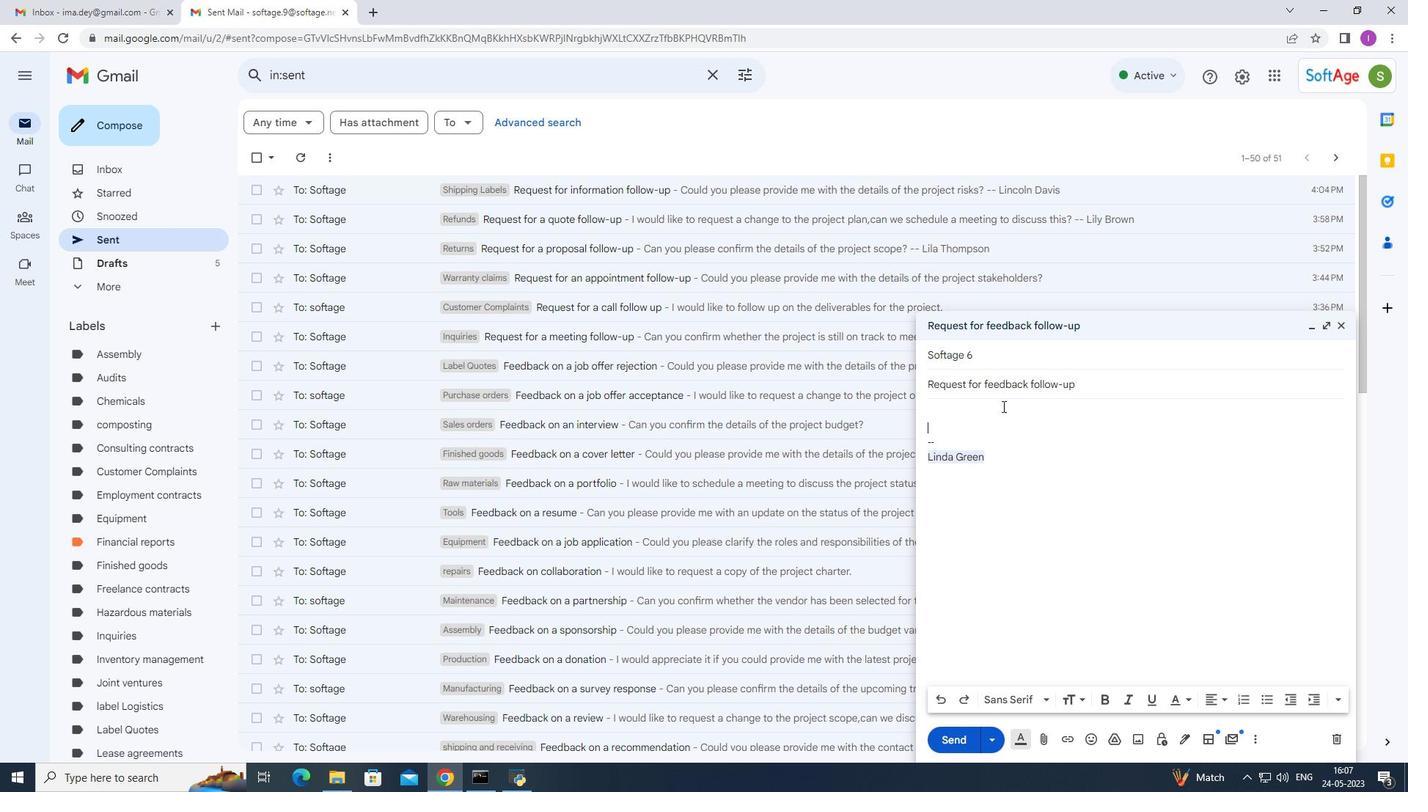 
Action: Mouse moved to (1019, 395)
Screenshot: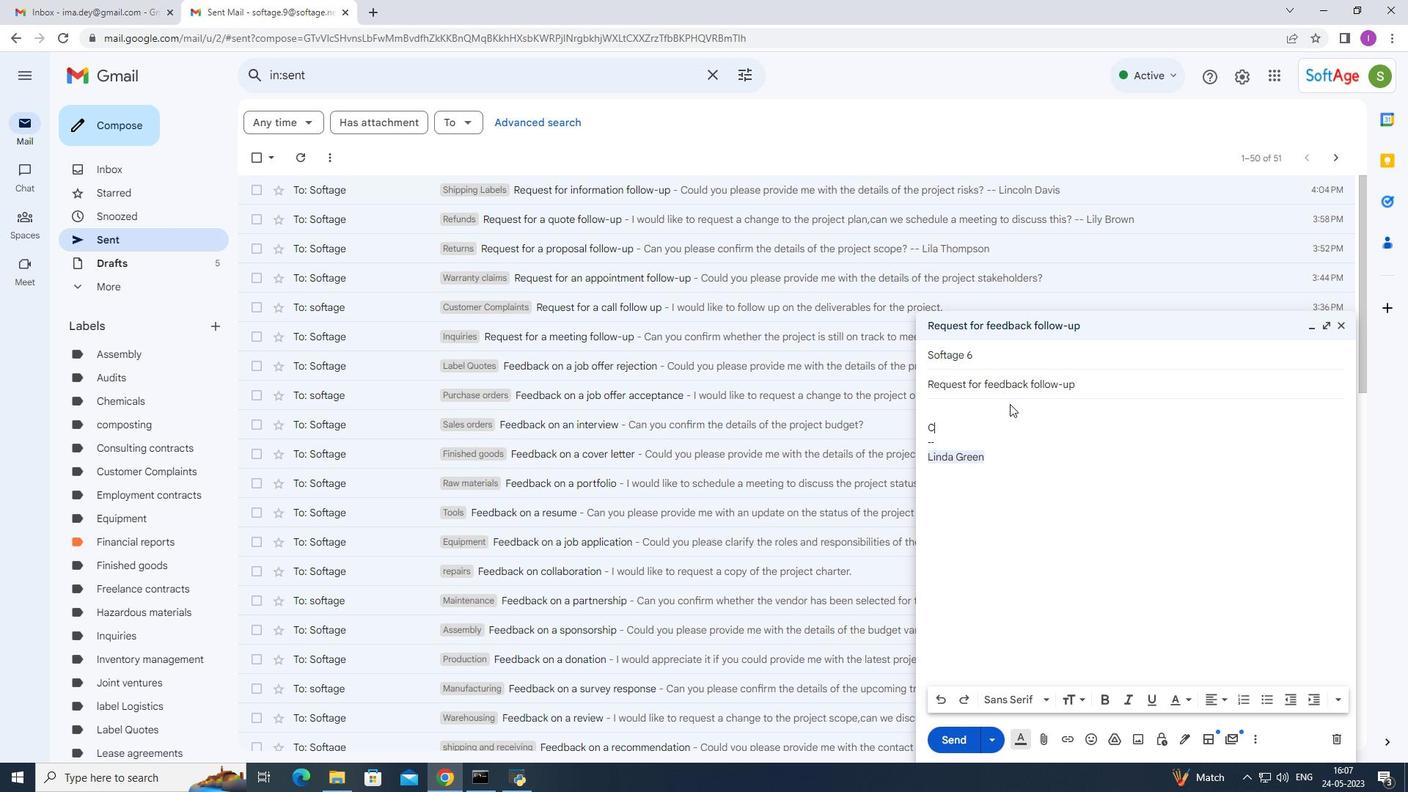 
Action: Key pressed a
Screenshot: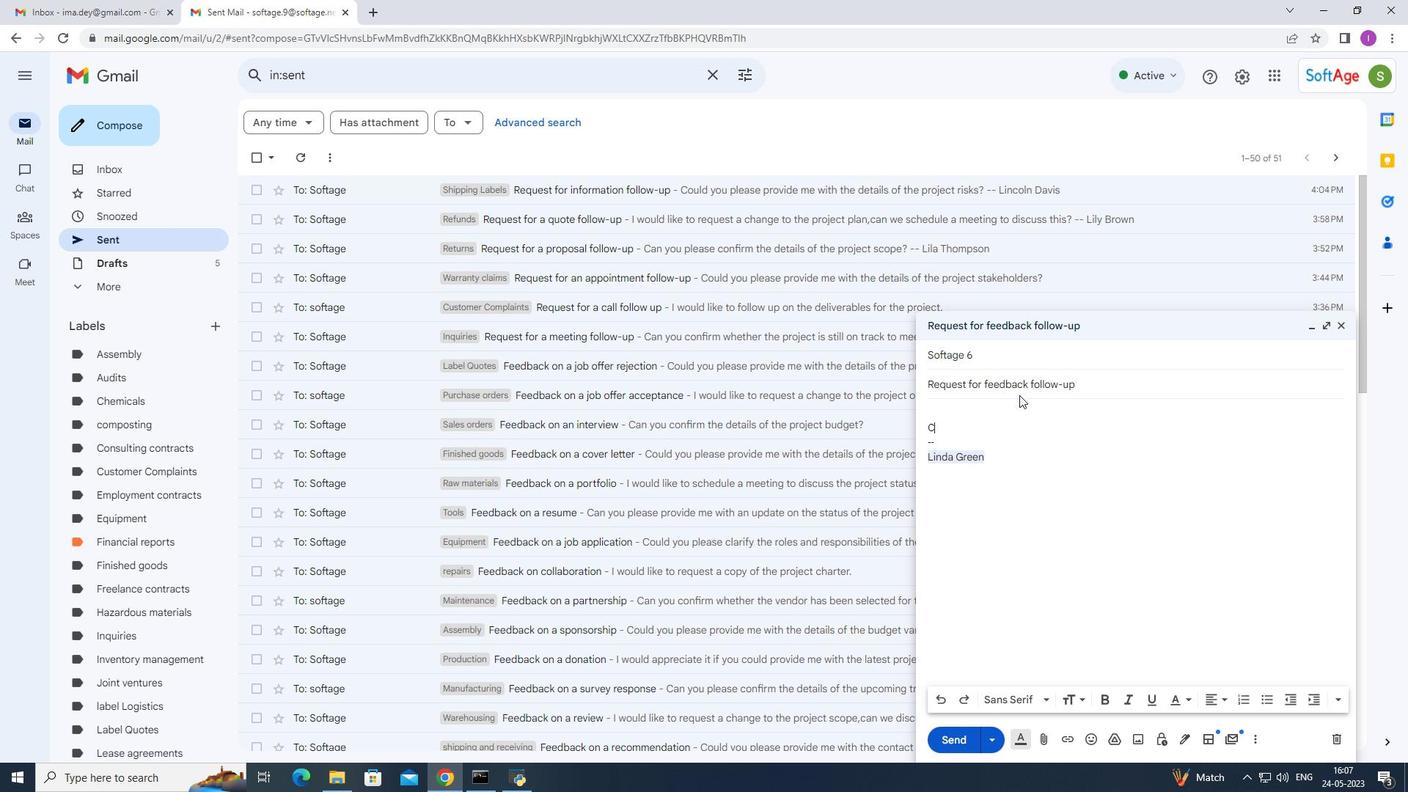 
Action: Mouse moved to (1022, 395)
Screenshot: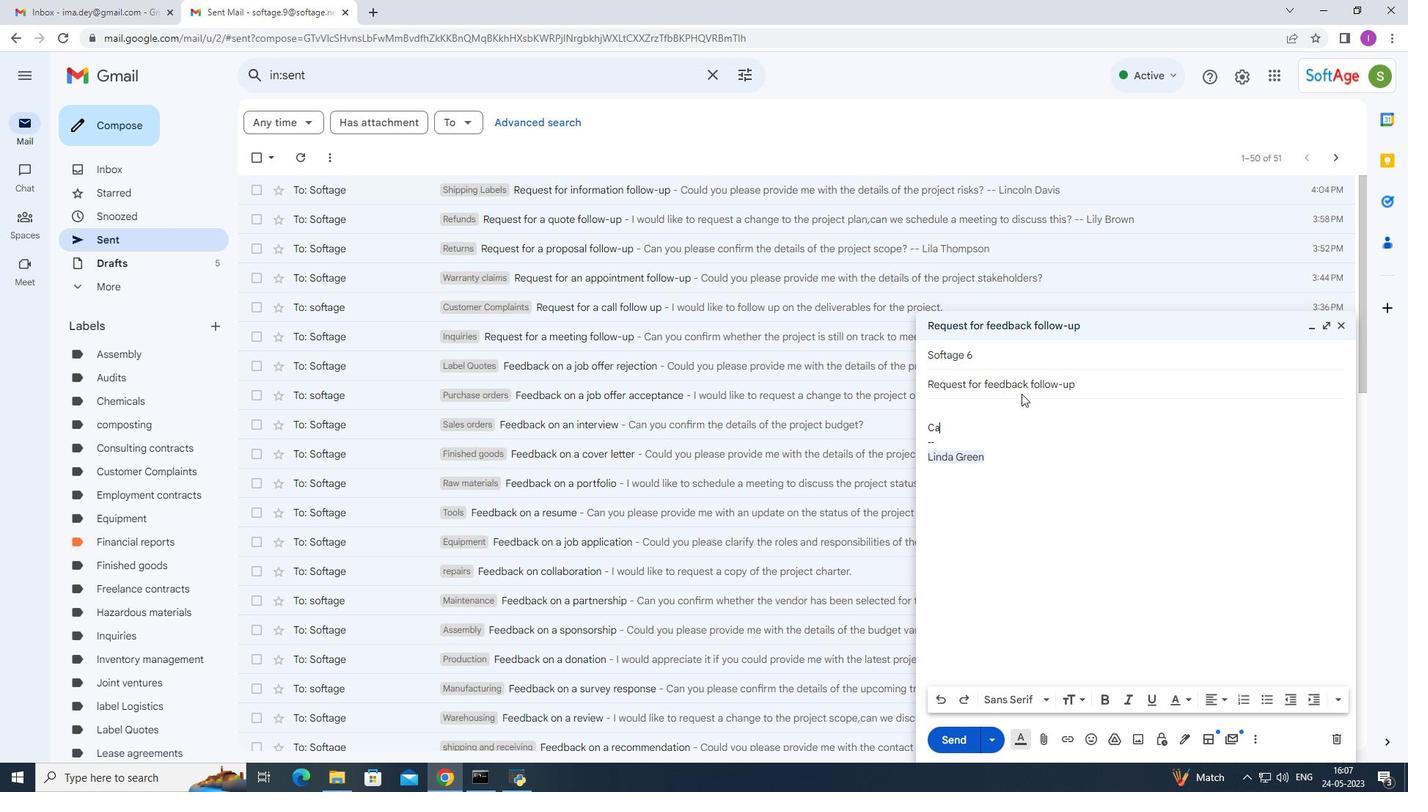 
Action: Key pressed n
Screenshot: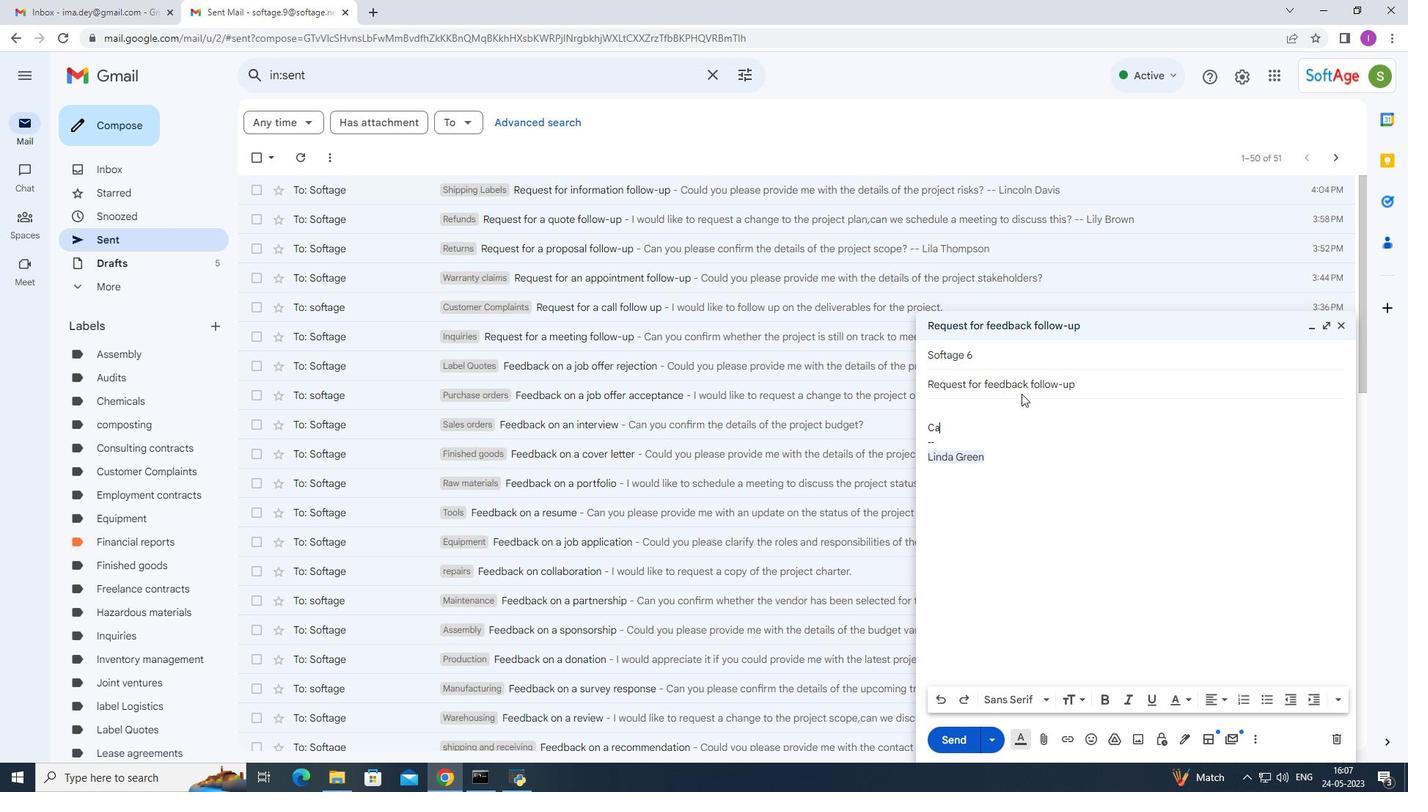 
Action: Mouse moved to (977, 432)
Screenshot: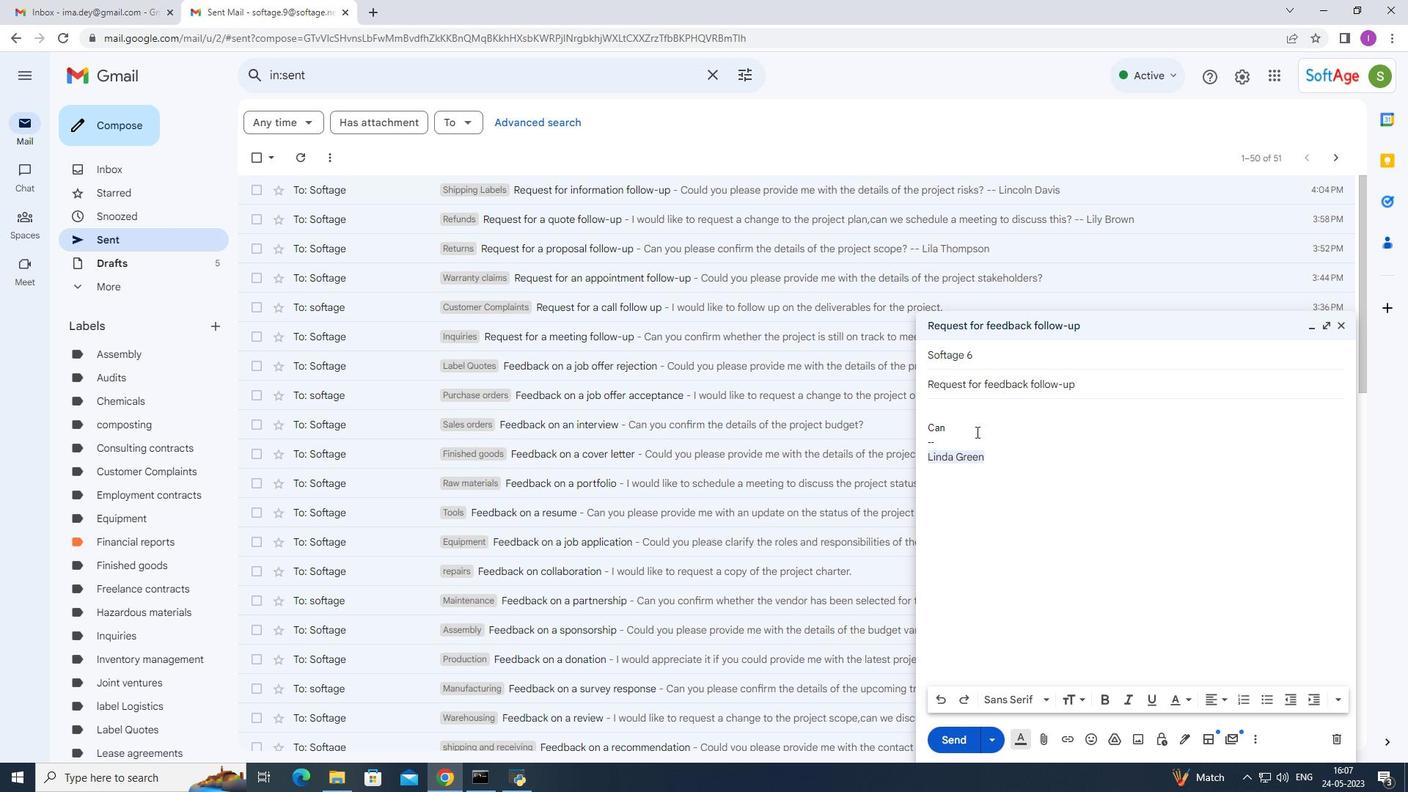 
Action: Key pressed <Key.space>yo
Screenshot: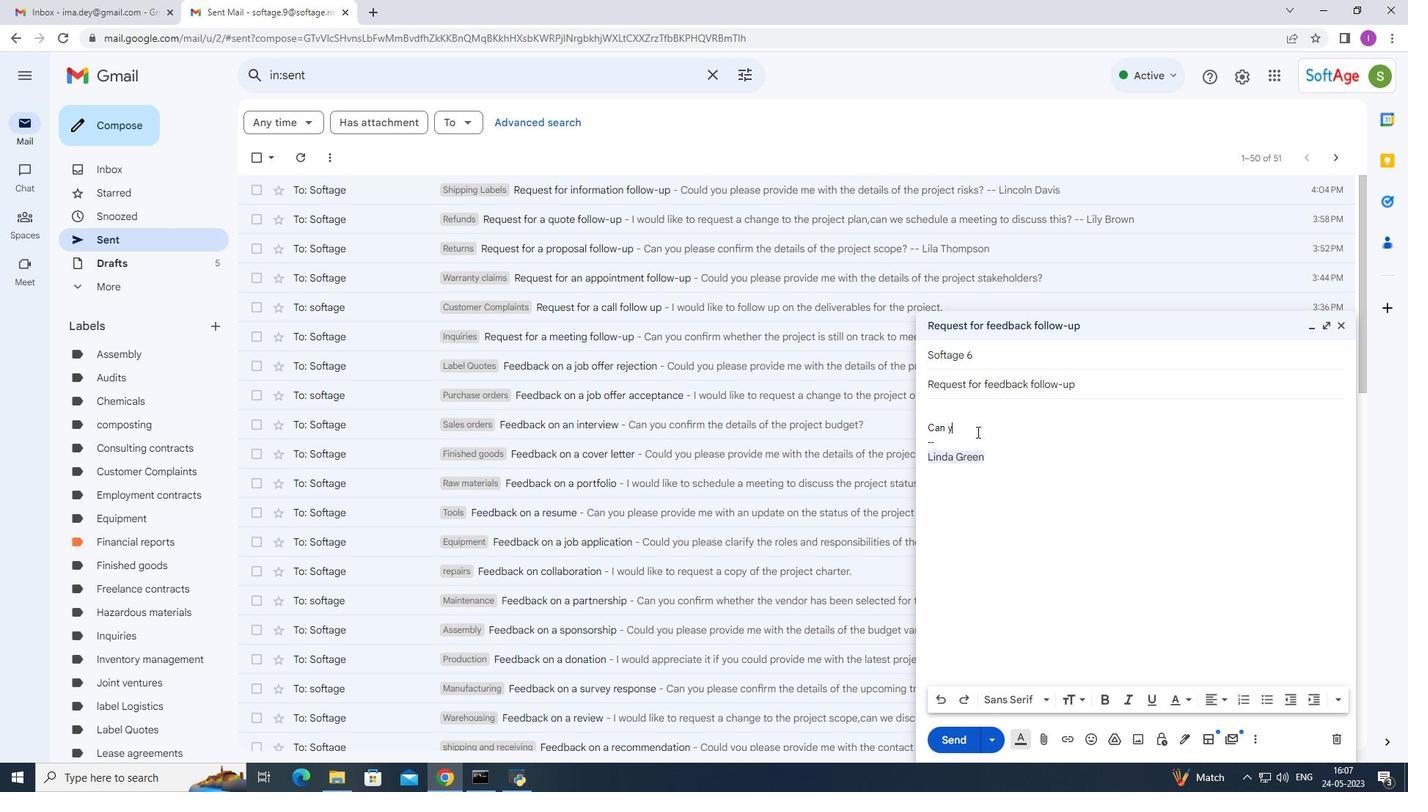 
Action: Mouse moved to (978, 432)
Screenshot: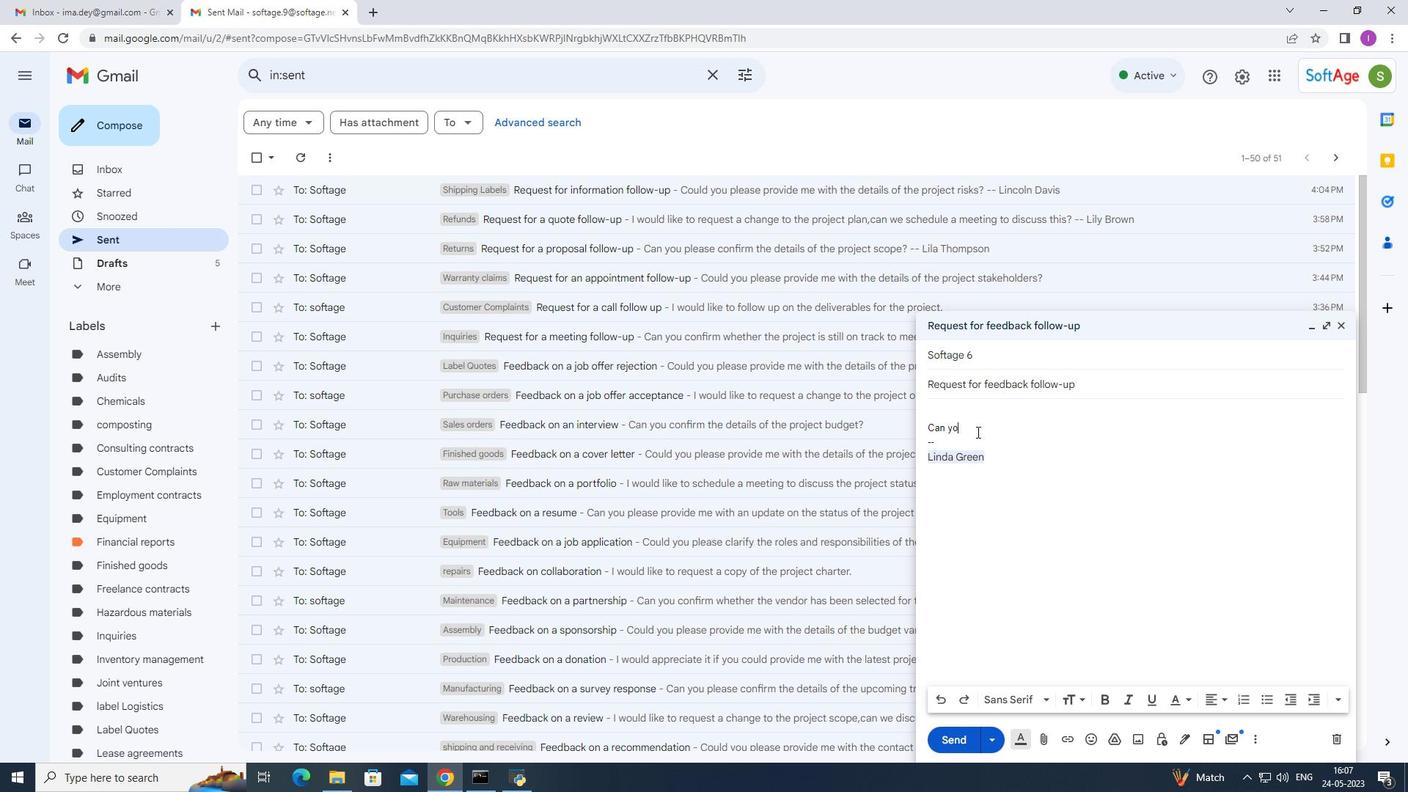 
Action: Key pressed u
Screenshot: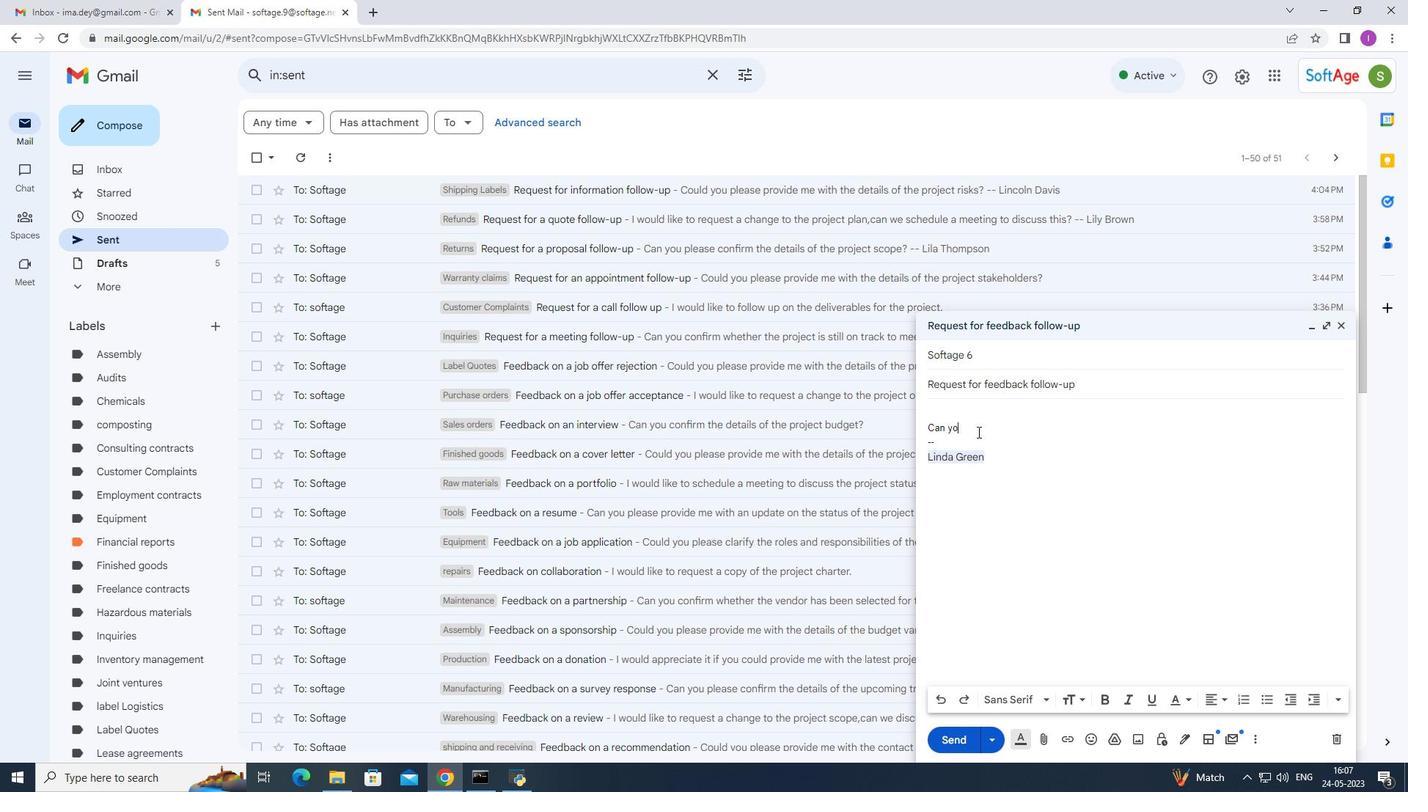 
Action: Mouse moved to (981, 429)
Screenshot: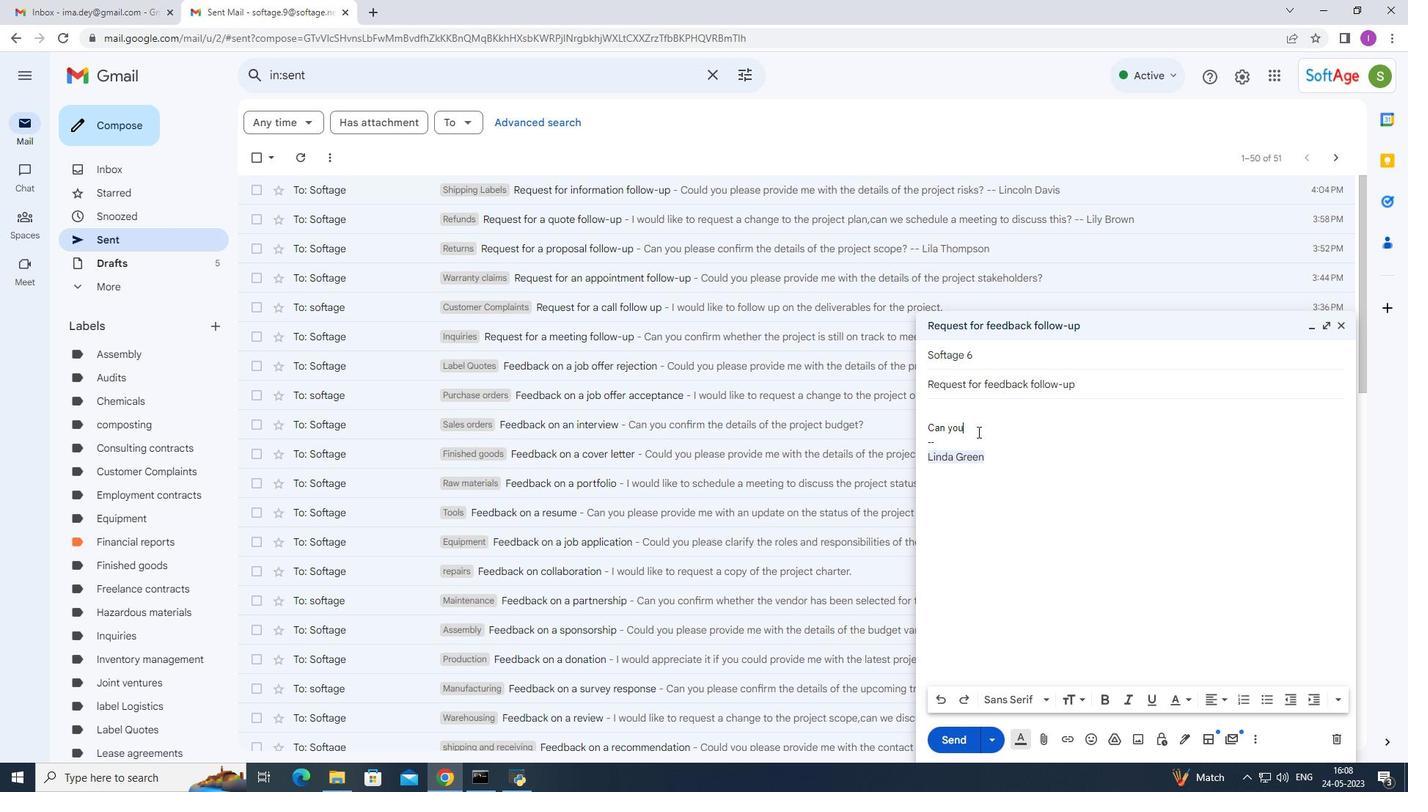 
Action: Key pressed <Key.space>
Screenshot: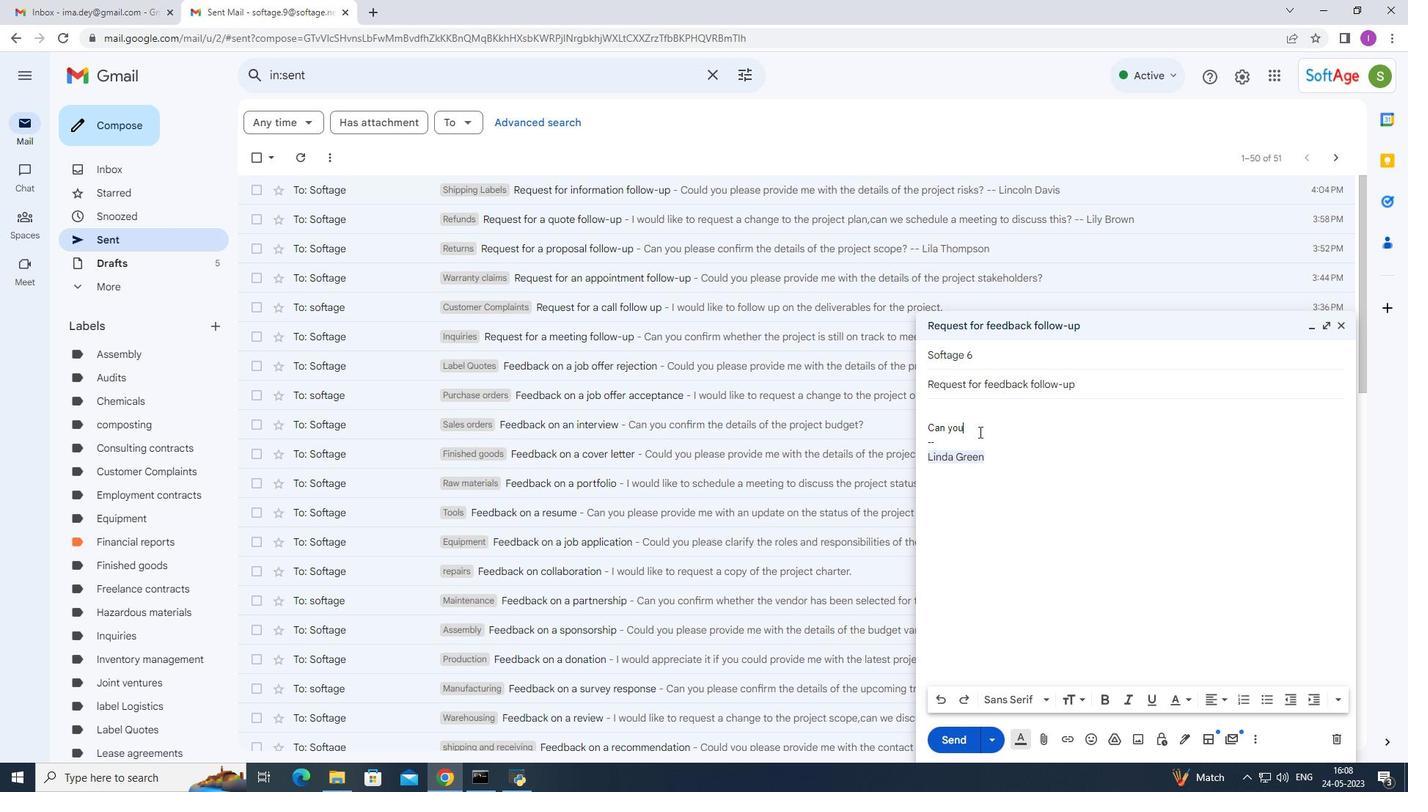 
Action: Mouse moved to (1040, 428)
Screenshot: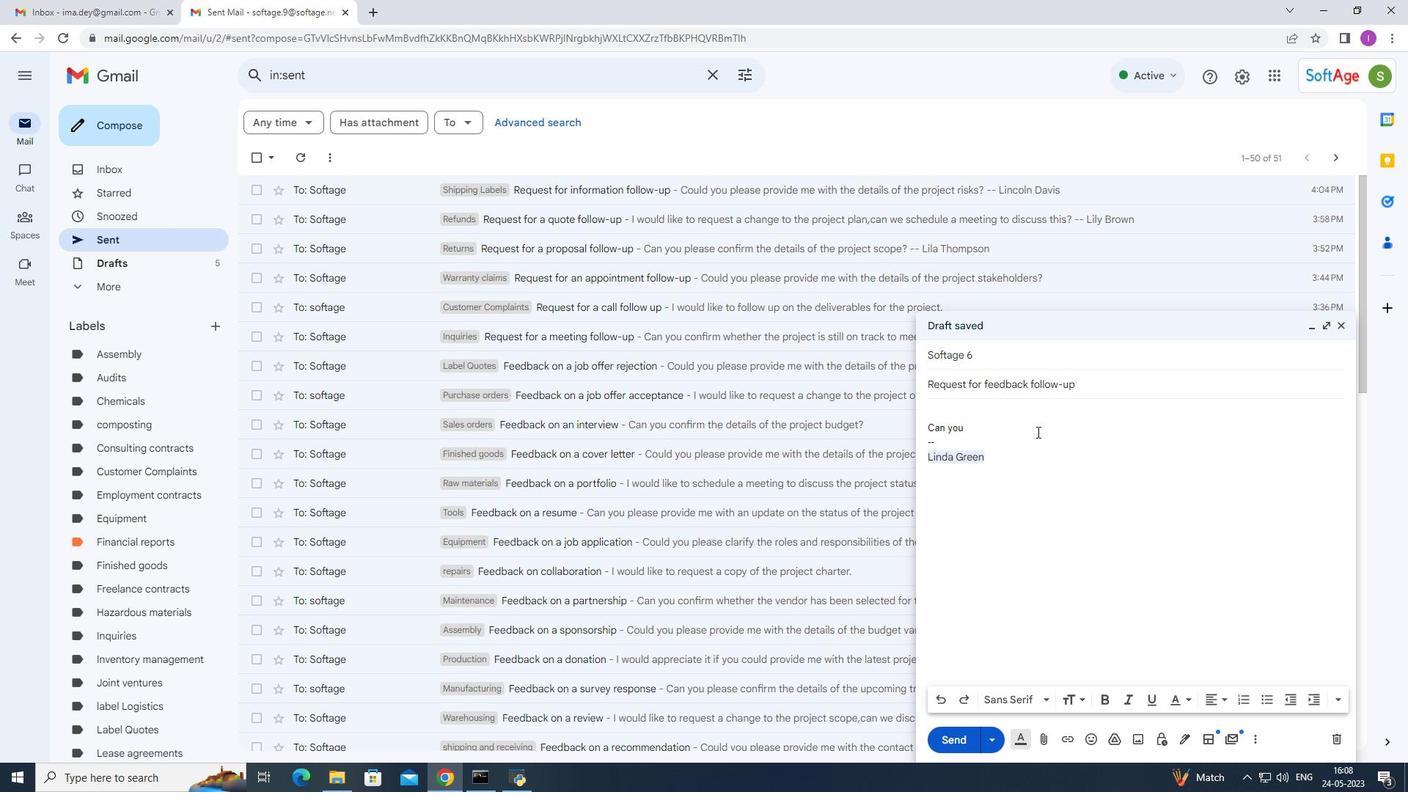 
Action: Key pressed co
Screenshot: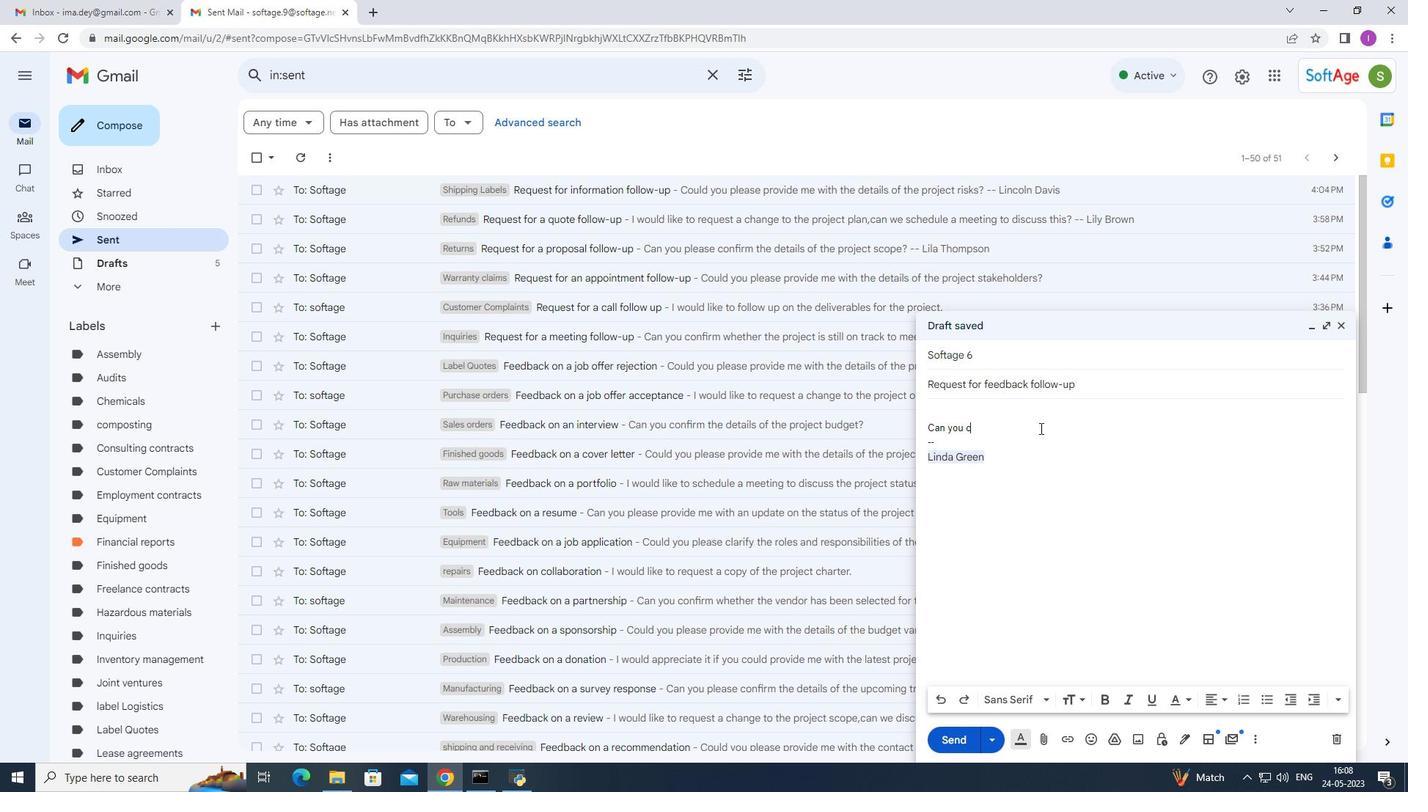 
Action: Mouse moved to (1041, 425)
Screenshot: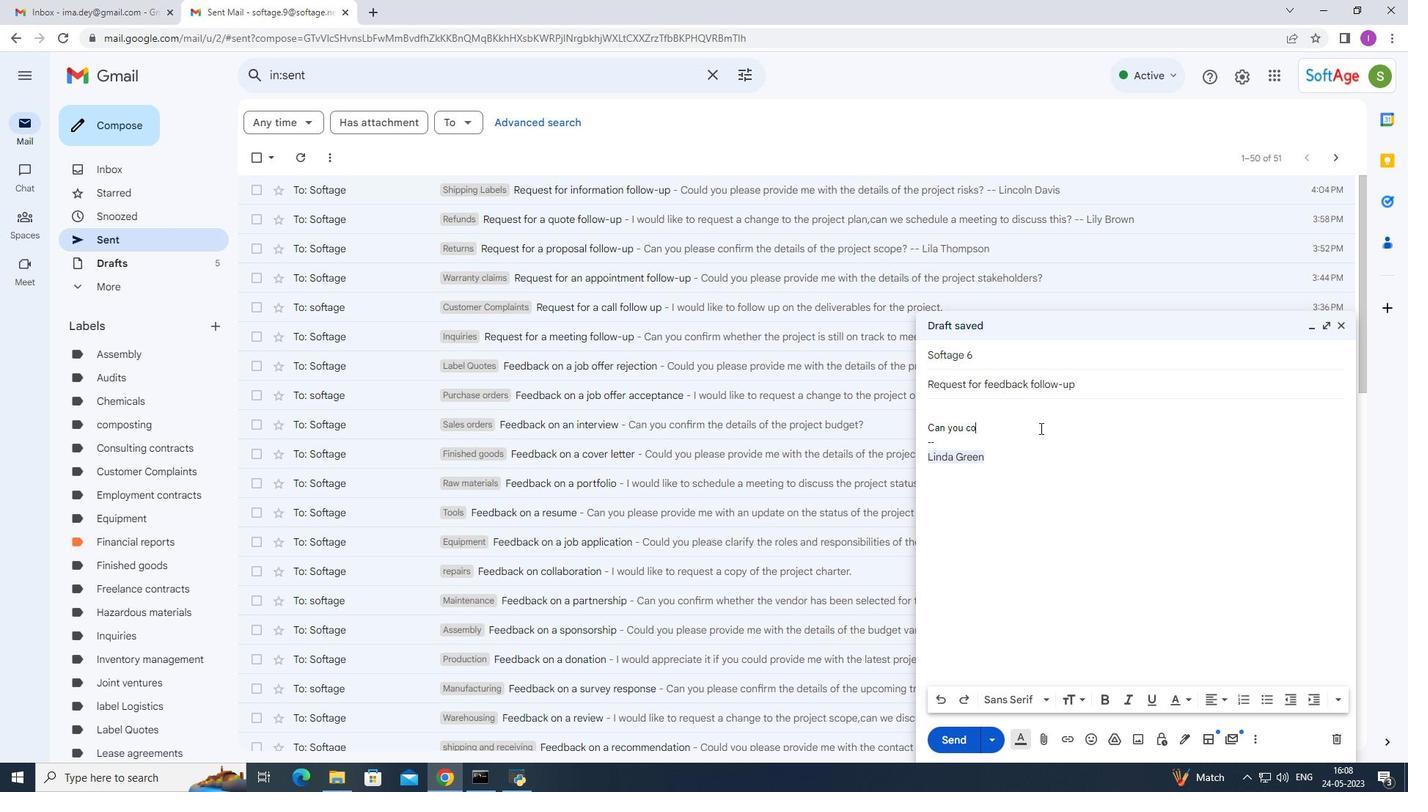 
Action: Key pressed n
Screenshot: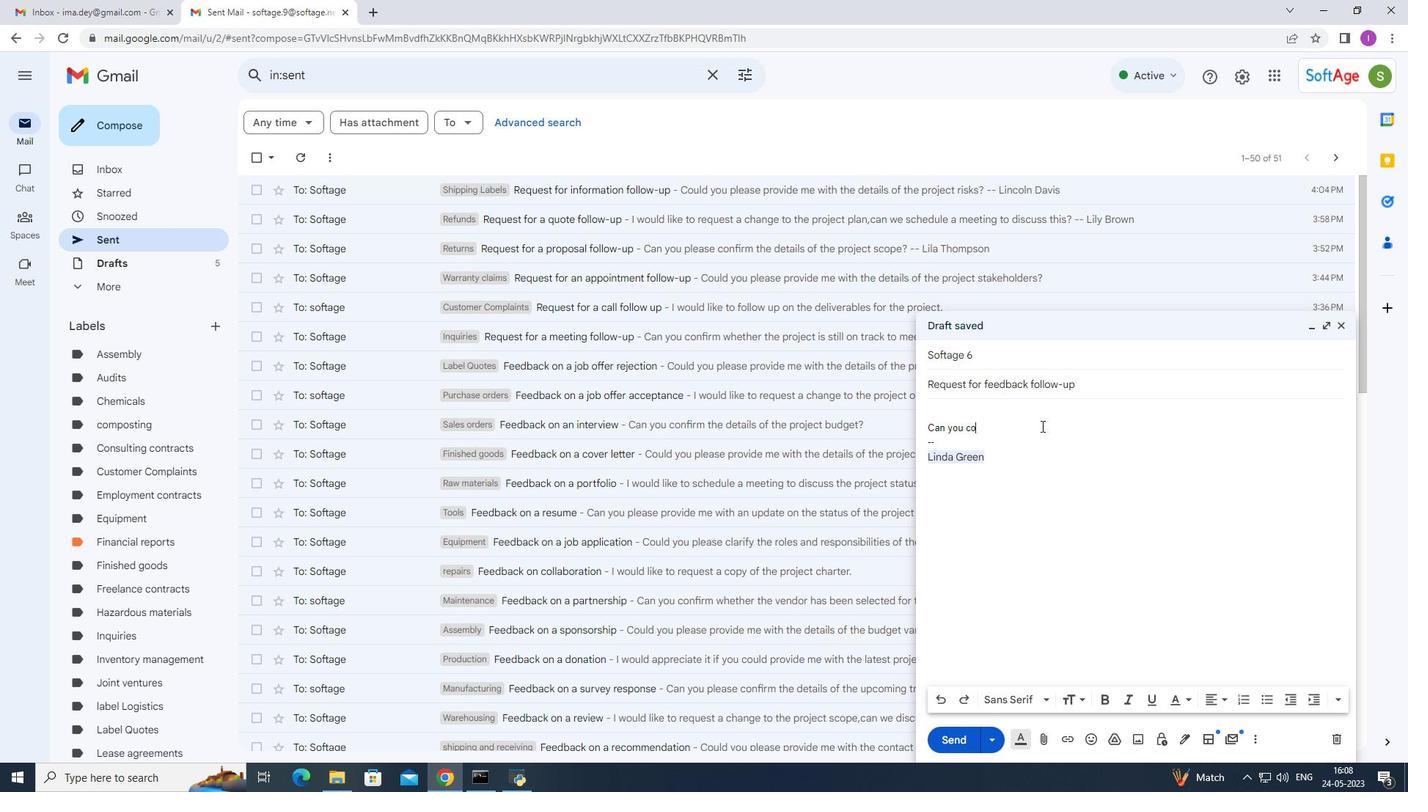 
Action: Mouse moved to (1039, 424)
Screenshot: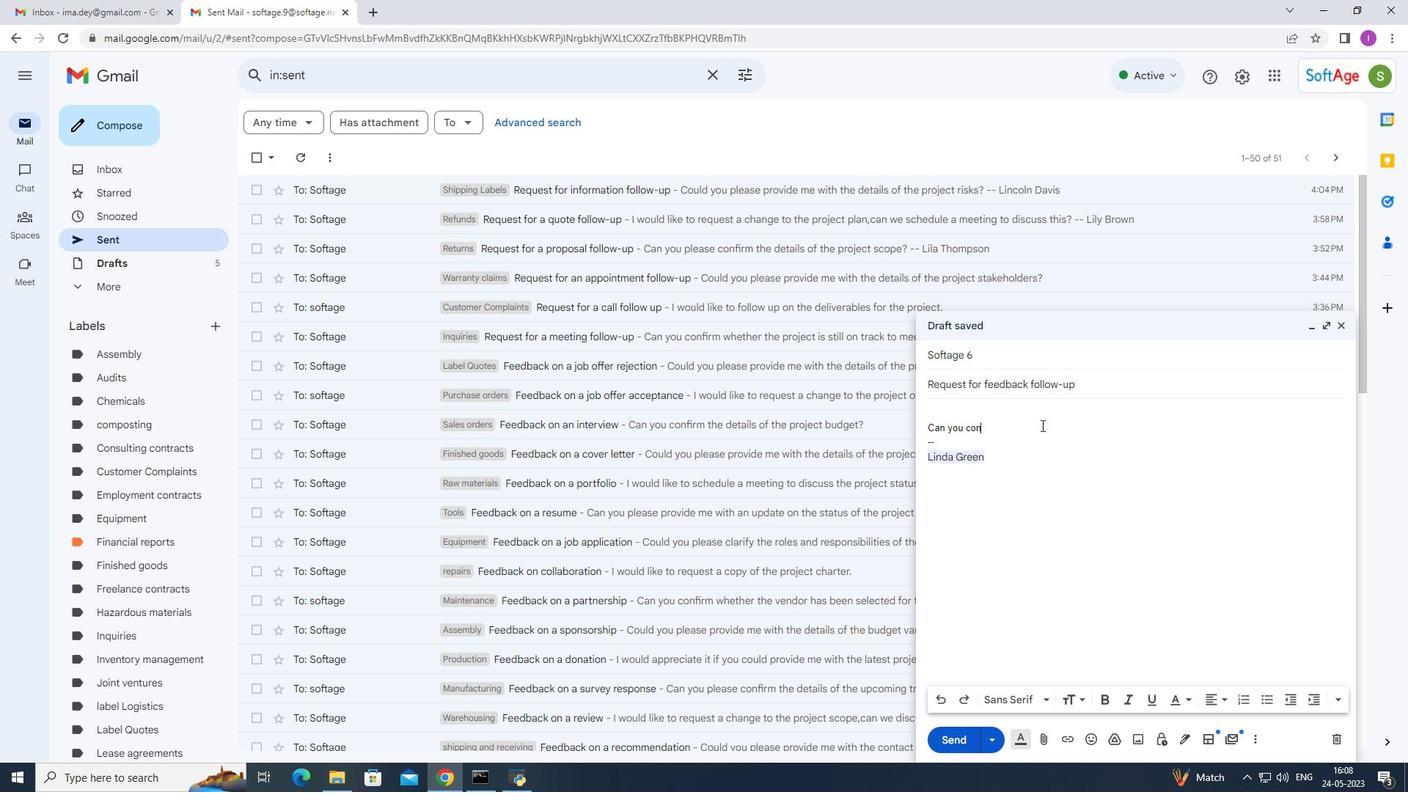 
Action: Key pressed fi
Screenshot: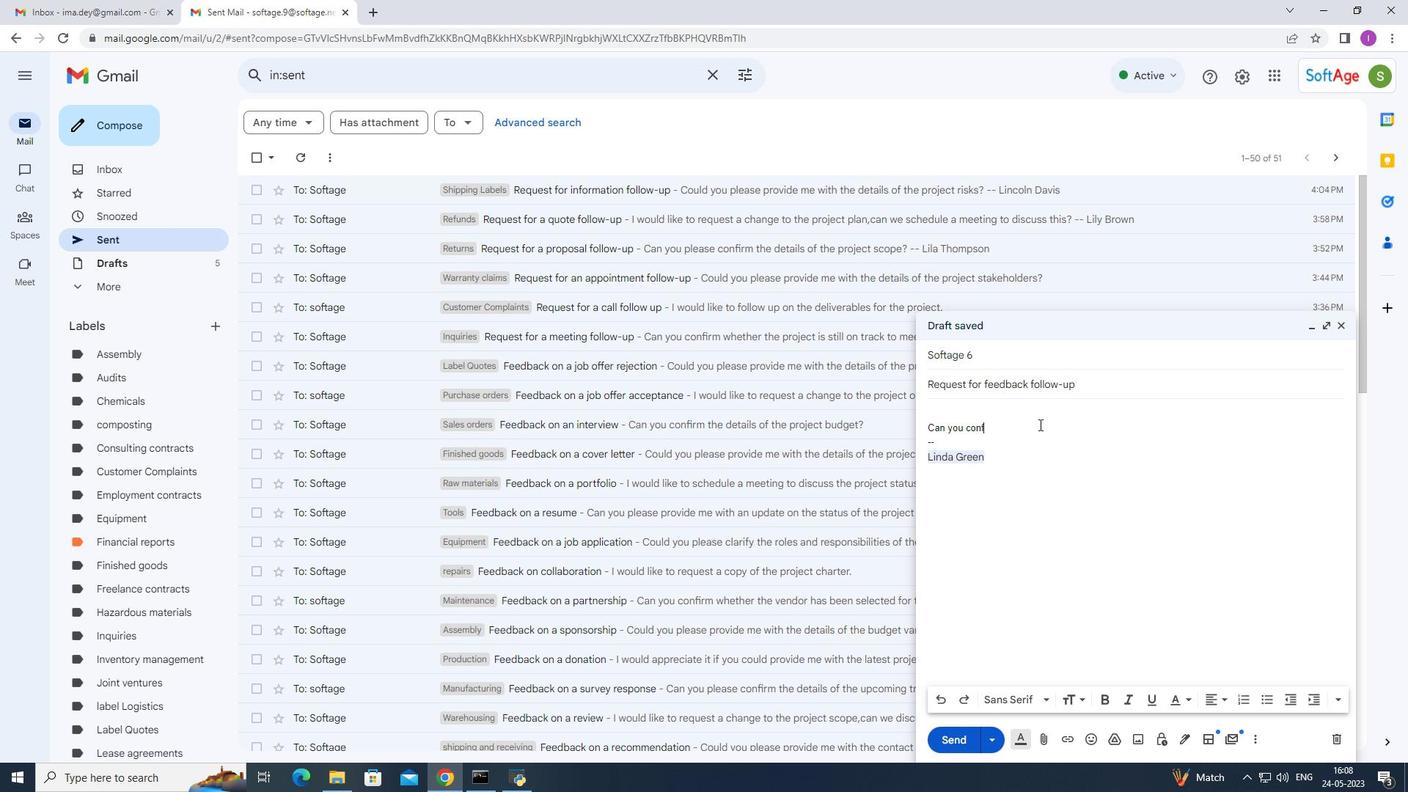 
Action: Mouse moved to (1039, 424)
Screenshot: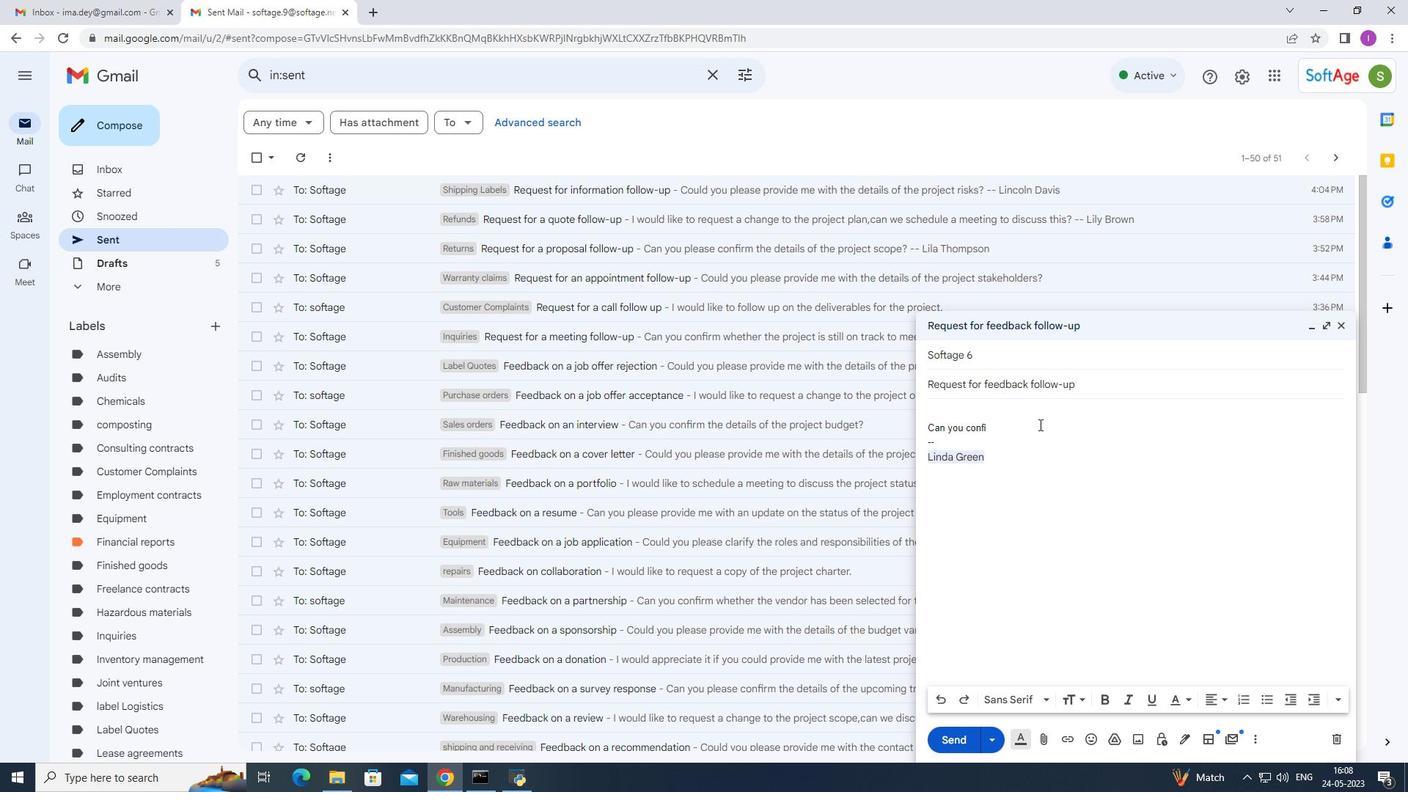 
Action: Key pressed r
Screenshot: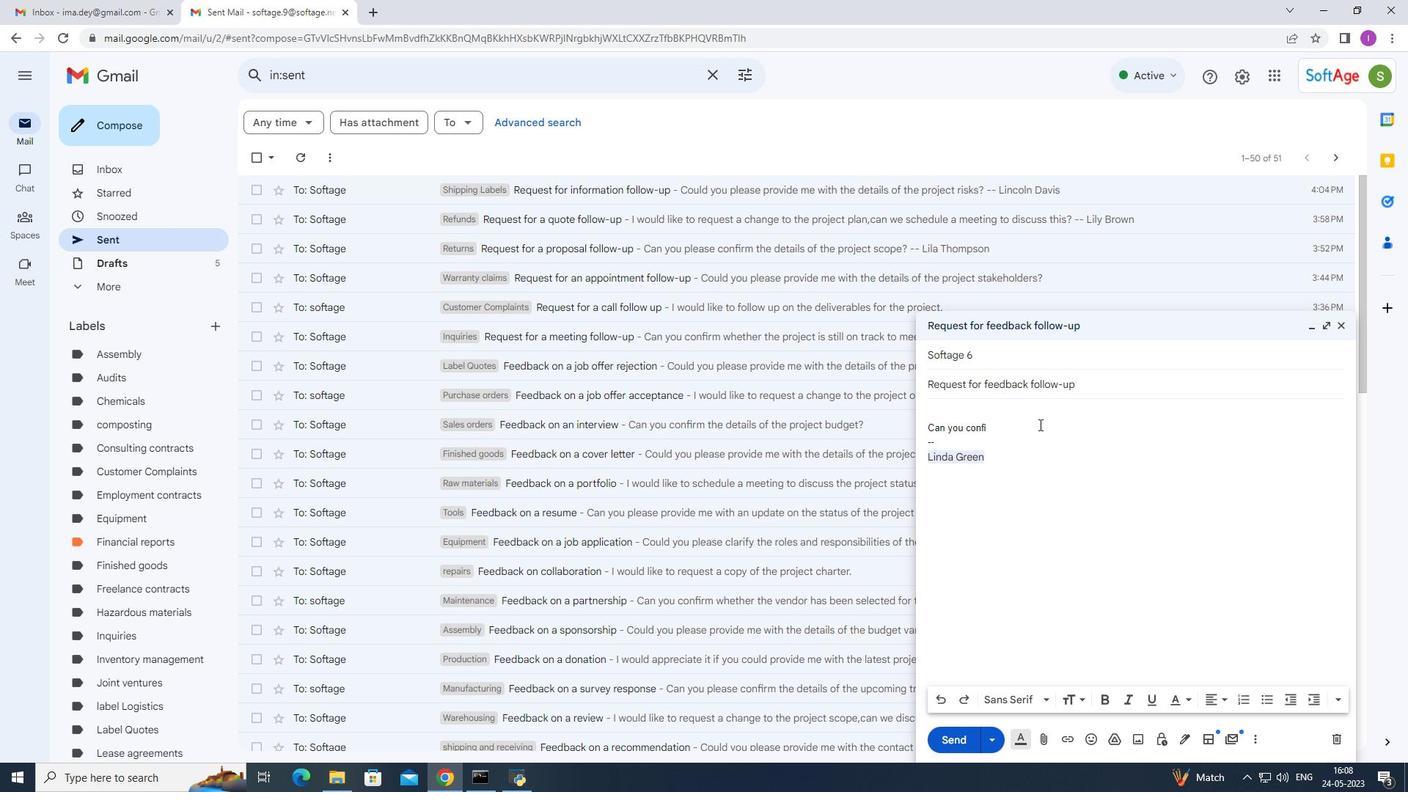 
Action: Mouse moved to (1039, 424)
Screenshot: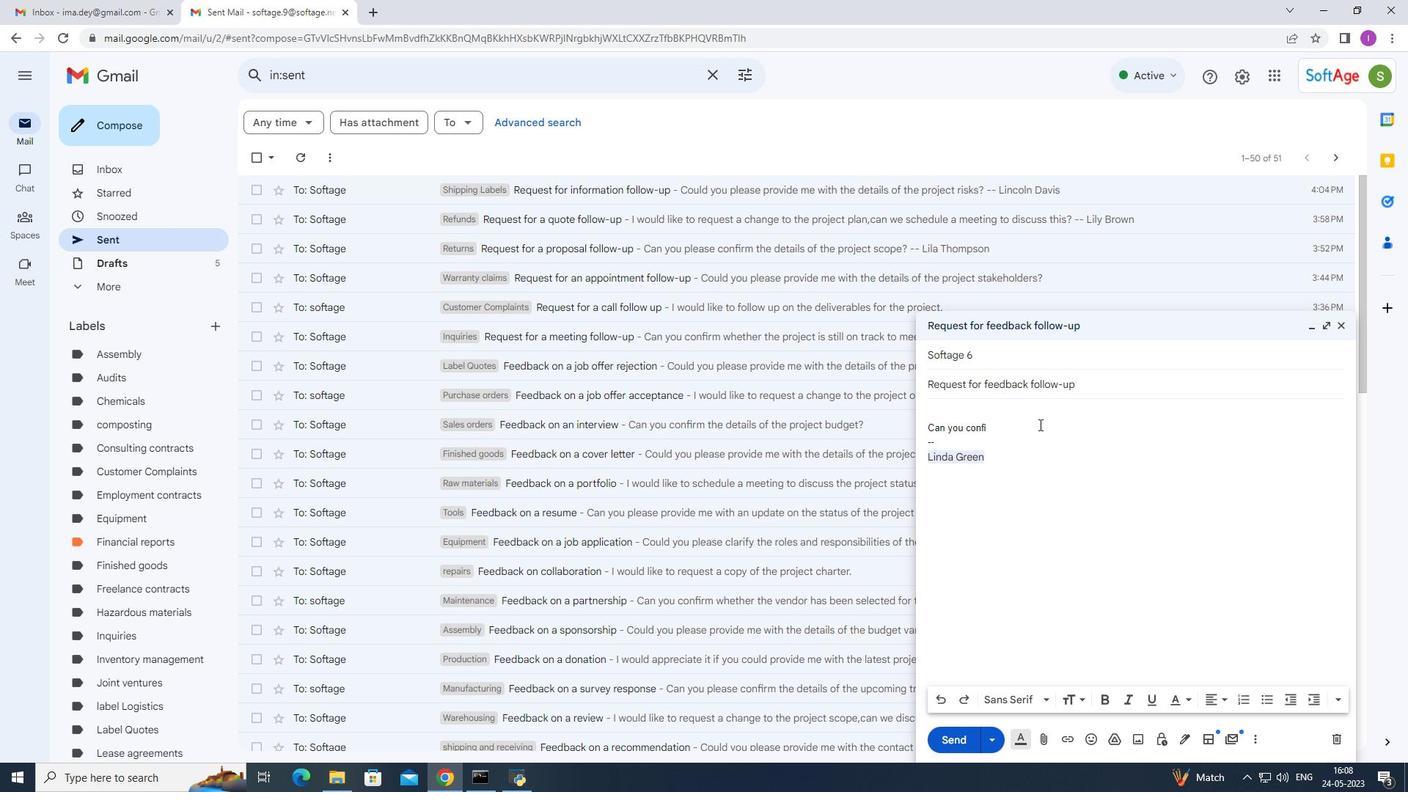 
Action: Key pressed m<Key.space>
Screenshot: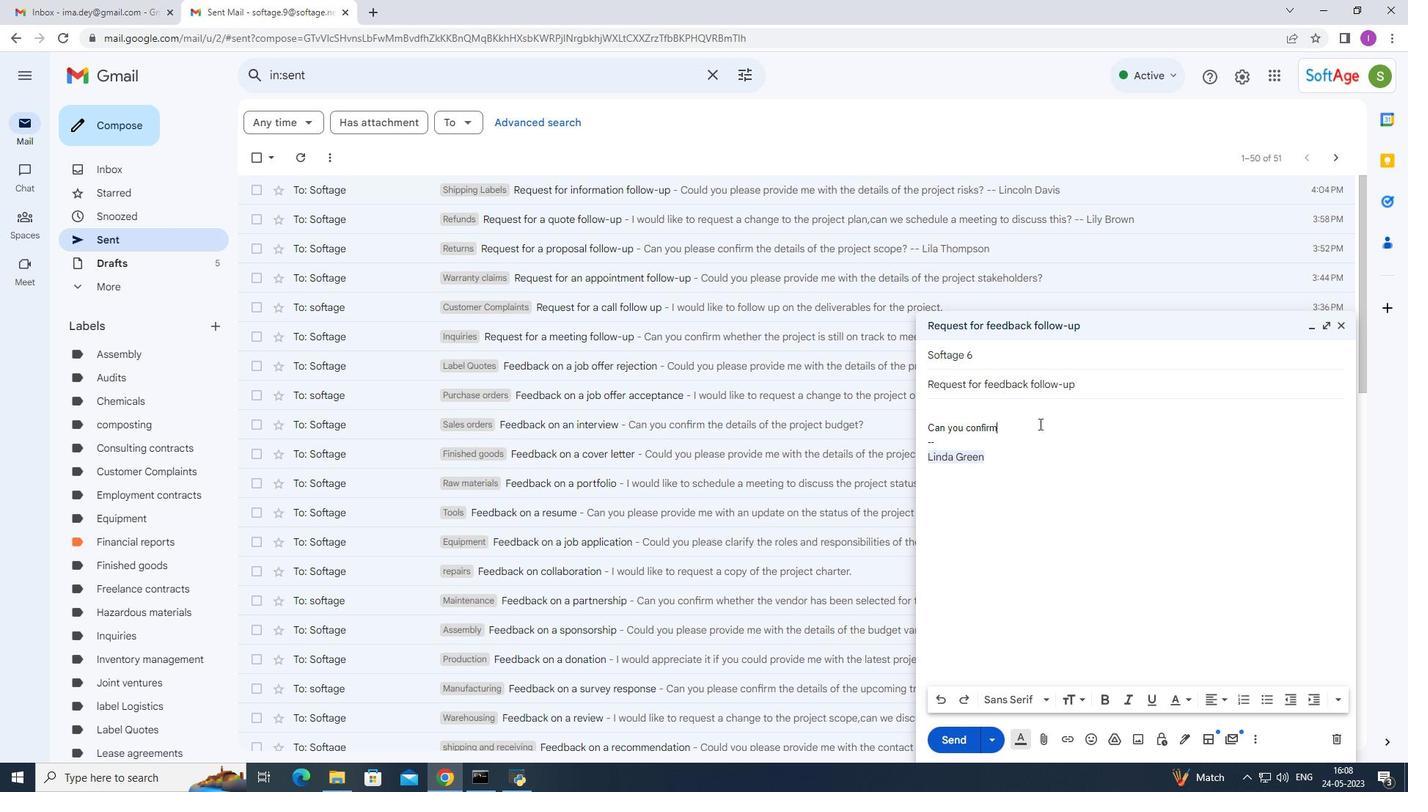 
Action: Mouse moved to (1039, 424)
Screenshot: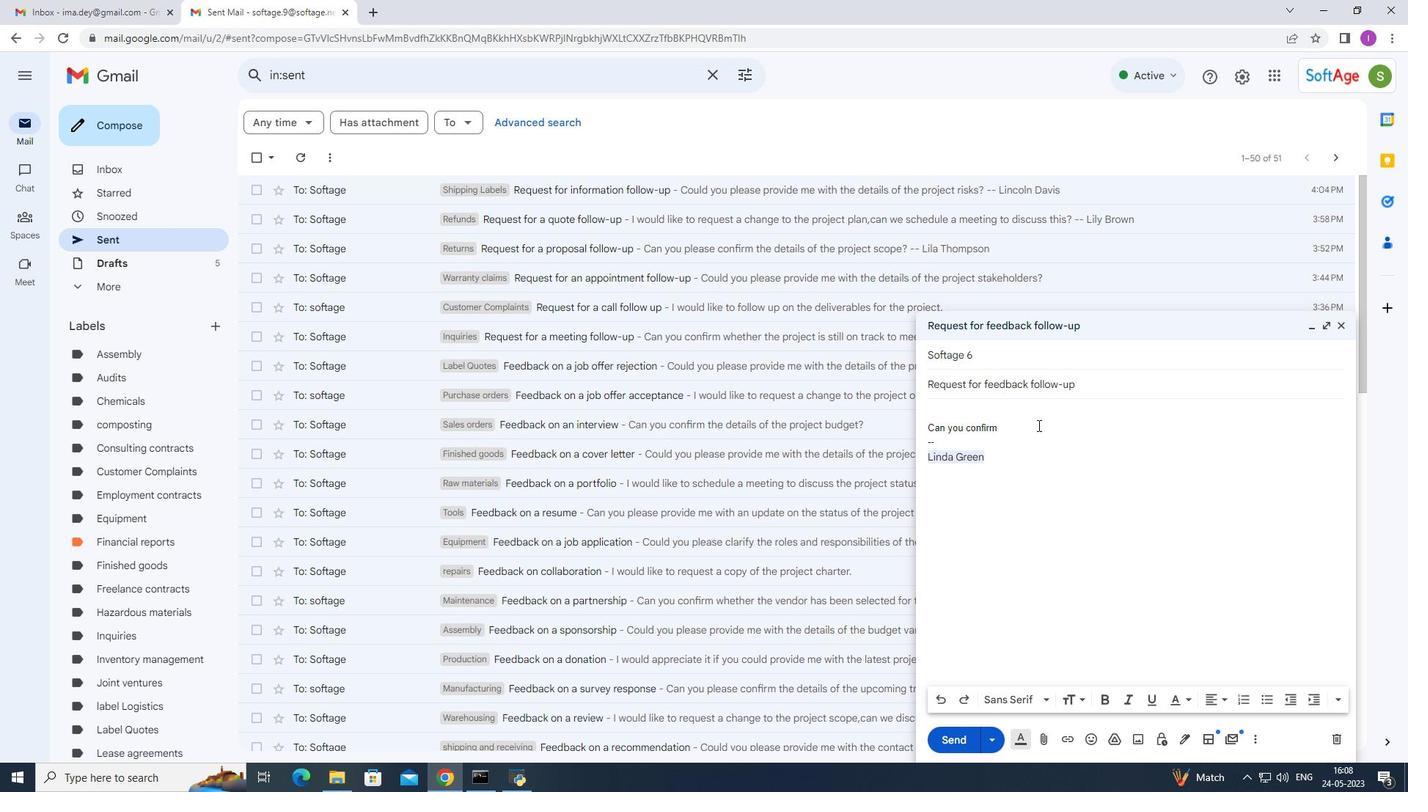 
Action: Key pressed the<Key.space>
Screenshot: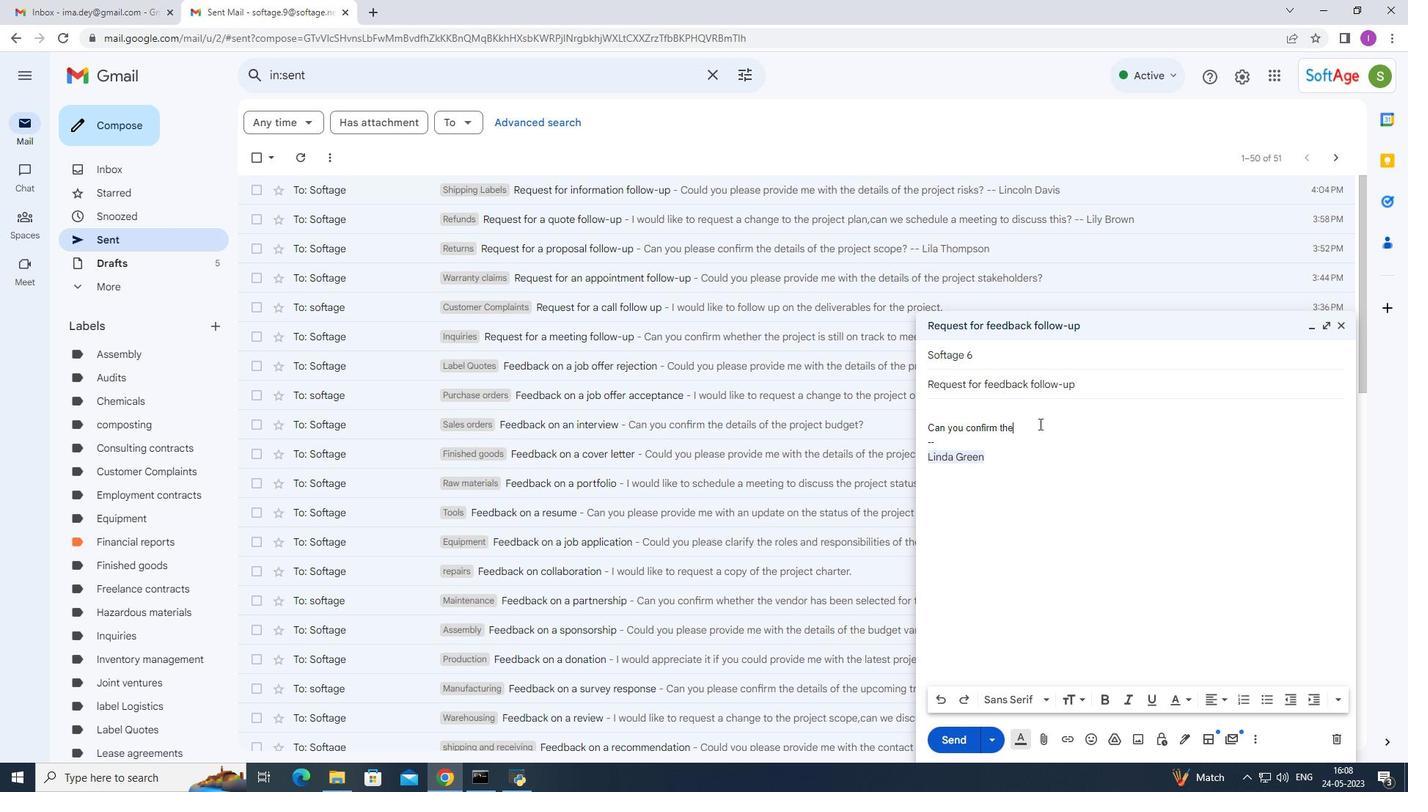 
Action: Mouse moved to (1040, 421)
Screenshot: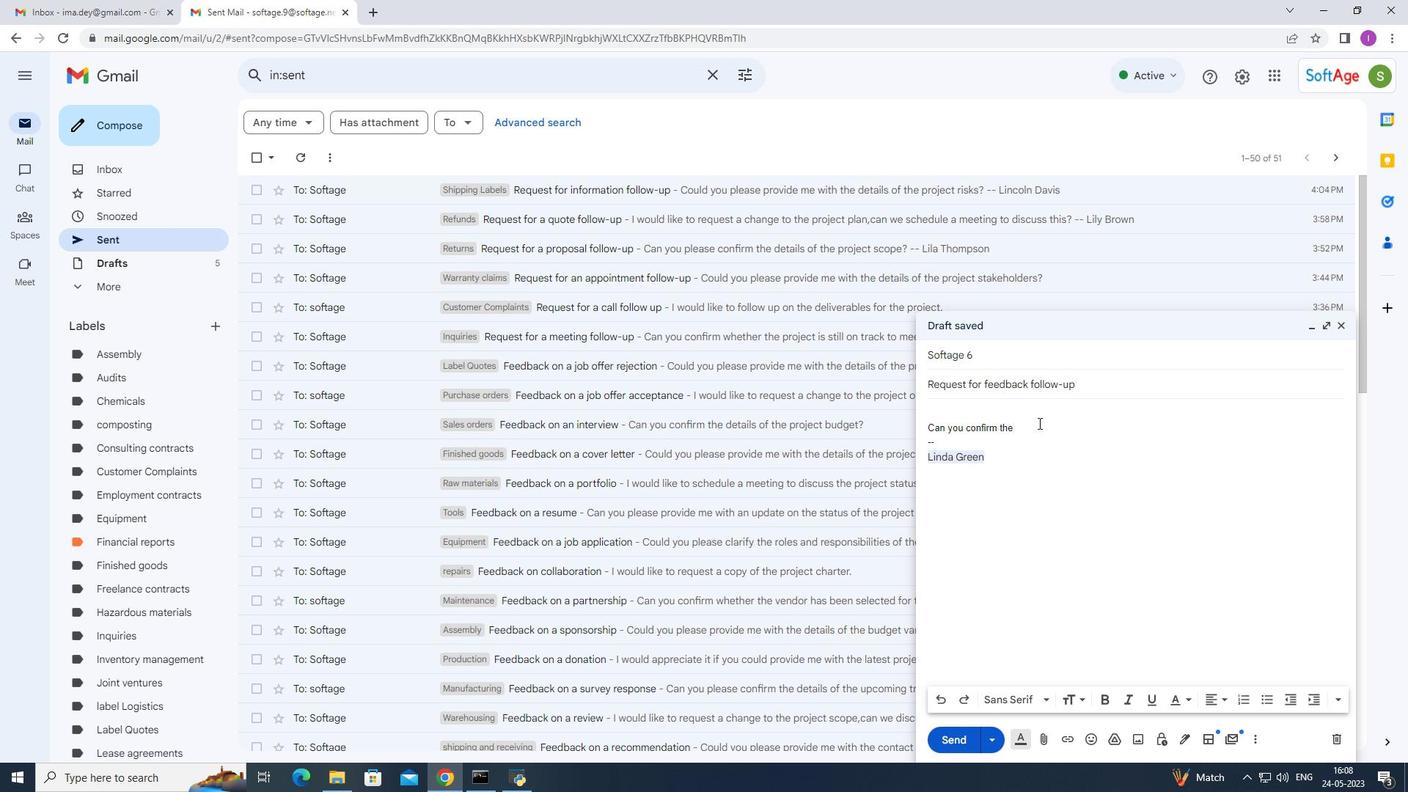 
Action: Key pressed det
Screenshot: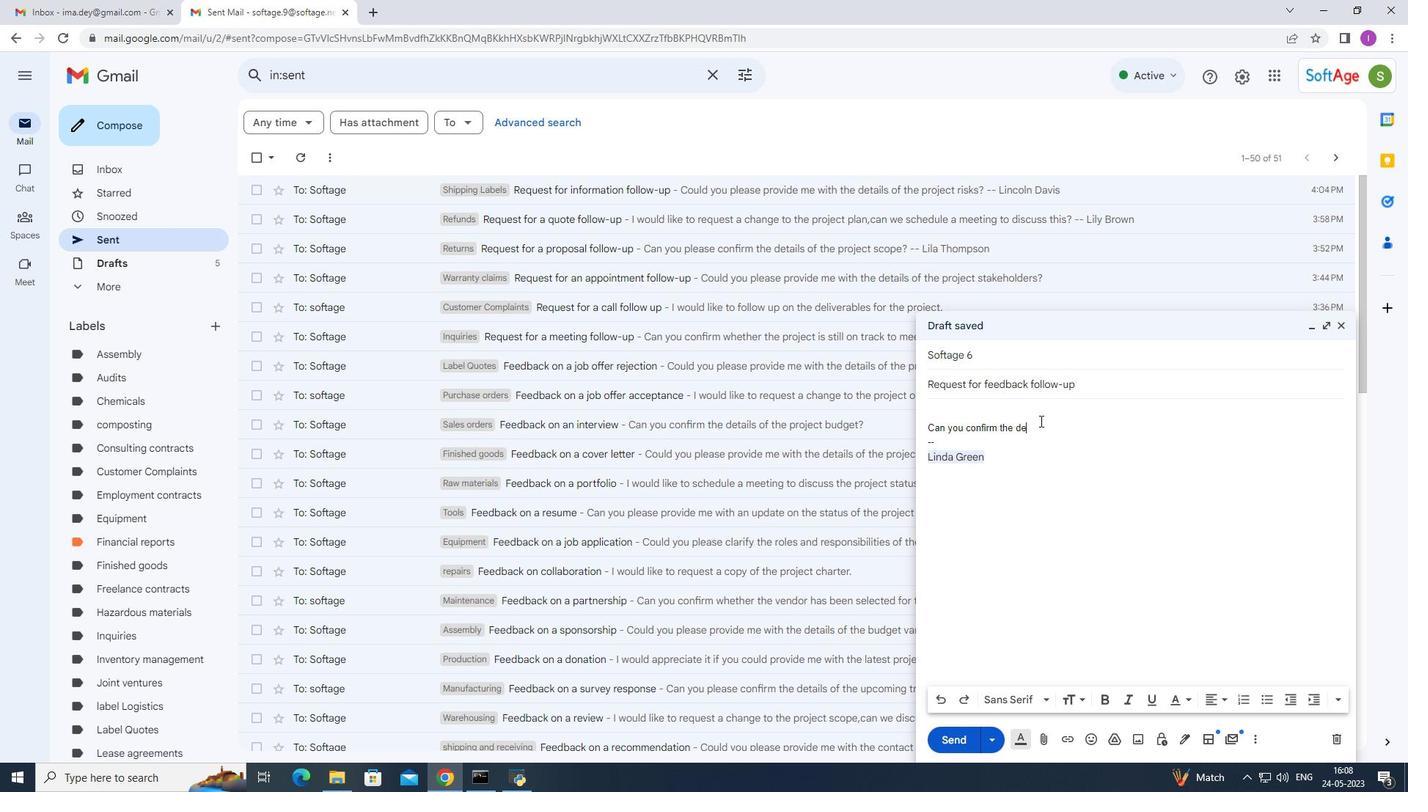 
Action: Mouse moved to (1043, 421)
Screenshot: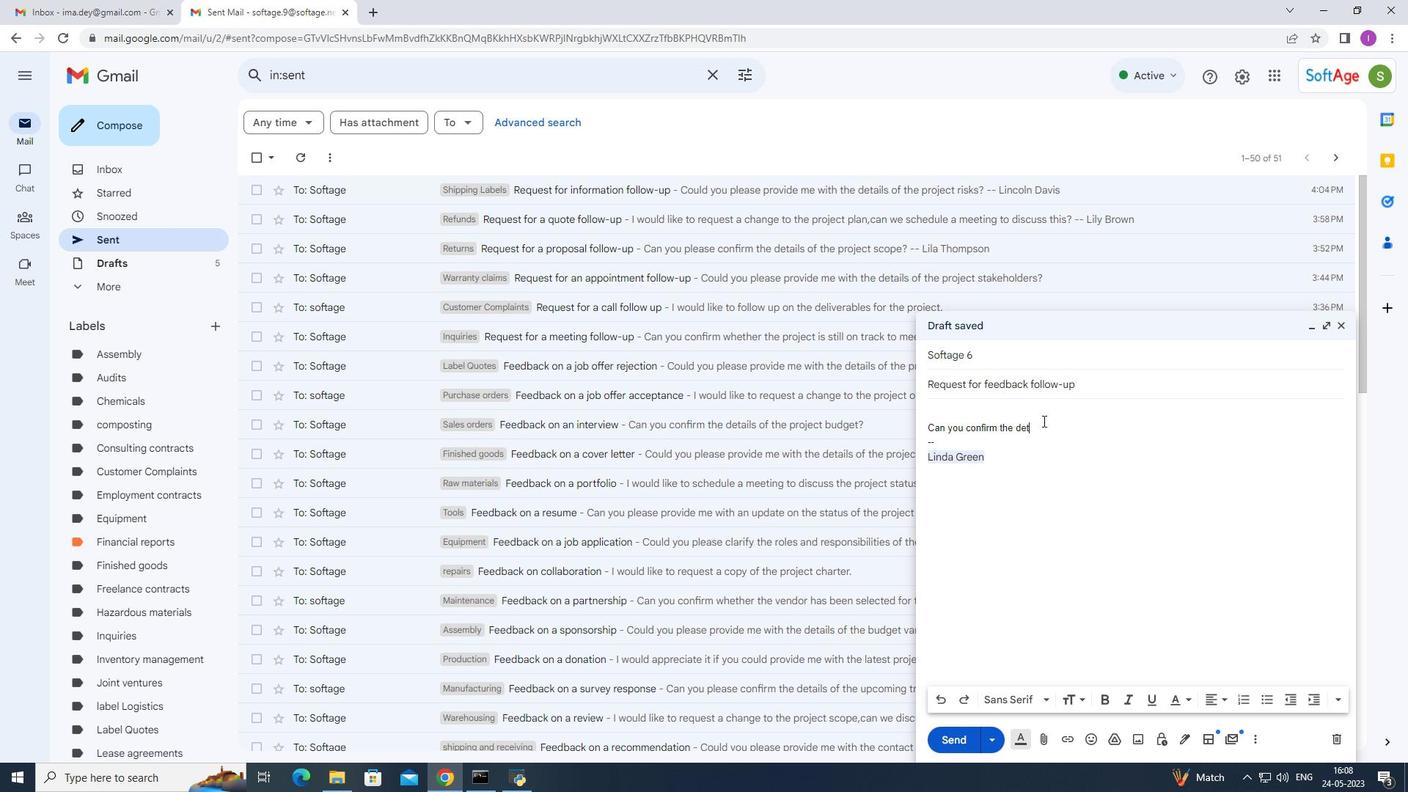
Action: Key pressed a
Screenshot: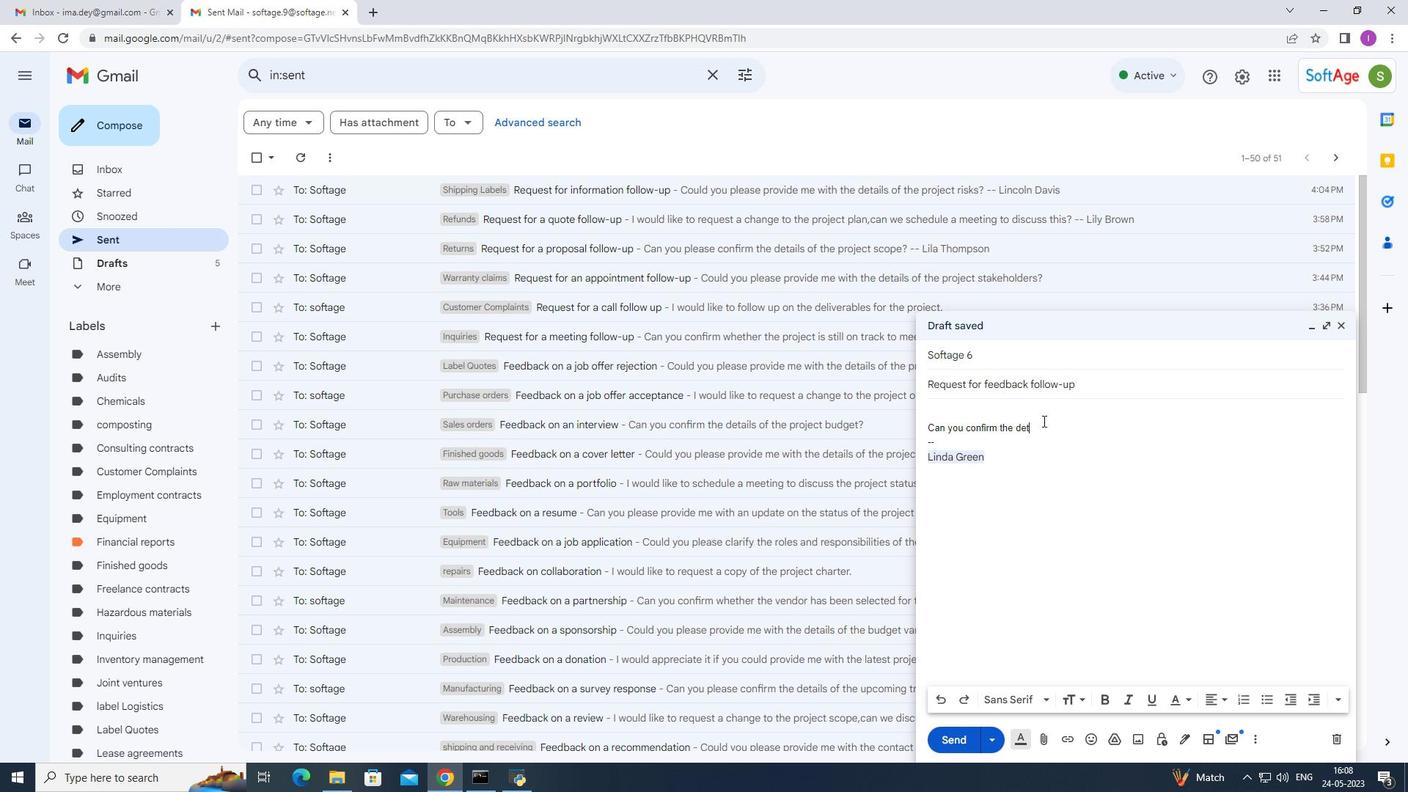
Action: Mouse moved to (1043, 421)
Screenshot: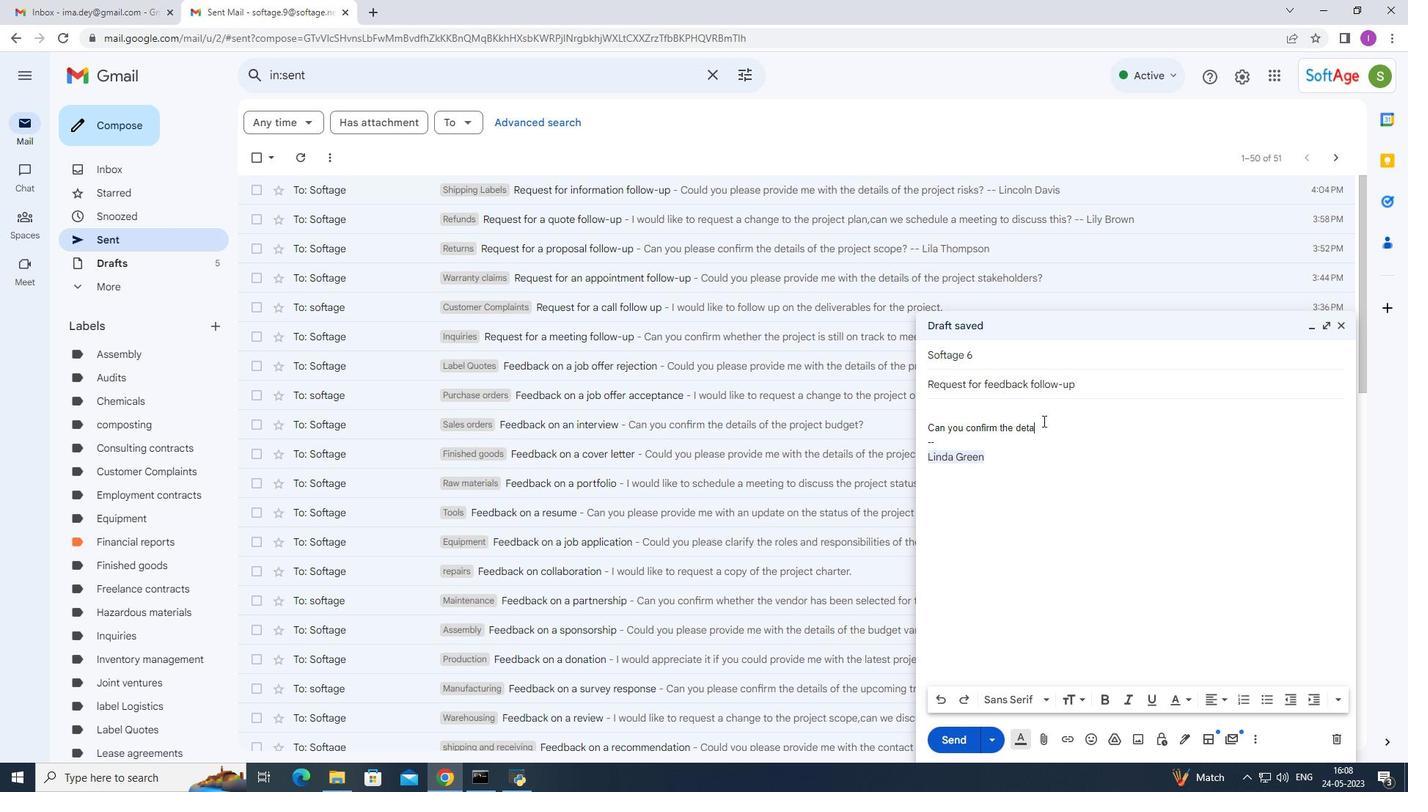 
Action: Key pressed i
Screenshot: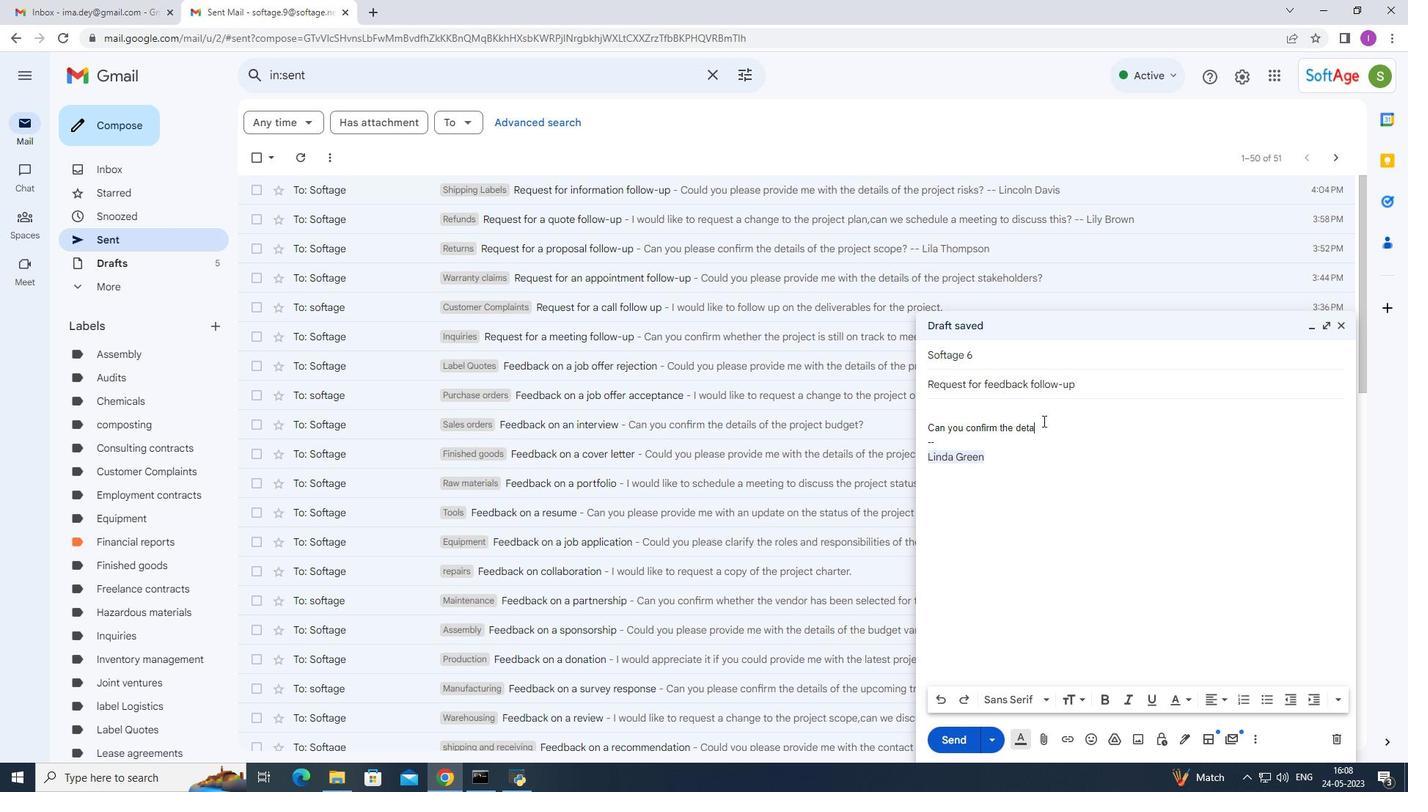 
Action: Mouse moved to (1043, 421)
Screenshot: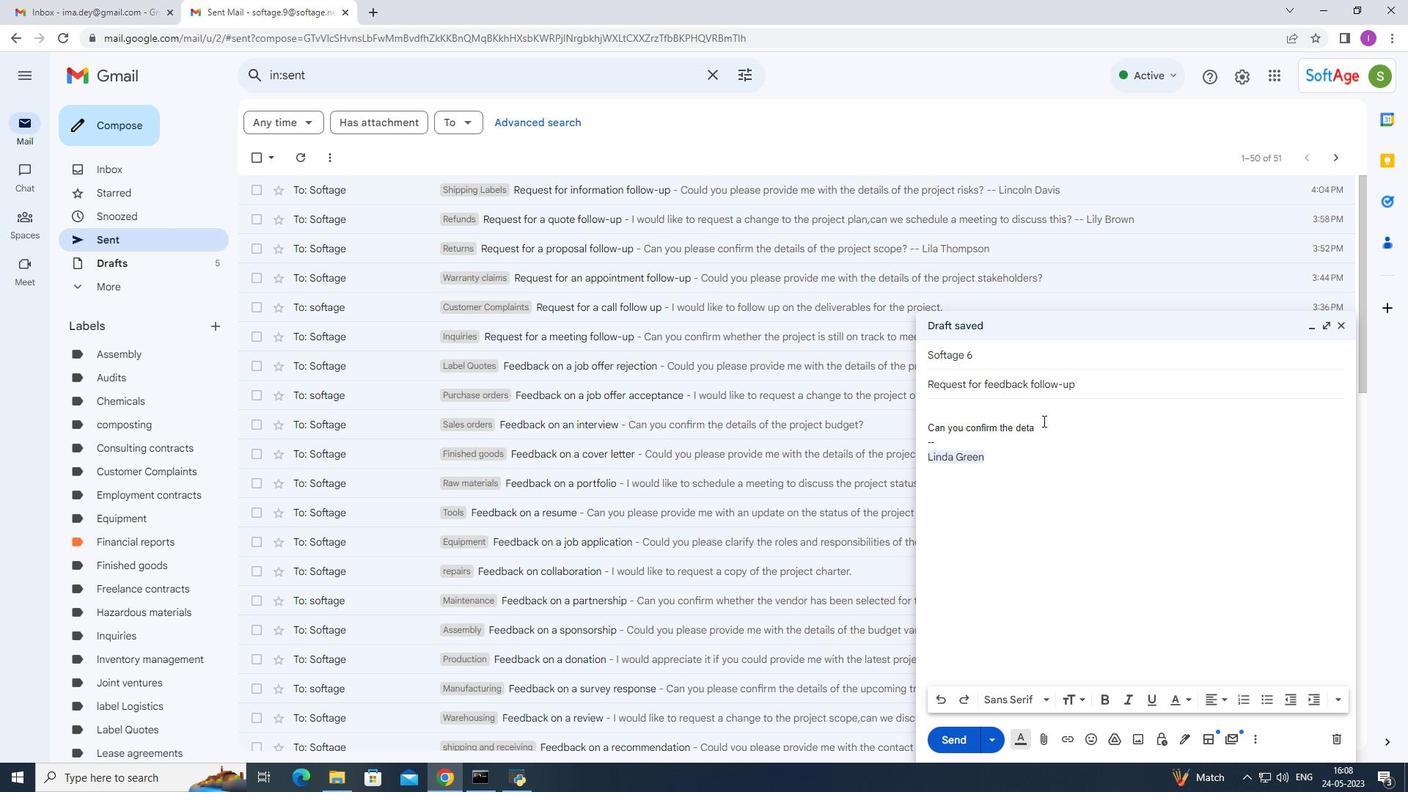 
Action: Key pressed l
Screenshot: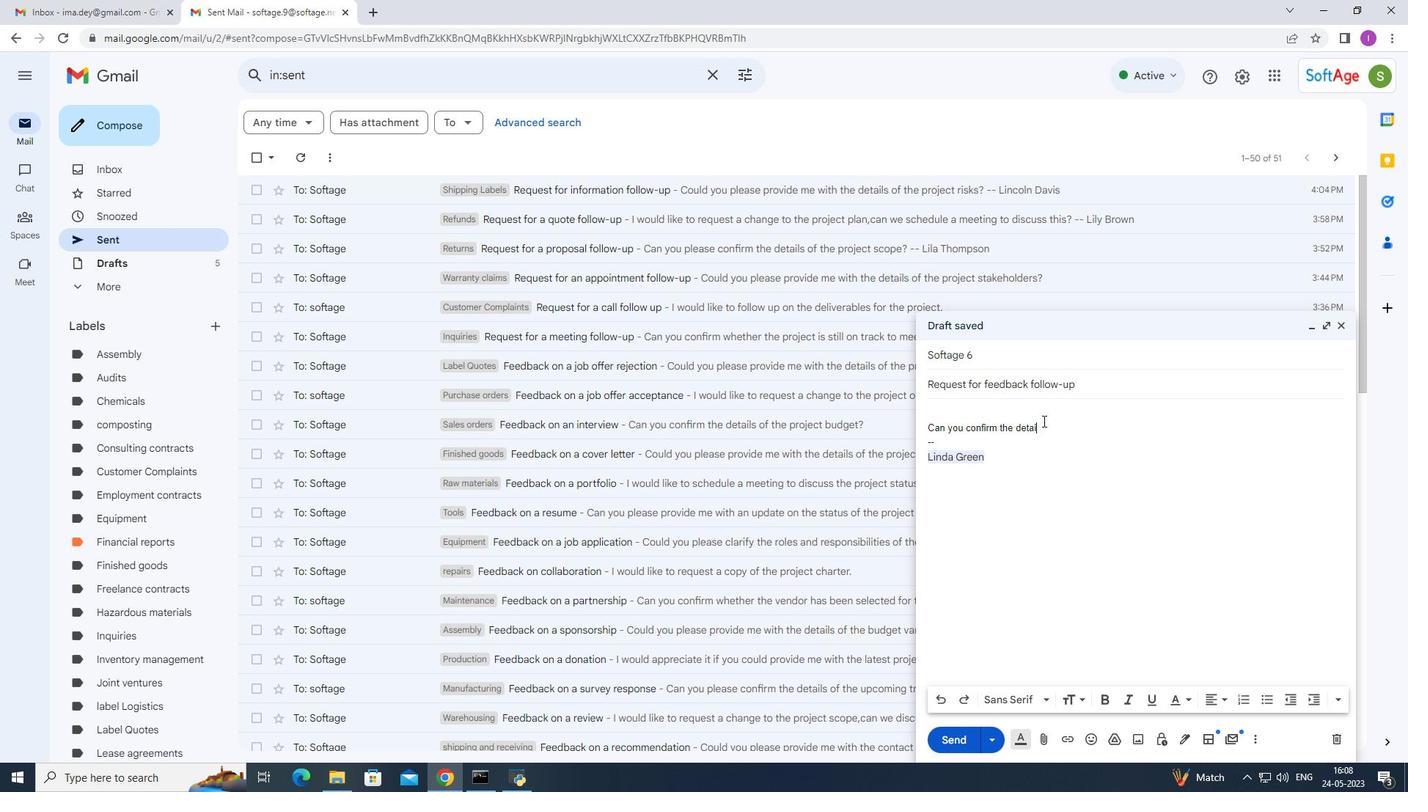 
Action: Mouse moved to (1043, 421)
Screenshot: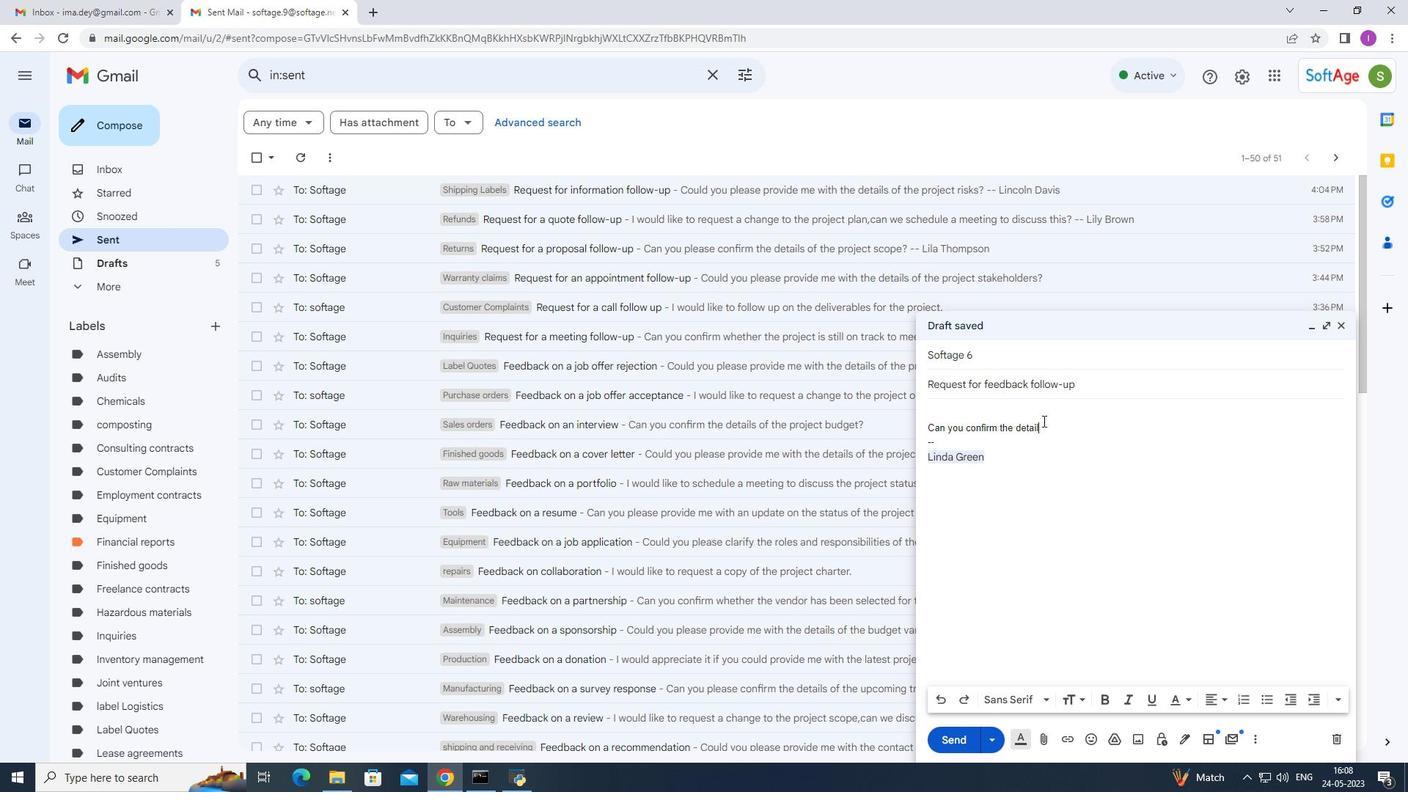 
Action: Key pressed s
Screenshot: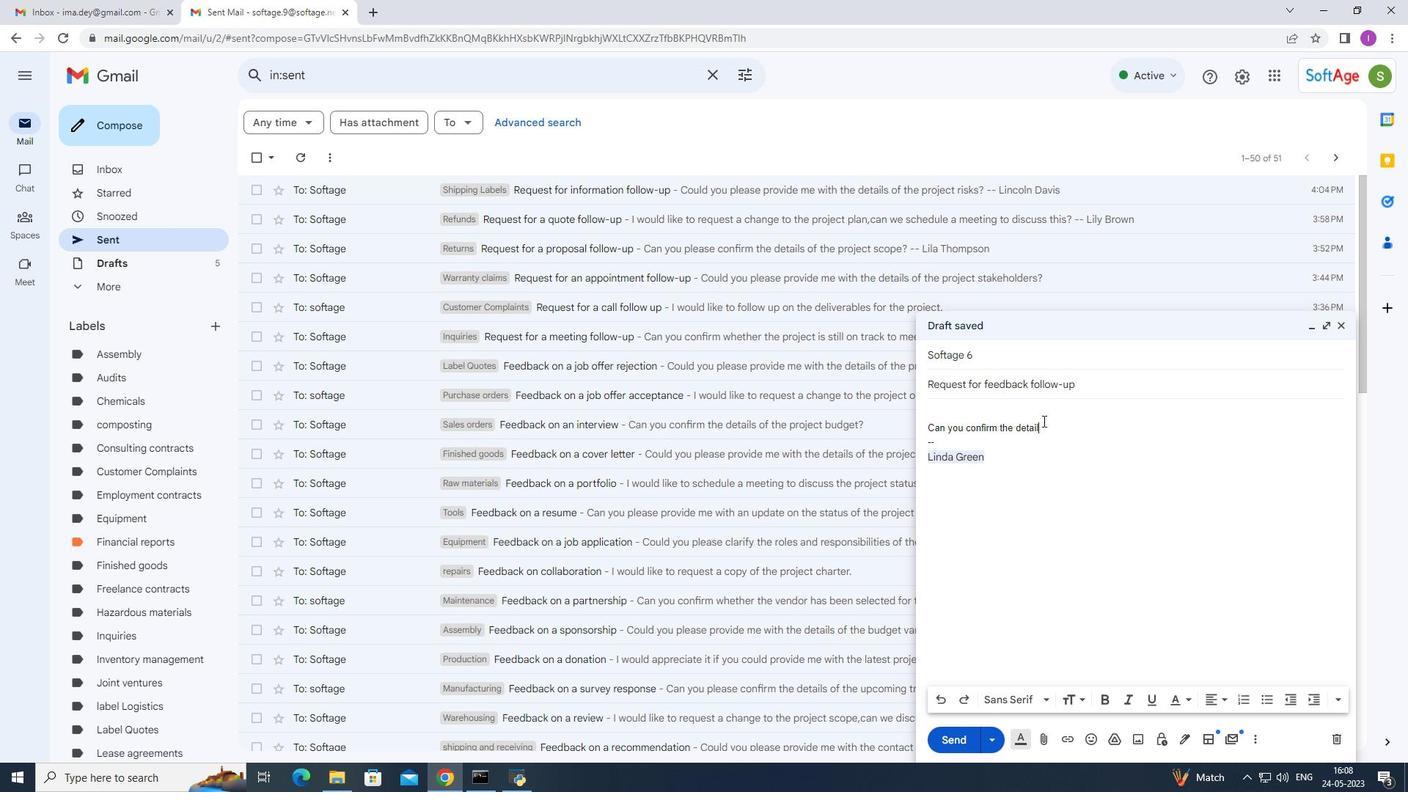
Action: Mouse moved to (1044, 422)
Screenshot: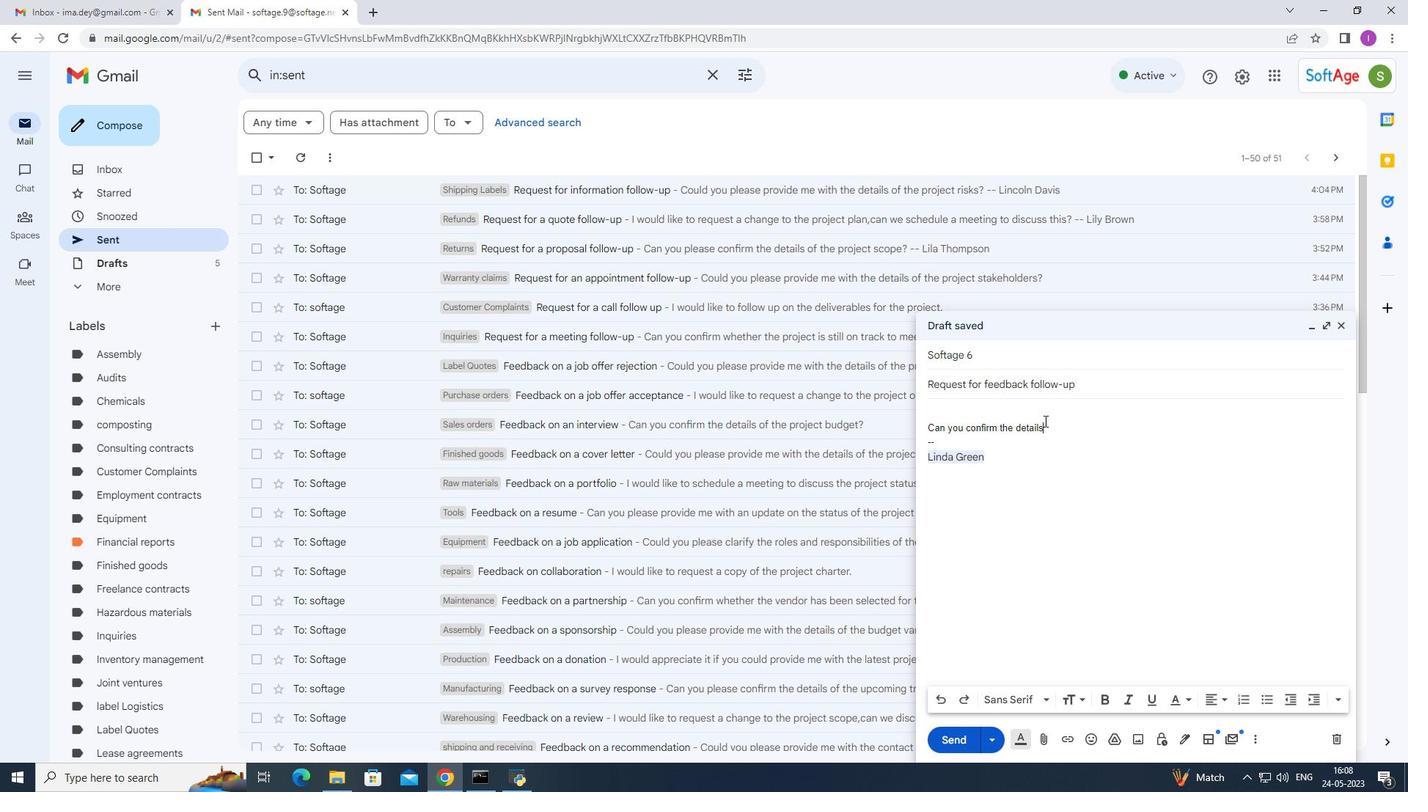 
Action: Key pressed <Key.space>
Screenshot: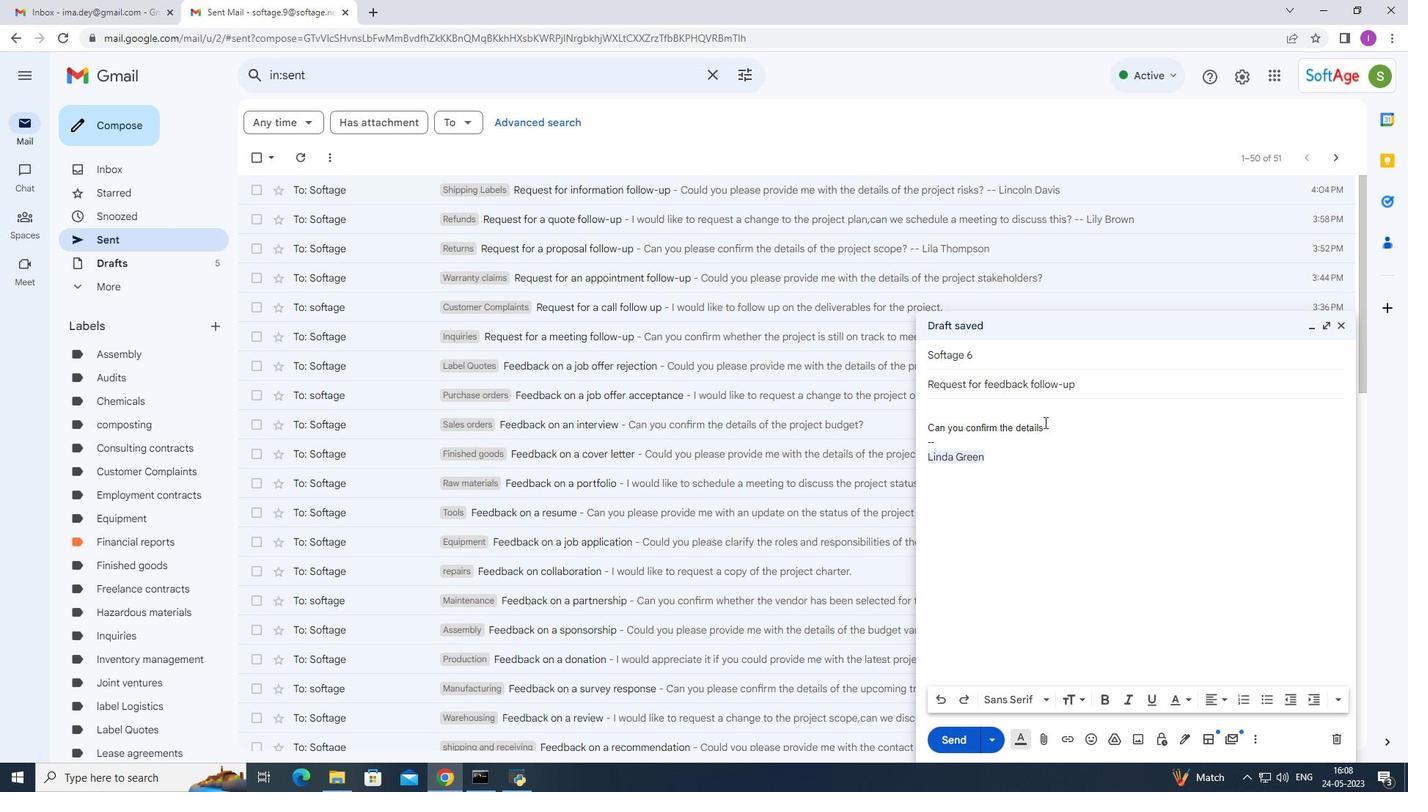 
Action: Mouse moved to (1073, 434)
Screenshot: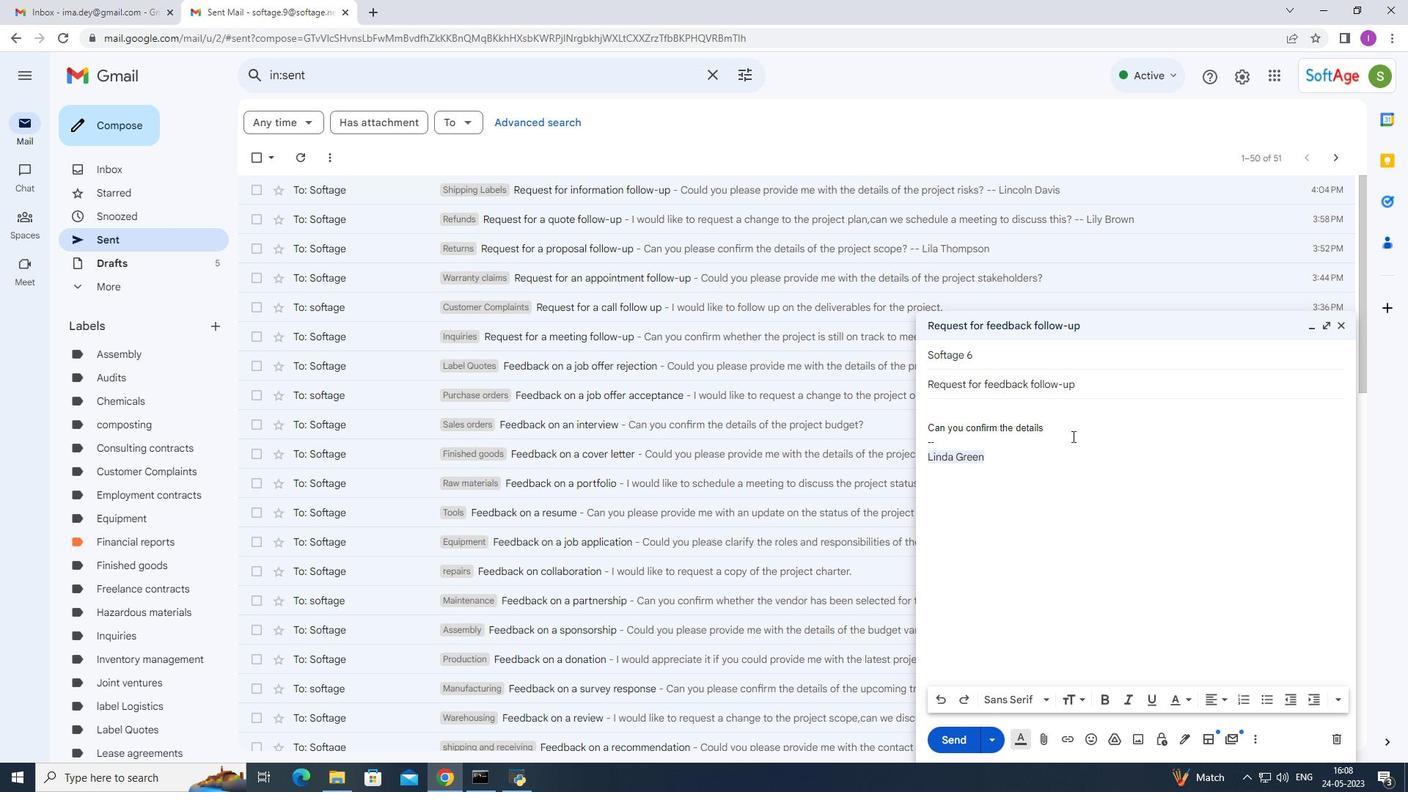 
Action: Key pressed o
Screenshot: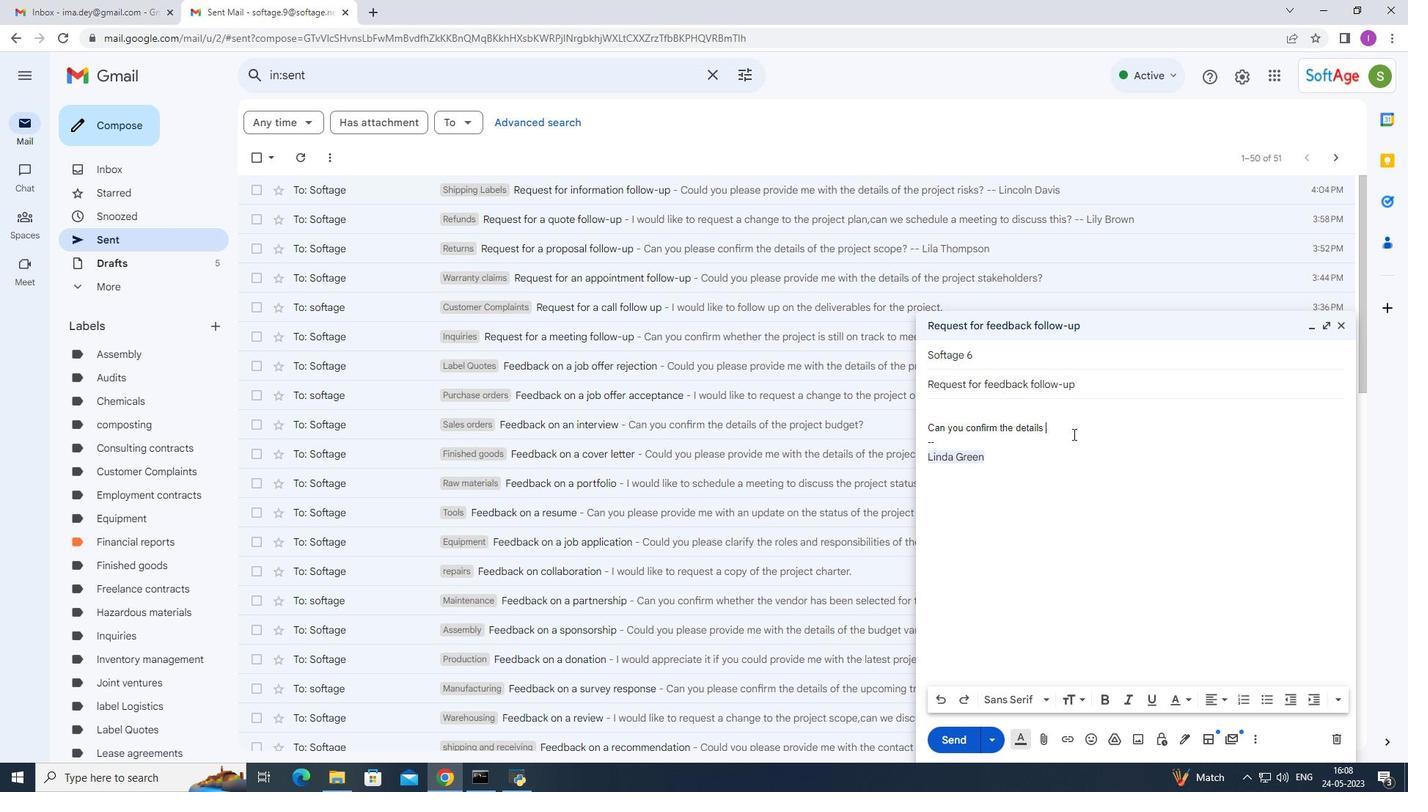 
Action: Mouse moved to (1071, 435)
Screenshot: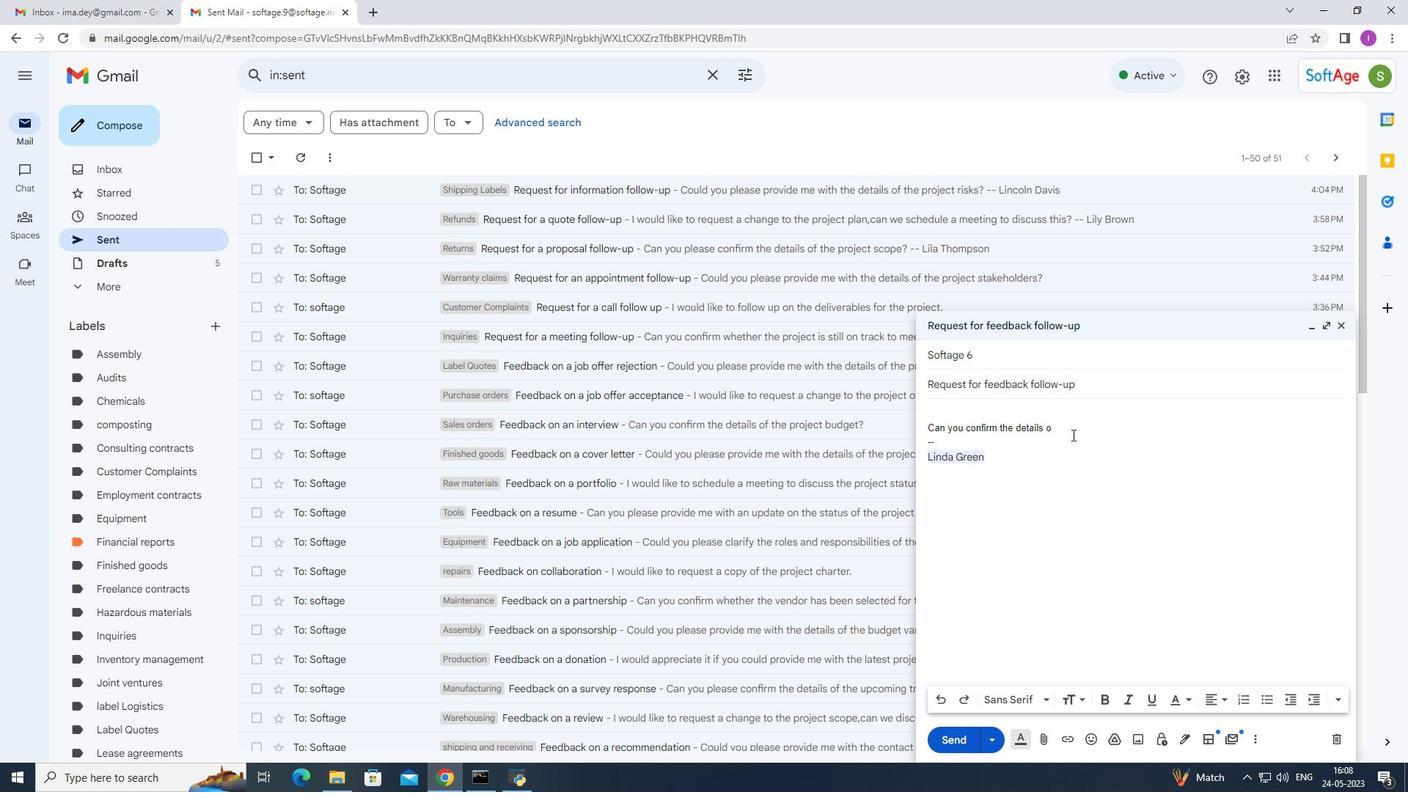 
Action: Key pressed f
Screenshot: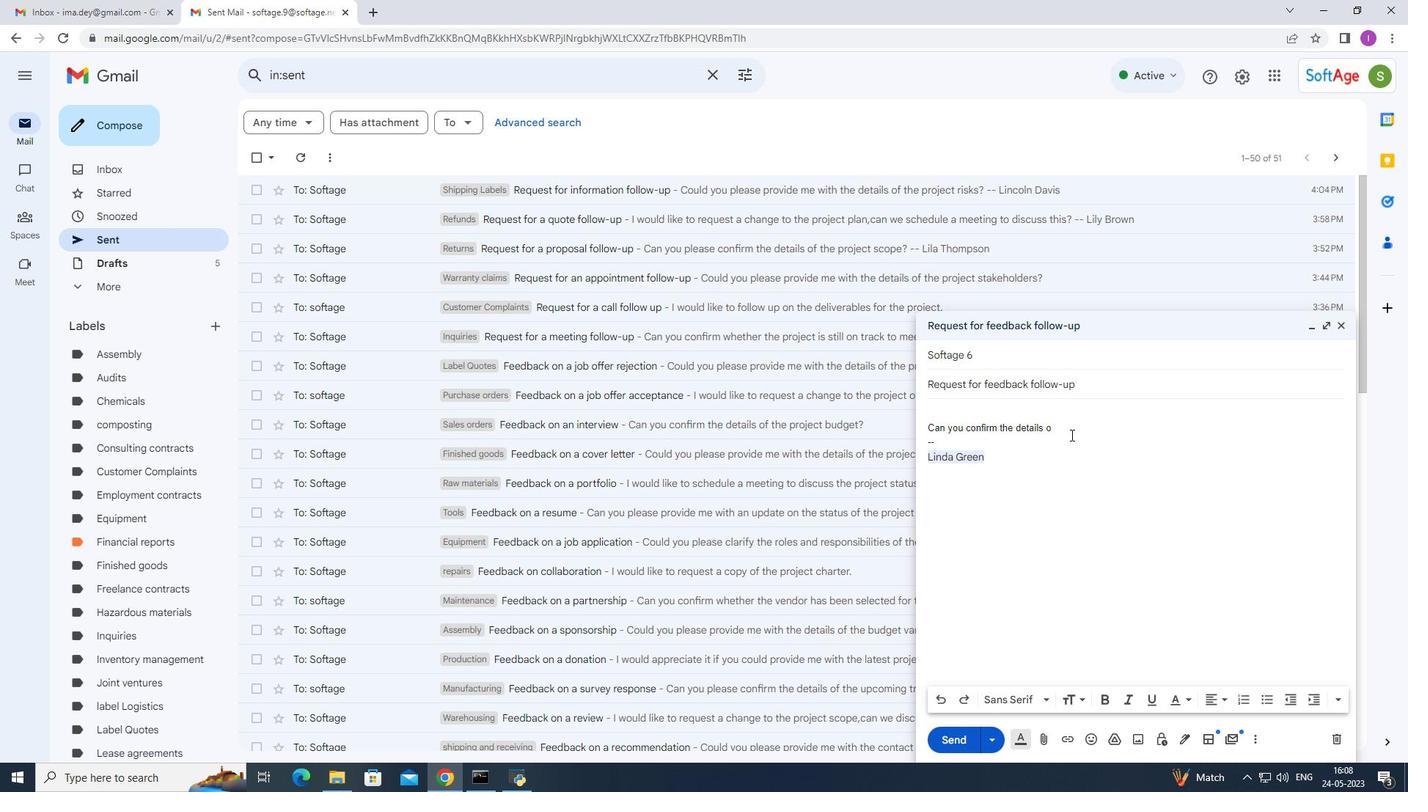 
Action: Mouse moved to (1071, 435)
Screenshot: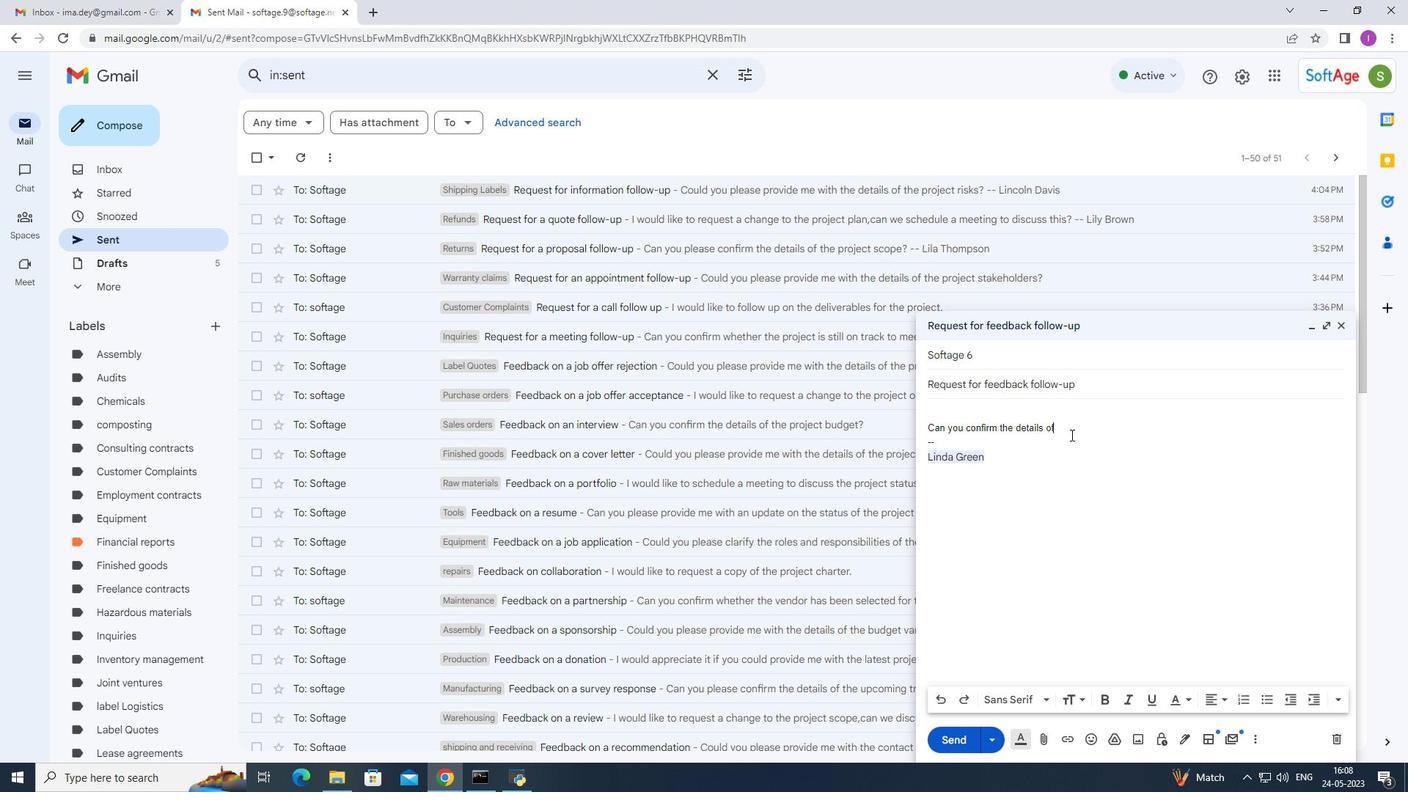 
Action: Key pressed <Key.space>
Screenshot: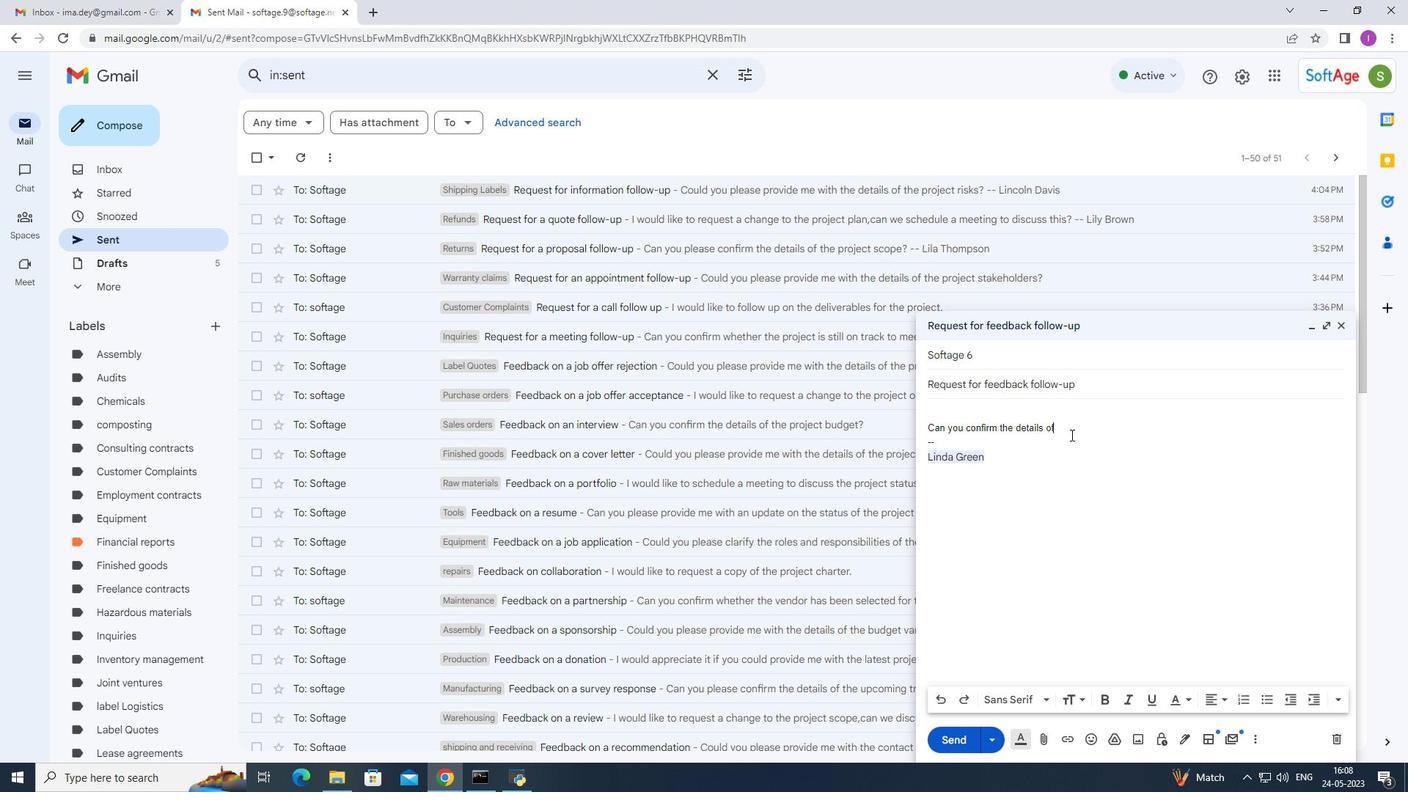 
Action: Mouse moved to (1067, 436)
Screenshot: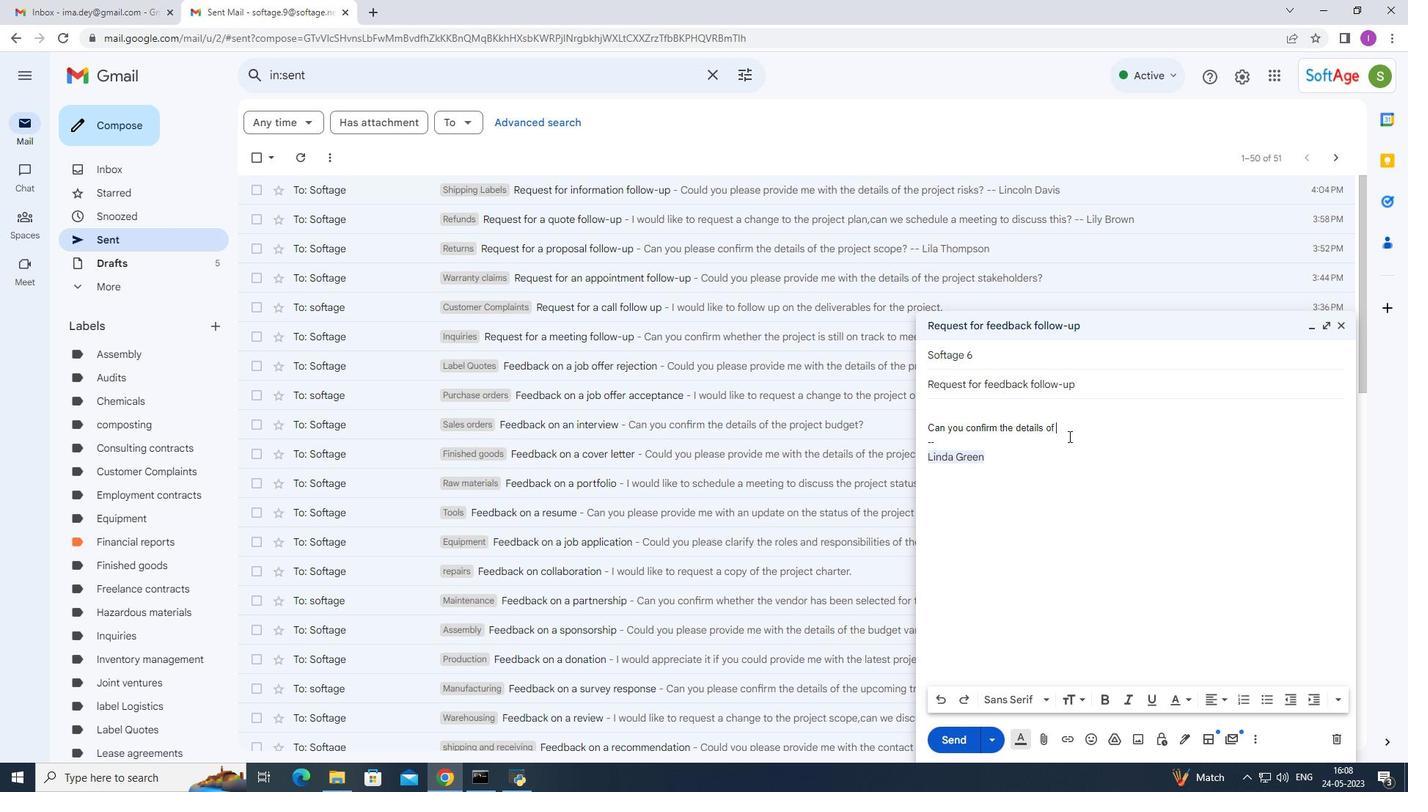 
Action: Key pressed th
Screenshot: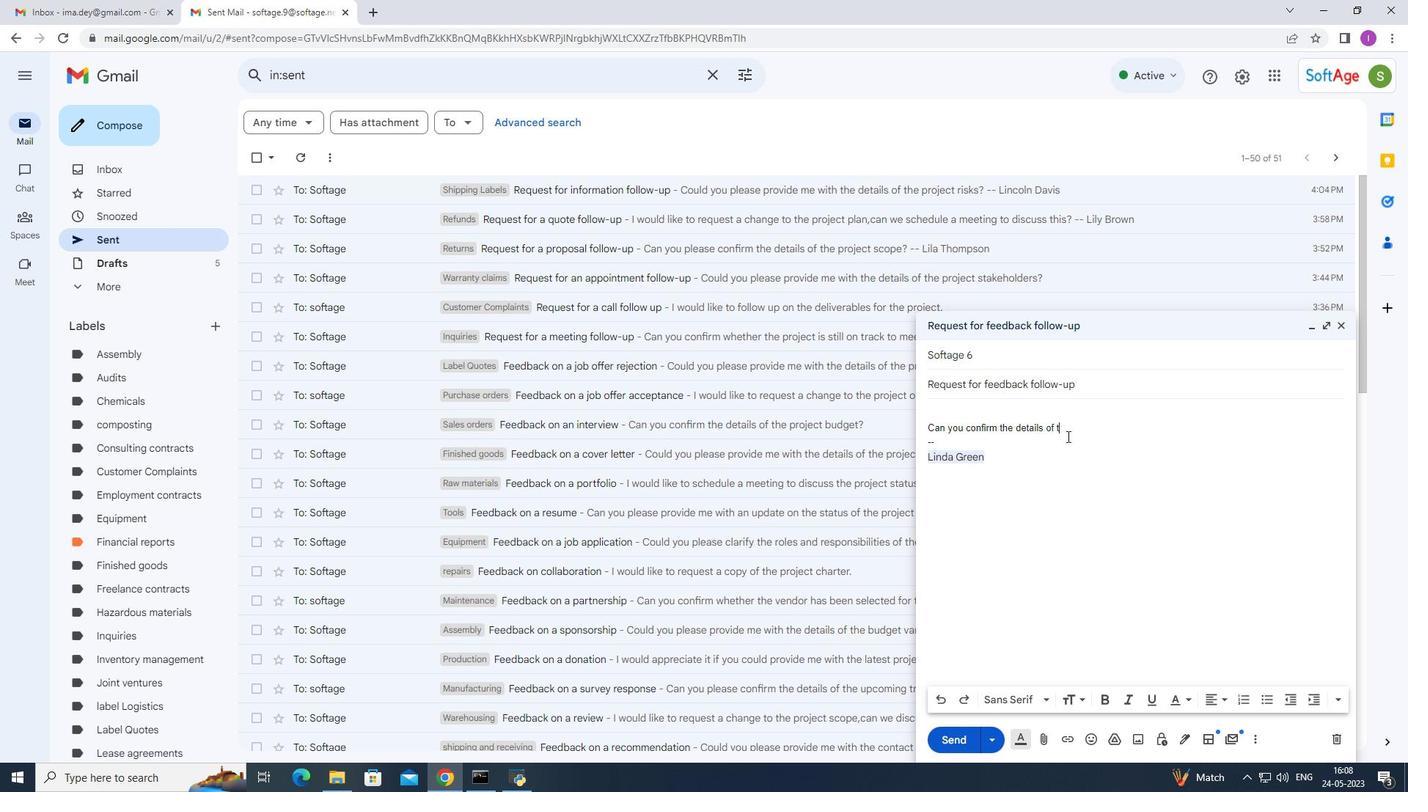 
Action: Mouse moved to (1066, 438)
Screenshot: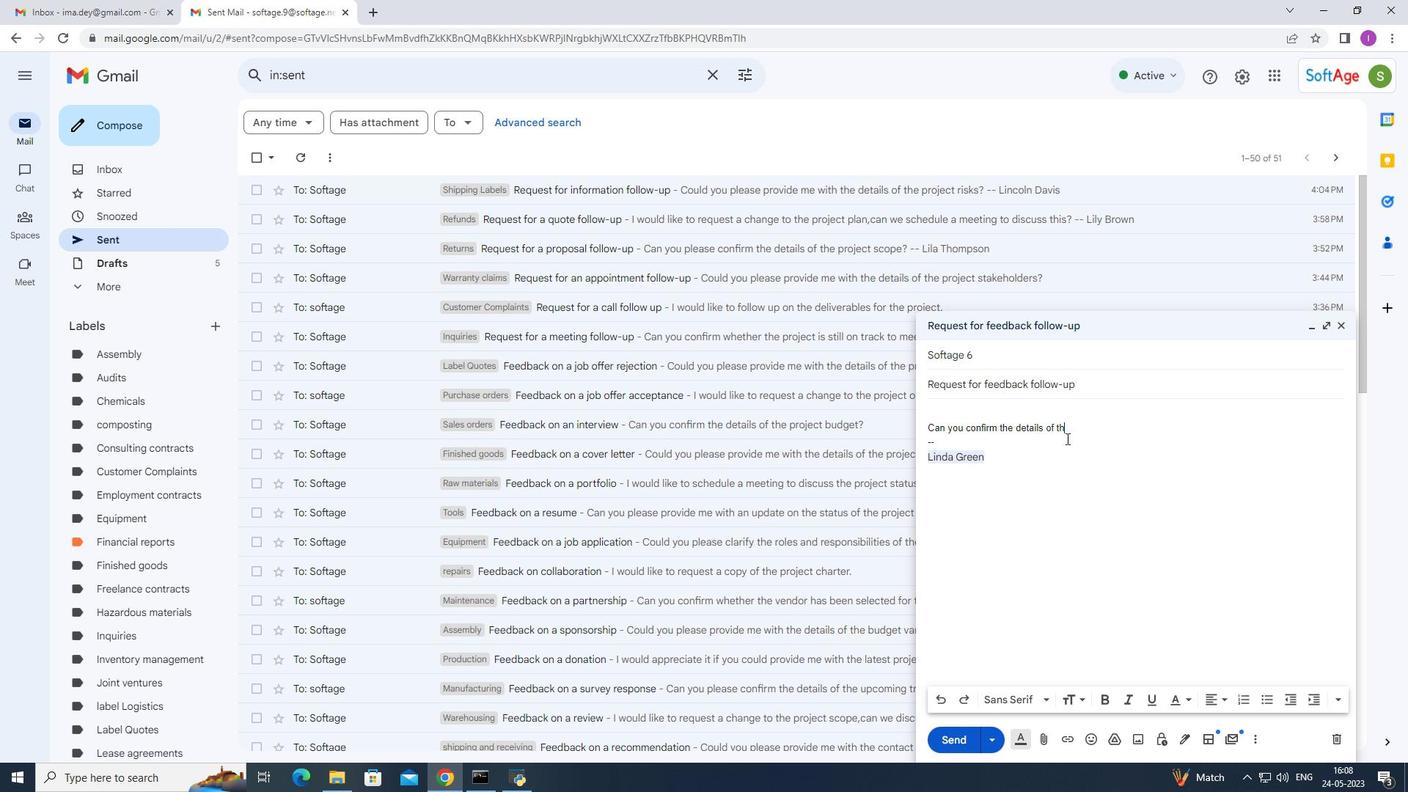 
Action: Key pressed e
Screenshot: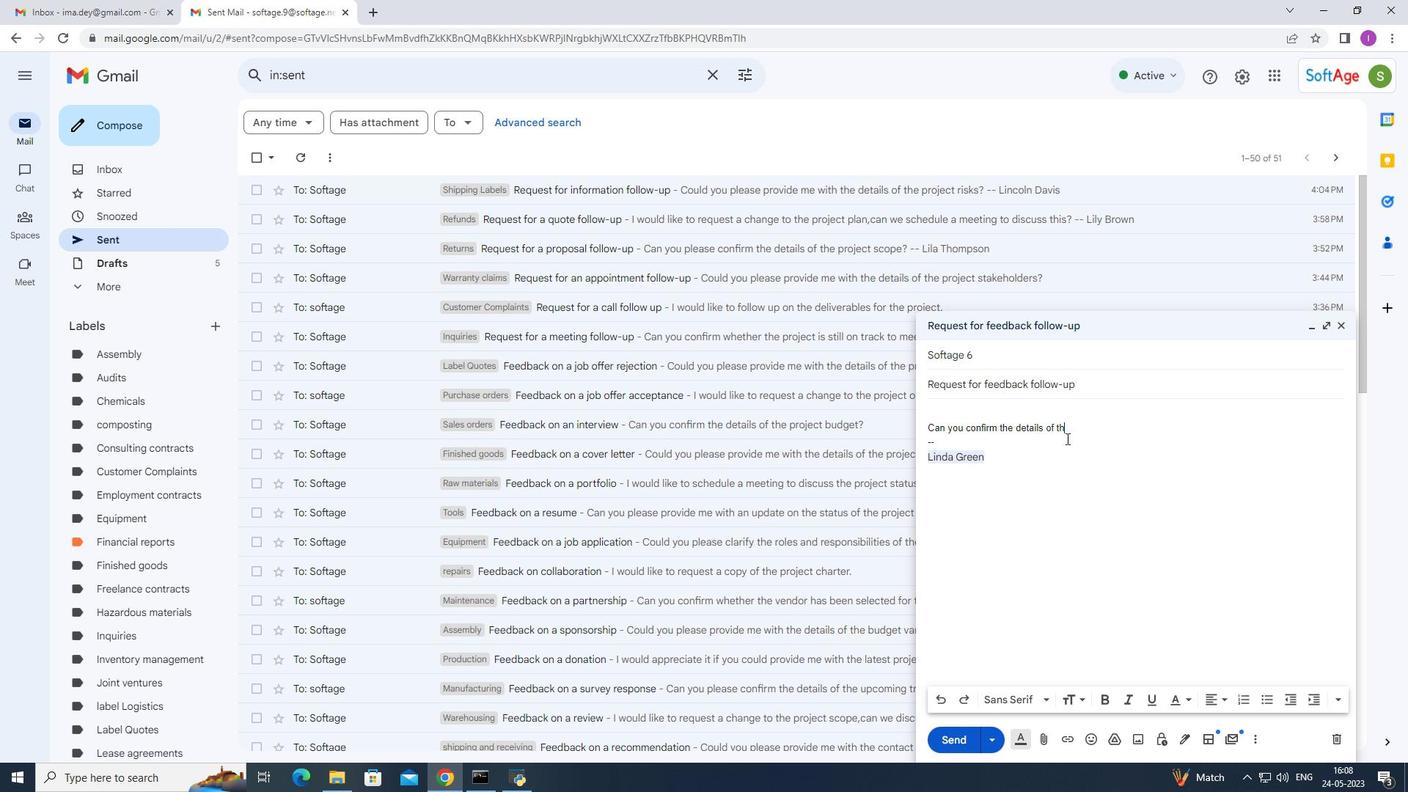 
Action: Mouse moved to (1066, 436)
Screenshot: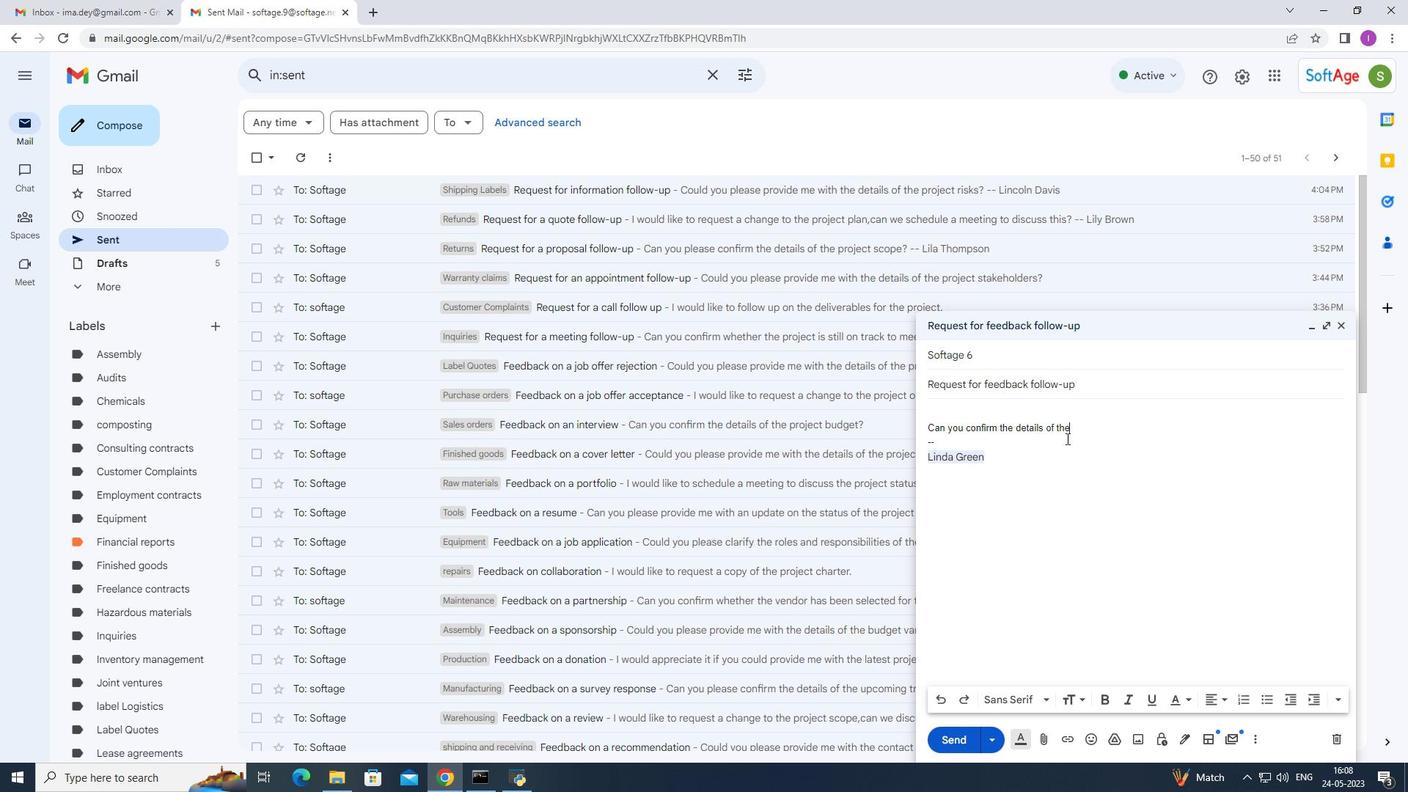 
Action: Key pressed <Key.space>
Screenshot: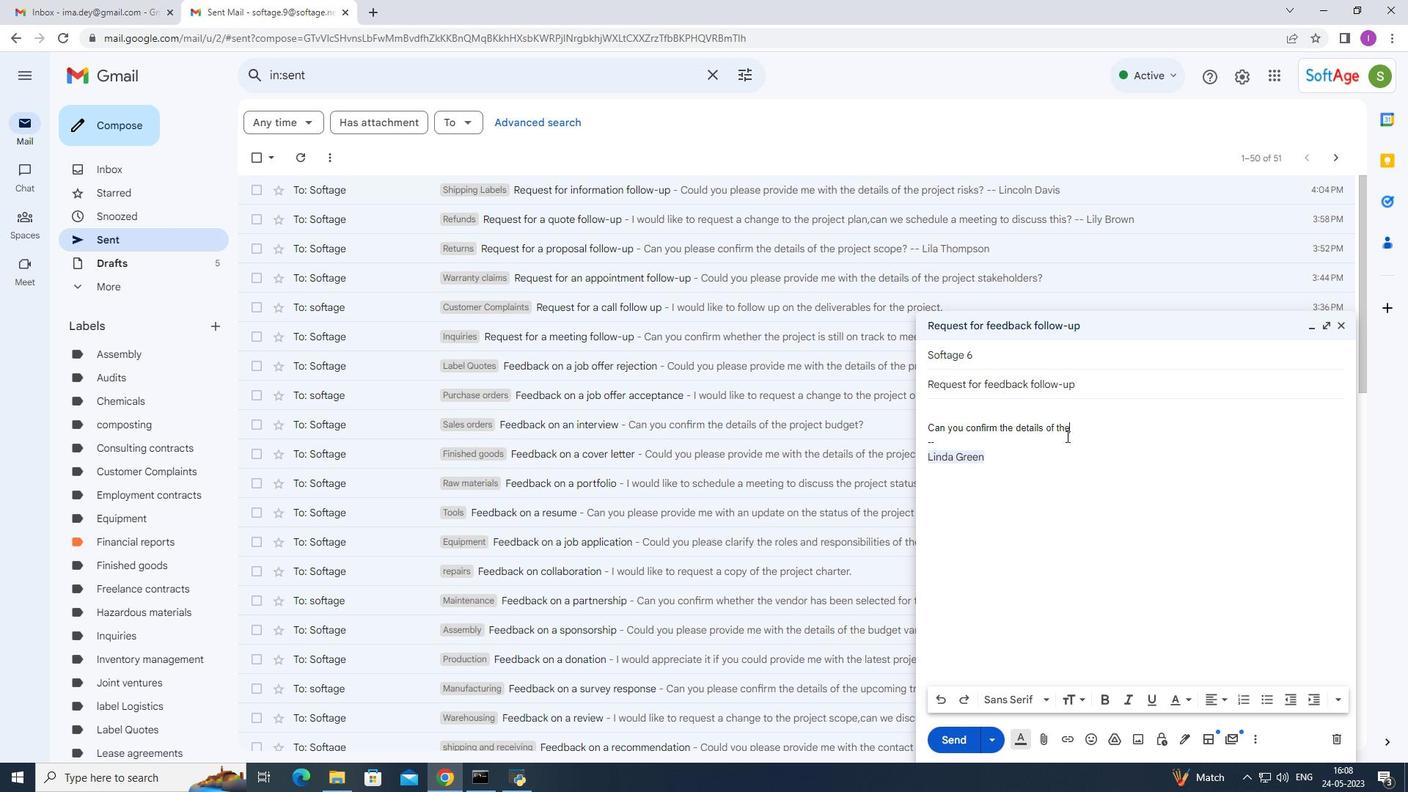 
Action: Mouse moved to (1077, 439)
Screenshot: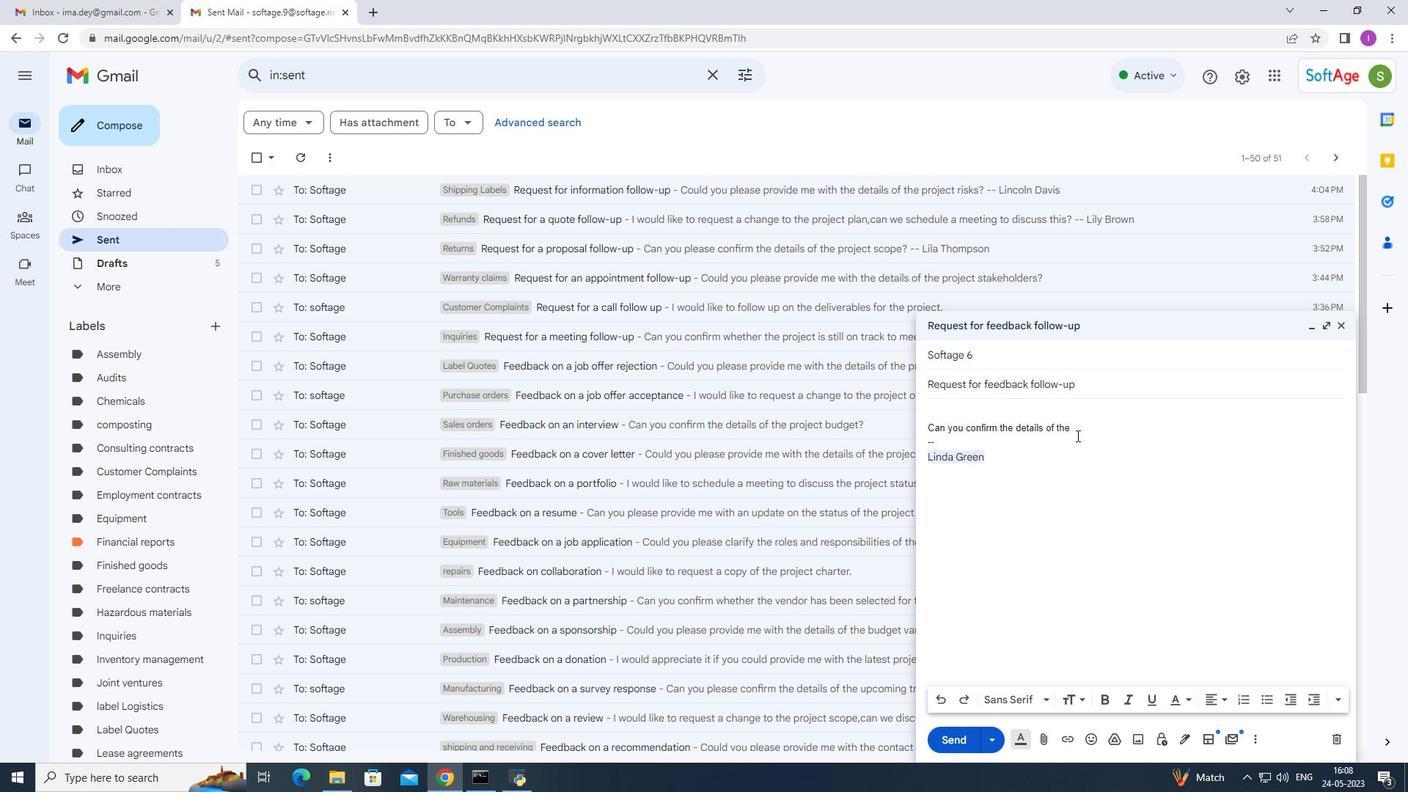 
Action: Key pressed project<Key.space>budge
Screenshot: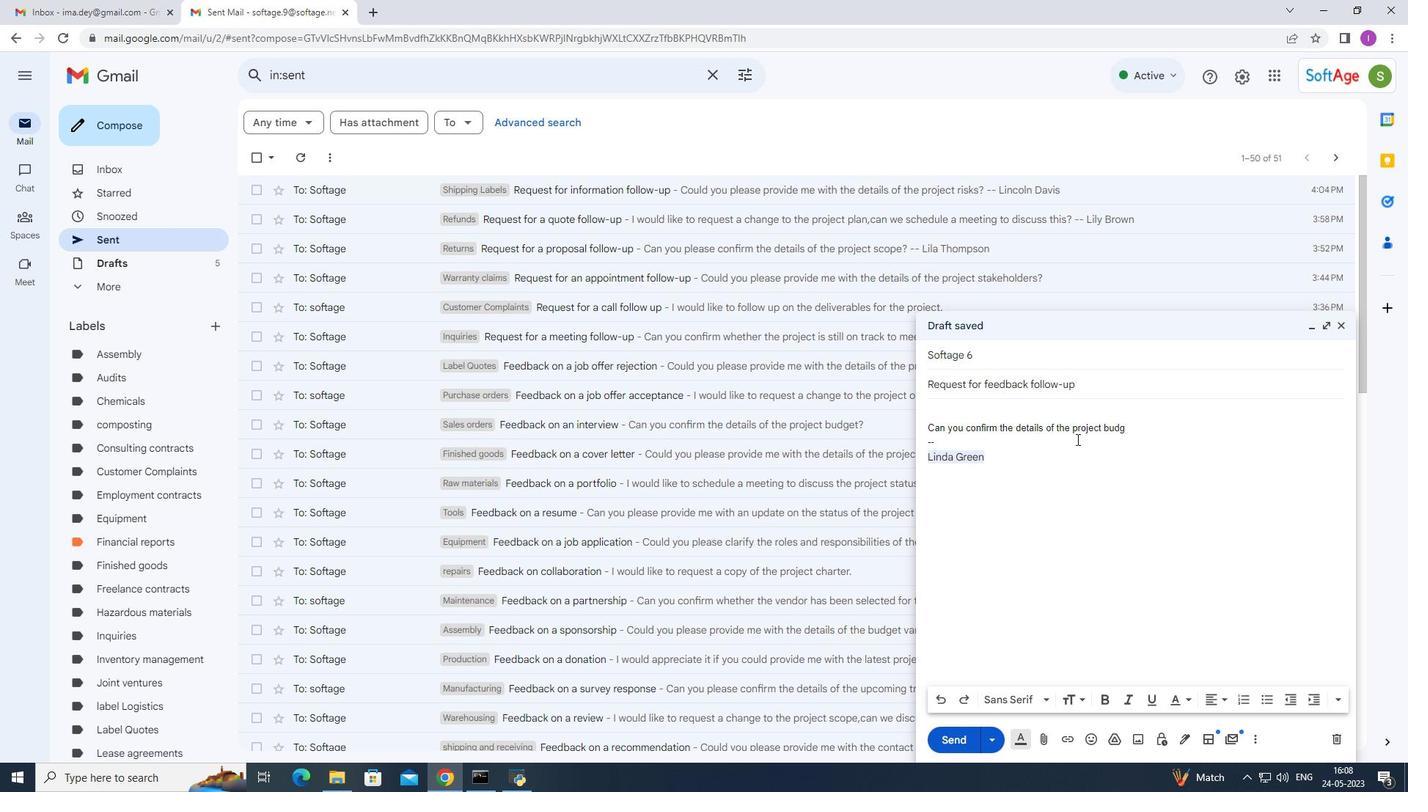 
Action: Mouse moved to (1080, 439)
Screenshot: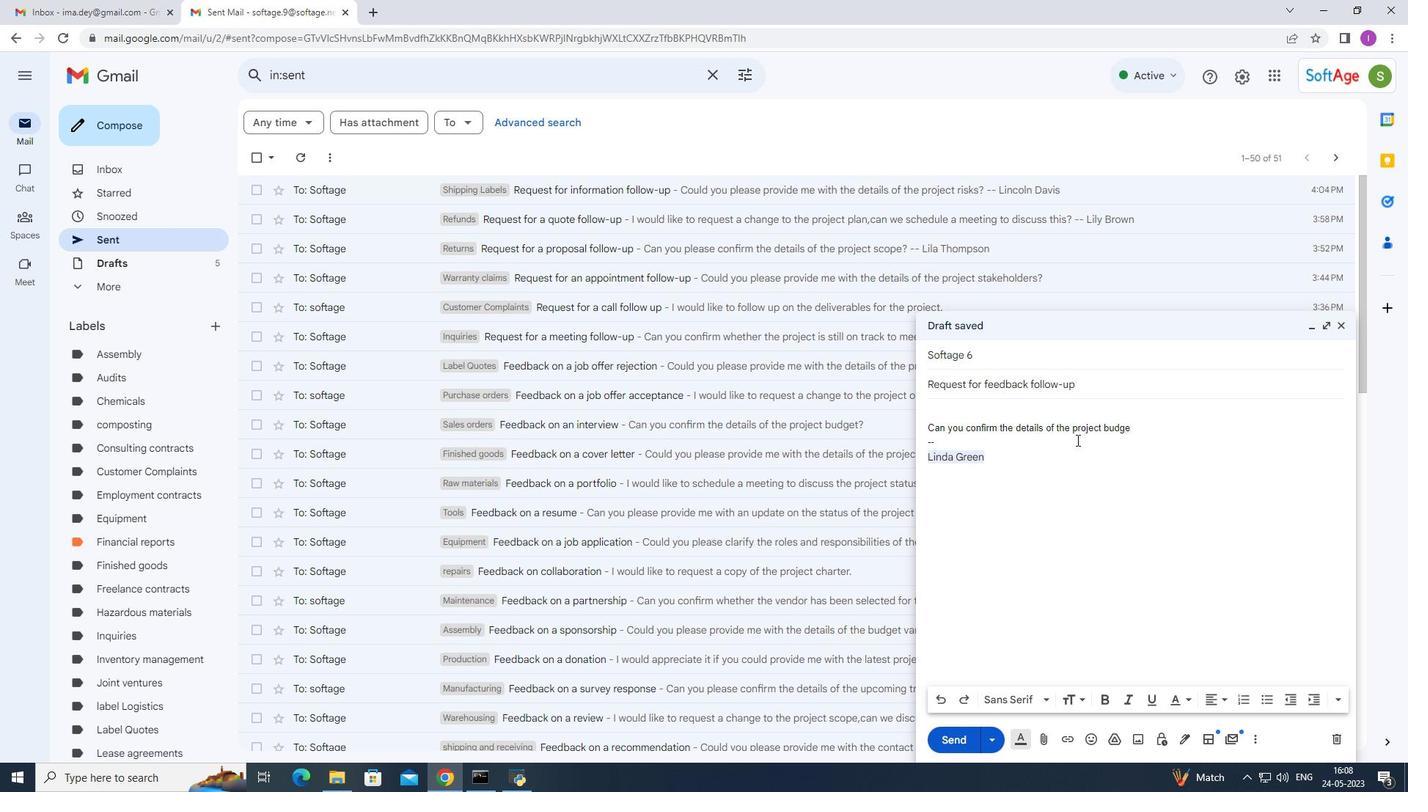 
Action: Key pressed t
Screenshot: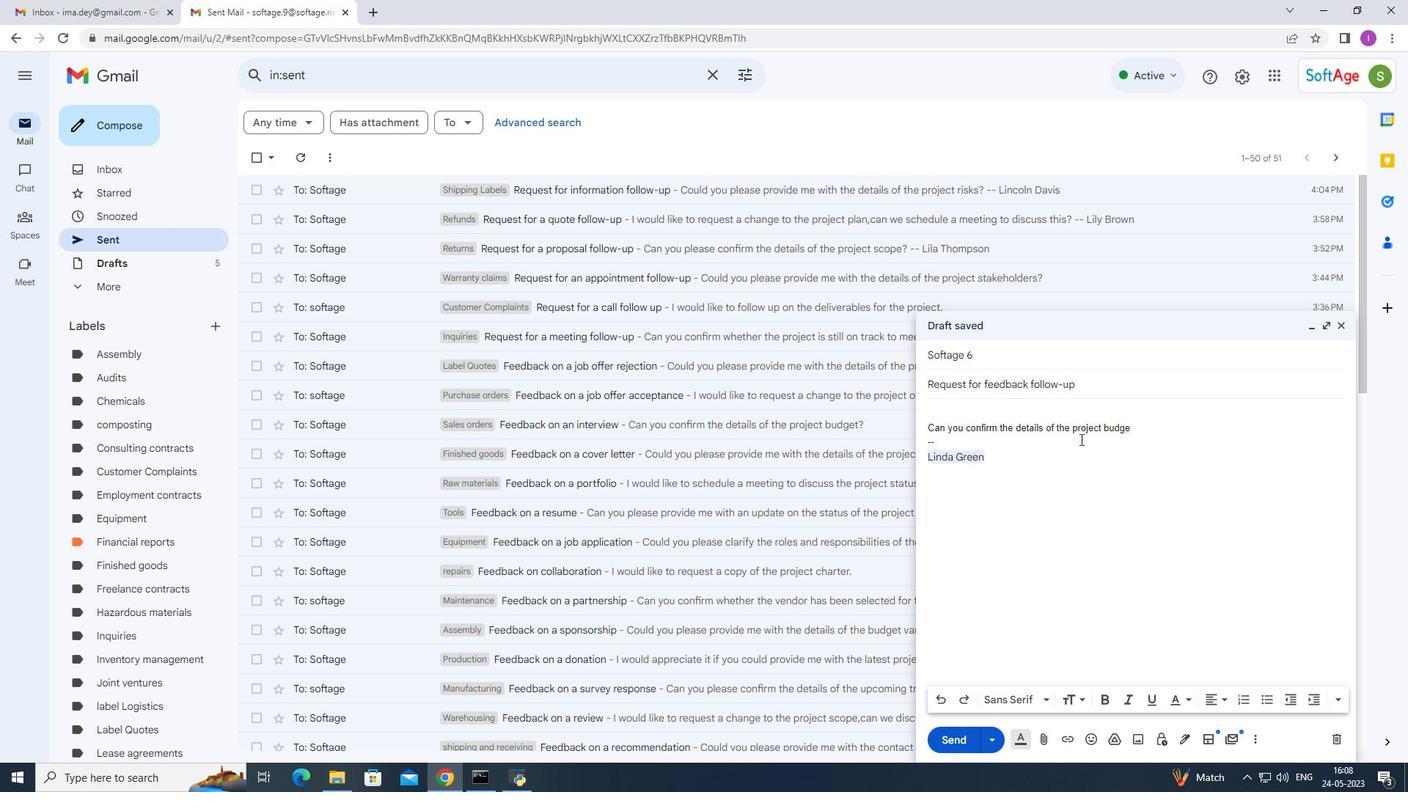 
Action: Mouse moved to (1143, 428)
Screenshot: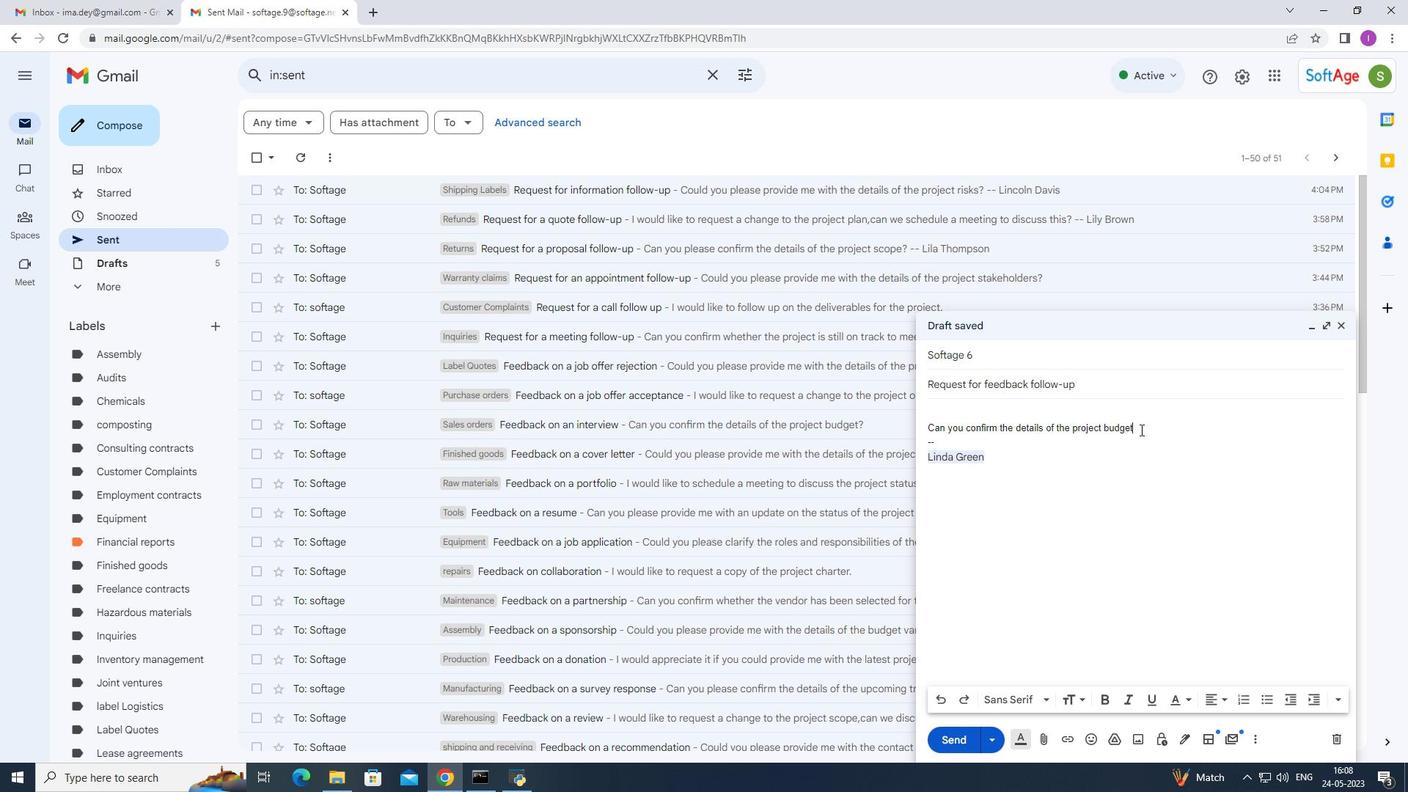 
Action: Key pressed <Key.space>variance
Screenshot: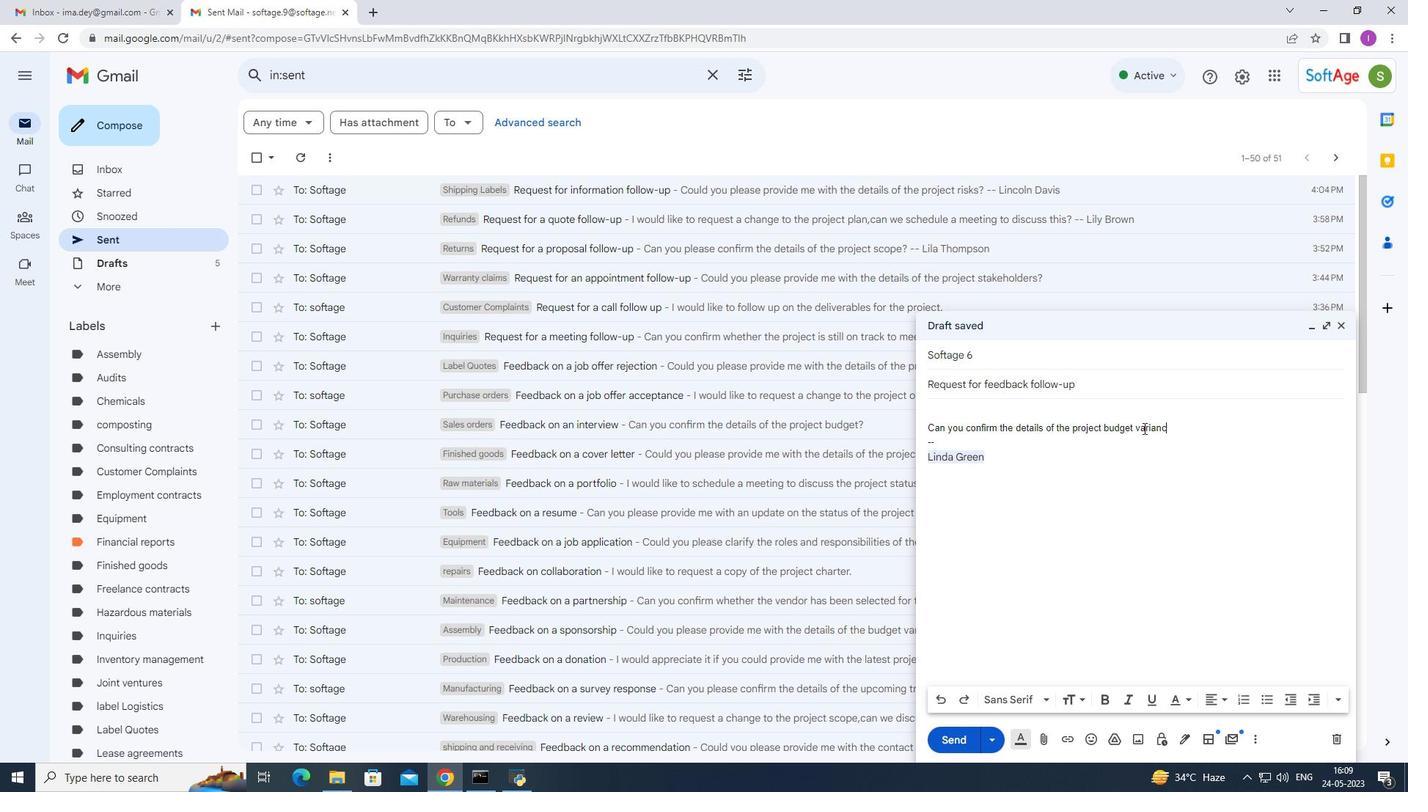 
Action: Mouse moved to (1192, 421)
Screenshot: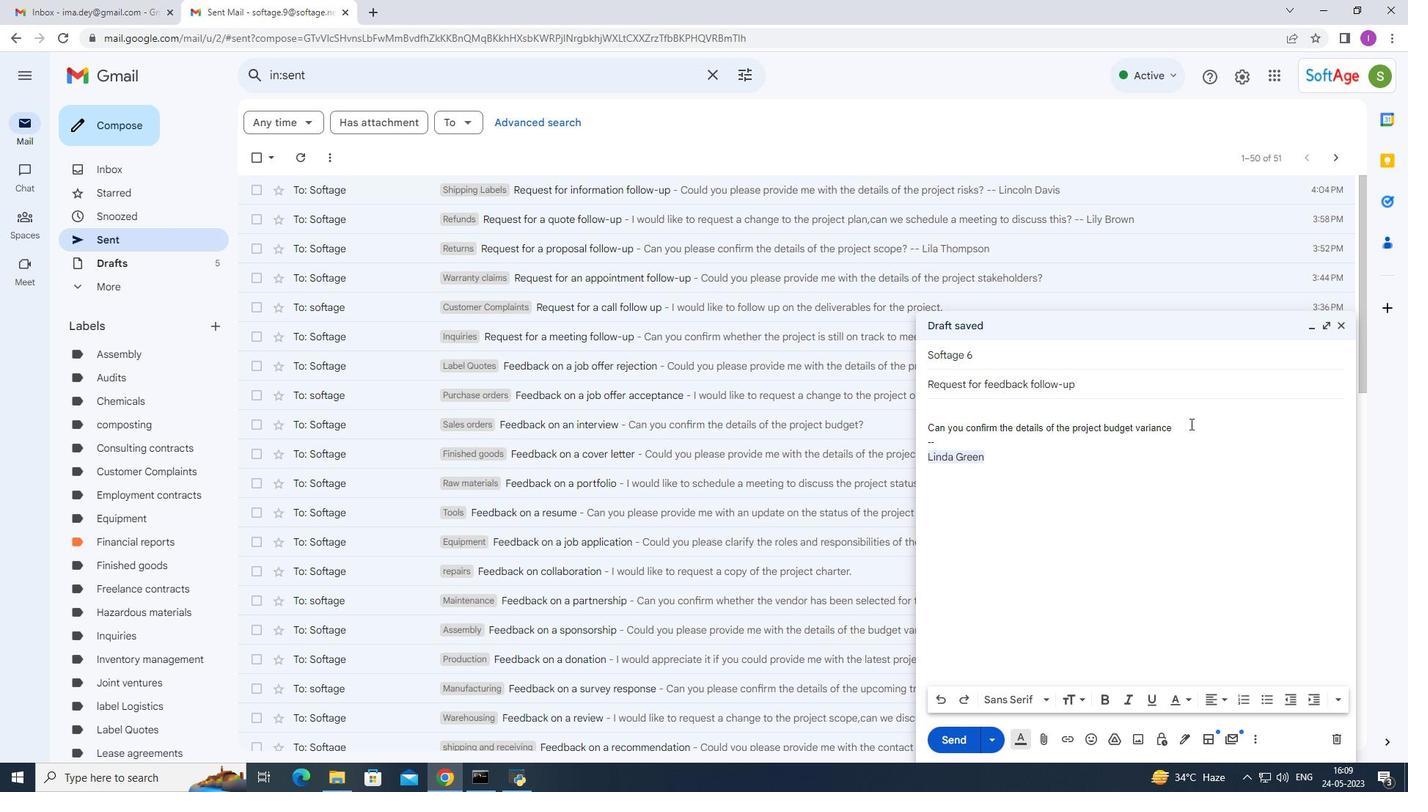 
Action: Key pressed <Key.shift>
Screenshot: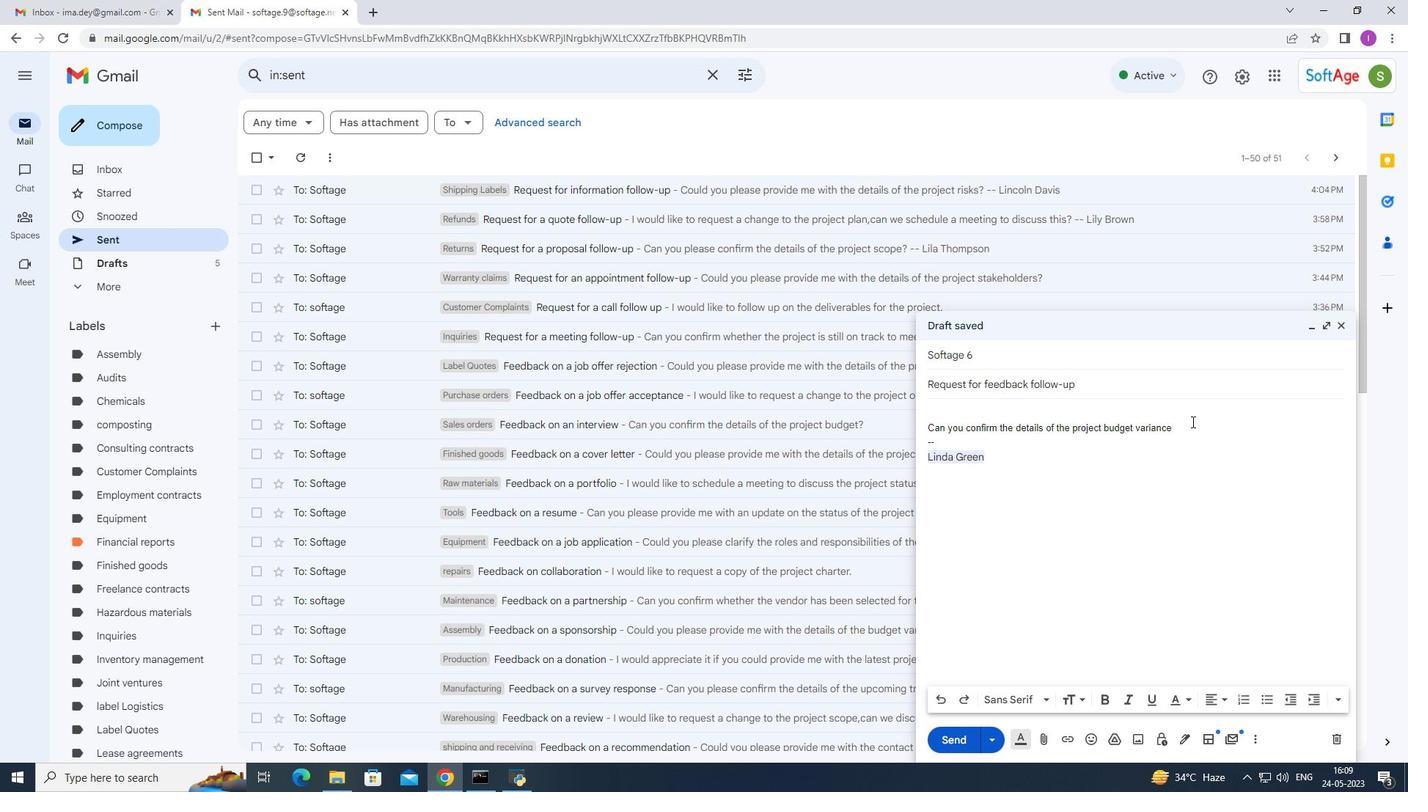 
Action: Mouse moved to (1191, 421)
Screenshot: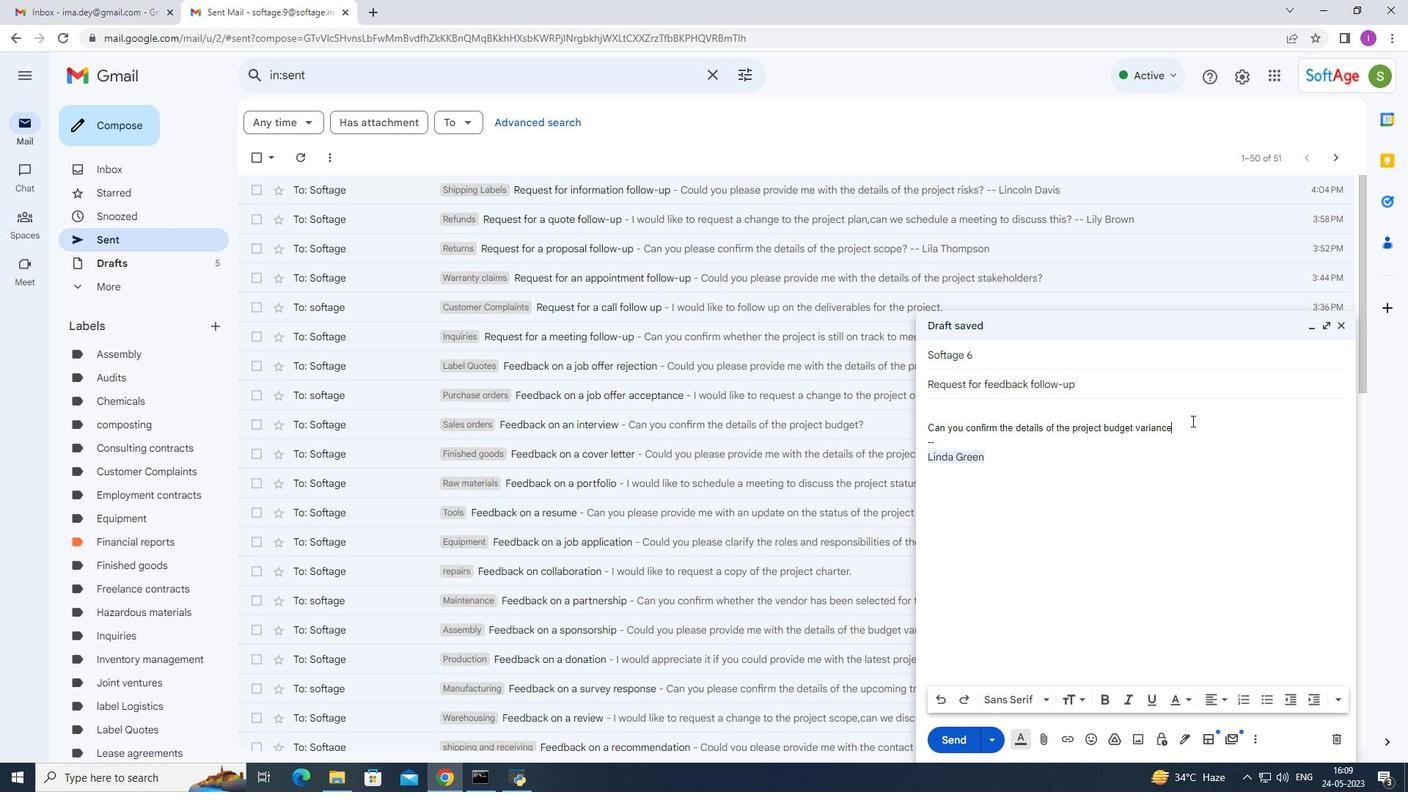 
Action: Key pressed <Key.shift><Key.shift><Key.shift><Key.shift><Key.shift><Key.shift><Key.shift>
Screenshot: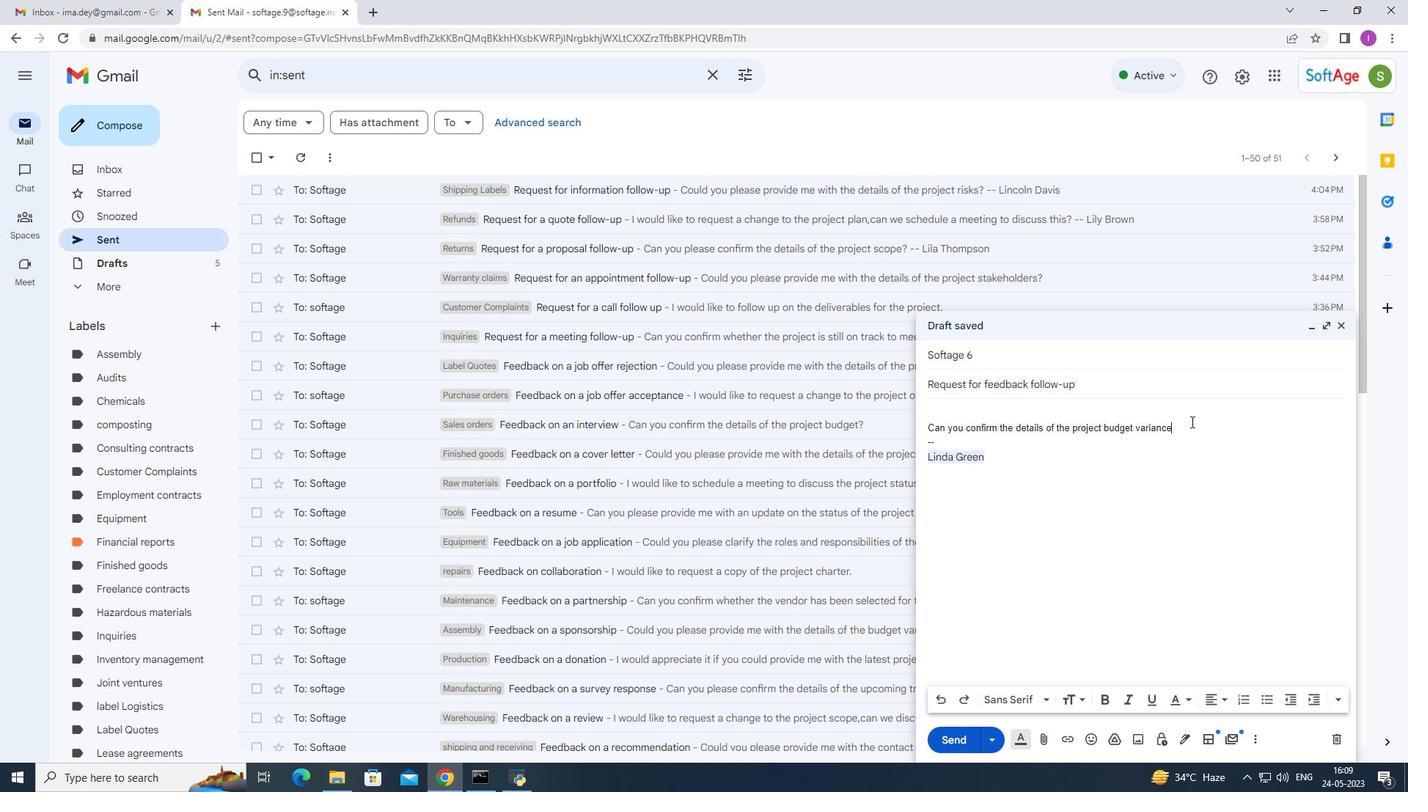 
Action: Mouse moved to (1190, 433)
Screenshot: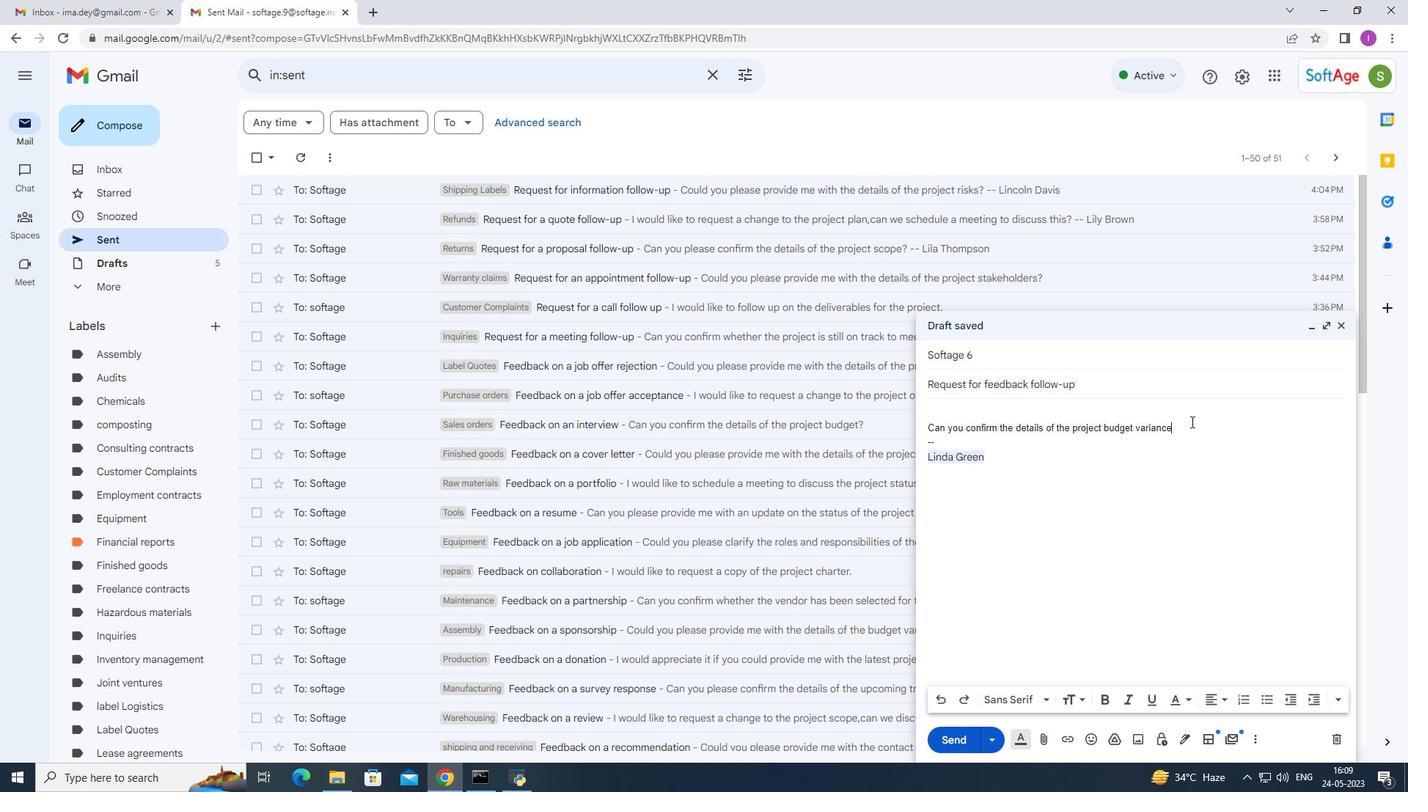
Action: Key pressed <Key.shift>
Screenshot: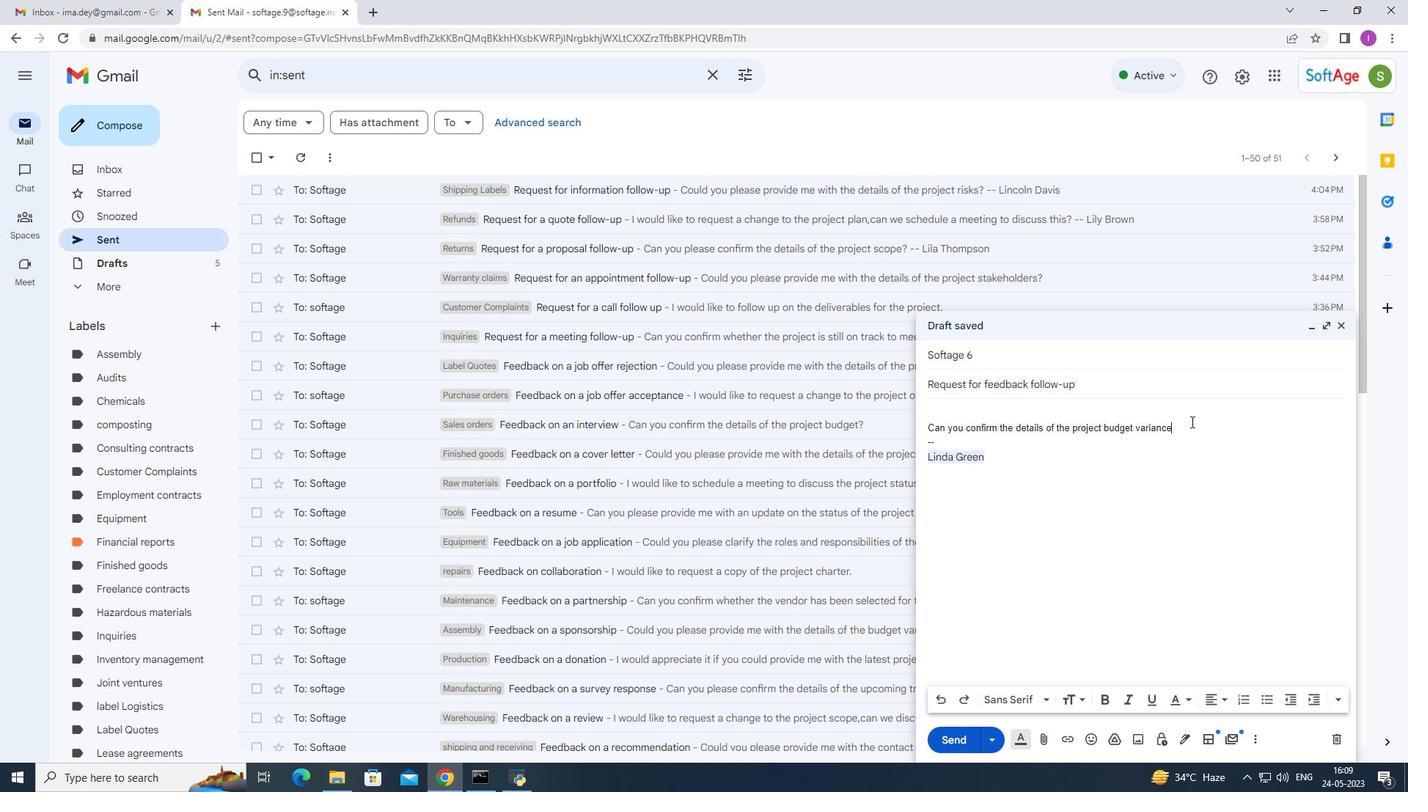 
Action: Mouse moved to (1193, 440)
Screenshot: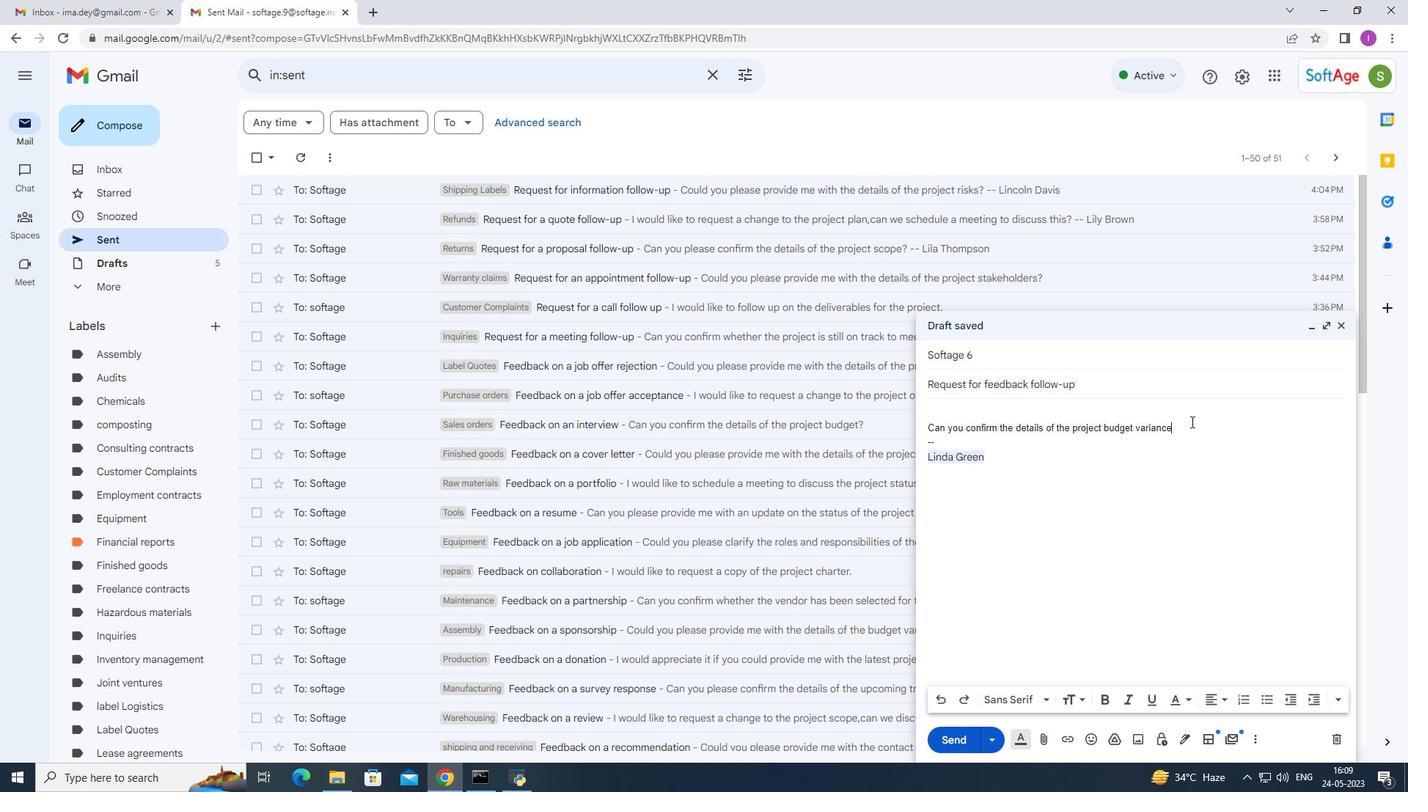 
Action: Key pressed <Key.shift><Key.shift><Key.shift><Key.shift><Key.shift><Key.shift><Key.shift><Key.shift><Key.shift><Key.shift><Key.shift><Key.shift><Key.shift><Key.shift><Key.shift><Key.shift><Key.shift><Key.shift><Key.shift><Key.shift><Key.shift><Key.shift><Key.shift><Key.shift>?
Screenshot: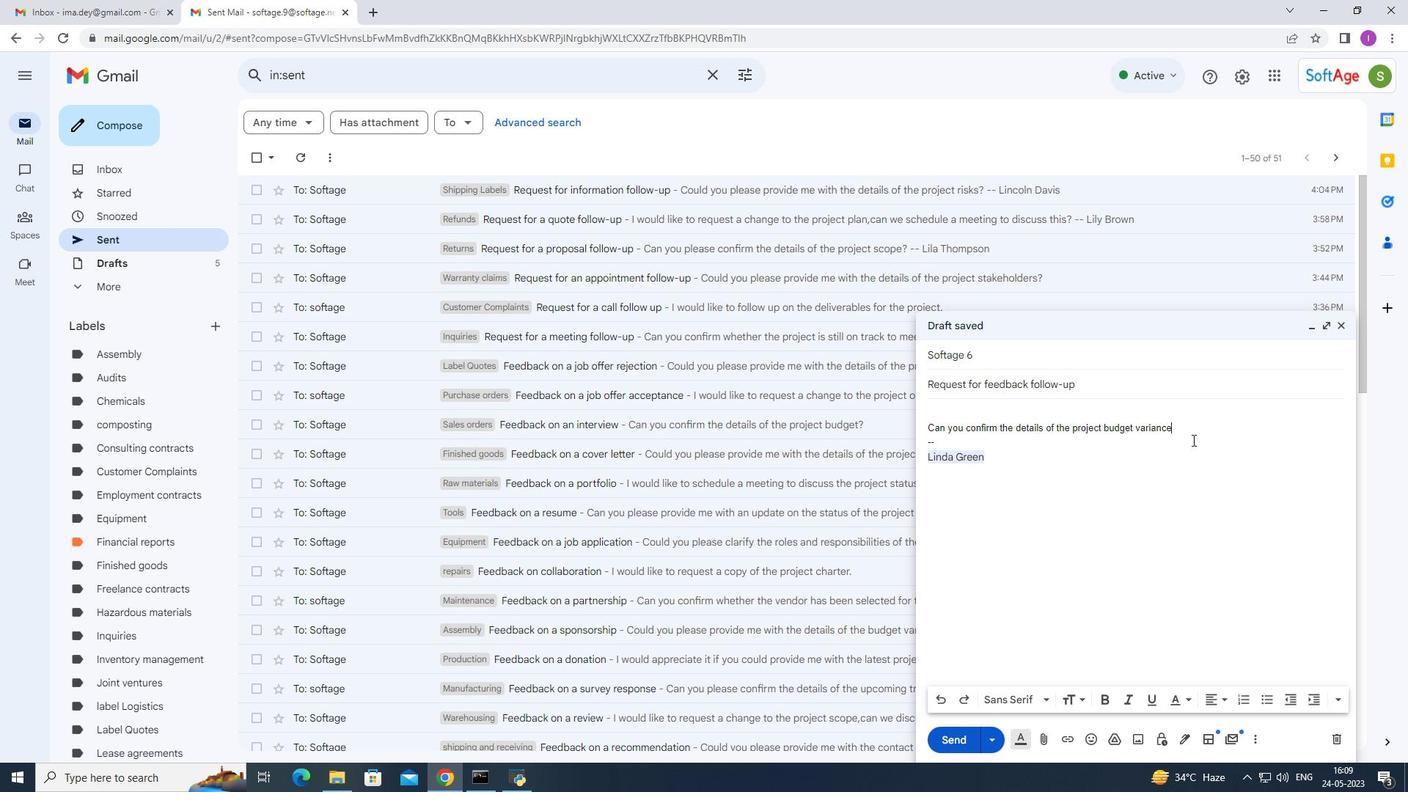 
Action: Mouse moved to (994, 463)
Screenshot: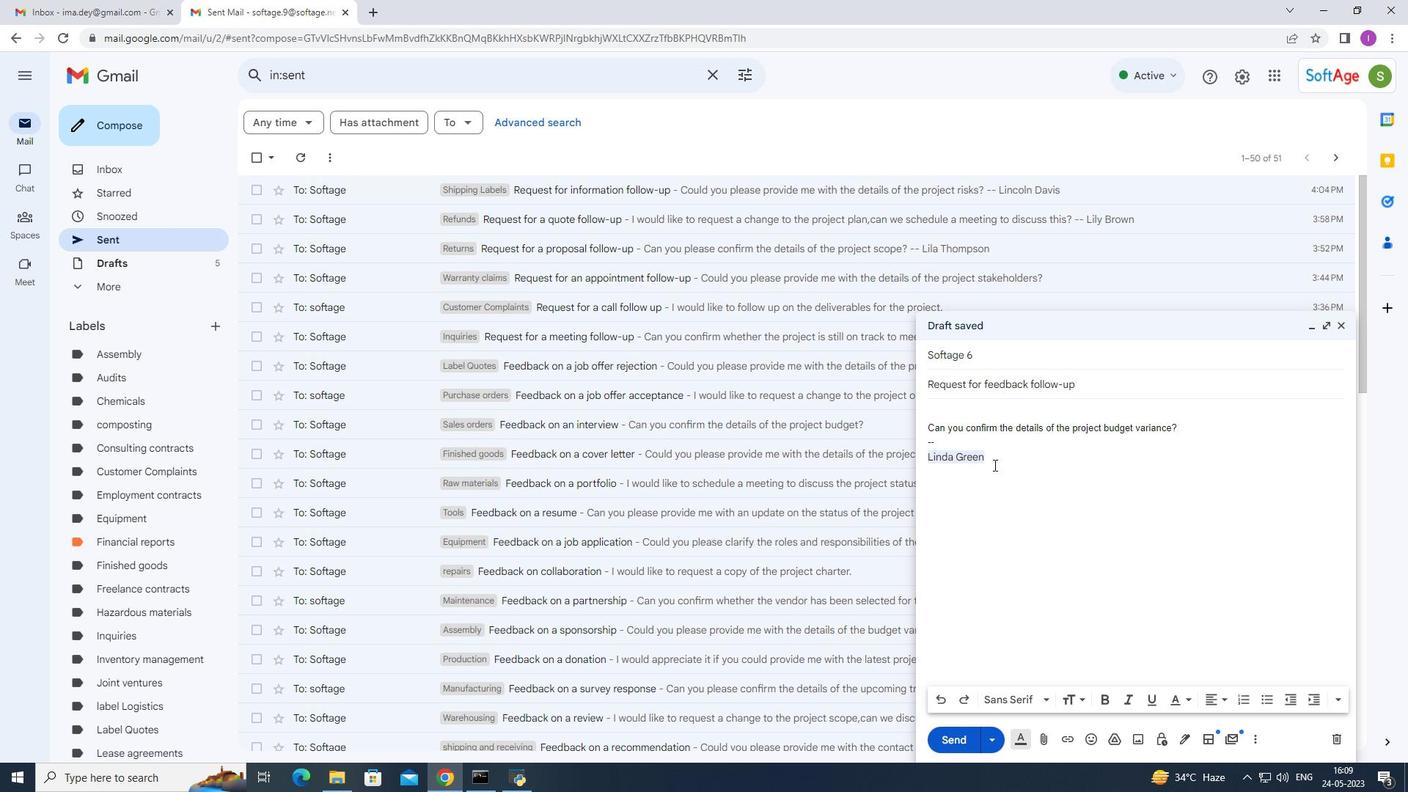 
Action: Mouse pressed left at (994, 463)
Screenshot: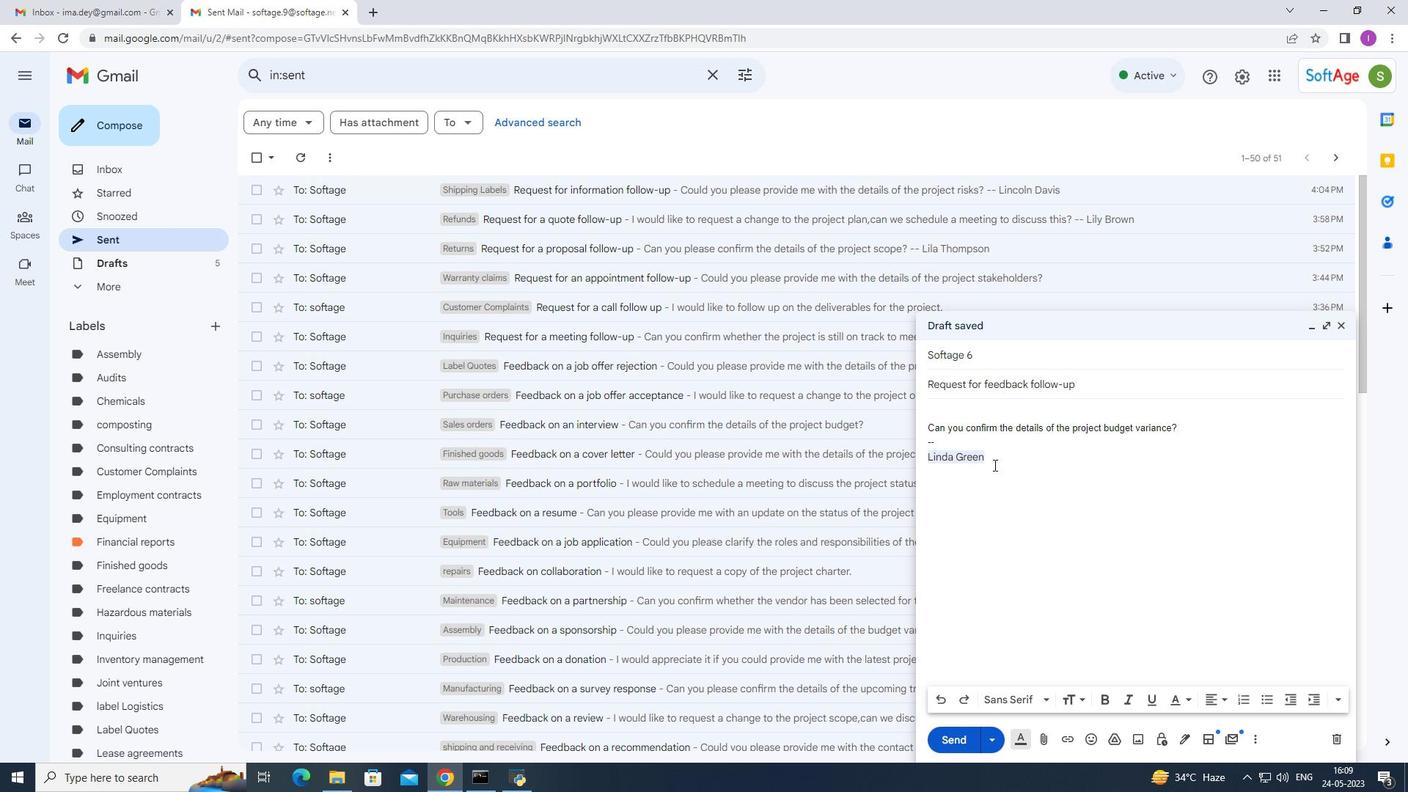 
Action: Mouse moved to (916, 432)
Screenshot: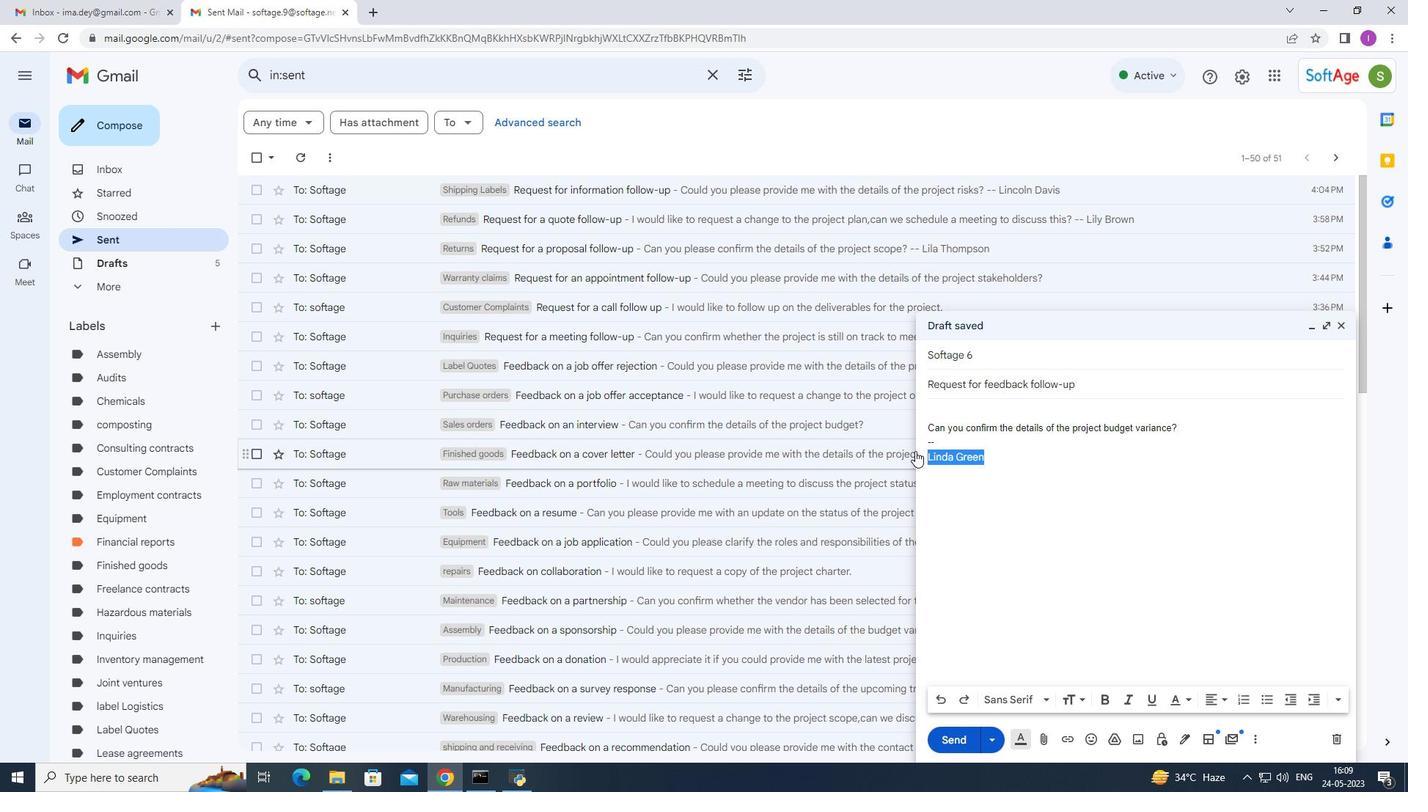 
Action: Mouse pressed left at (916, 432)
Screenshot: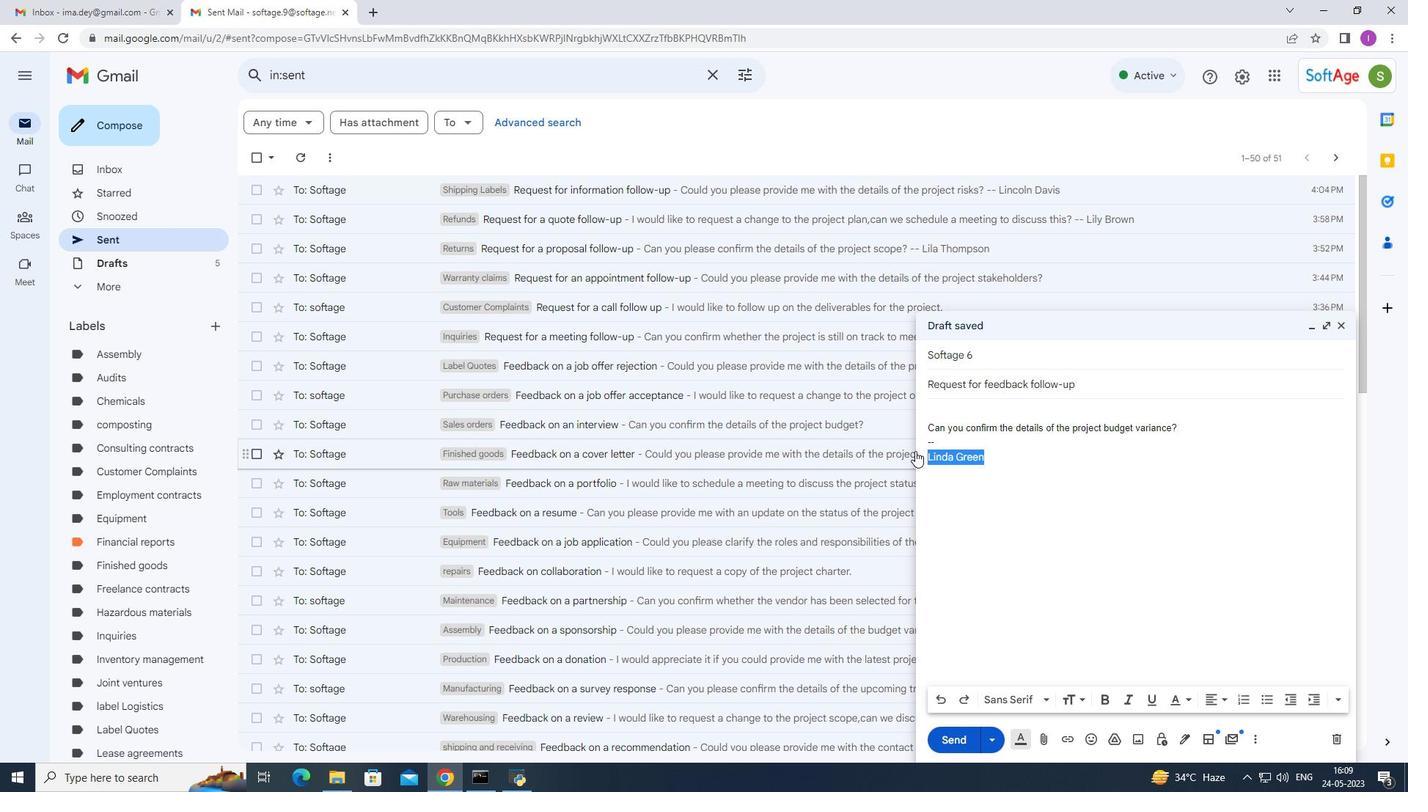 
Action: Mouse moved to (919, 426)
Screenshot: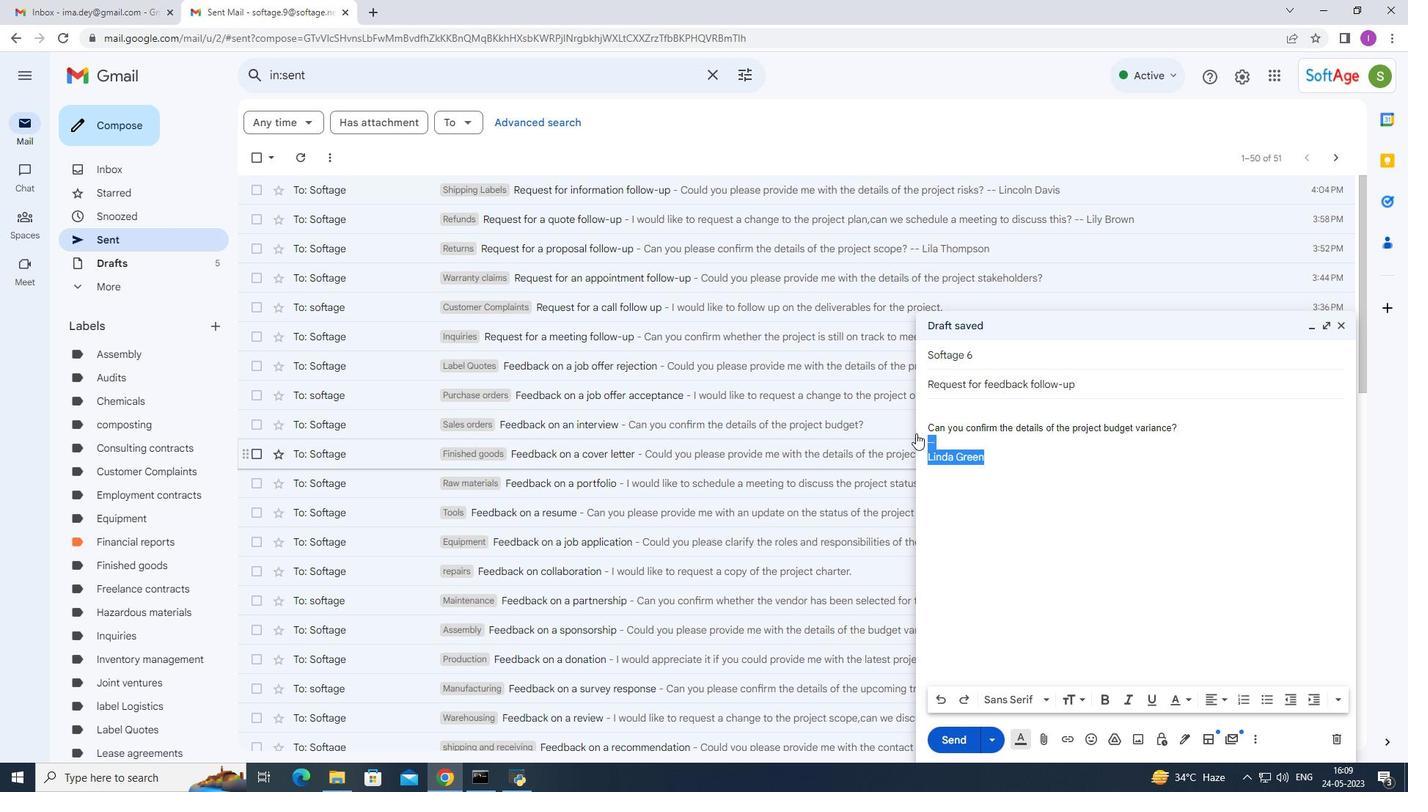 
Action: Mouse pressed left at (919, 426)
Screenshot: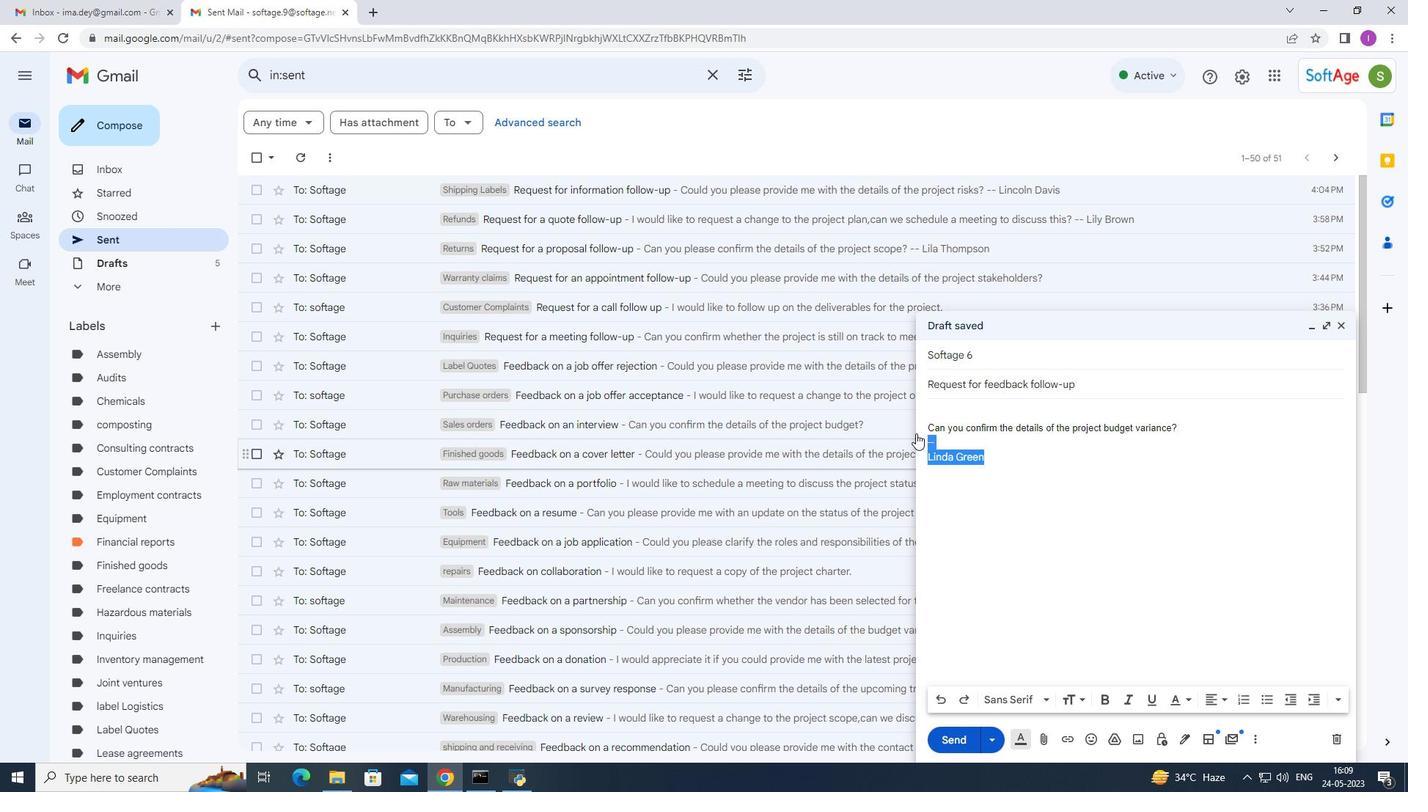 
Action: Mouse moved to (1019, 467)
Screenshot: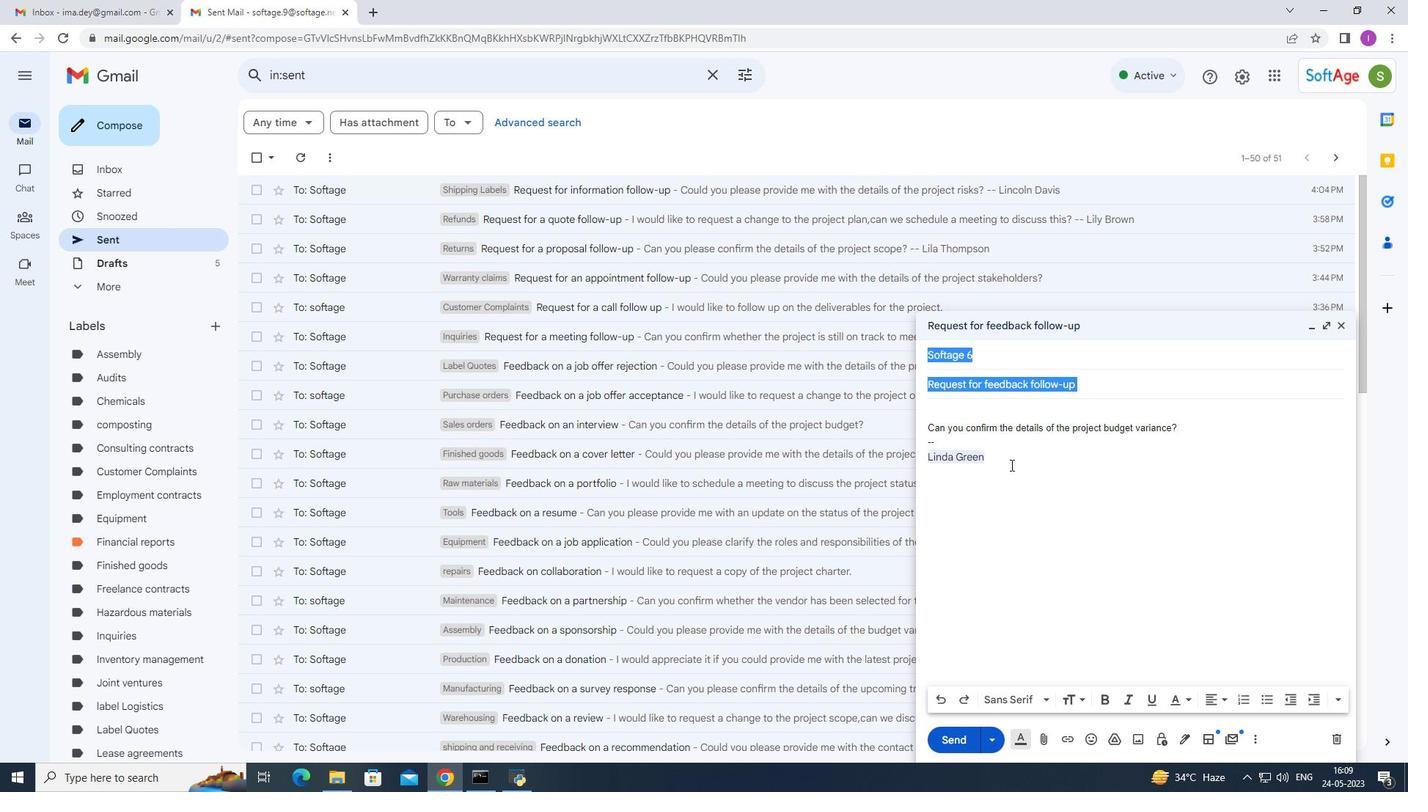 
Action: Mouse pressed left at (1019, 467)
Screenshot: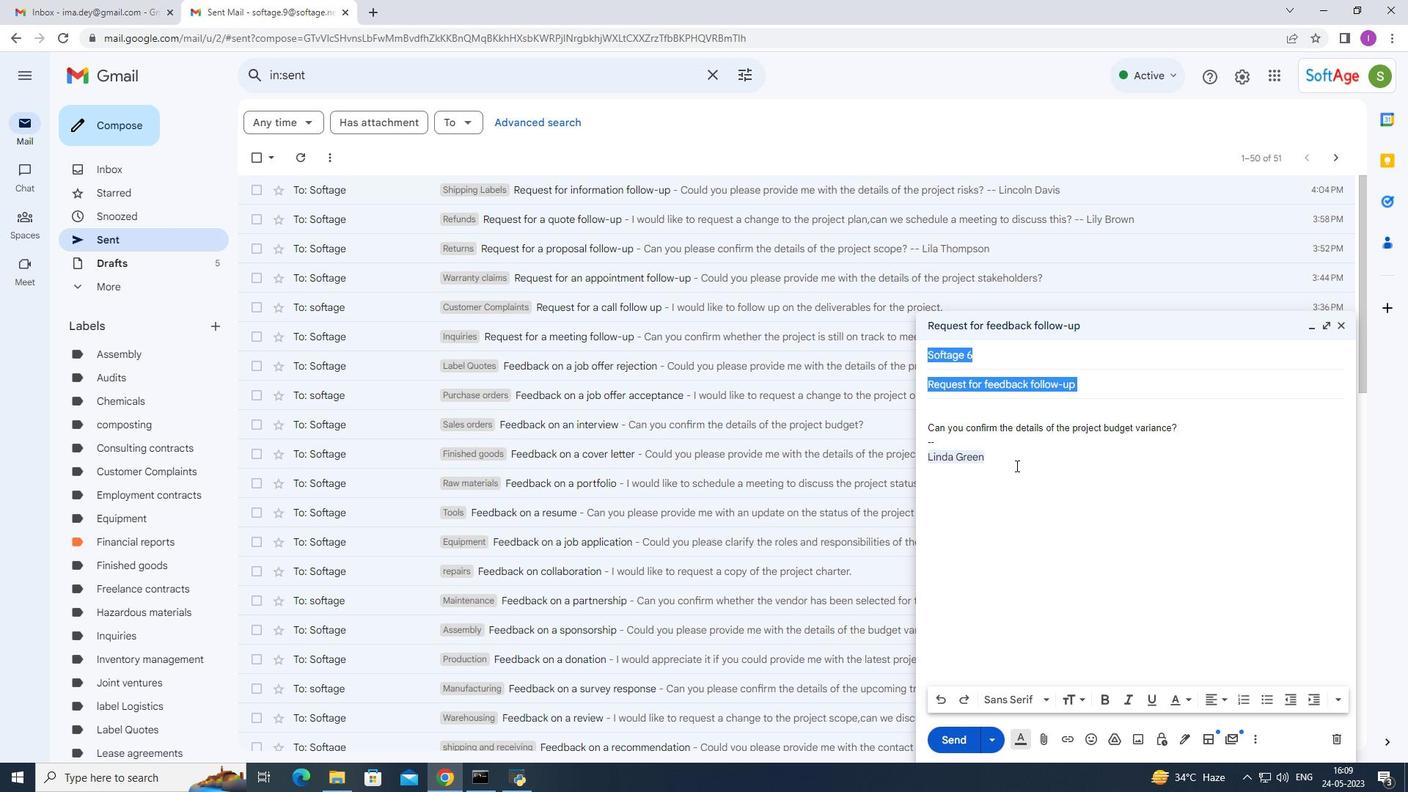 
Action: Mouse moved to (992, 461)
Screenshot: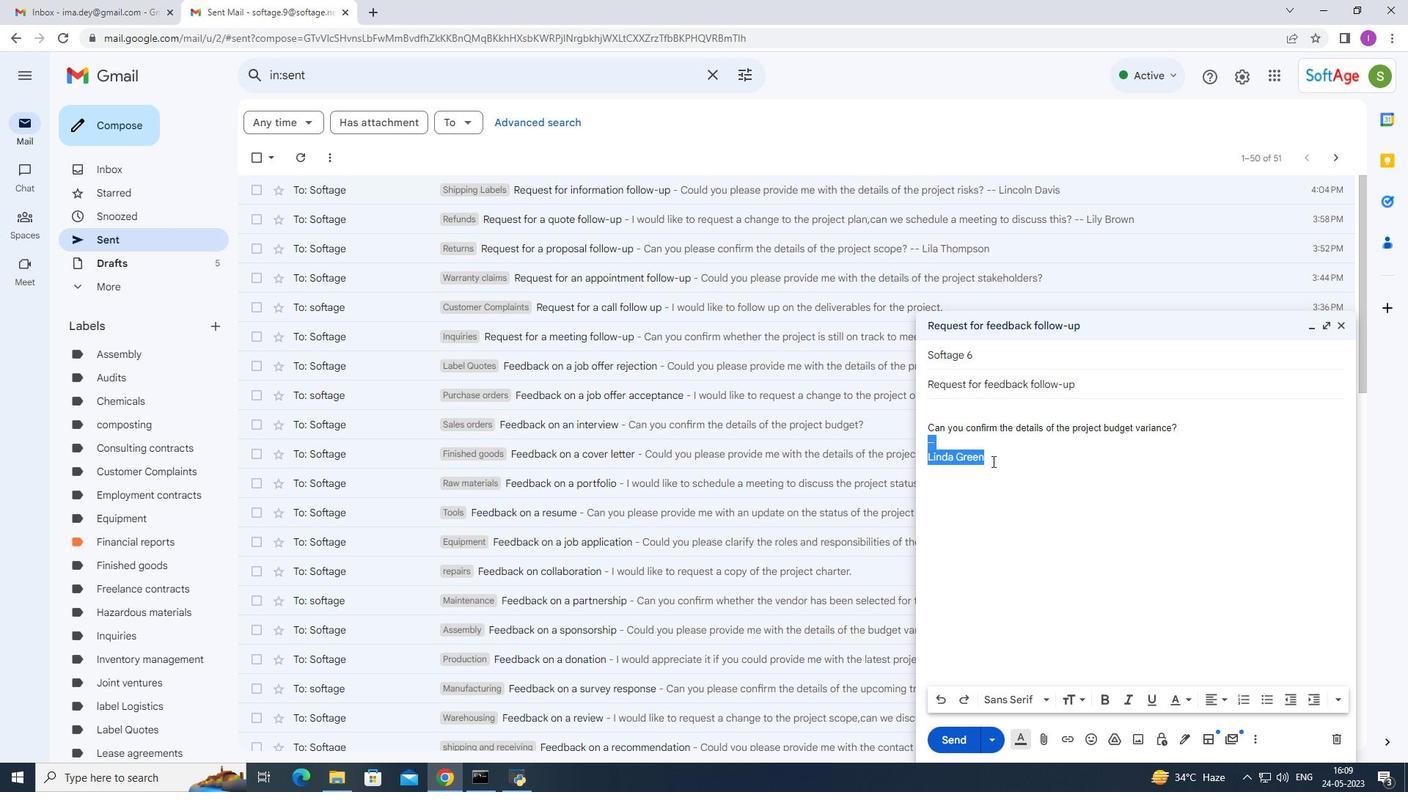 
Action: Mouse pressed left at (992, 461)
Screenshot: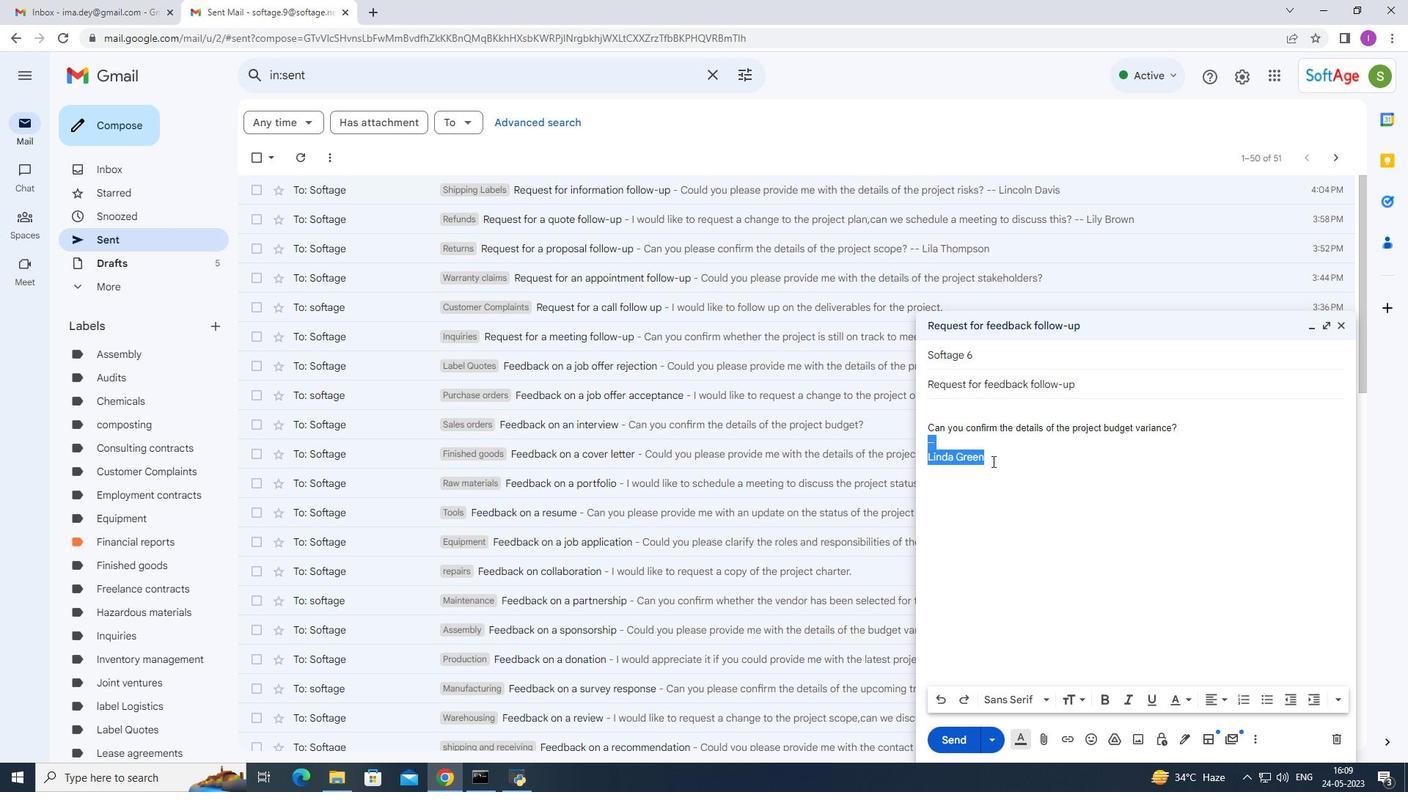 
Action: Mouse moved to (1115, 523)
Screenshot: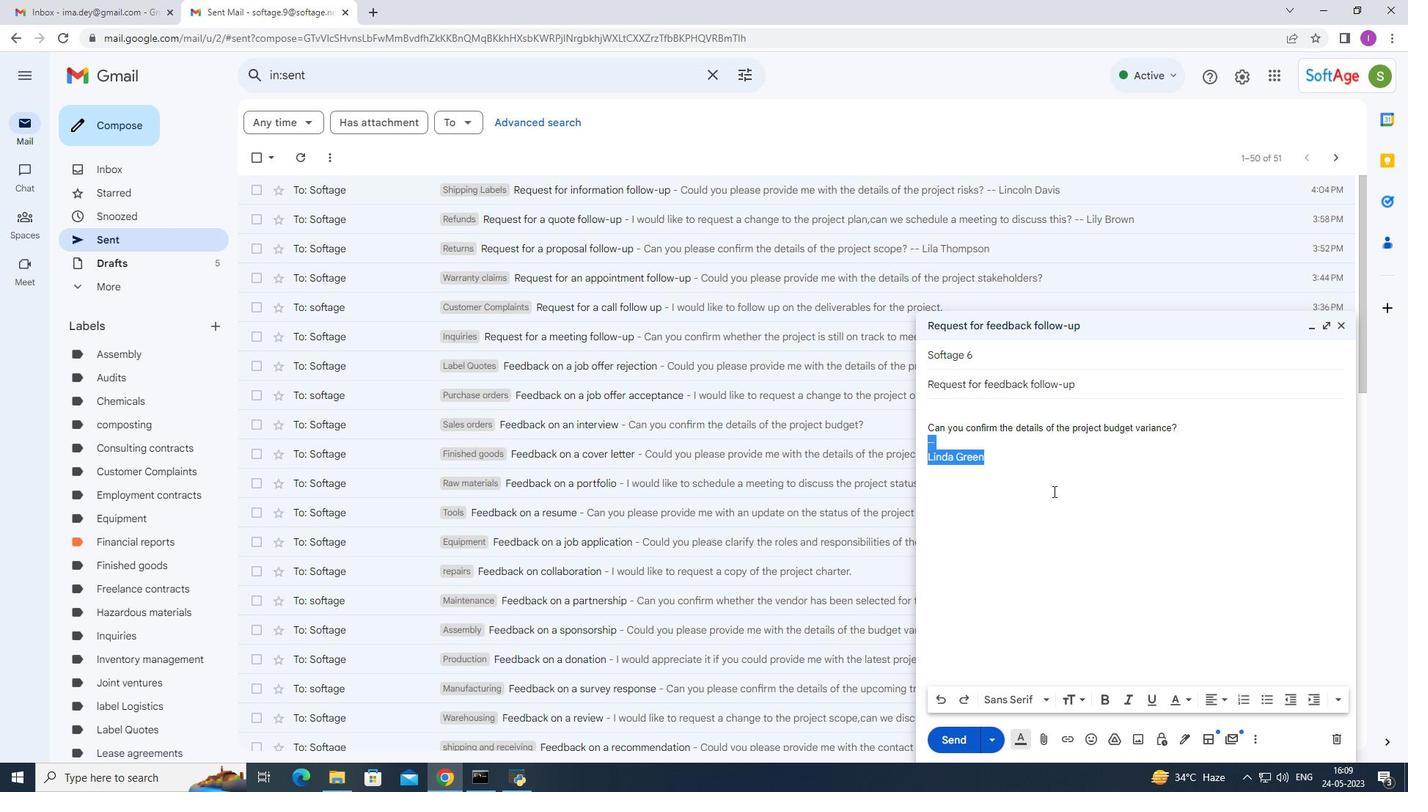 
Action: Mouse pressed left at (1115, 523)
Screenshot: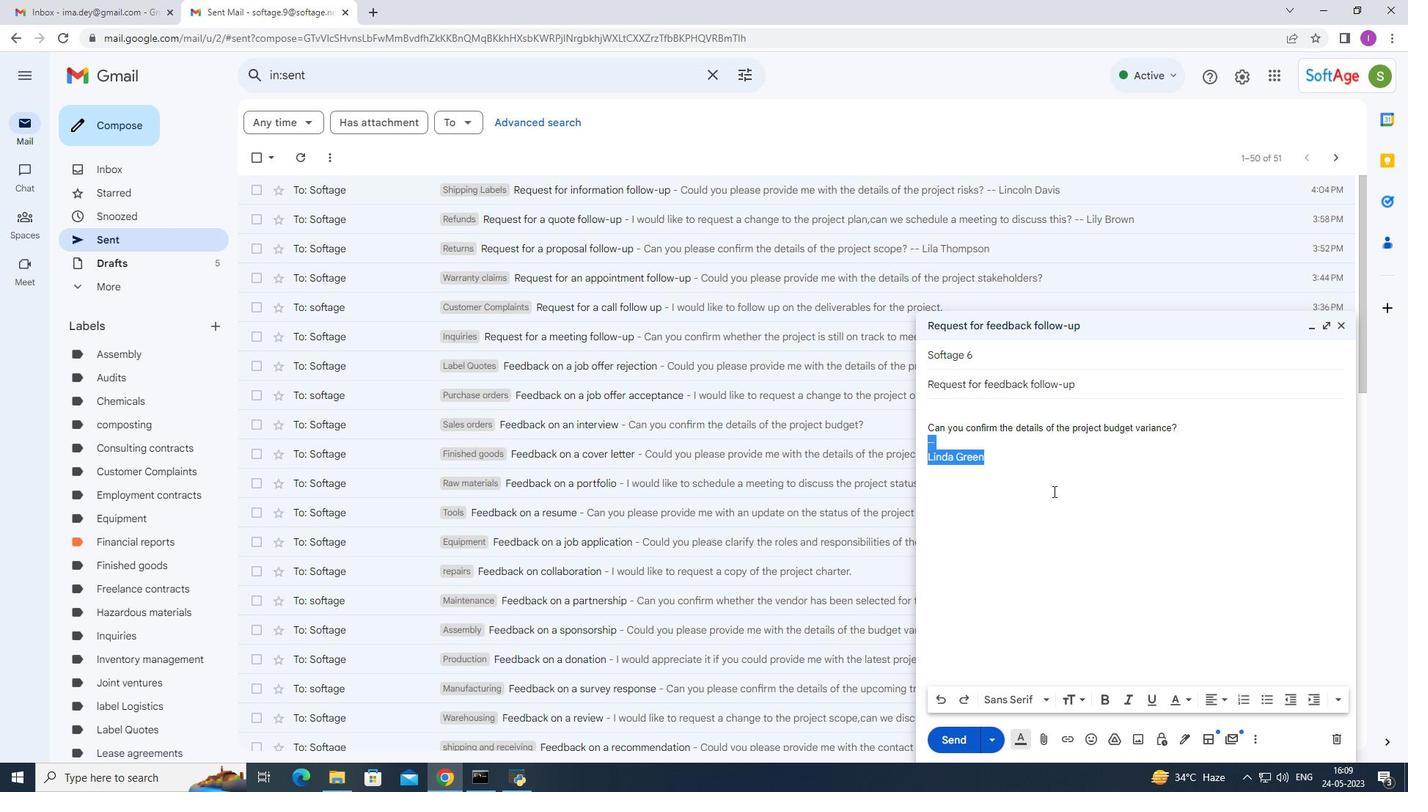 
Action: Mouse pressed left at (1115, 523)
Screenshot: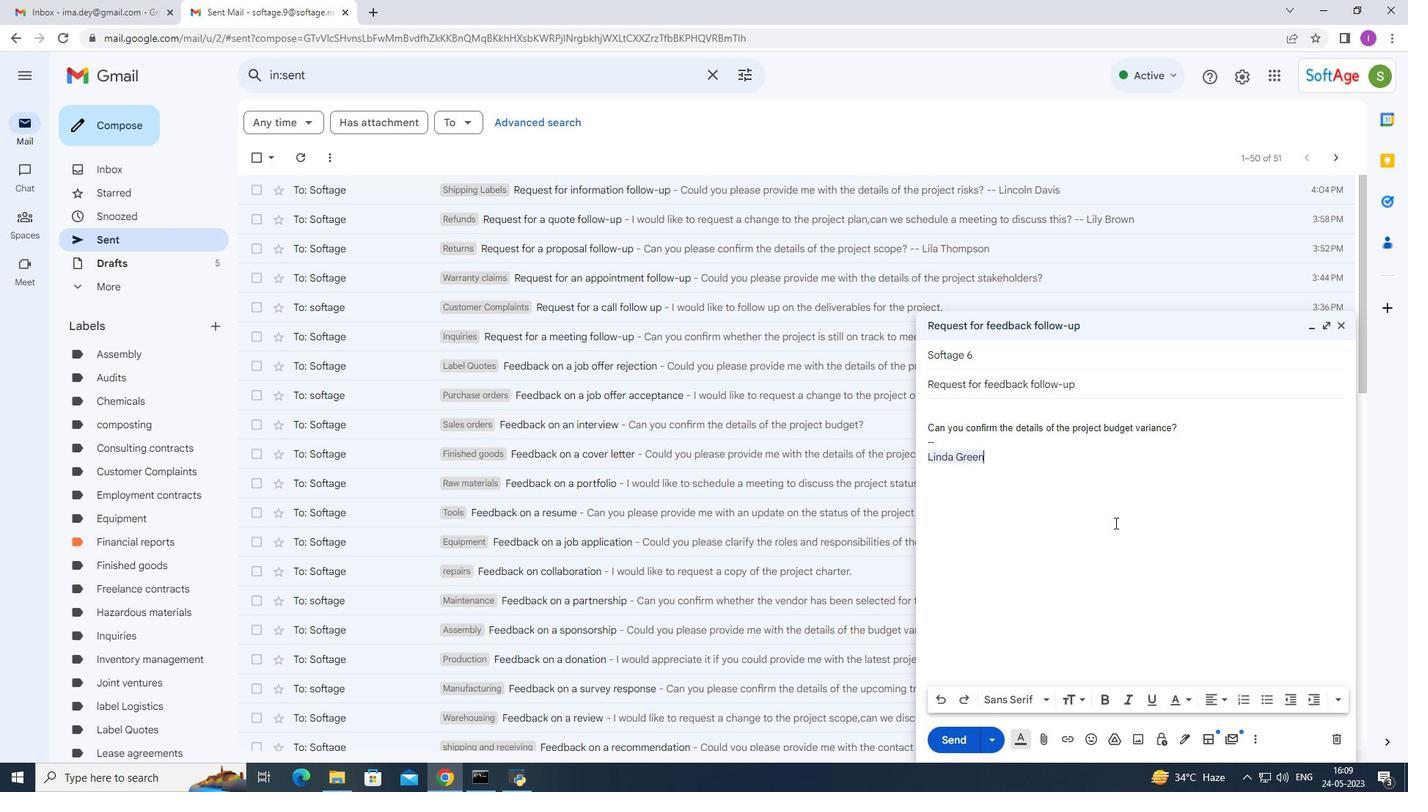 
Action: Mouse moved to (1007, 468)
Screenshot: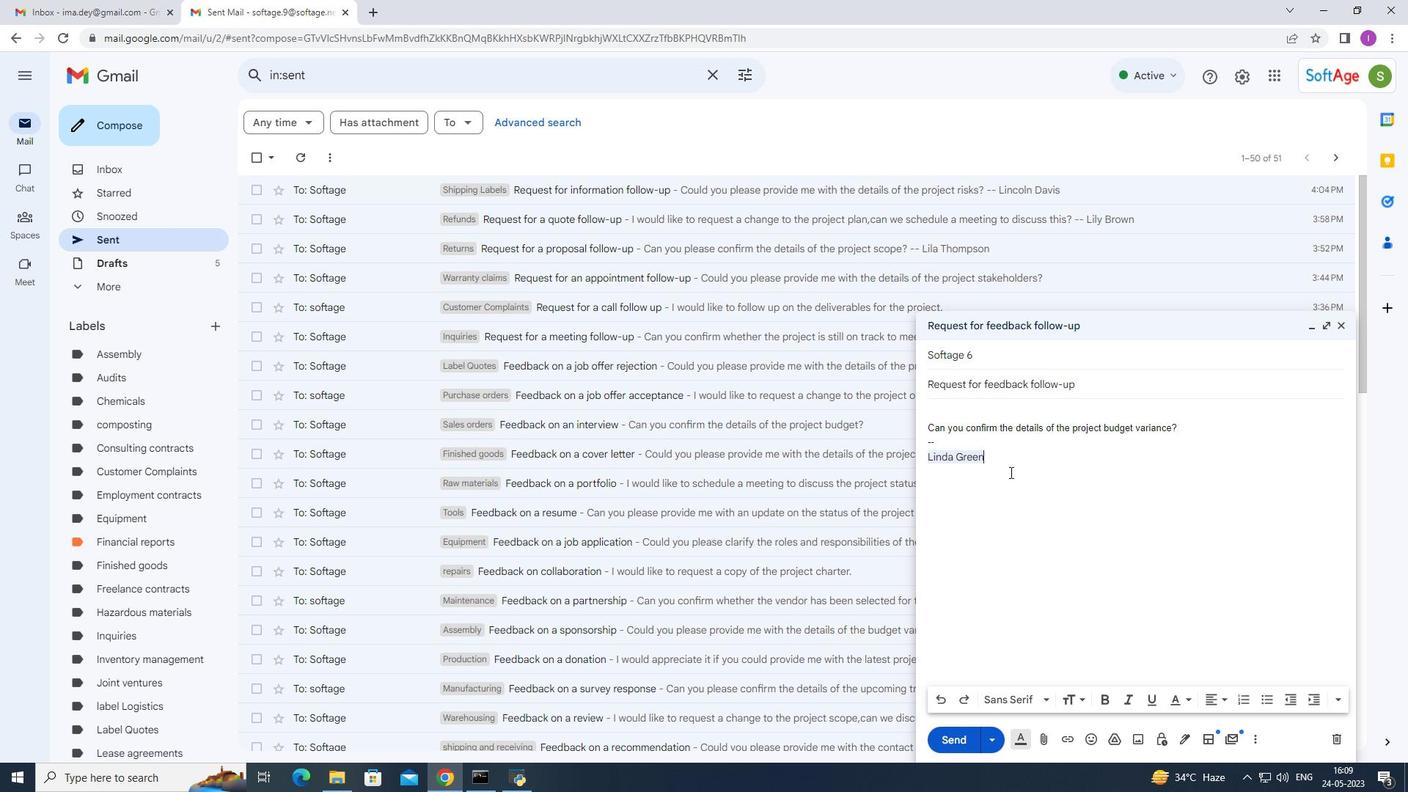 
Action: Mouse pressed left at (1007, 468)
Screenshot: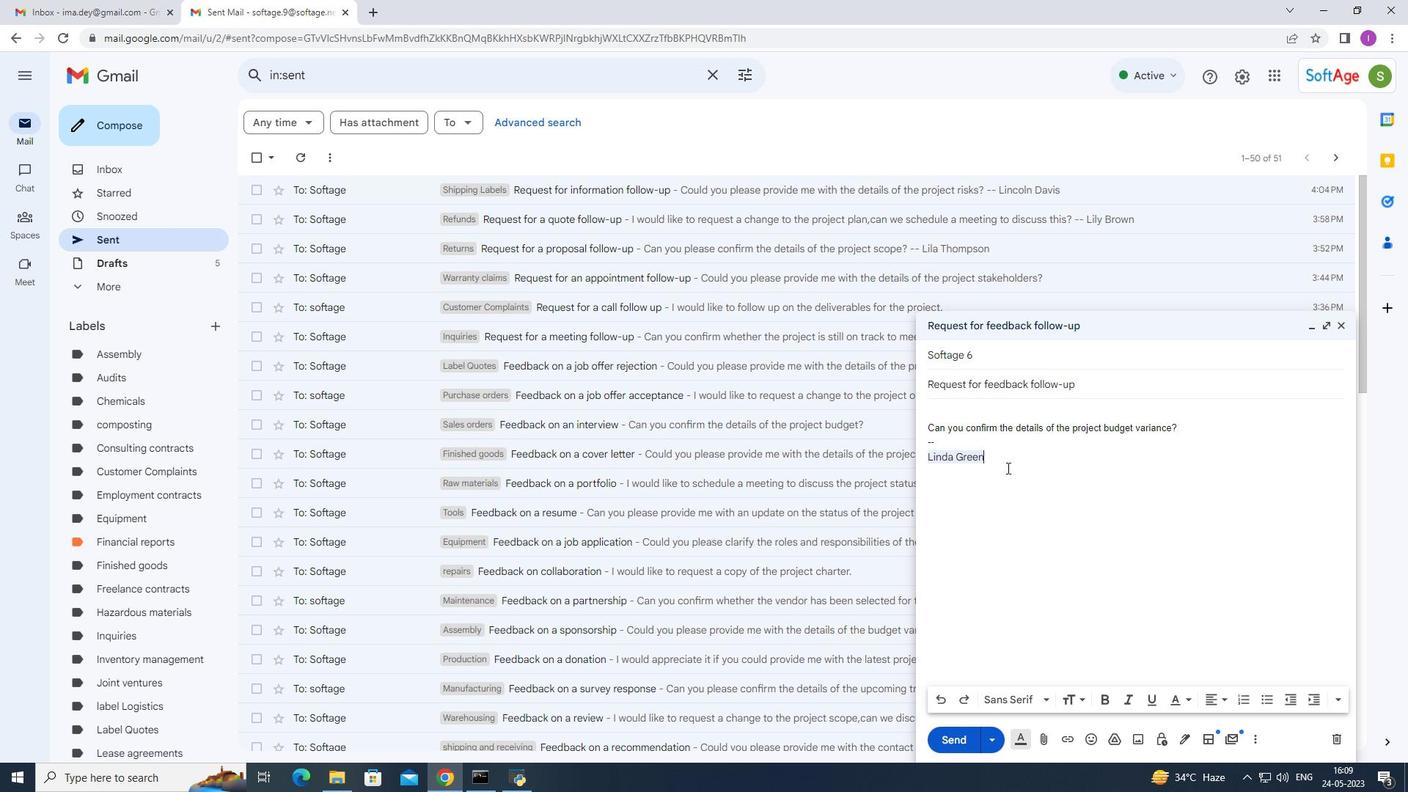 
Action: Mouse moved to (1336, 696)
Screenshot: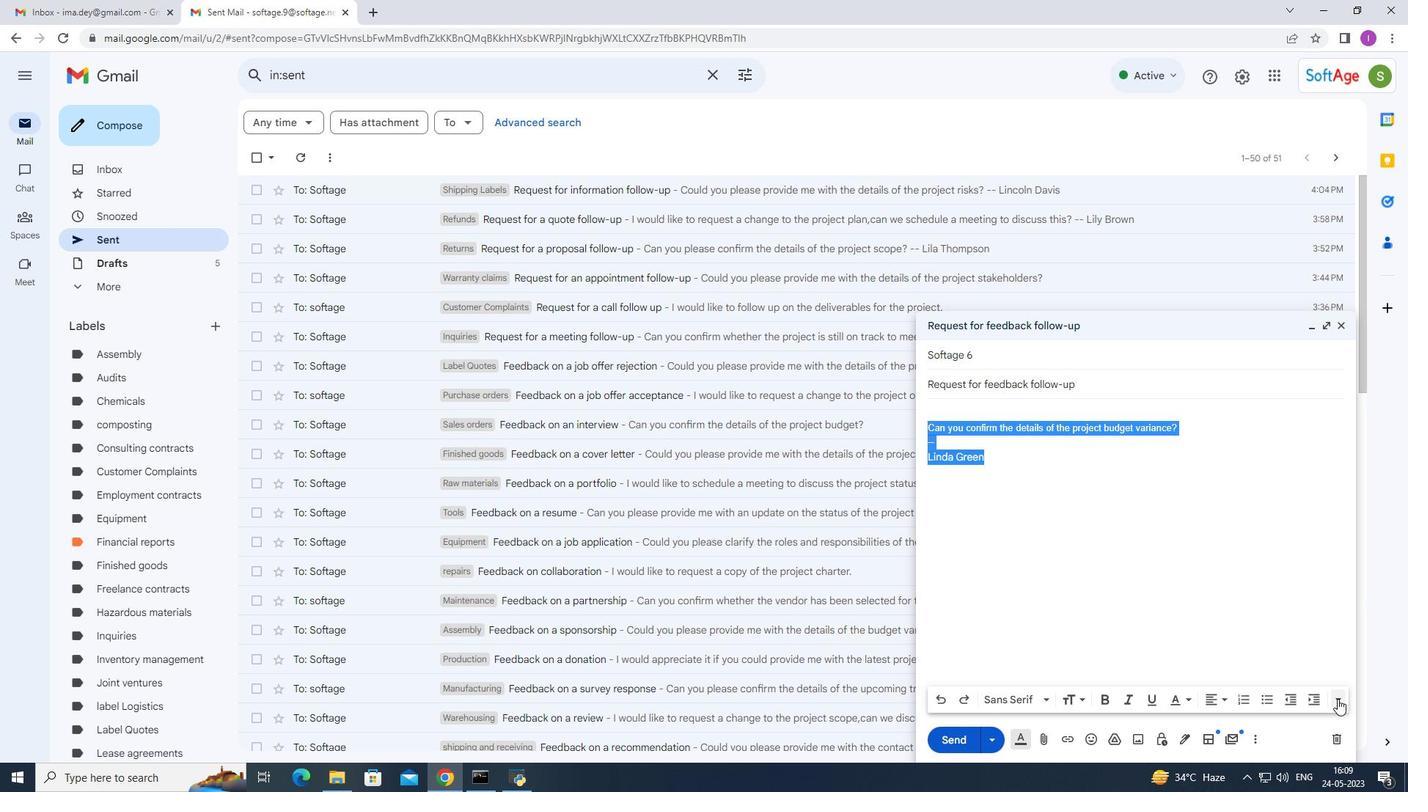 
Action: Mouse pressed left at (1336, 696)
Screenshot: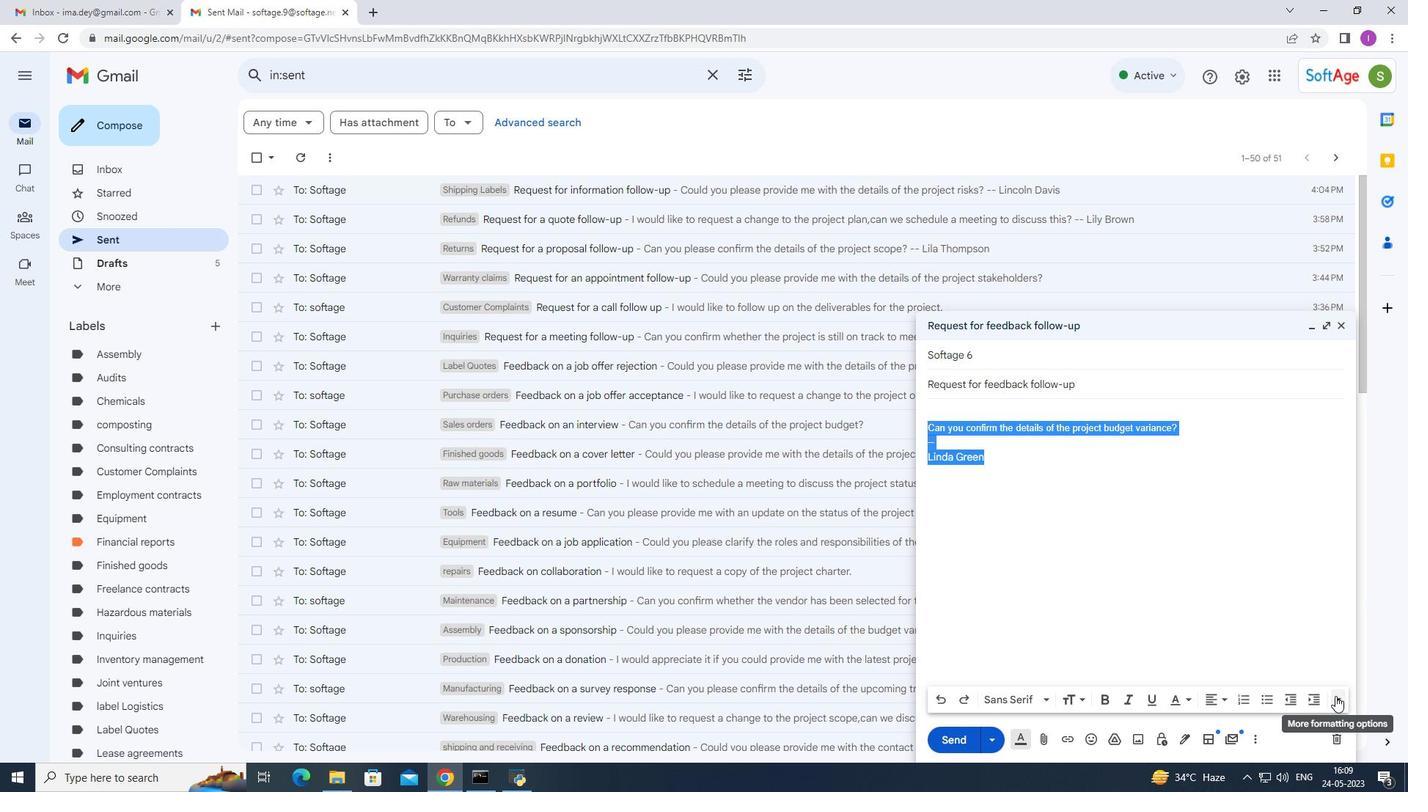 
Action: Mouse moved to (1339, 634)
Screenshot: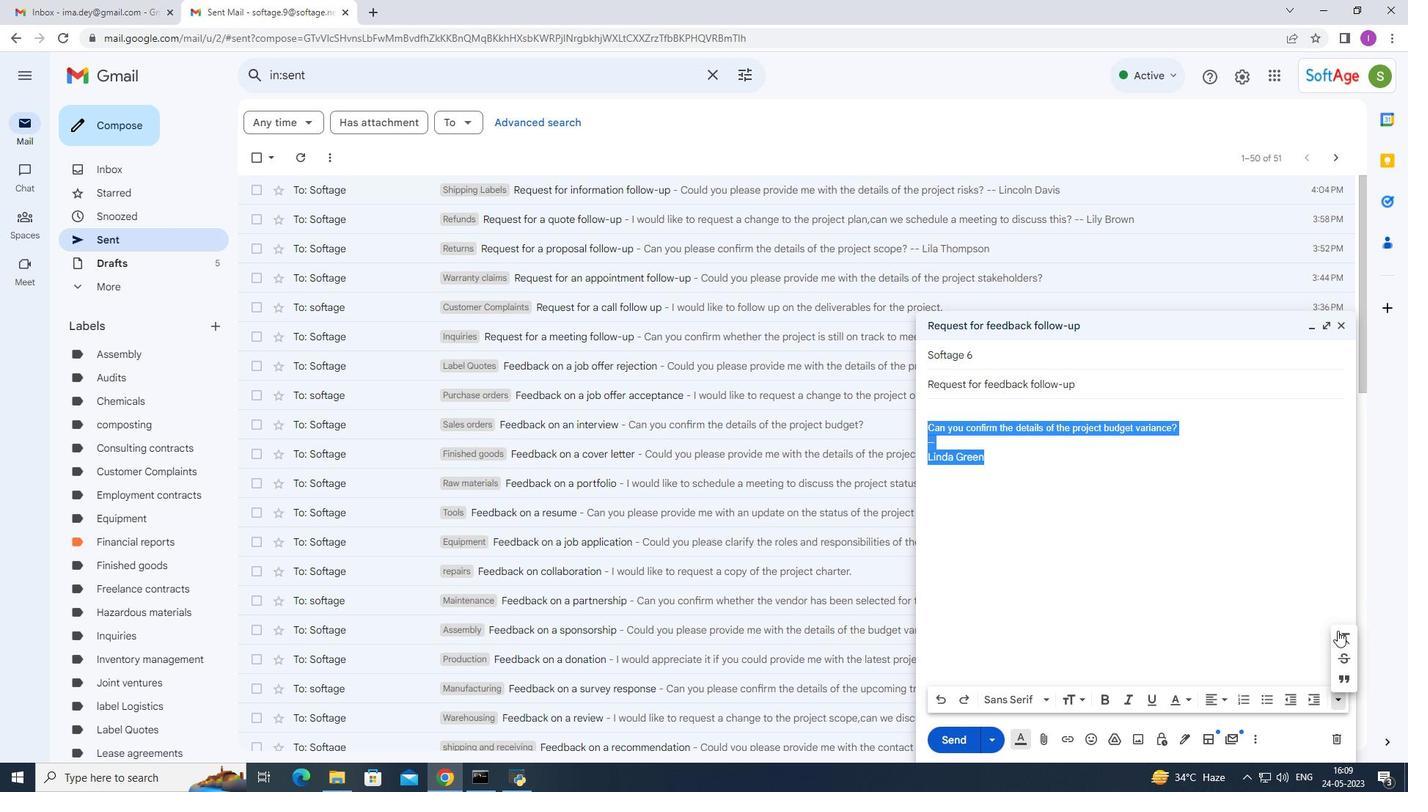 
Action: Mouse pressed left at (1339, 634)
Screenshot: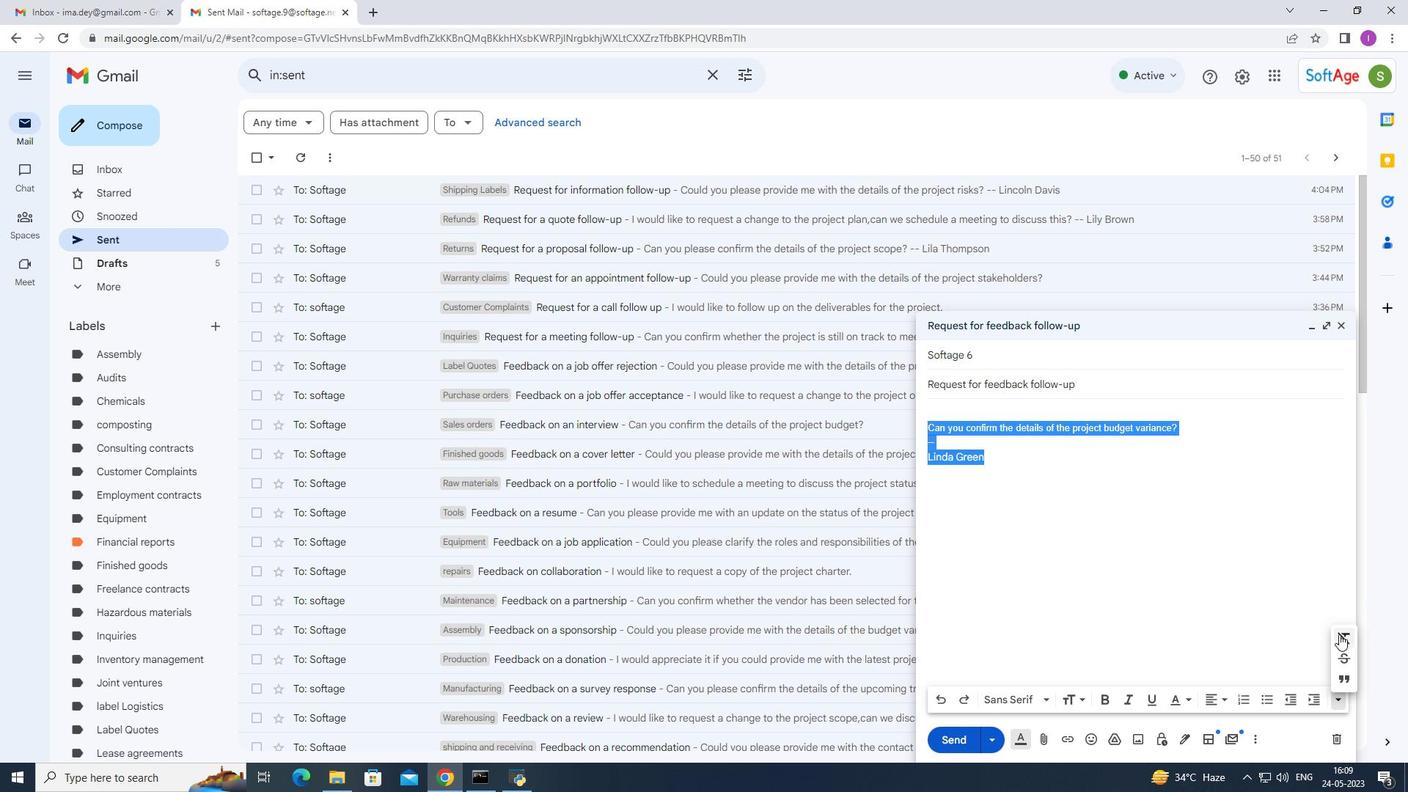 
Action: Mouse moved to (942, 698)
Screenshot: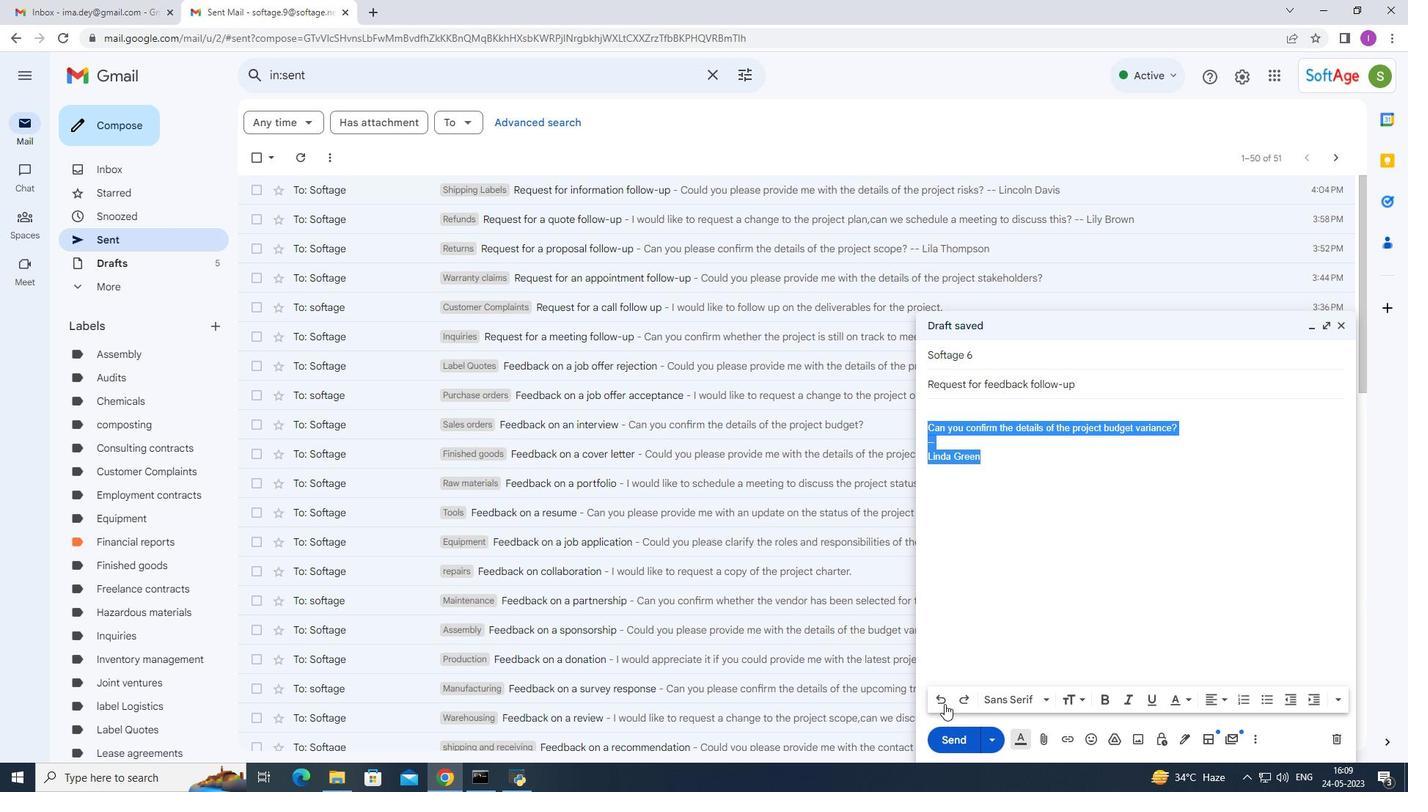 
Action: Mouse pressed left at (942, 698)
Screenshot: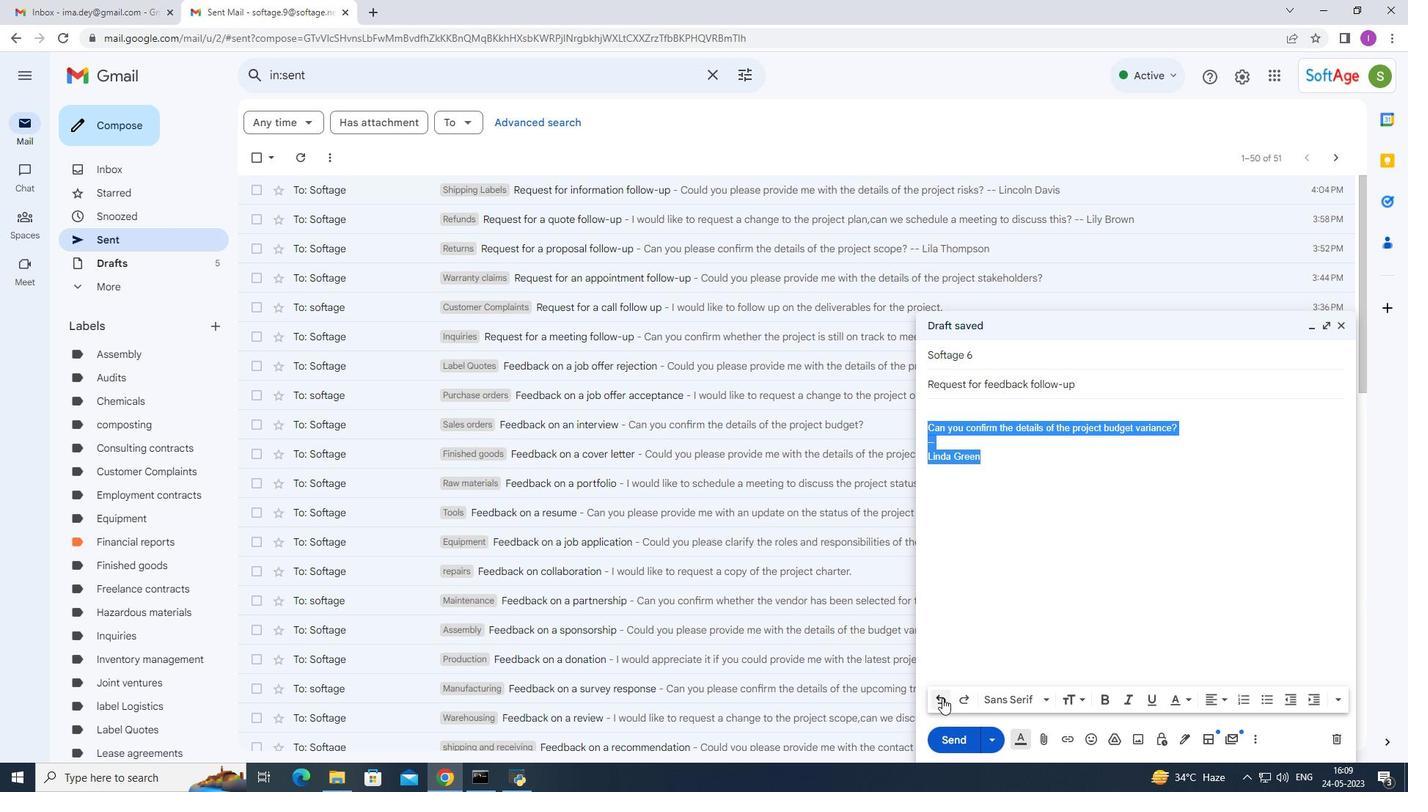 
Action: Mouse moved to (967, 745)
Screenshot: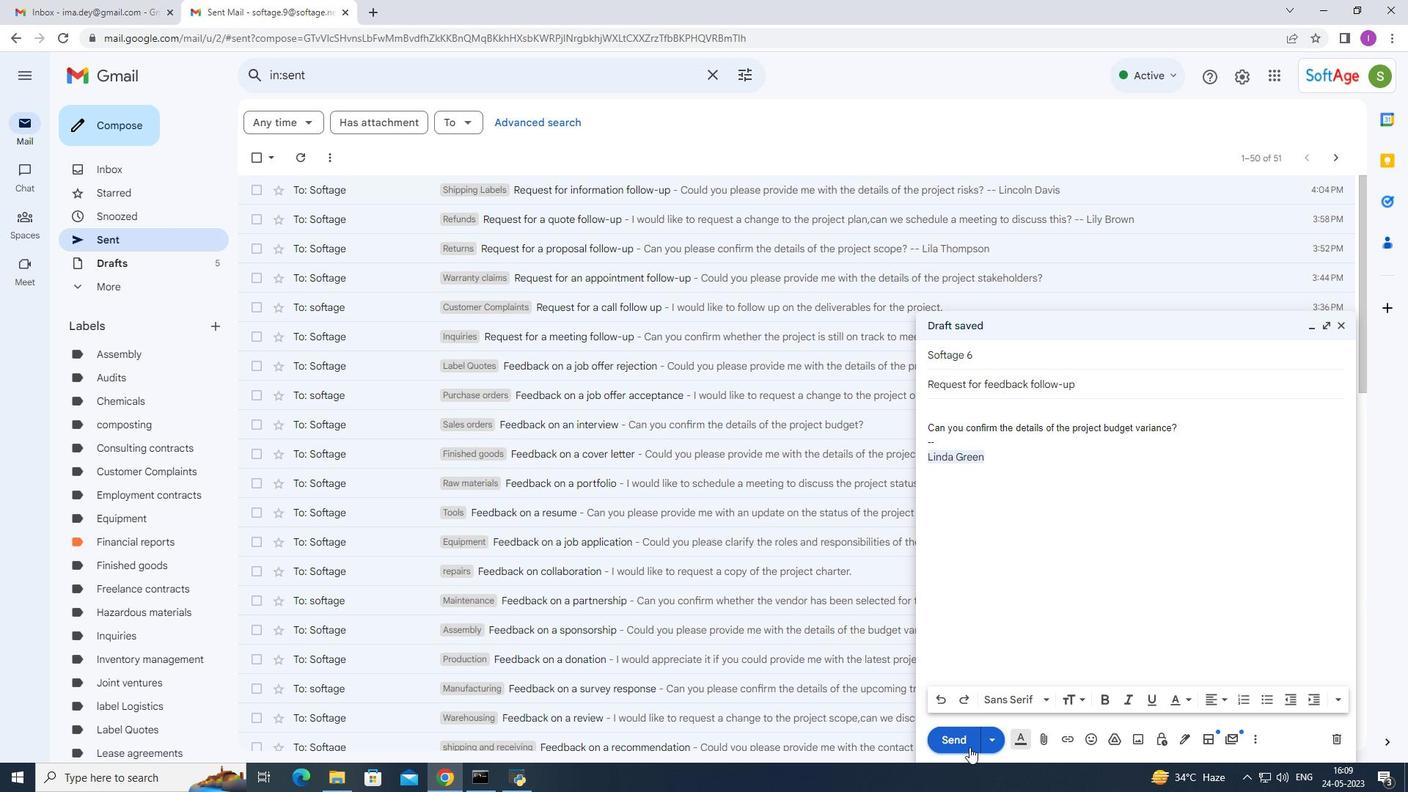
Action: Mouse pressed left at (967, 745)
Screenshot: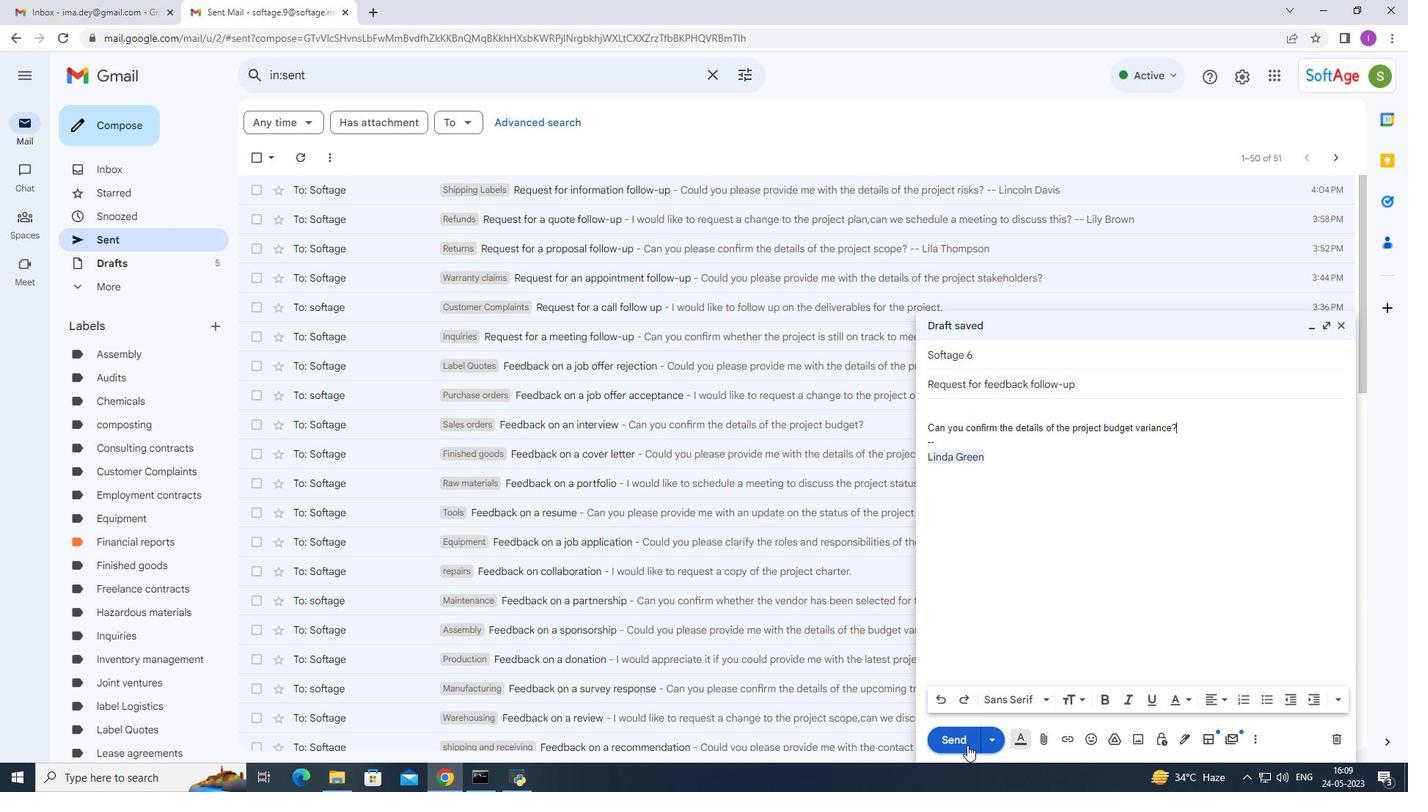 
Action: Mouse moved to (458, 184)
Screenshot: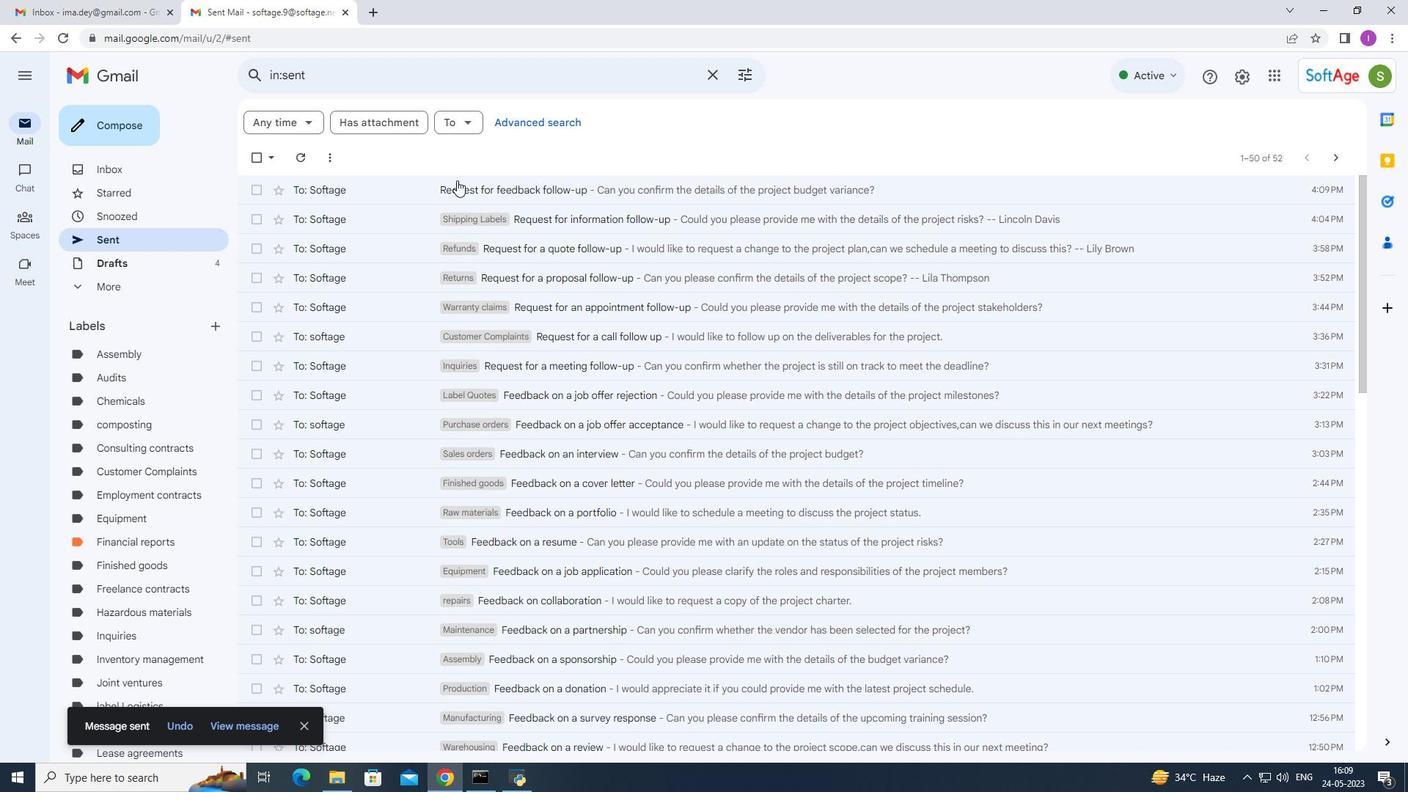 
Action: Mouse pressed right at (458, 184)
Screenshot: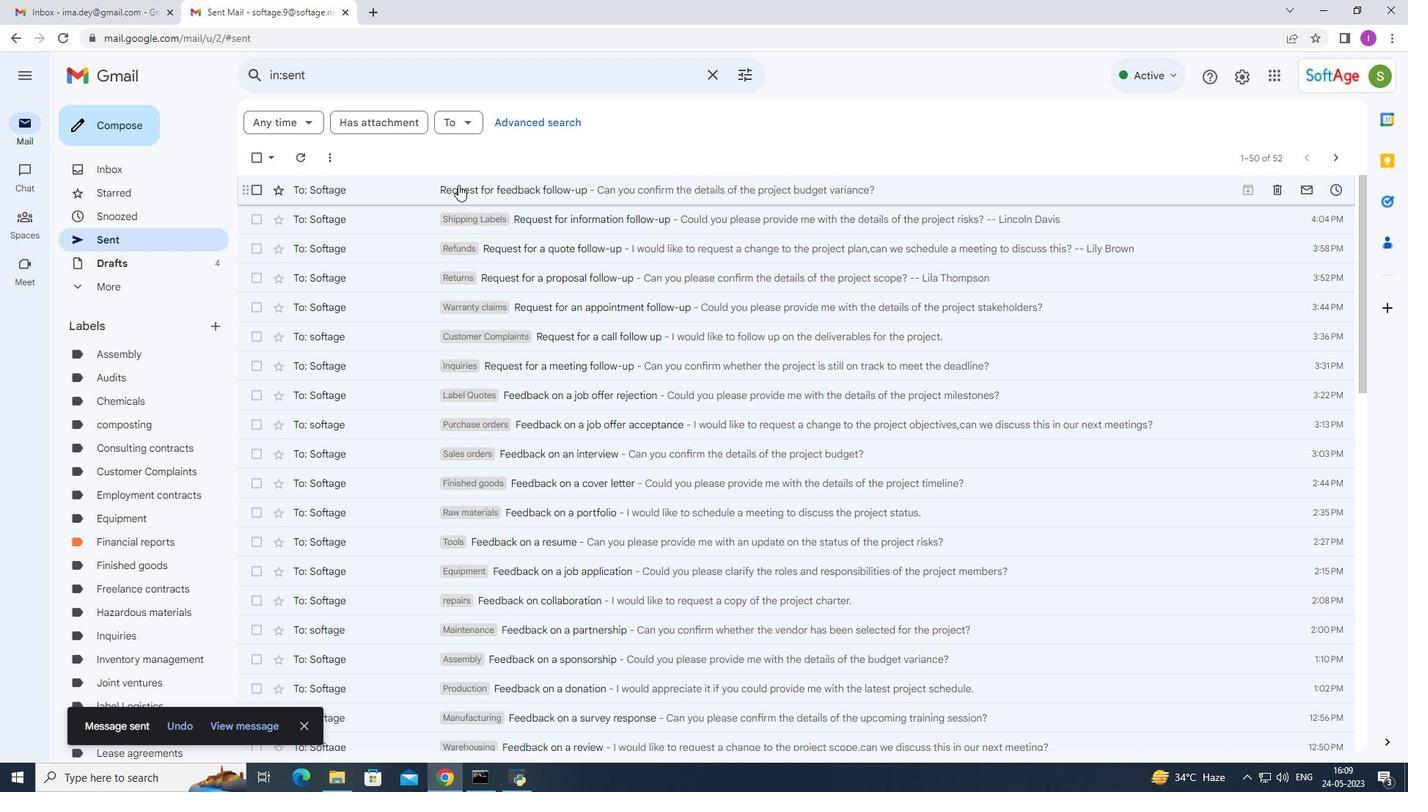 
Action: Mouse moved to (696, 702)
Screenshot: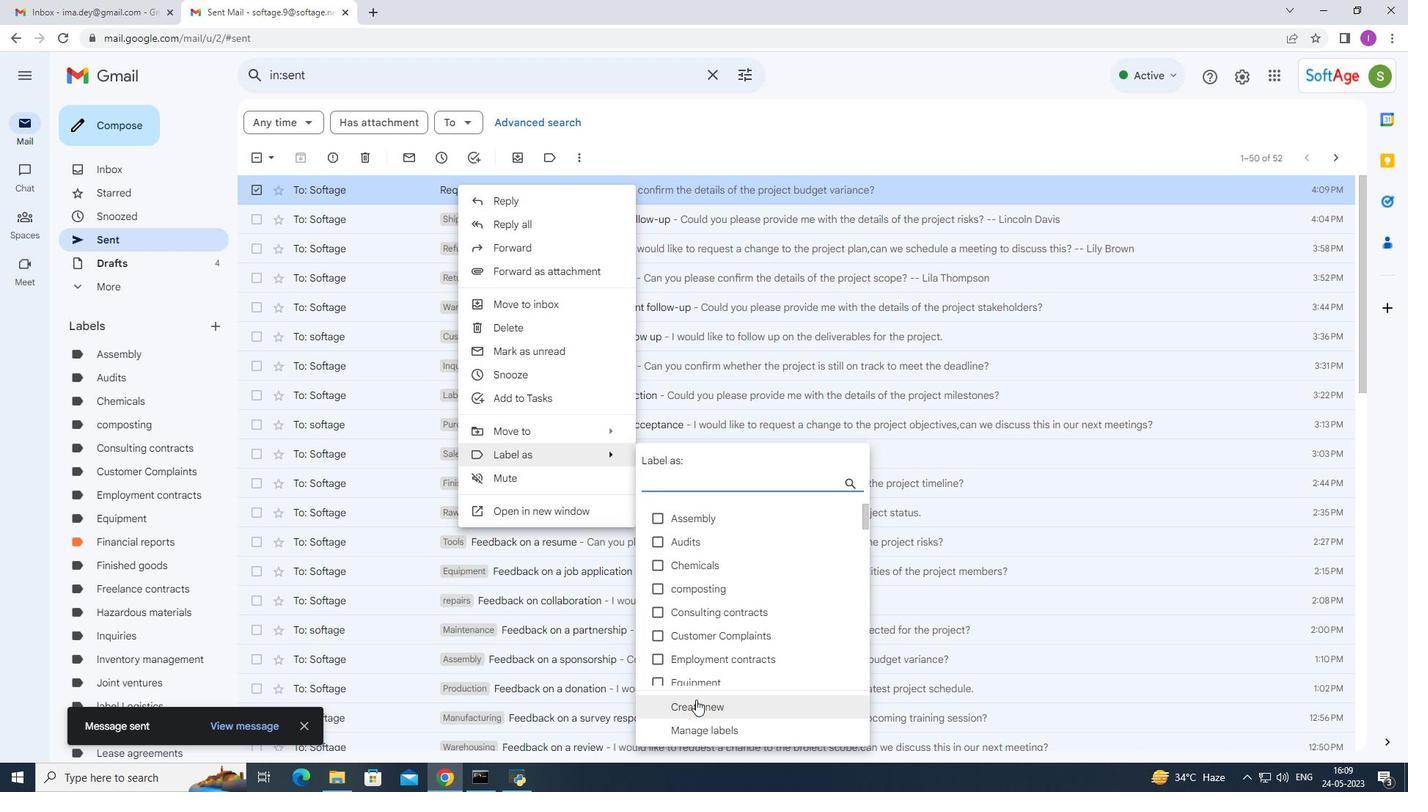 
Action: Mouse pressed left at (696, 702)
Screenshot: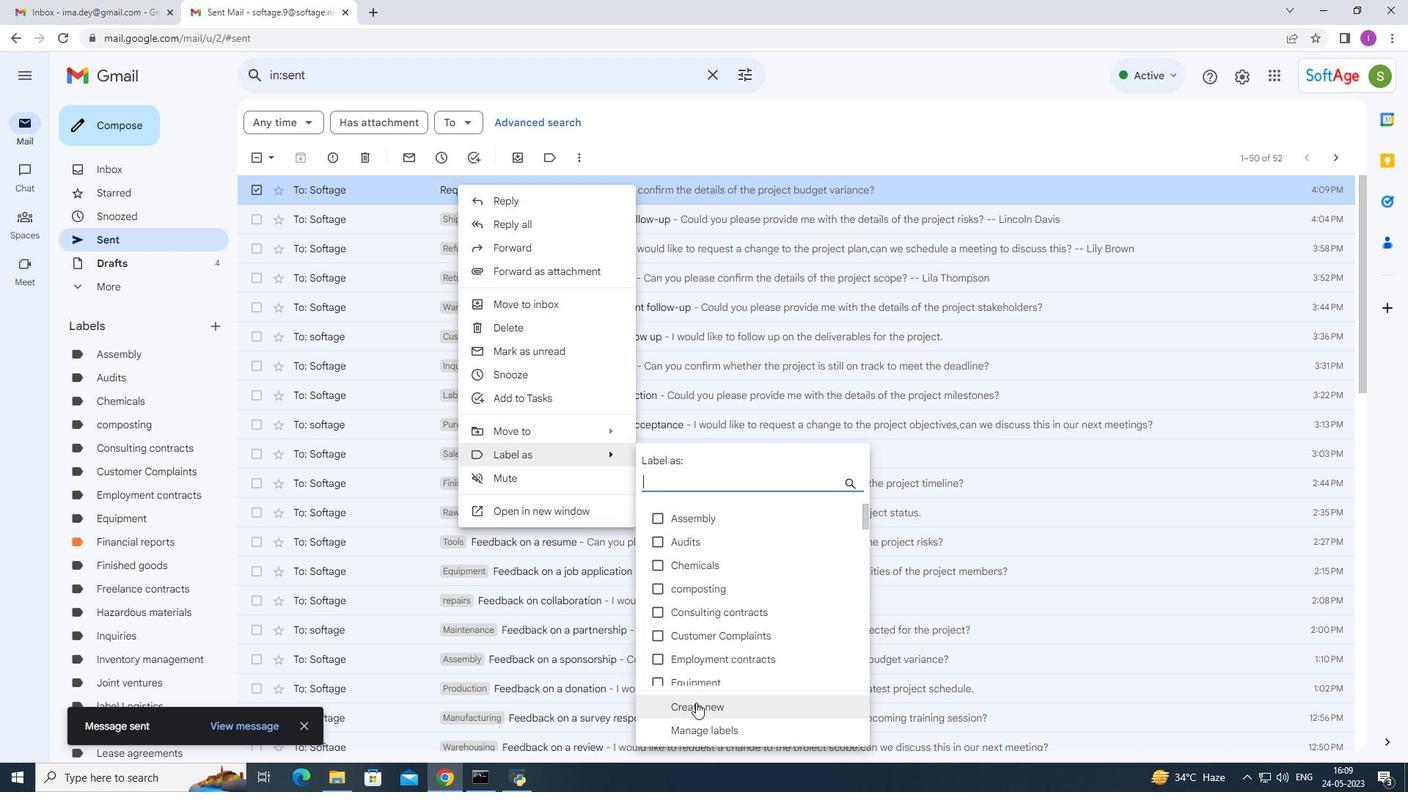 
Action: Mouse moved to (763, 540)
Screenshot: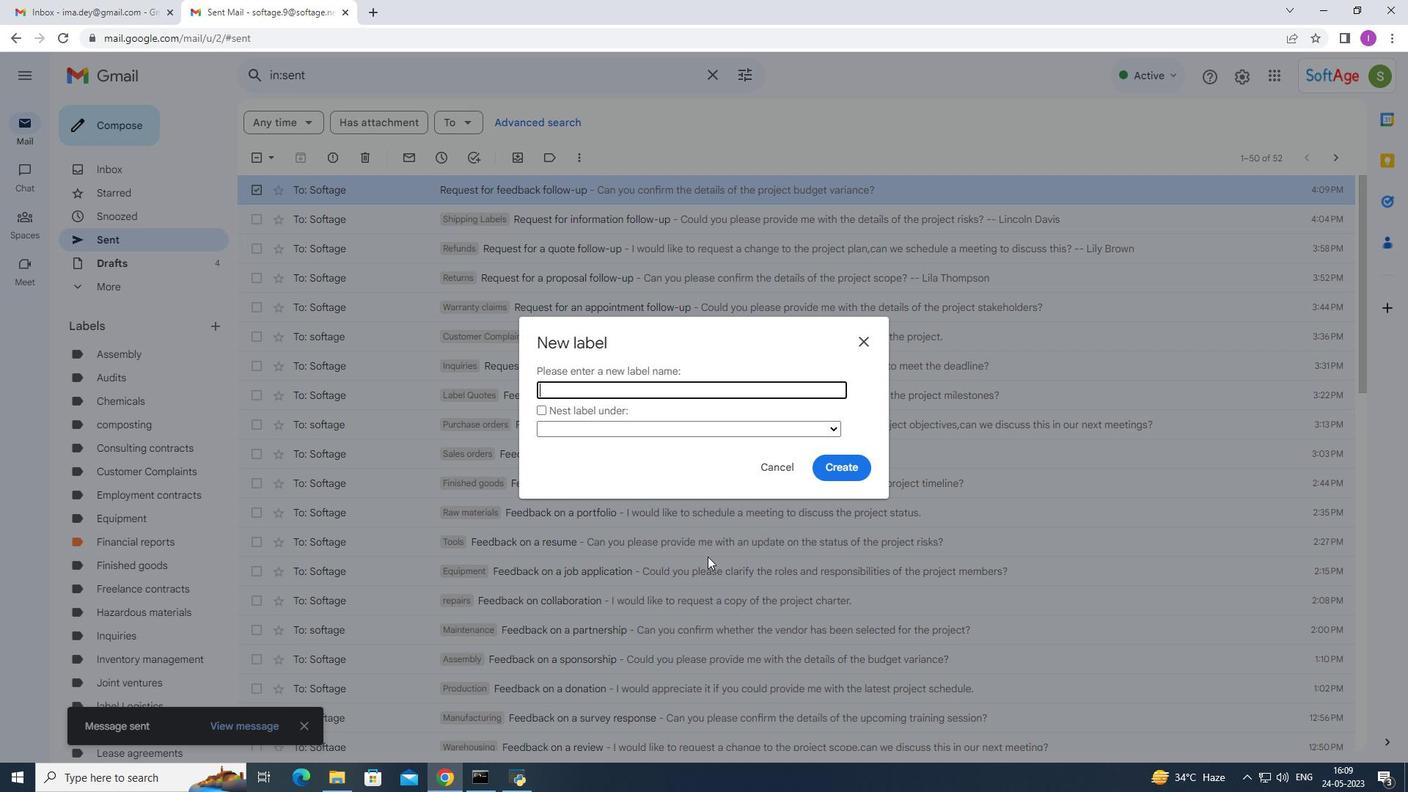 
Action: Key pressed <Key.shift>Packings<Key.backspace><Key.space>slips
Screenshot: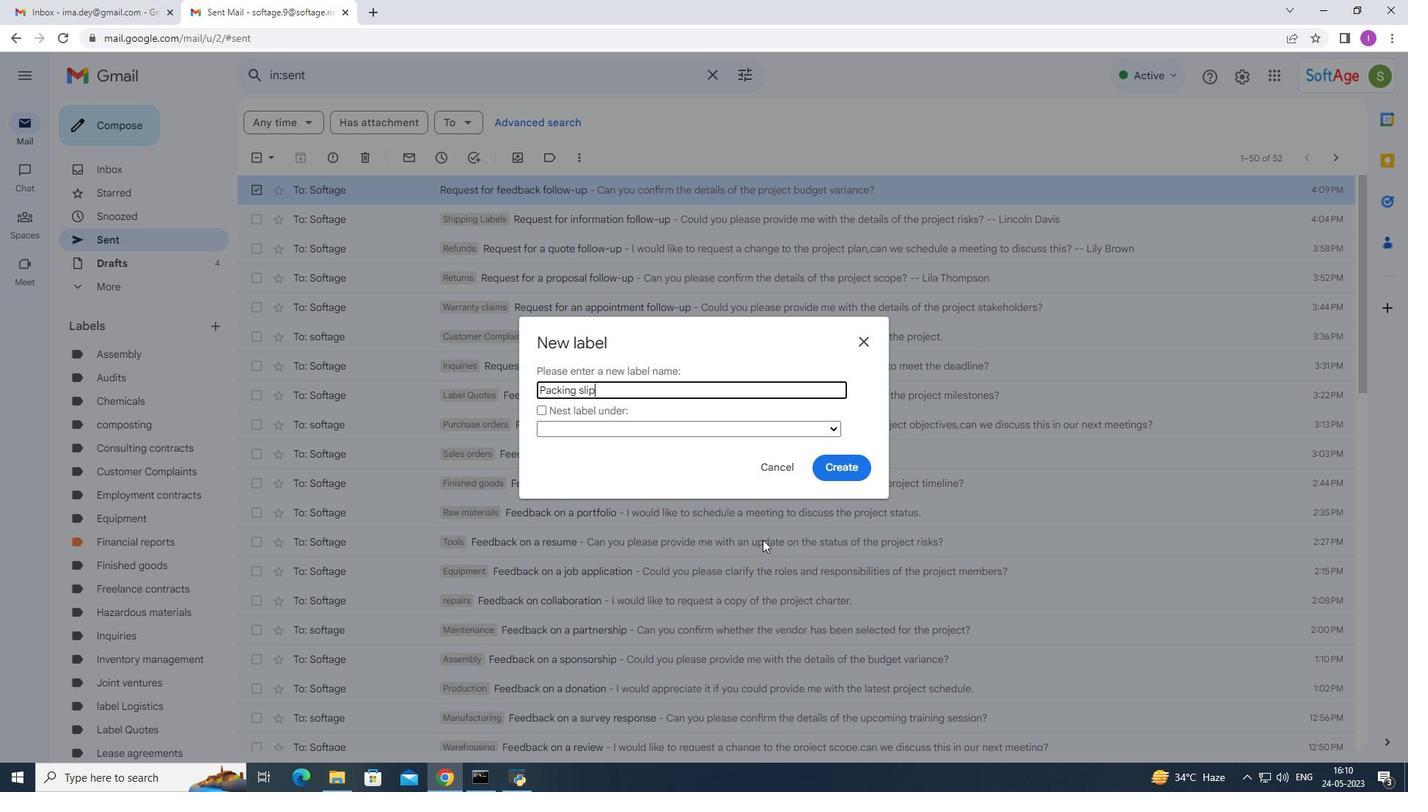 
Action: Mouse moved to (829, 473)
Screenshot: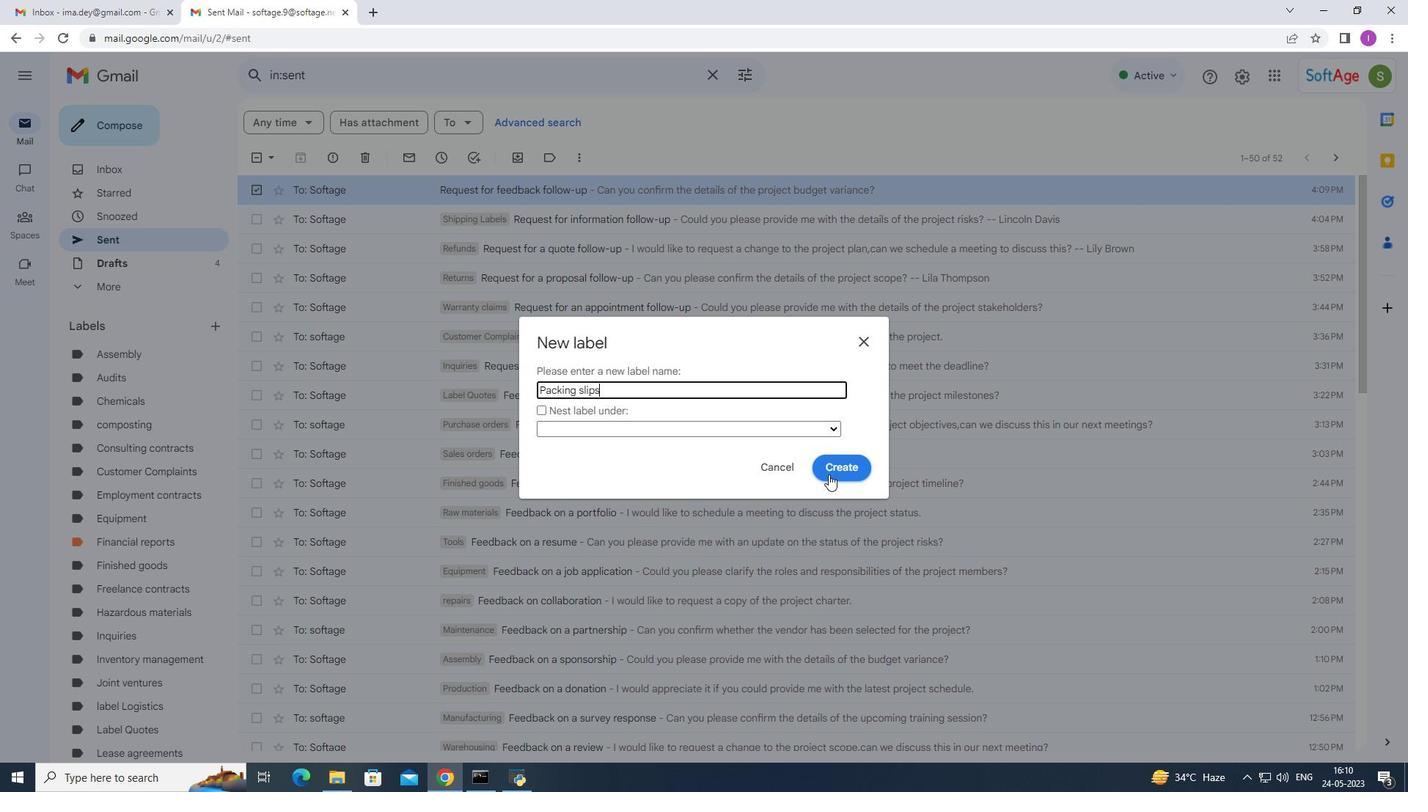 
Action: Mouse pressed left at (829, 473)
Screenshot: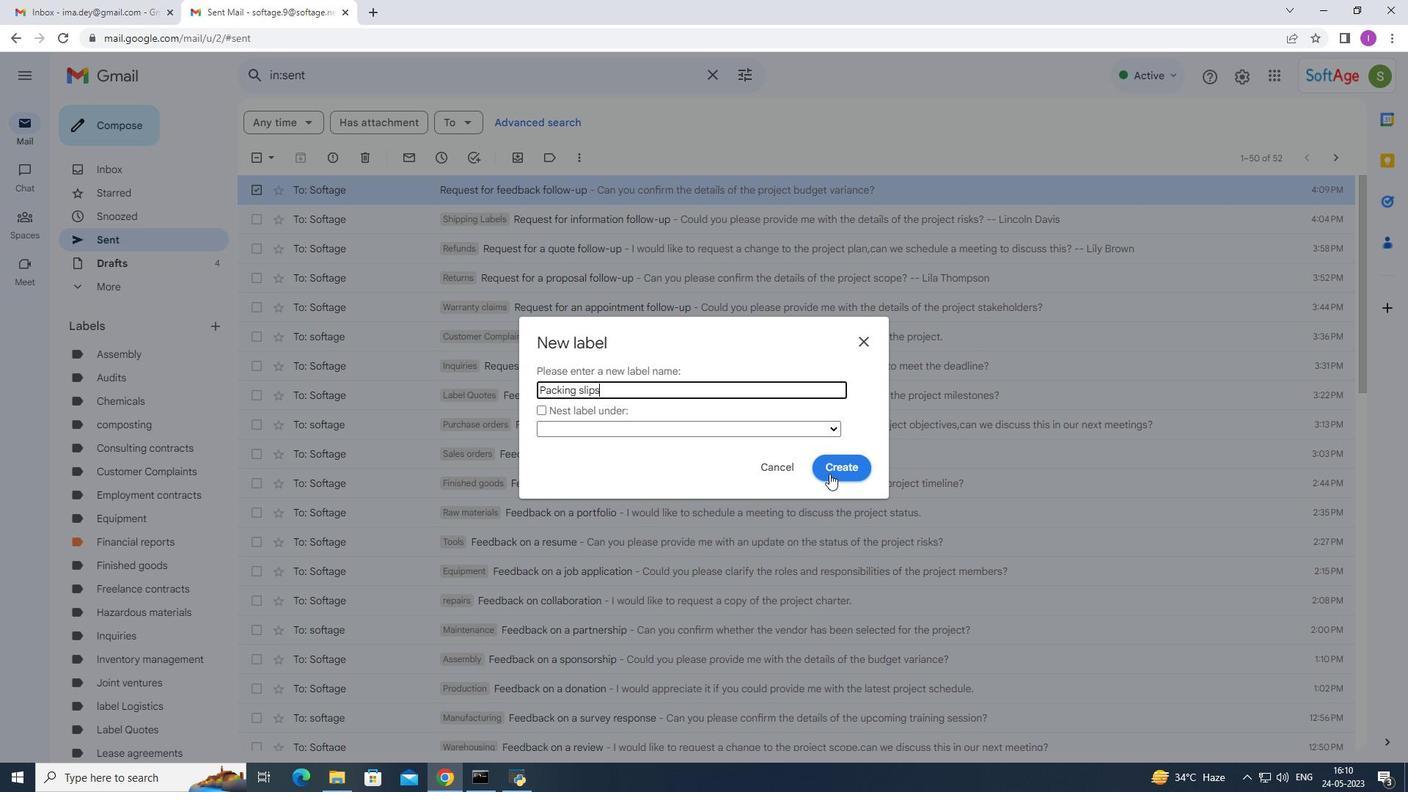 
Action: Mouse moved to (832, 445)
Screenshot: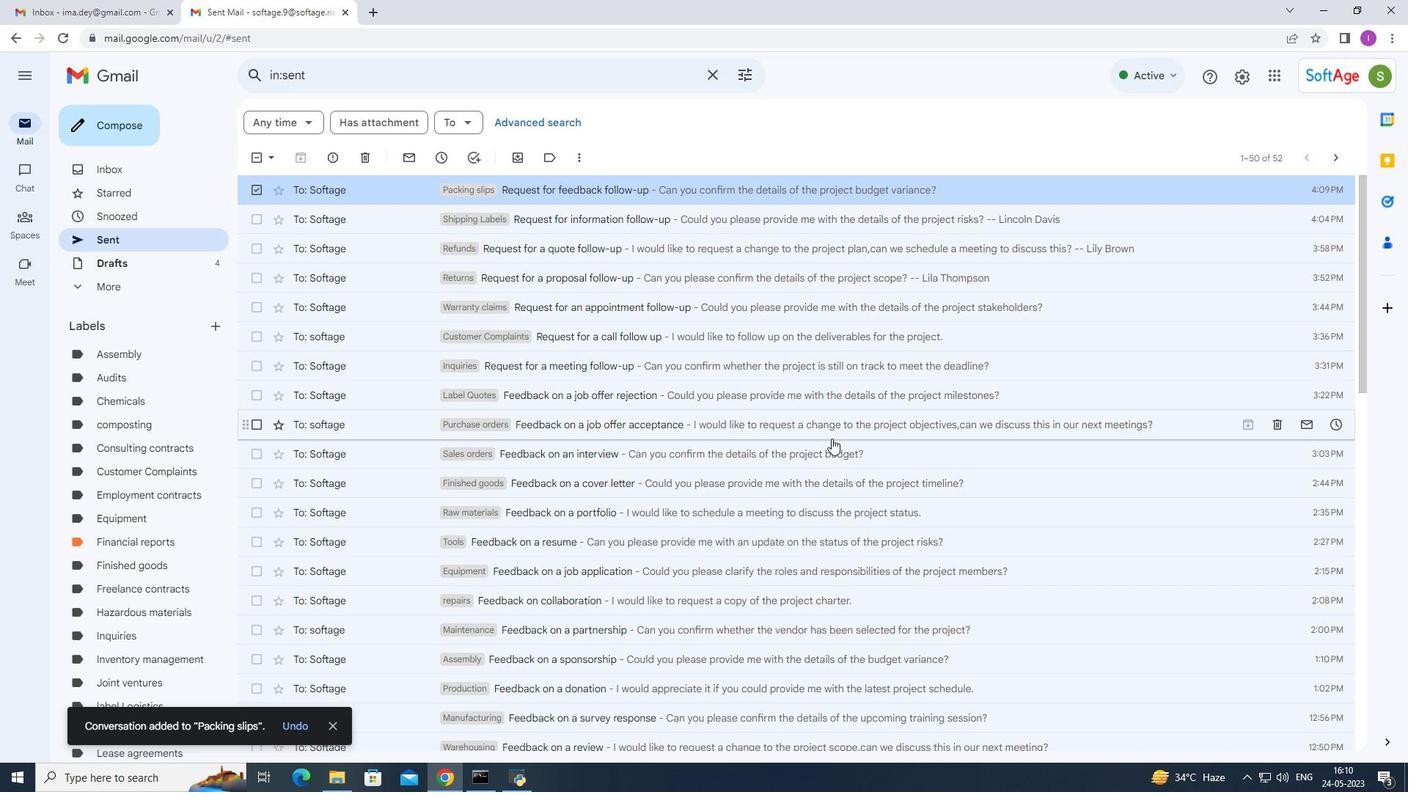 
